 Task: Create Trello cards for each plant with images and detailed descriptions, including care tips.
Action: Mouse moved to (277, 148)
Screenshot: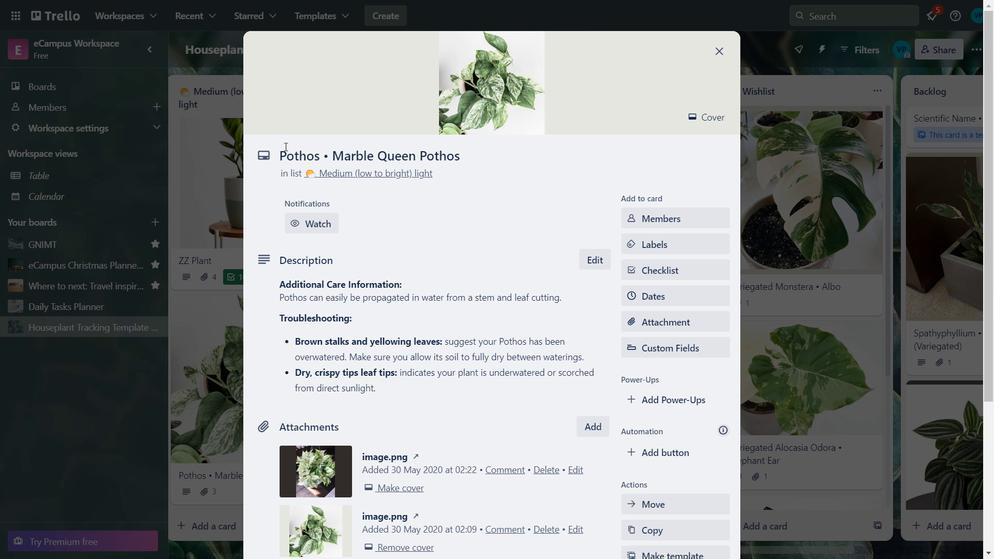 
Action: Mouse pressed left at (277, 148)
Screenshot: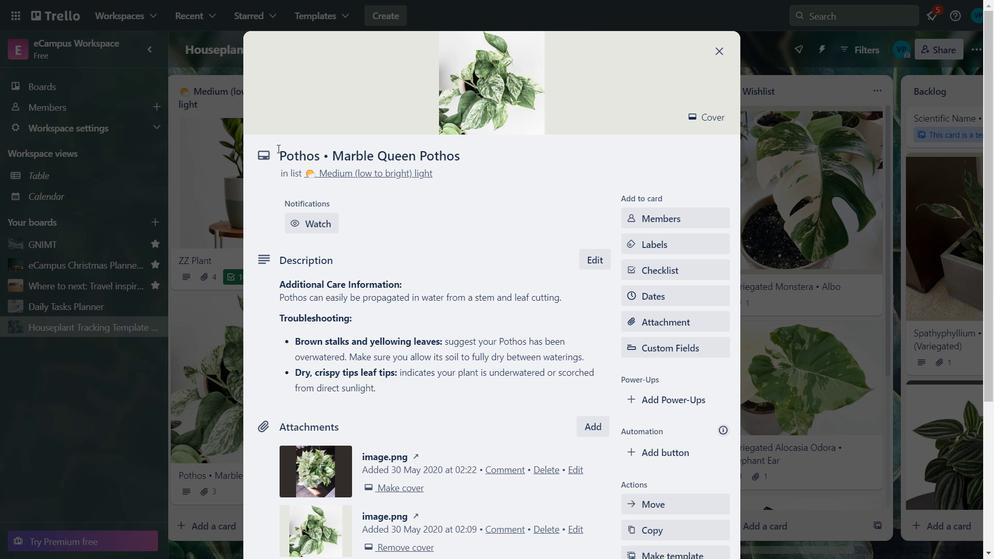 
Action: Mouse moved to (491, 162)
Screenshot: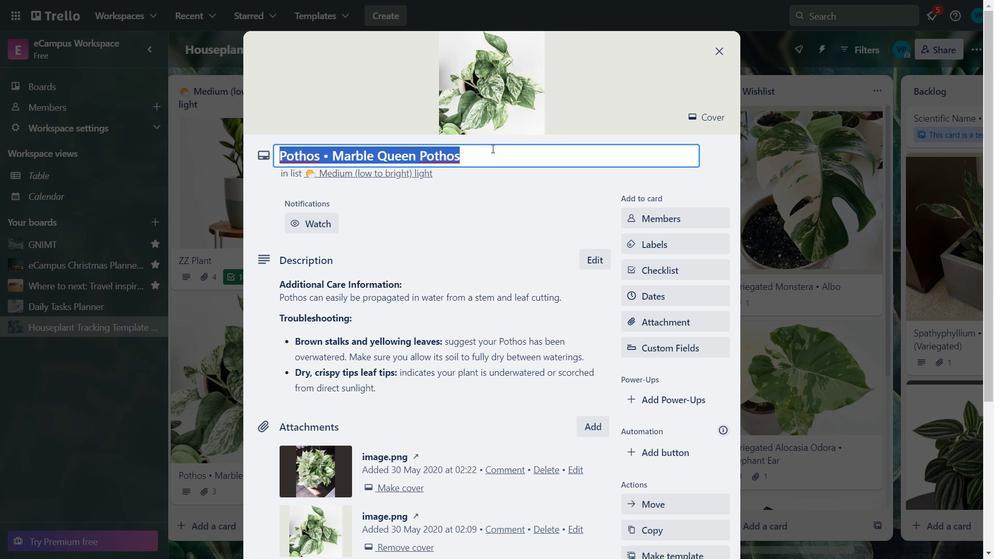 
Action: Key pressed ctrl+C
Screenshot: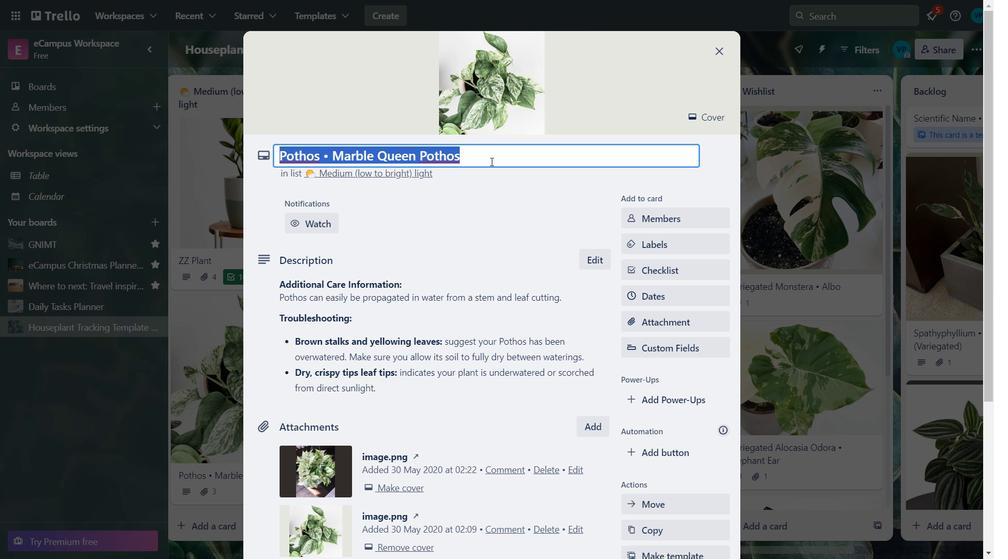 
Action: Mouse moved to (686, 273)
Screenshot: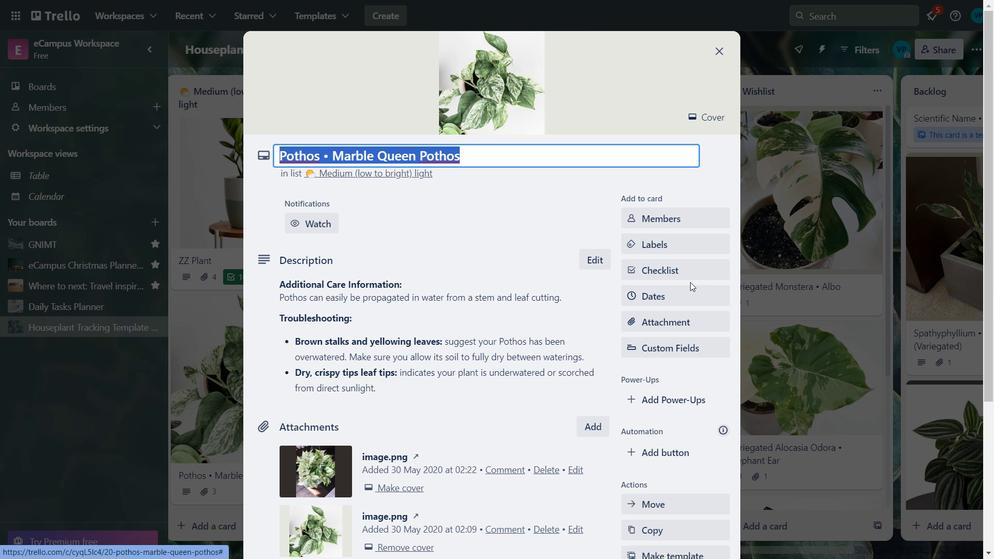 
Action: Mouse pressed left at (686, 273)
Screenshot: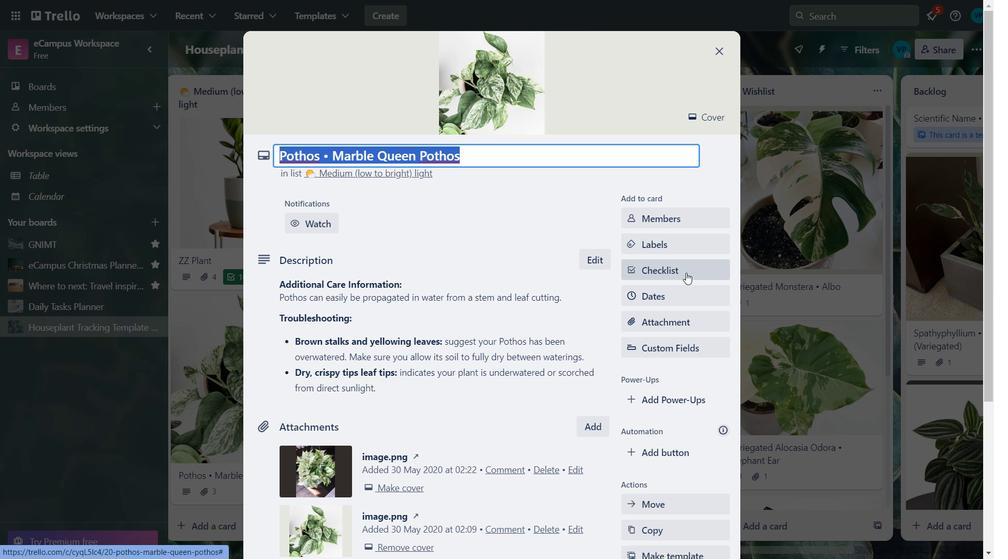 
Action: Key pressed <Key.backspace>ctrl+V
Screenshot: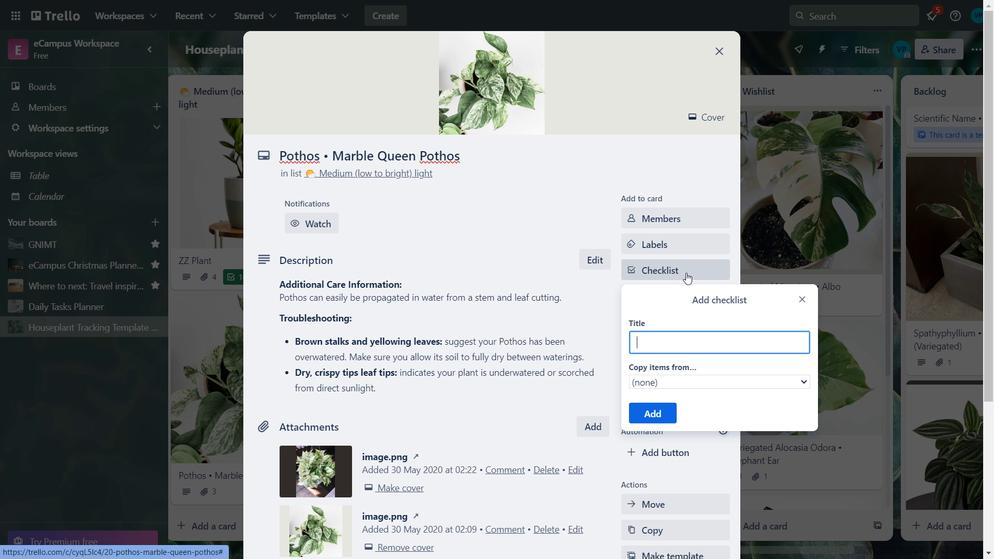 
Action: Mouse moved to (657, 406)
Screenshot: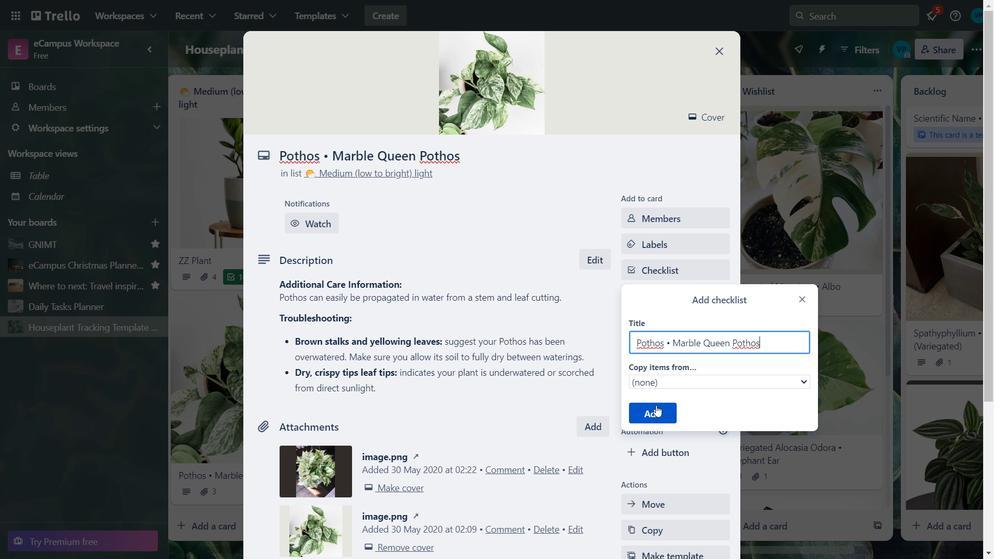 
Action: Mouse pressed left at (657, 406)
Screenshot: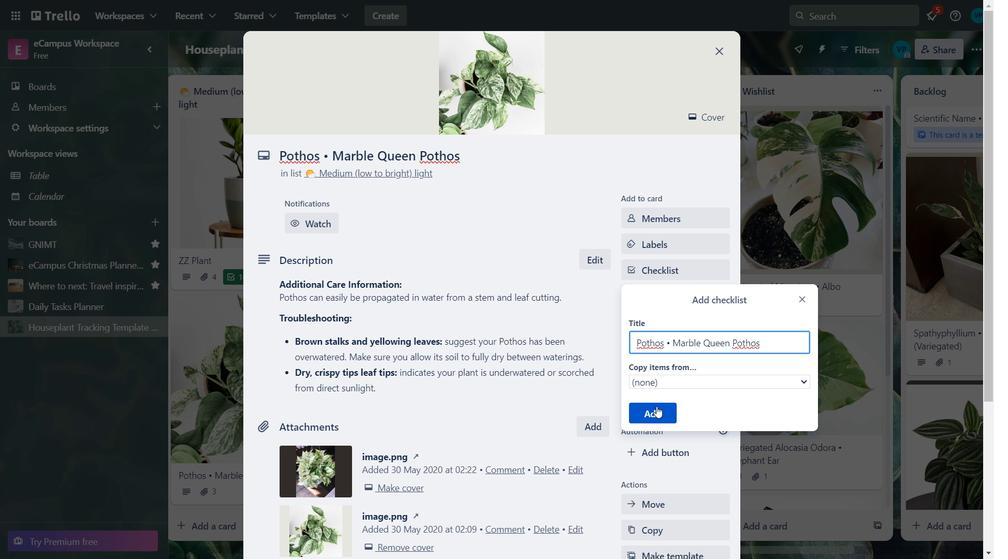 
Action: Mouse moved to (440, 383)
Screenshot: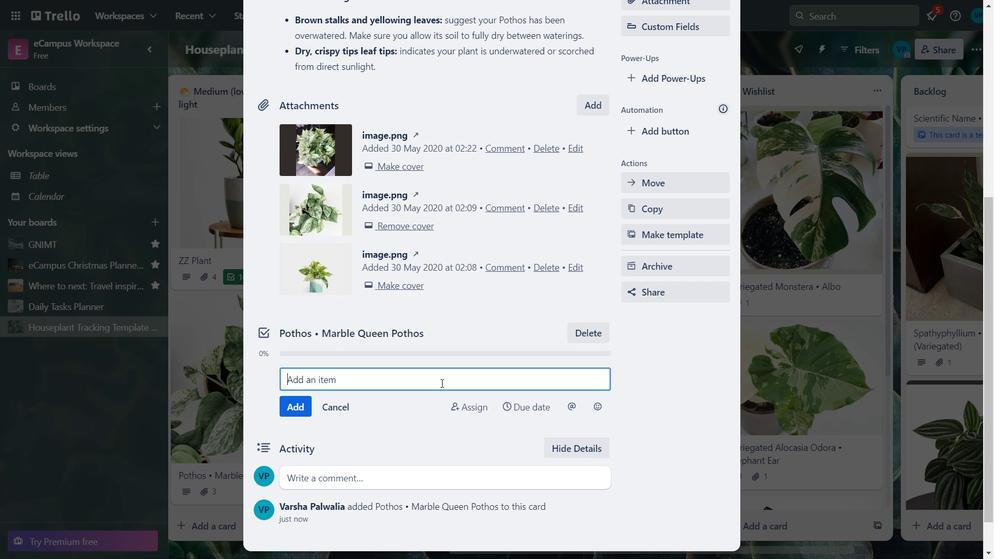 
Action: Key pressed <Key.caps_lock>ctrl+T<Key.caps_lock>he<Key.space>marble<Key.space><Key.caps_lock>Q<Key.caps_lock>ueen<Key.space><Key.caps_lock>P<Key.caps_lock>othos<Key.space><Key.shift>()<Key.left><Key.caps_lock>E<Key.caps_lock>pipremnum<Key.space><Key.space>aureum<Key.space><Key.space><Key.caps_lock>M<Key.caps_lock>arble<Key.space><Key.caps_lock>Q<Key.caps_lock>ueen<Key.space><Key.shift><Key.shift><Key.shift><Key.shift><Key.shift><Key.shift><Key.shift><Key.shift><Key.shift><Key.shift><Key.shift><Key.shift><Key.shift><Key.shift><Key.shift>"
Screenshot: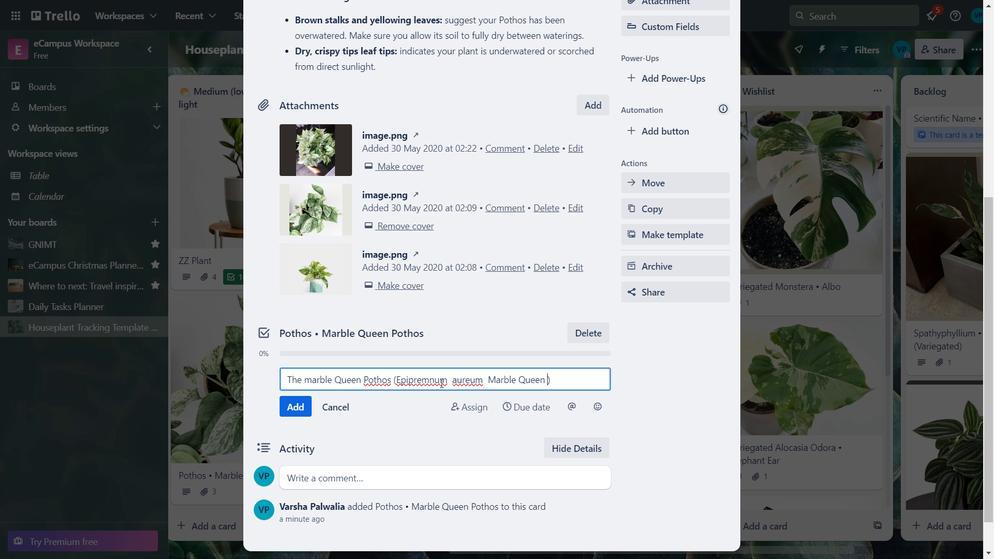 
Action: Mouse moved to (397, 378)
Screenshot: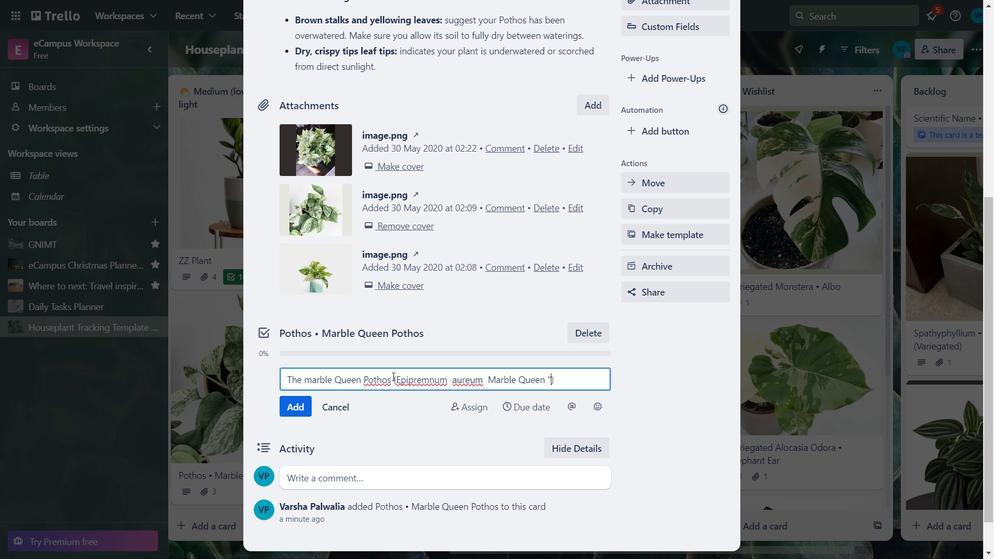 
Action: Mouse pressed left at (397, 378)
Screenshot: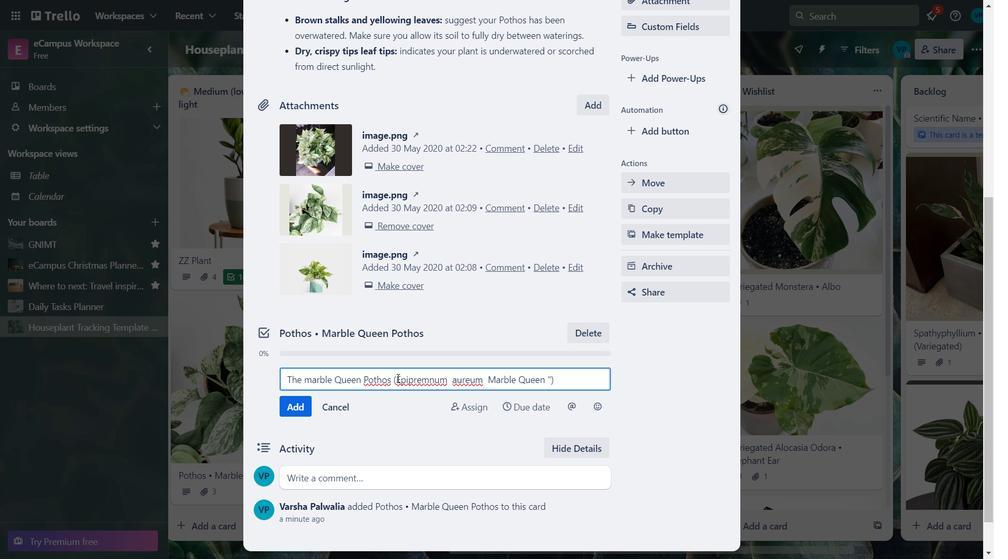 
Action: Key pressed <Key.shift>"
Screenshot: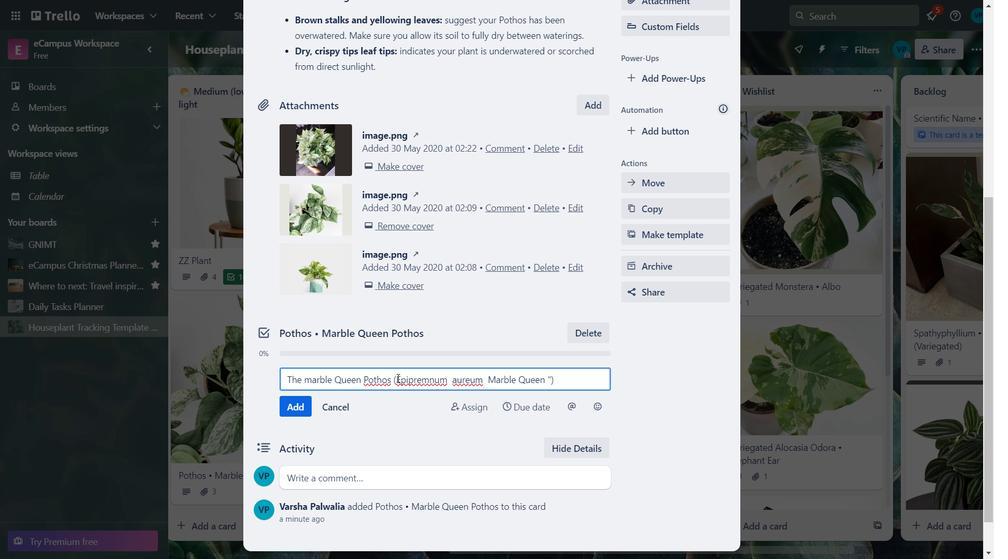 
Action: Mouse moved to (551, 375)
Screenshot: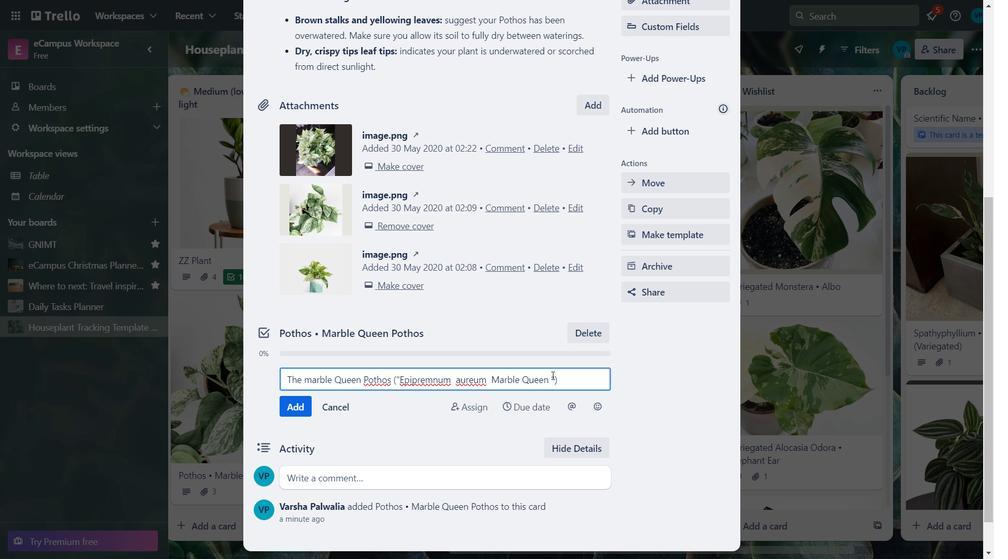 
Action: Mouse pressed left at (551, 375)
Screenshot: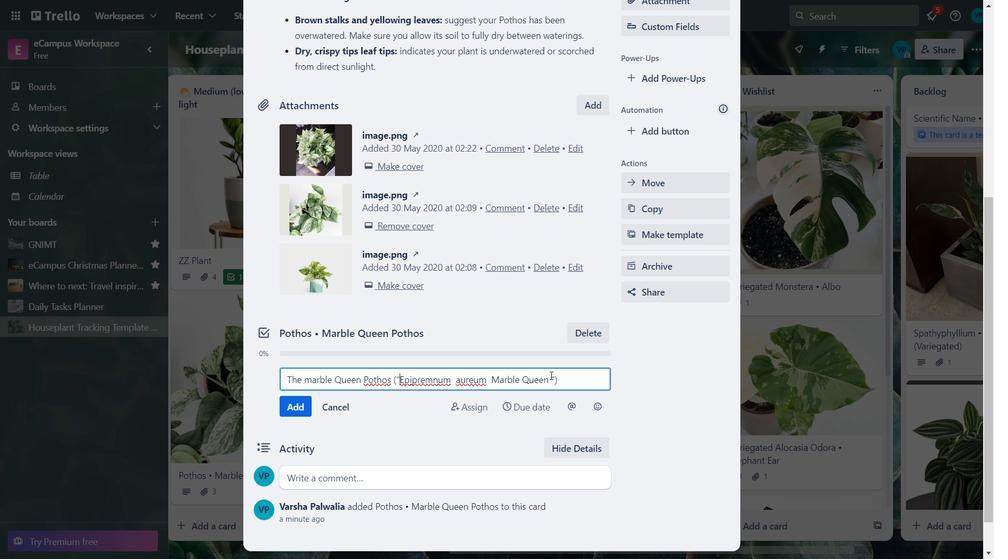 
Action: Key pressed <Key.backspace>
Screenshot: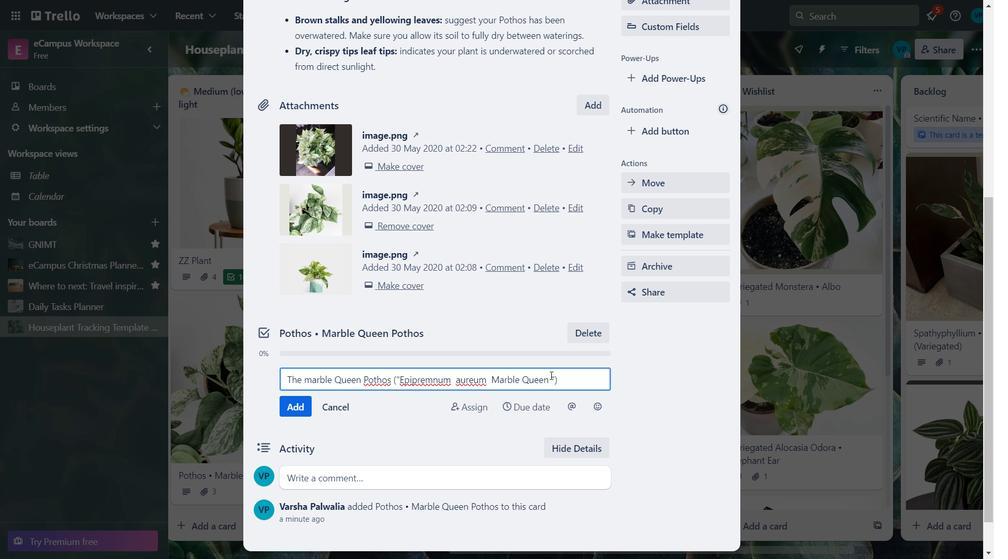 
Action: Mouse moved to (293, 406)
Screenshot: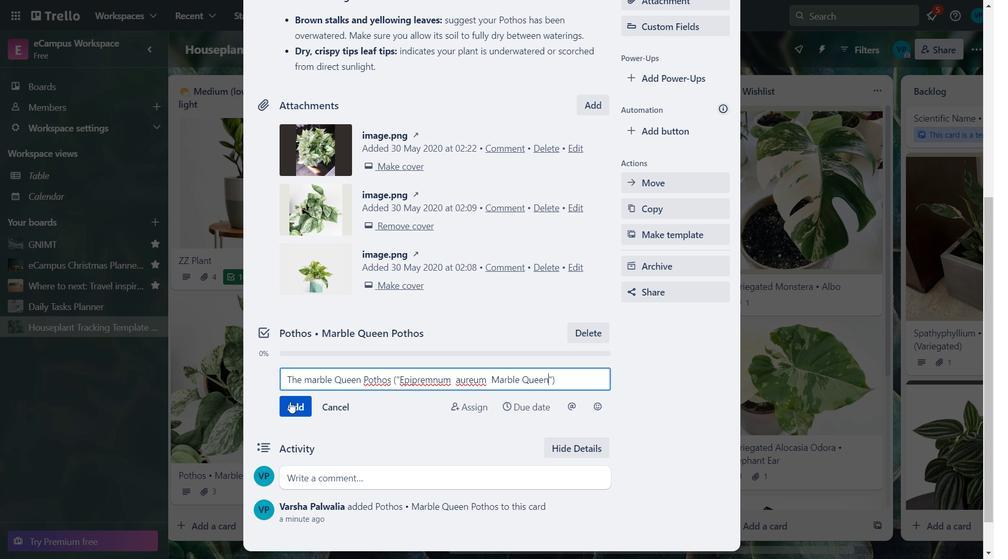 
Action: Mouse pressed left at (293, 406)
Screenshot: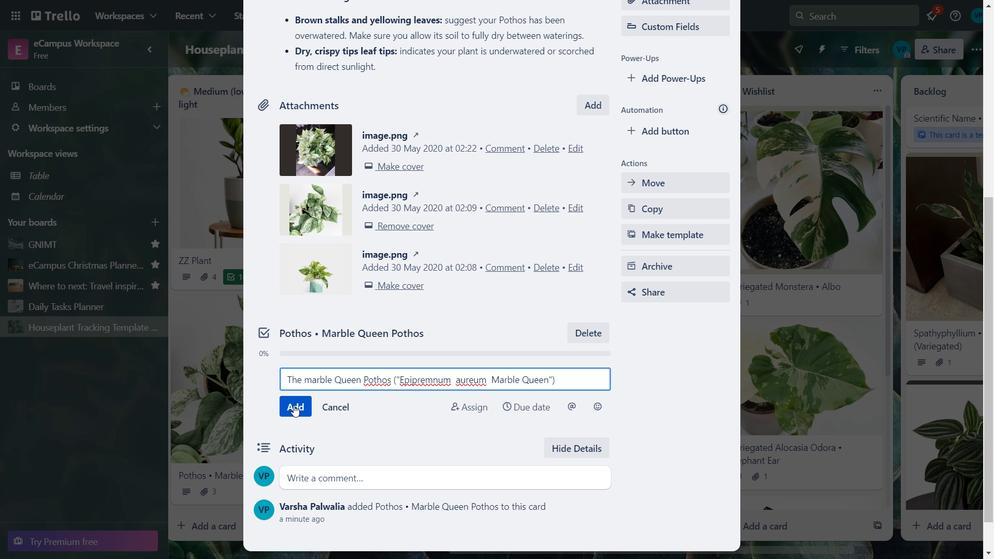 
Action: Key pressed <Key.caps_lock>A<Key.caps_lock><Key.space>relatively<Key.space>common<Key.space>pothos<Key.space>variety
Screenshot: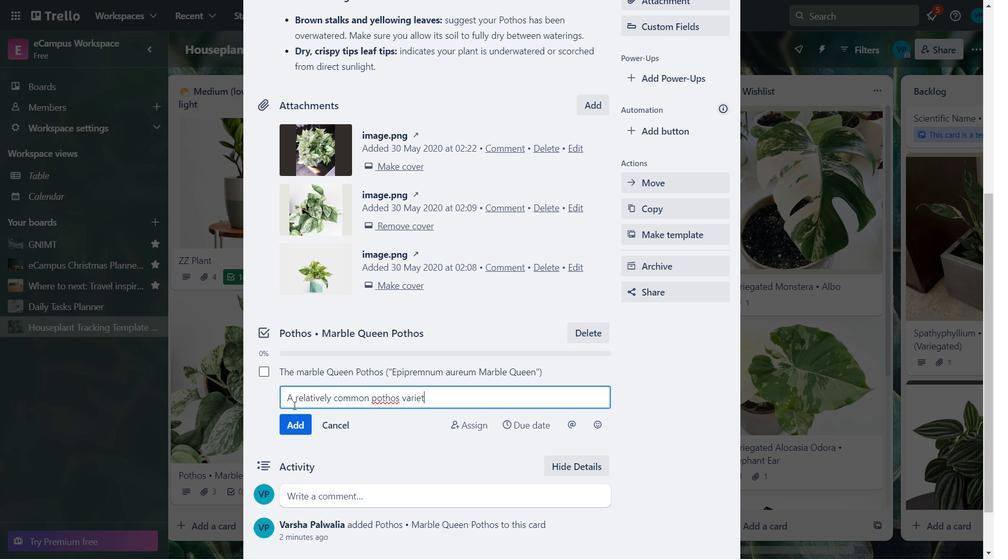 
Action: Mouse moved to (294, 431)
Screenshot: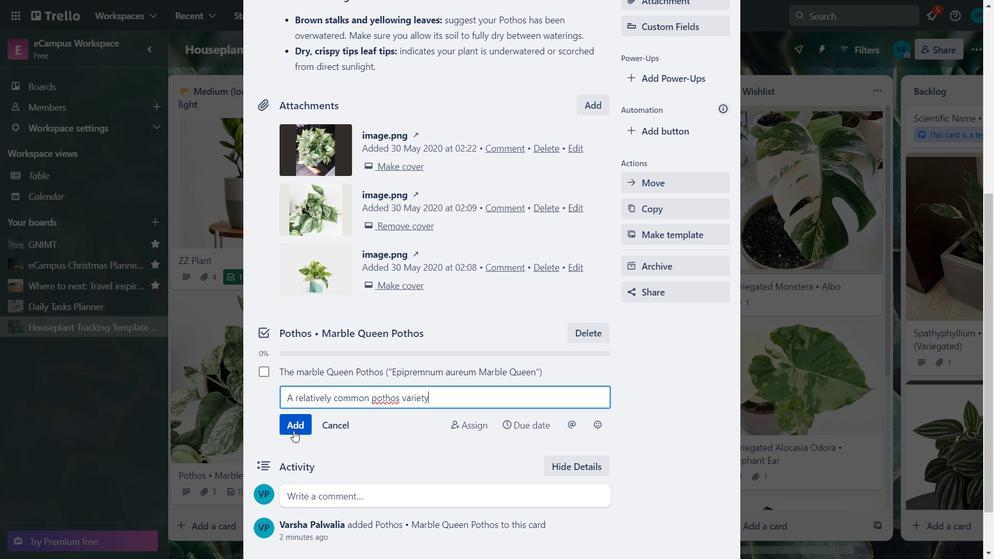 
Action: Mouse pressed left at (294, 431)
Screenshot: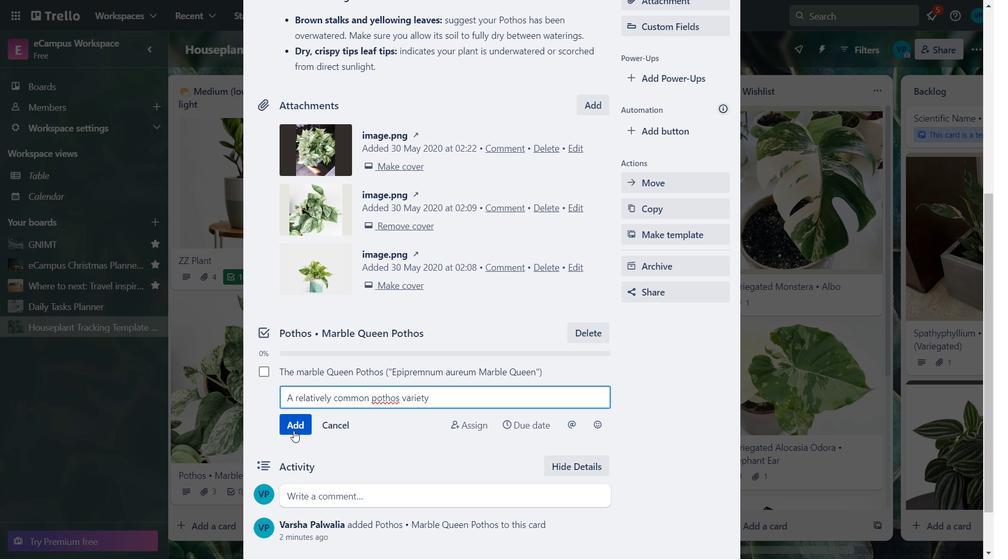 
Action: Key pressed <Key.caps_lock>A<Key.caps_lock>lmost<Key.space>any<Key.space>plant<Key.space>shop<Key.space>will<Key.space>have<Key.space>
Screenshot: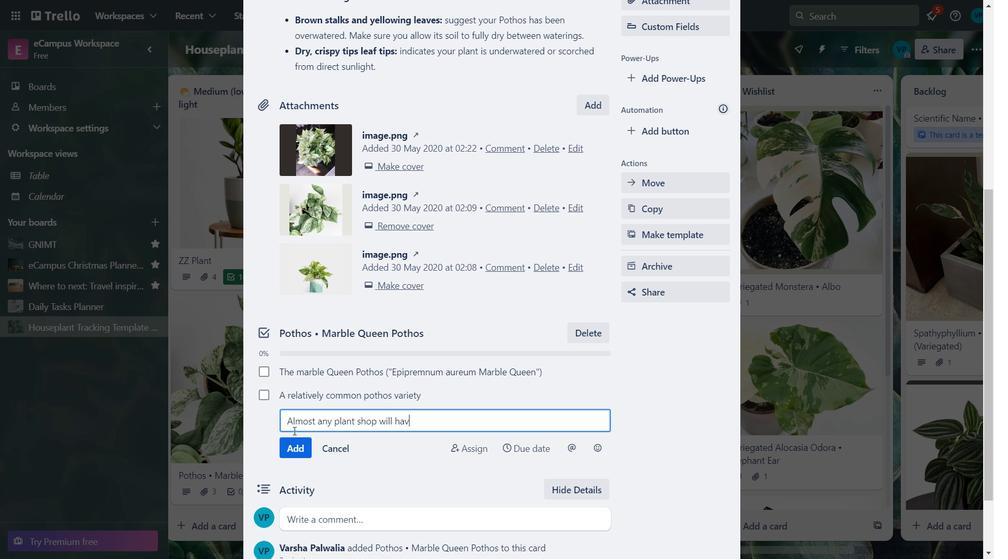 
Action: Mouse moved to (453, 416)
Screenshot: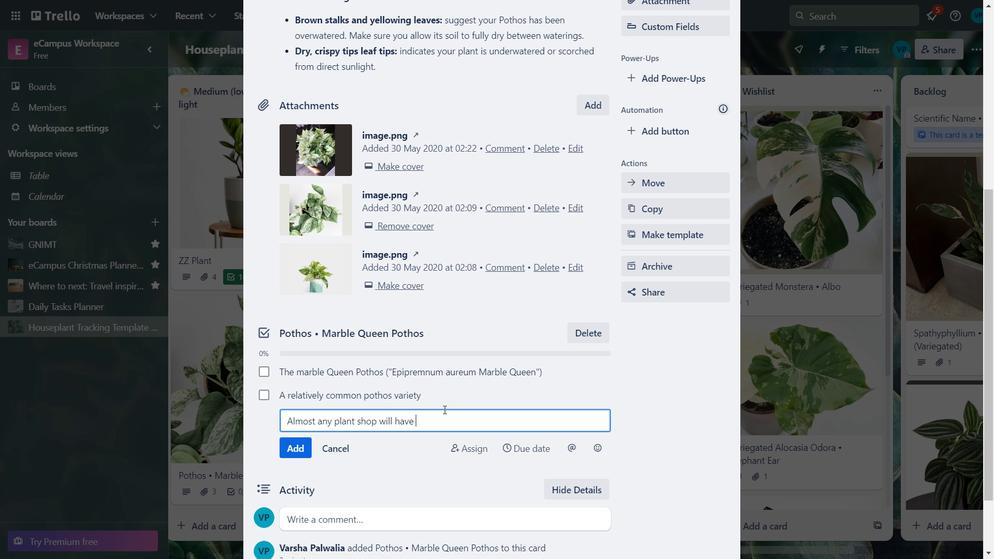 
Action: Key pressed some<Key.space>on<Key.space>hand.
Screenshot: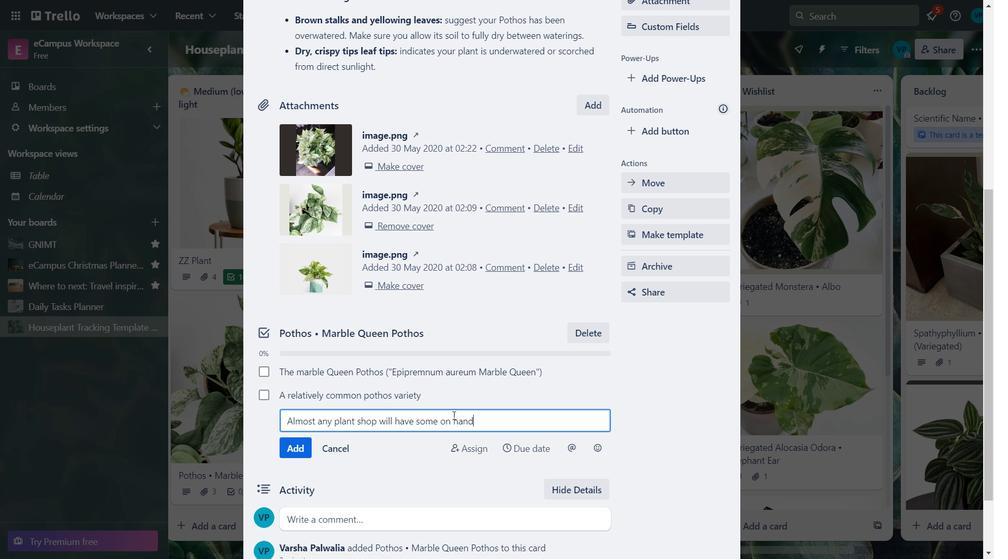 
Action: Mouse moved to (303, 441)
Screenshot: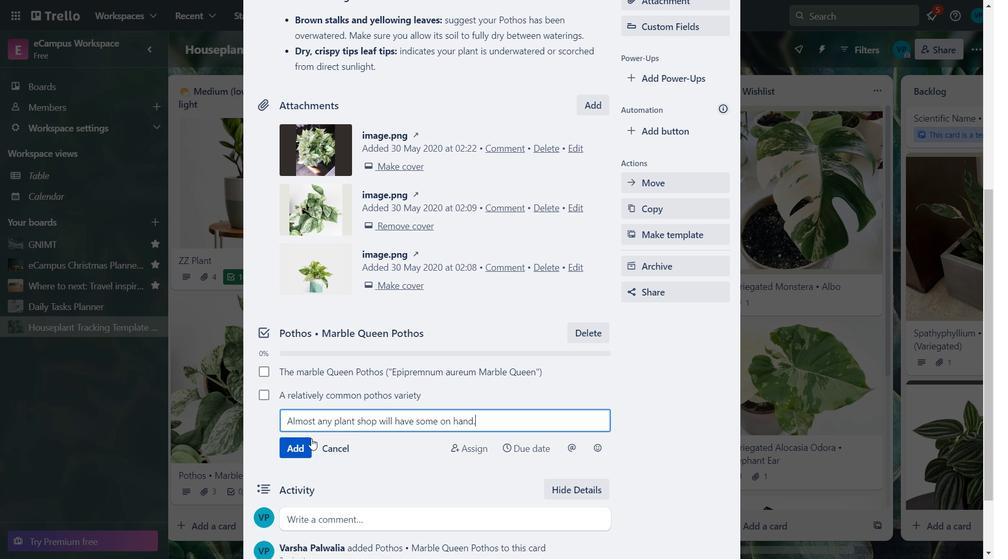 
Action: Mouse pressed left at (303, 441)
Screenshot: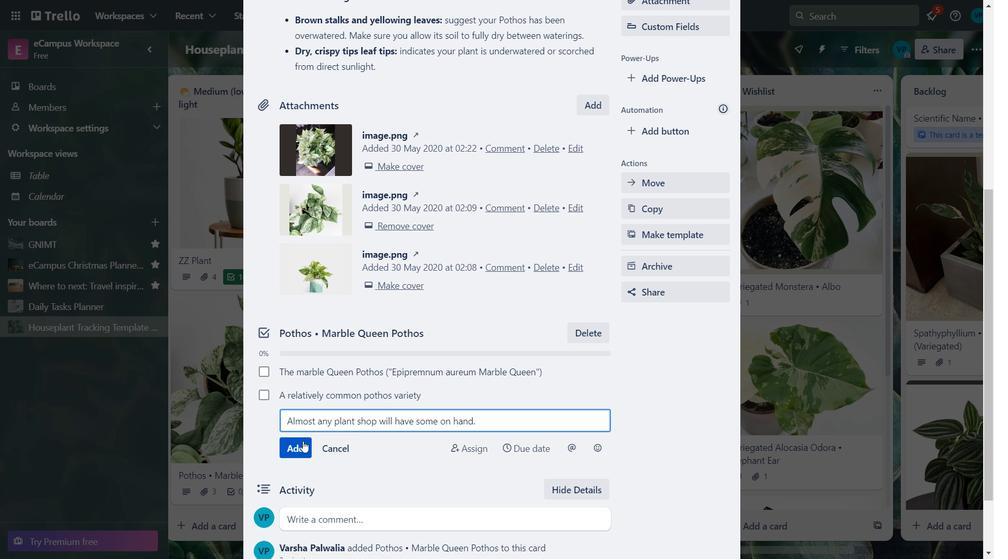 
Action: Key pressed <Key.caps_lock>I<Key.caps_lock>t<Key.backspace><Key.backspace><Key.caps_lock>I<Key.caps_lock>t<Key.space>has<Key.space>highly<Key.space>
Screenshot: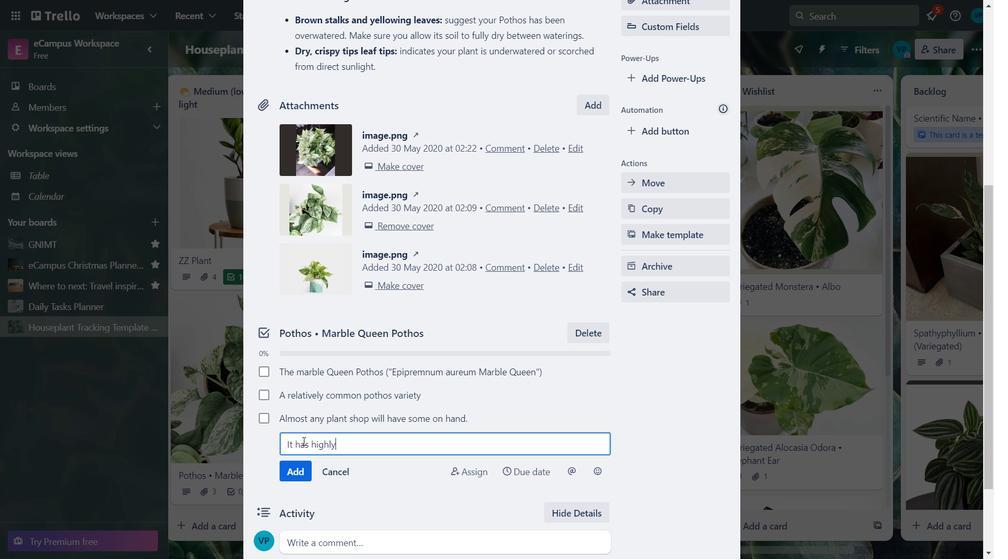 
Action: Mouse moved to (378, 451)
Screenshot: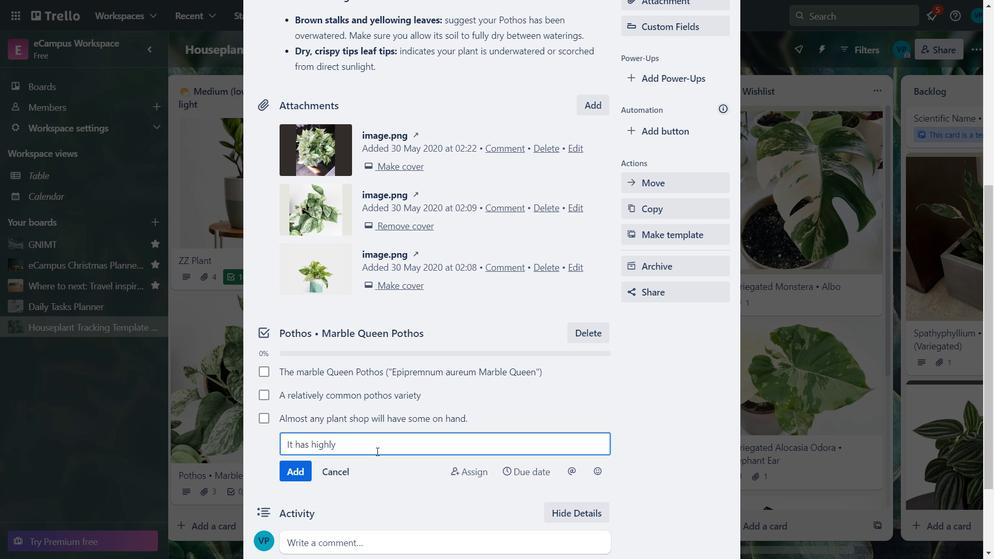 
Action: Key pressed variegated<Key.space>light<Key.space>f<Key.backspace>green<Key.space>leaves<Key.space>that<Key.space>complement<Key.space>almost<Key.space>any<Key.space>interior<Key.space>design<Key.space>and<Key.space>is<Key.space>also<Key.space>
Screenshot: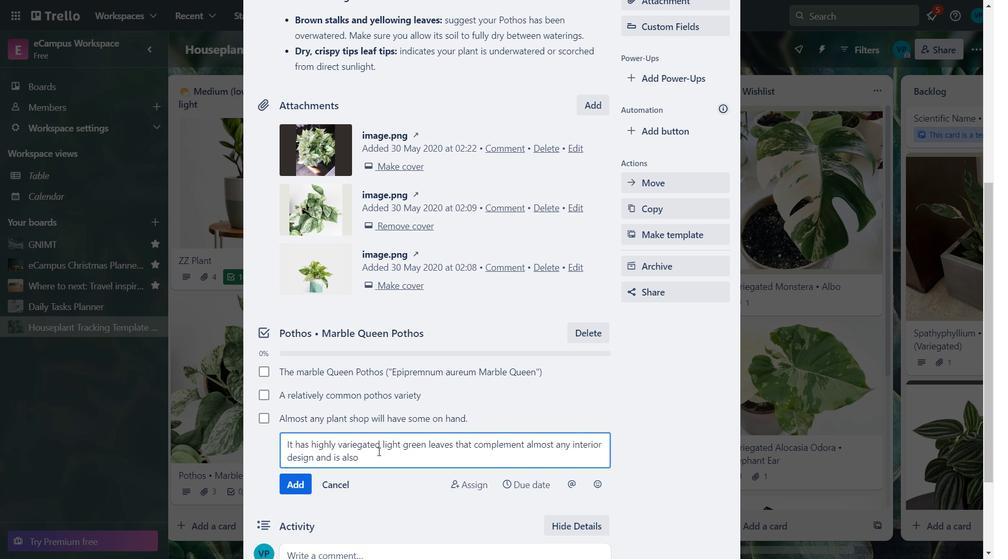 
Action: Mouse moved to (374, 456)
Screenshot: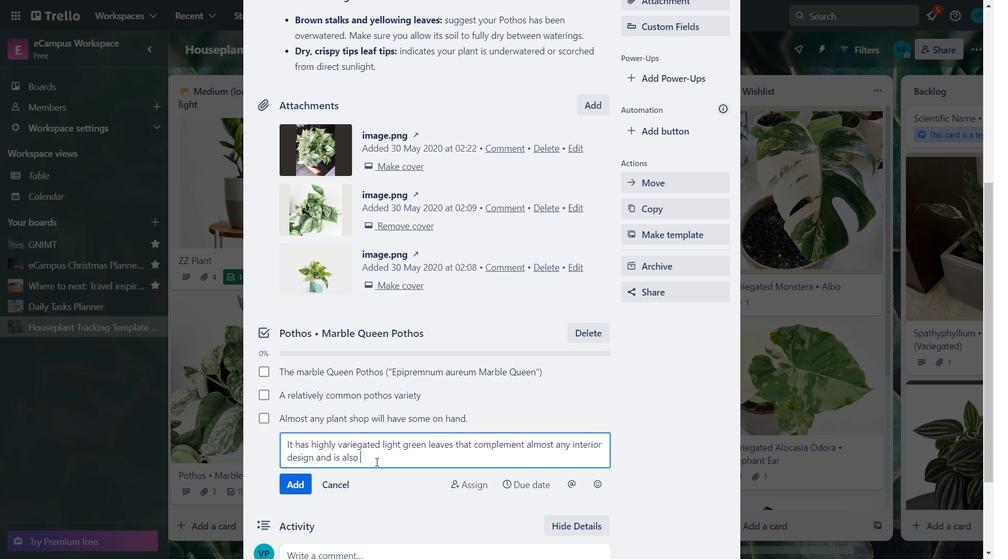 
Action: Mouse pressed left at (374, 456)
Screenshot: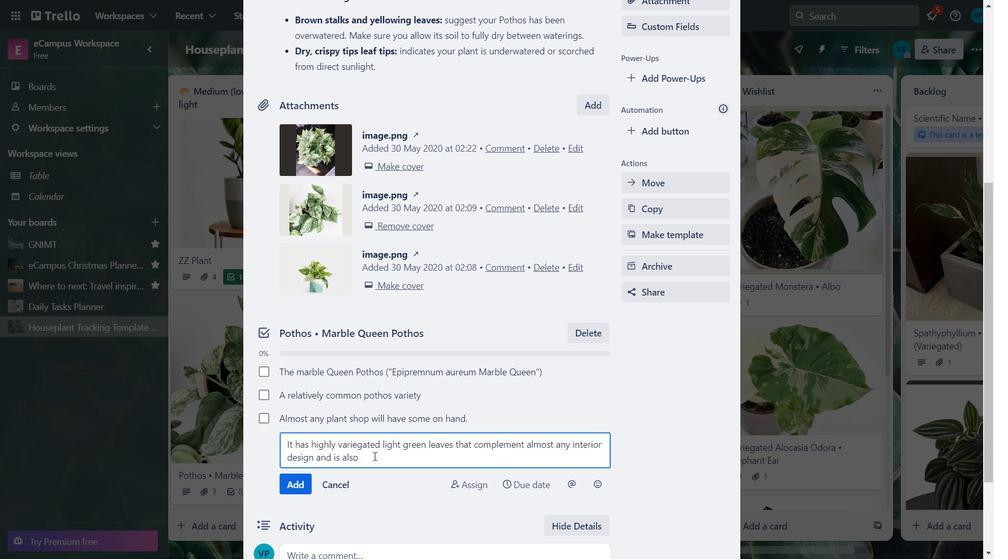 
Action: Mouse pressed left at (374, 456)
Screenshot: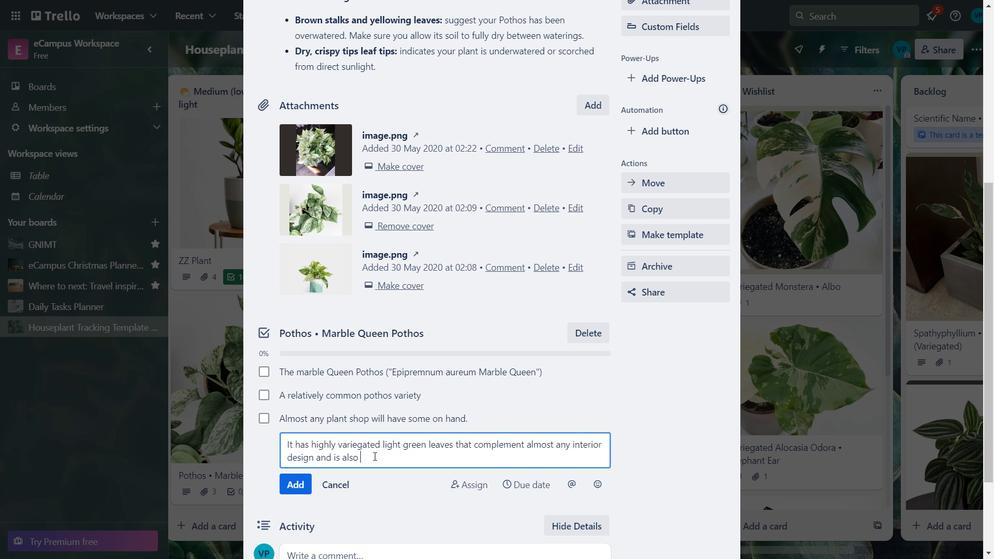 
Action: Mouse pressed left at (374, 456)
Screenshot: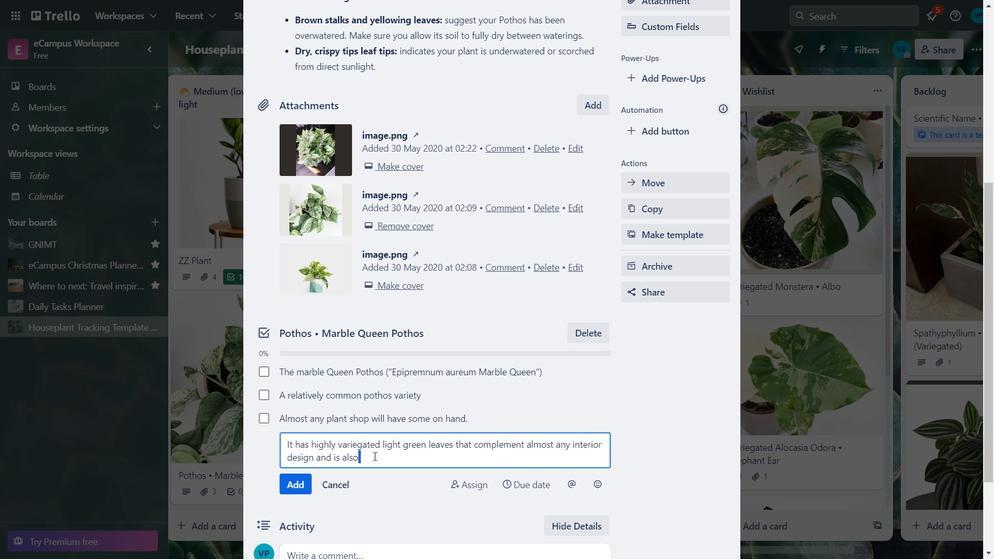
Action: Key pressed jjjjjjjjjjjjk,ngvfcdxsza<Key.shift><Key.caps_lock>MJK,;<Key.backspace><Key.backspace><Key.backspace>
Screenshot: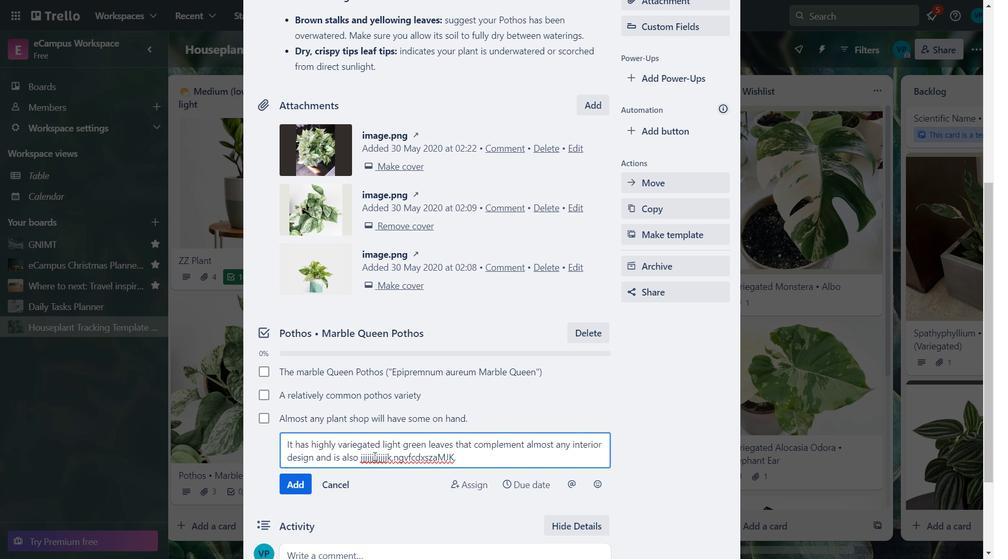 
Action: Mouse moved to (446, 462)
Screenshot: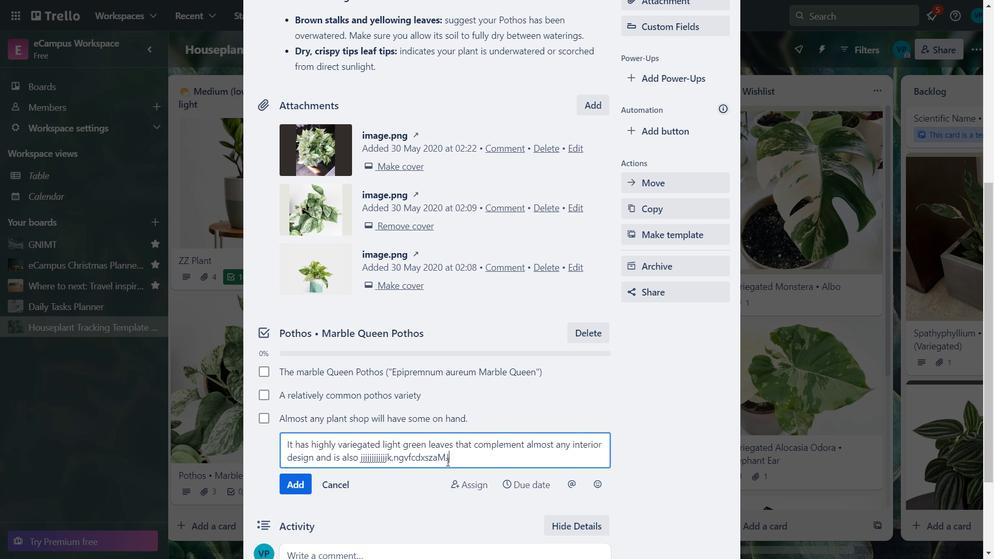 
Action: Key pressed <Key.backspace><Key.backspace><Key.backspace><Key.backspace><Key.backspace><Key.backspace><Key.backspace><Key.backspace><Key.backspace><Key.backspace><Key.backspace><Key.backspace><Key.backspace><Key.backspace><Key.backspace><Key.backspace><Key.backspace><Key.backspace><Key.backspace><Key.backspace><Key.backspace><Key.backspace><Key.backspace><Key.backspace><Key.backspace><Key.backspace>
Screenshot: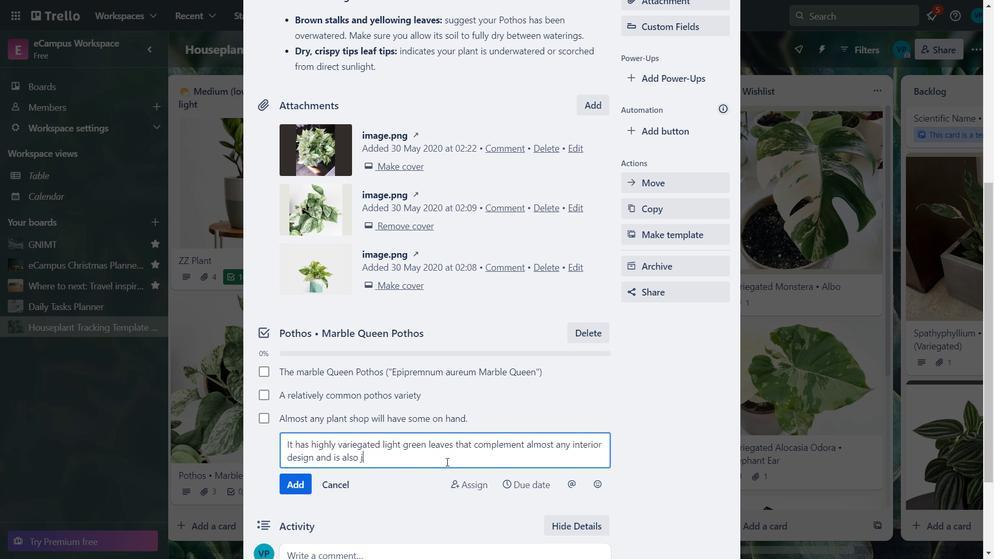 
Action: Mouse moved to (294, 486)
Screenshot: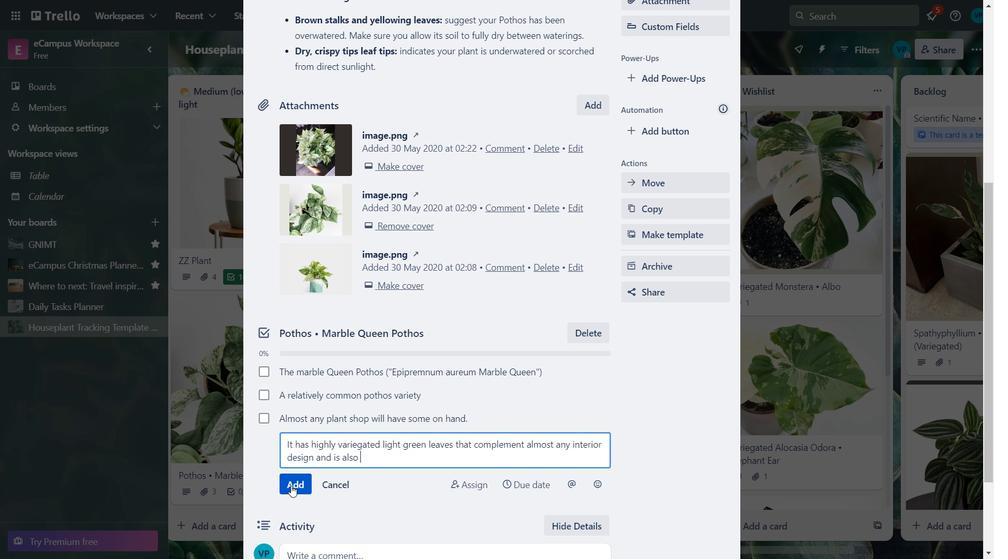 
Action: Mouse pressed left at (294, 486)
Screenshot: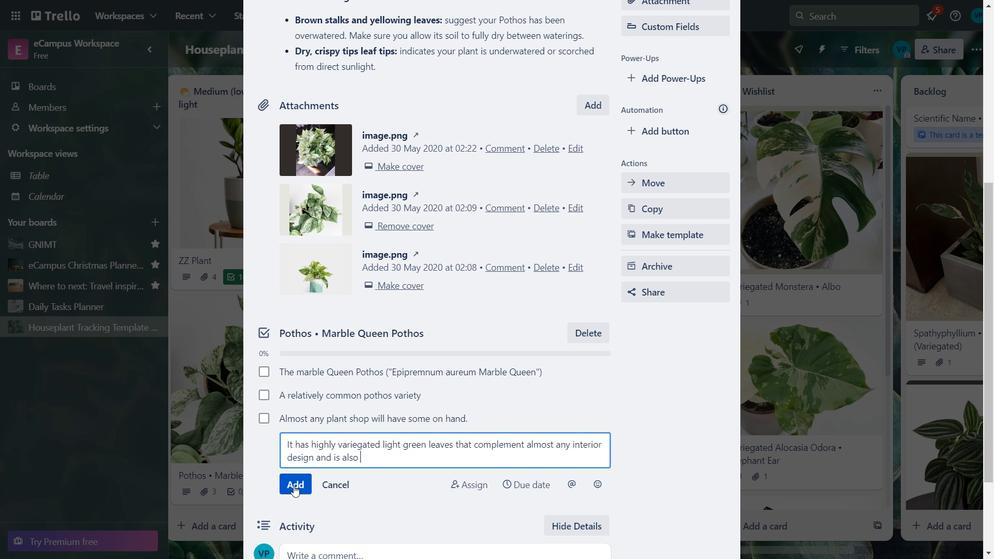 
Action: Key pressed <Key.caps_lock>m<Key.caps_lock>AR<Key.backspace><Key.backspace><Key.backspace><Key.caps_lock><Key.caps_lock>M<Key.caps_lock>arble<Key.space><Key.caps_lock>Q<Key.caps_lock>ueen<Key.space><Key.caps_lock>L<Key.caps_lock>eaves<Key.space>are<Key.space>highly<Key.space>variegated<Key.space>,<Key.space>they<Key.space>contain<Key.space>less<Key.space>chlorophyll
Screenshot: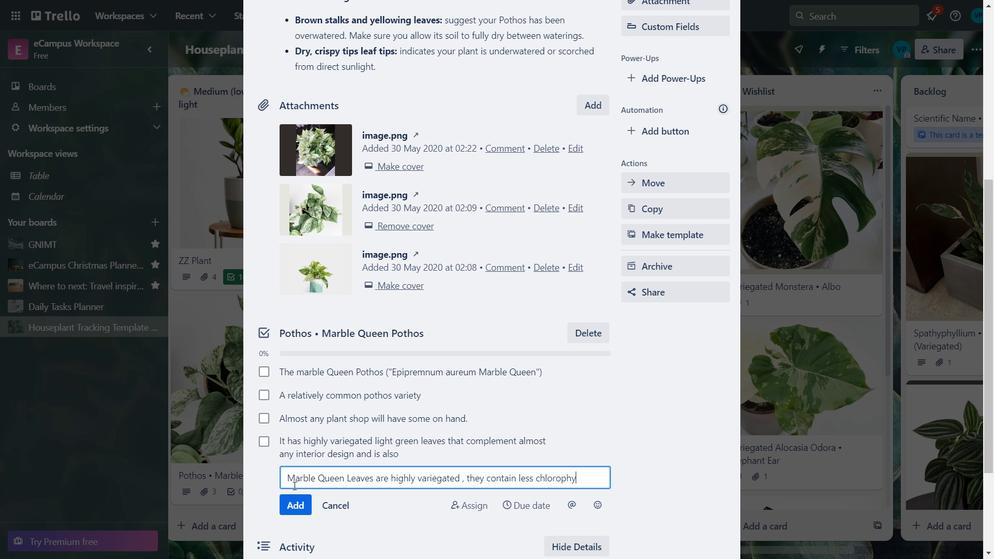 
Action: Mouse moved to (305, 495)
Screenshot: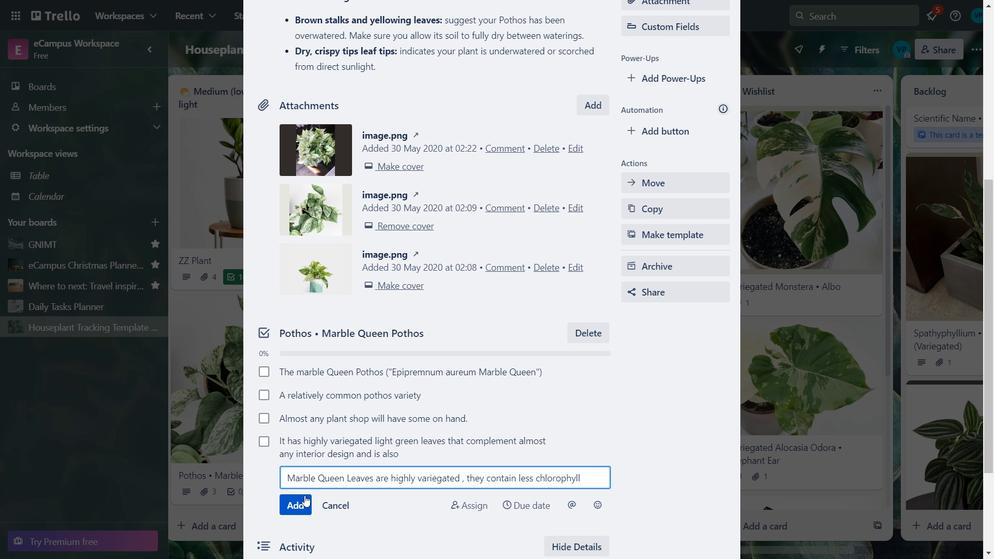 
Action: Mouse pressed left at (305, 495)
Screenshot: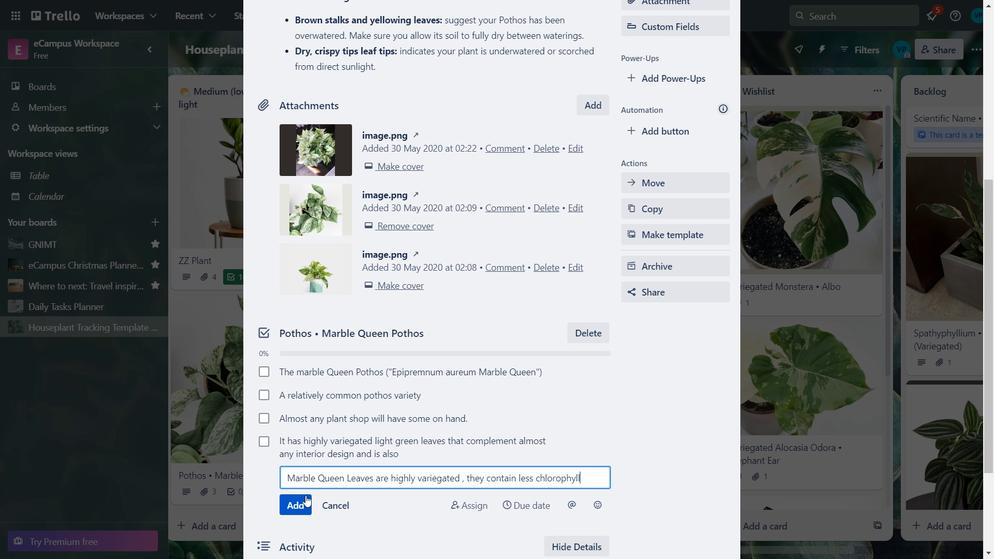 
Action: Key pressed <Key.caps_lock>T<Key.caps_lock>hey<Key.space>grow<Key.space>at<Key.space>a<Key.space>much<Key.space>slower<Key.space>rate<Key.space>and<Key.space>generall<Key.space><Key.backspace>y<Key.space>have<Key.space>smaller<Key.space>leaves<Key.space>than<Key.space>the<Key.space><Key.caps_lock>G<Key.caps_lock>olden<Key.space>photos
Screenshot: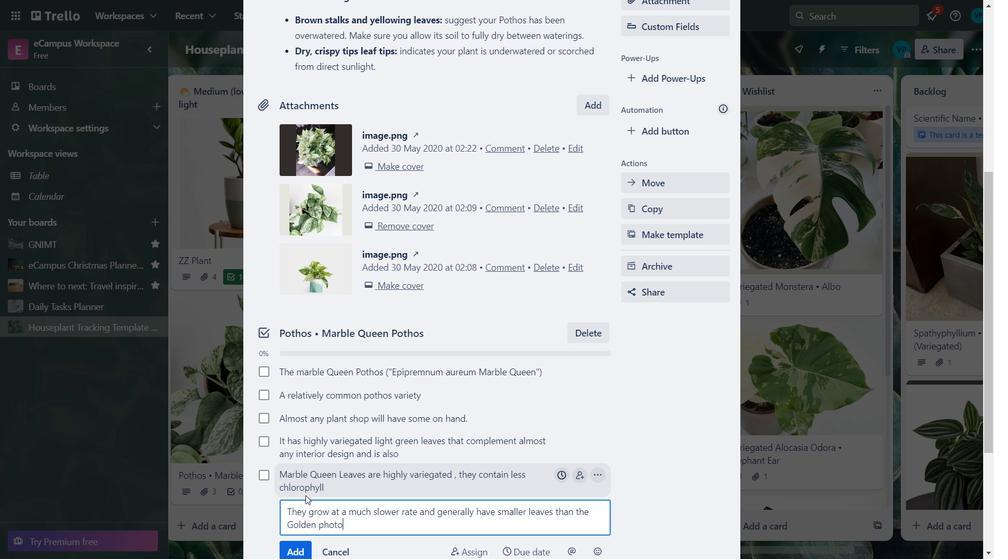 
Action: Mouse moved to (296, 550)
Screenshot: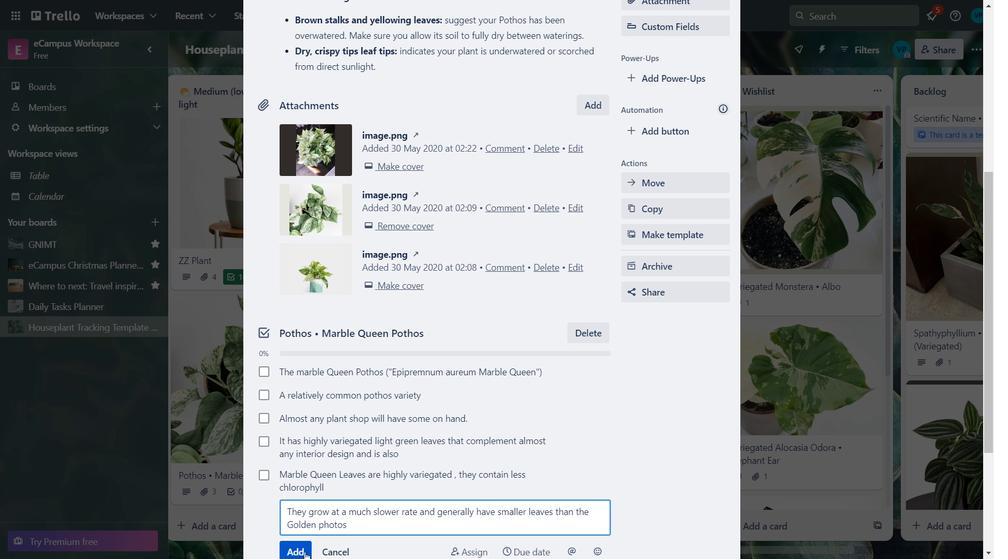 
Action: Mouse pressed left at (296, 550)
Screenshot: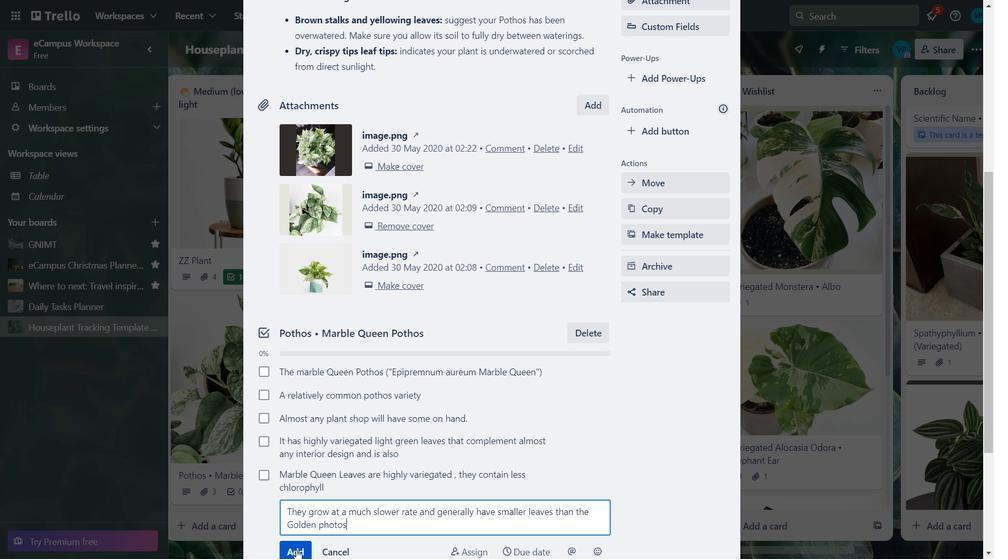 
Action: Mouse moved to (262, 371)
Screenshot: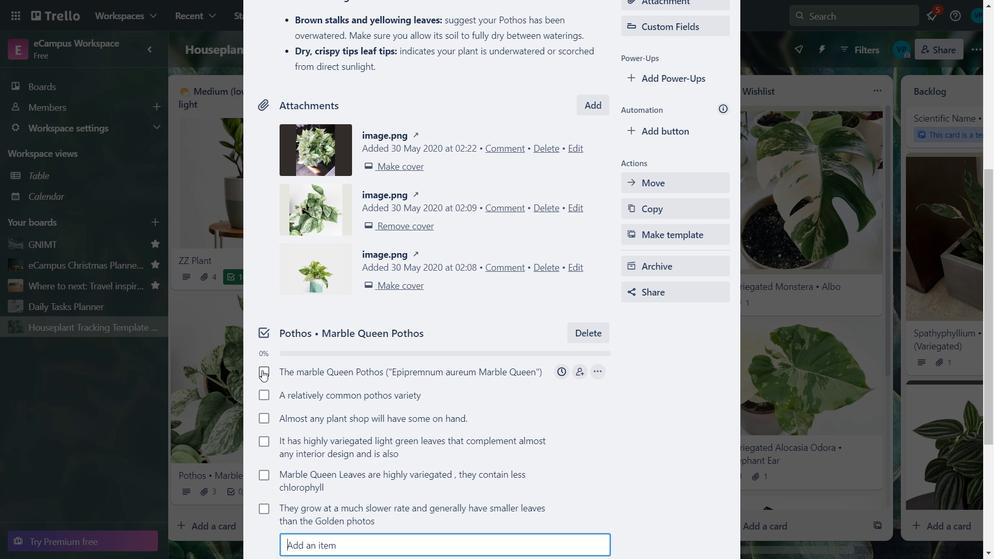 
Action: Mouse pressed left at (262, 371)
Screenshot: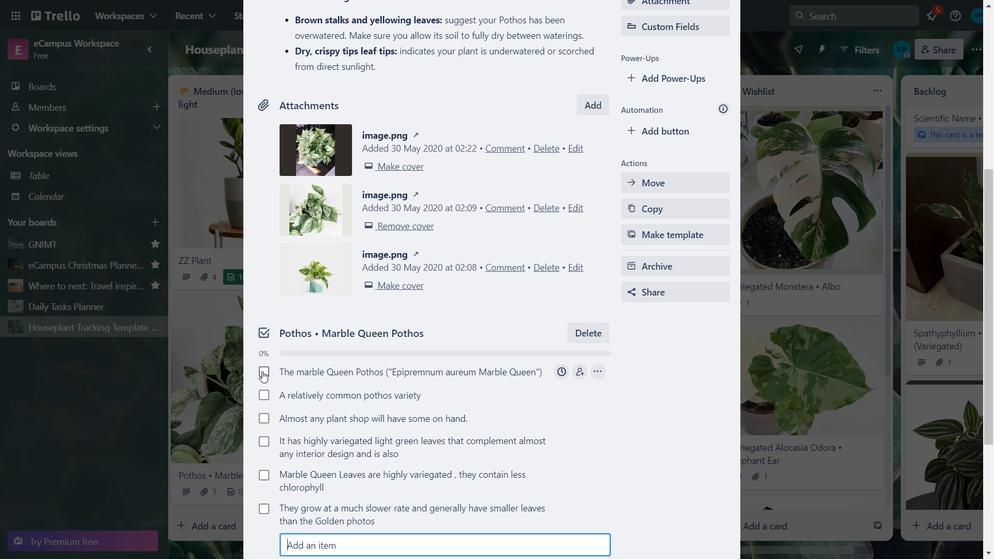 
Action: Mouse moved to (262, 397)
Screenshot: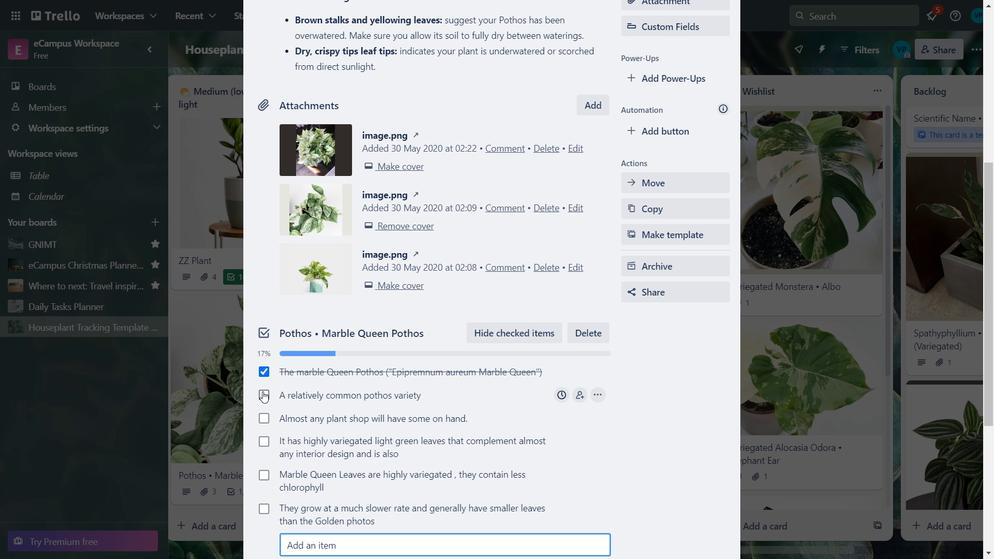 
Action: Mouse pressed left at (262, 397)
Screenshot: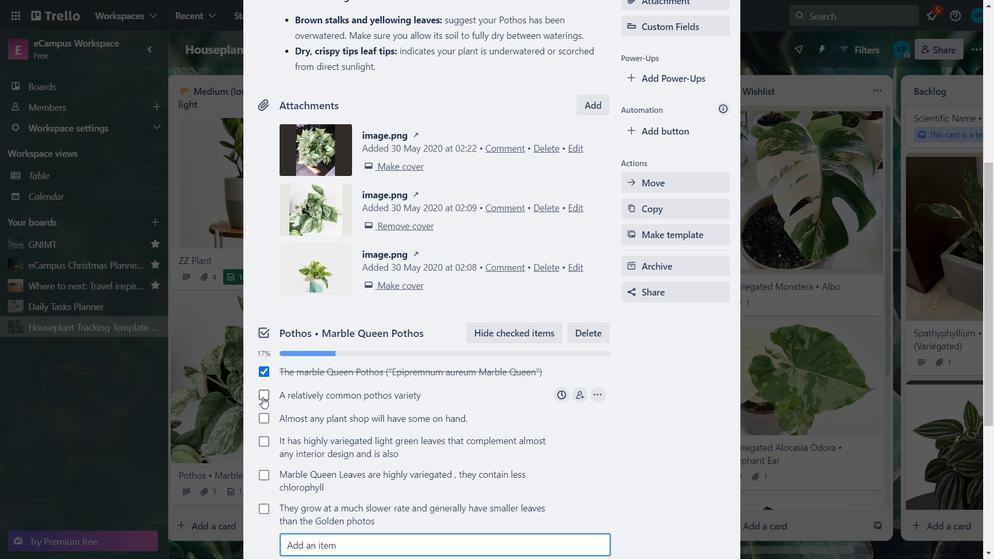 
Action: Mouse moved to (264, 417)
Screenshot: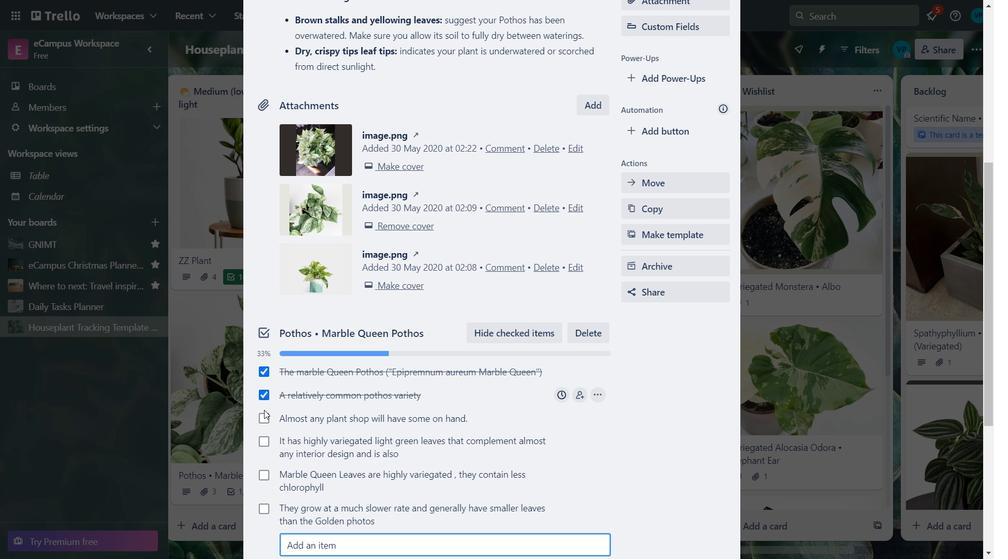 
Action: Mouse pressed left at (264, 417)
Screenshot: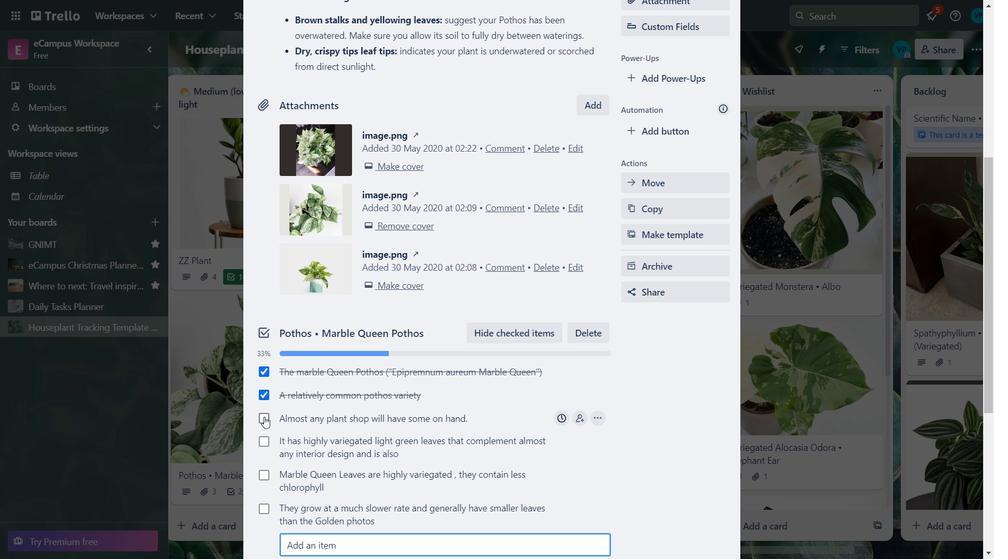 
Action: Mouse moved to (263, 444)
Screenshot: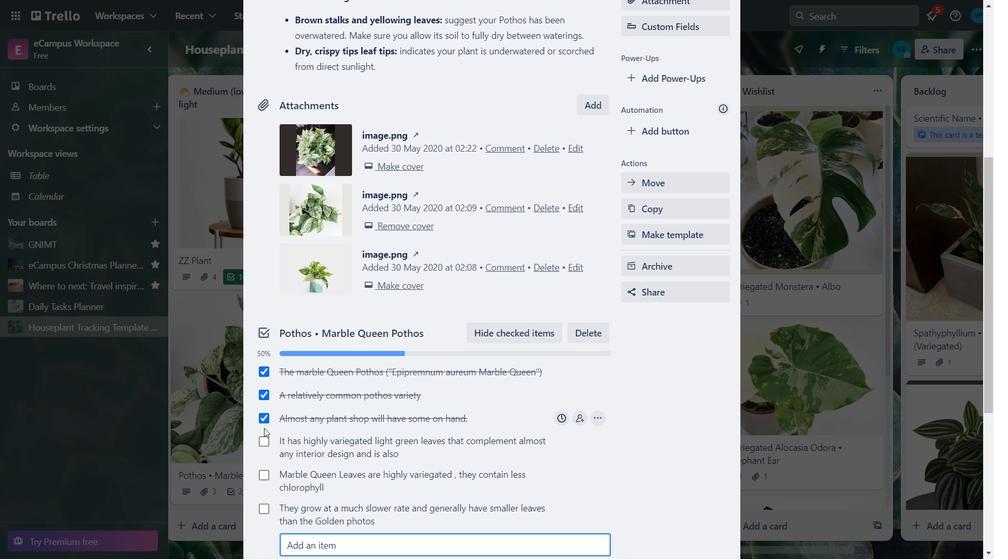 
Action: Mouse pressed left at (263, 444)
Screenshot: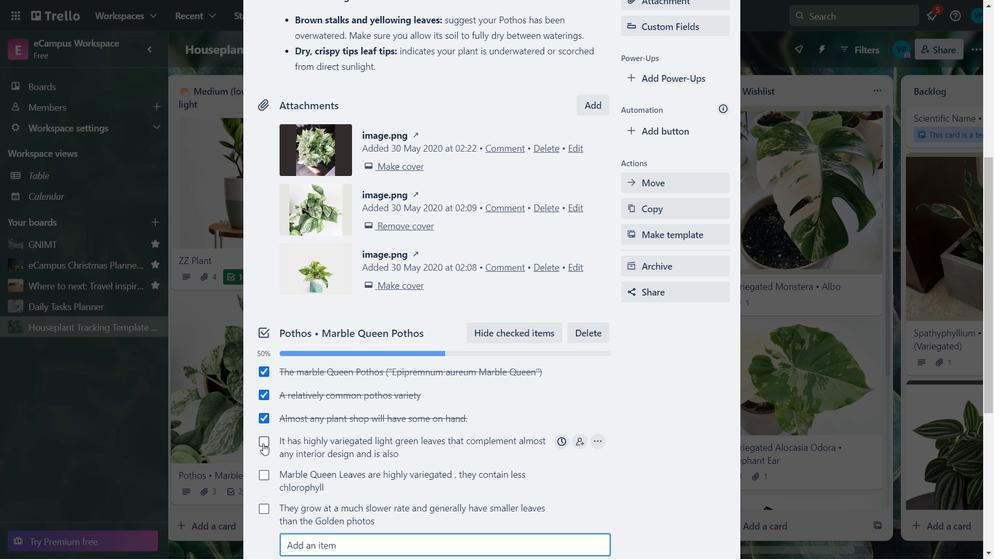 
Action: Mouse moved to (266, 477)
Screenshot: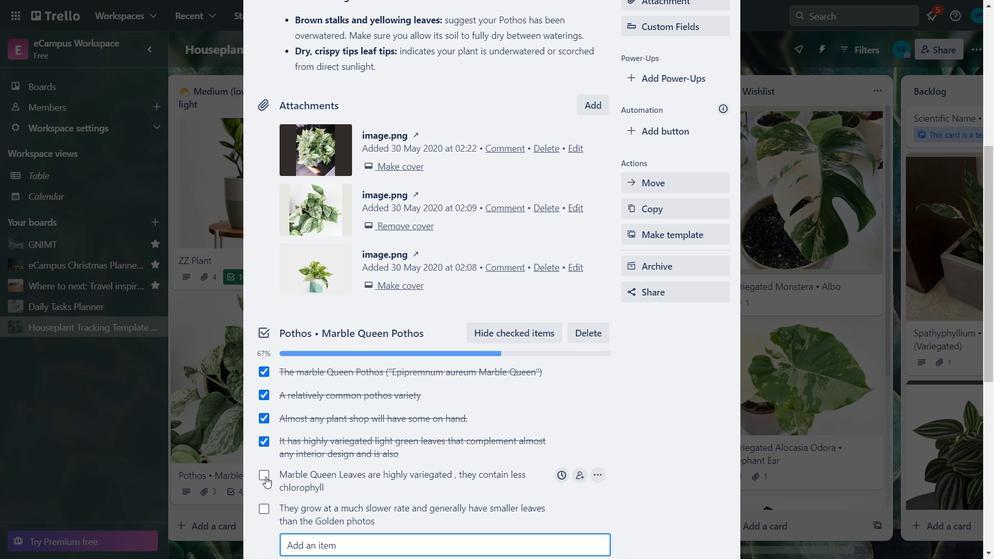 
Action: Mouse pressed left at (266, 477)
Screenshot: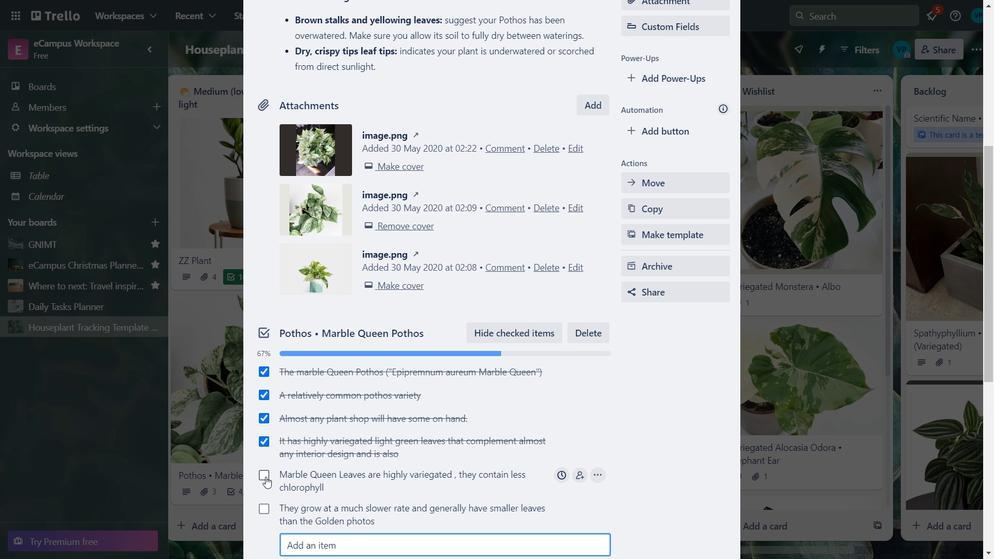 
Action: Mouse moved to (262, 507)
Screenshot: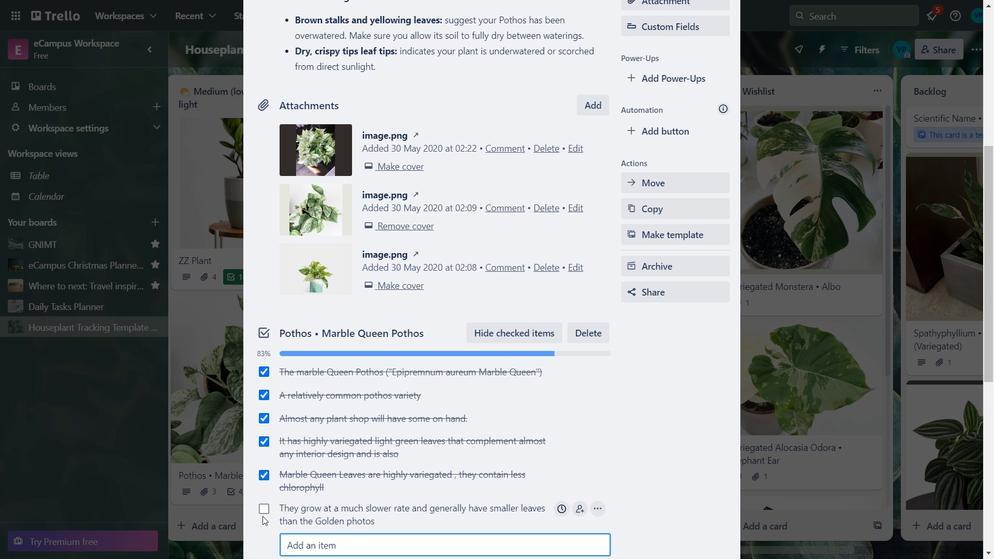 
Action: Mouse pressed left at (262, 507)
Screenshot: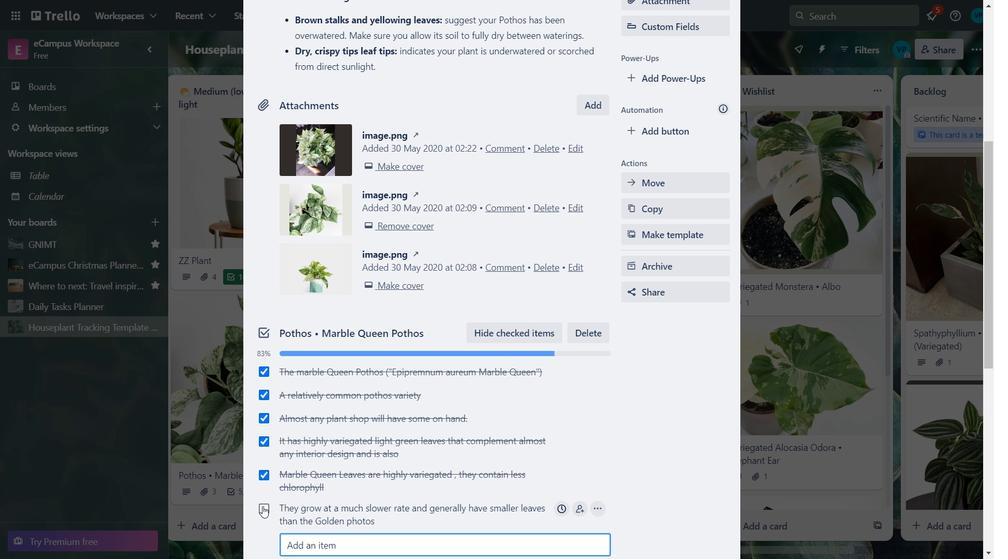 
Action: Mouse moved to (734, 43)
Screenshot: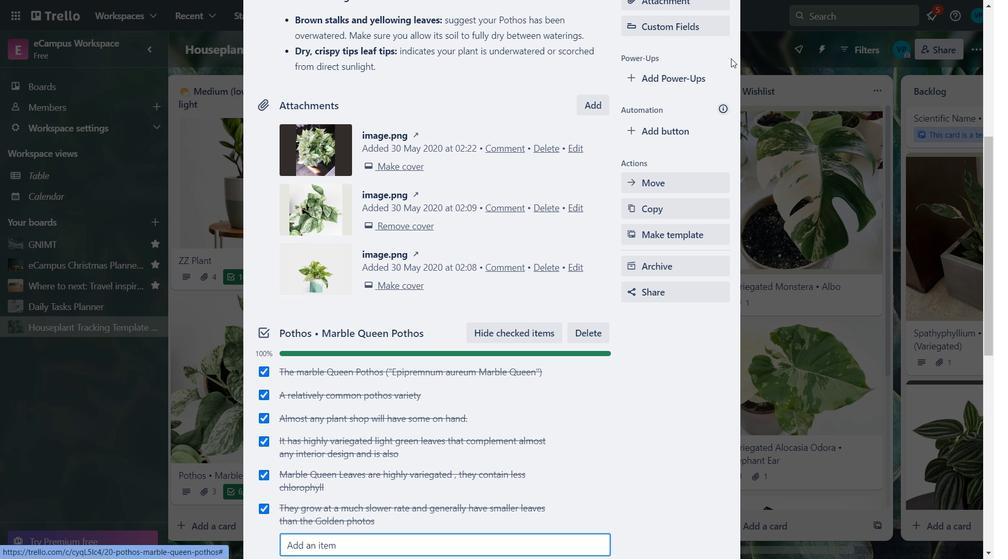 
Action: Mouse pressed left at (734, 43)
Screenshot: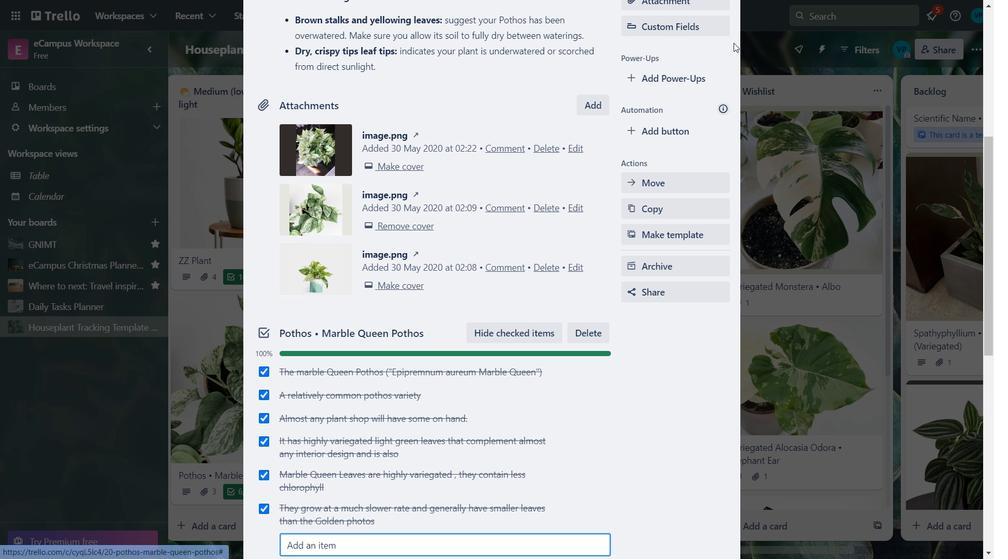 
Action: Key pressed <Key.up><Key.up><Key.up><Key.up><Key.up><Key.up><Key.up><Key.up><Key.up><Key.up><Key.up><Key.up><Key.up><Key.down><Key.down>
Screenshot: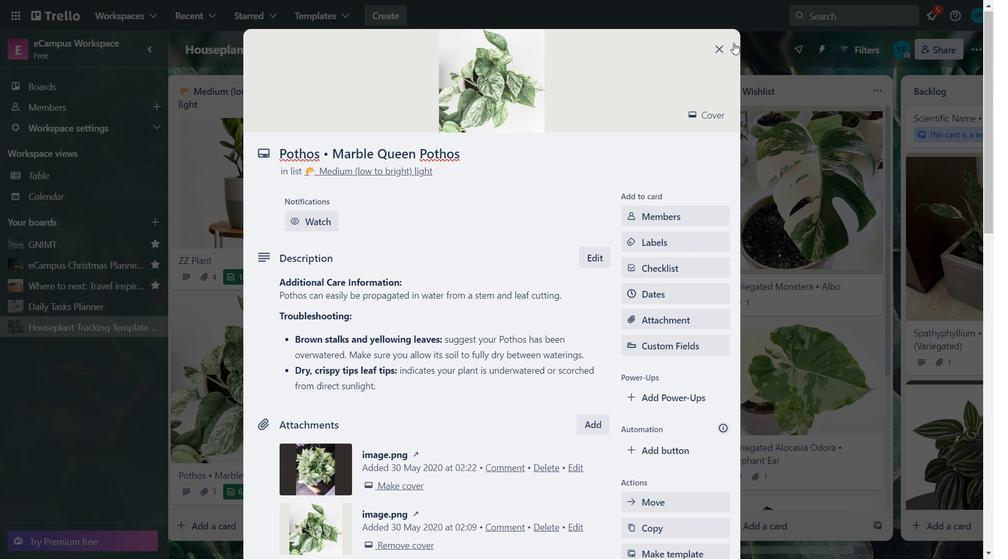 
Action: Mouse moved to (641, 191)
Screenshot: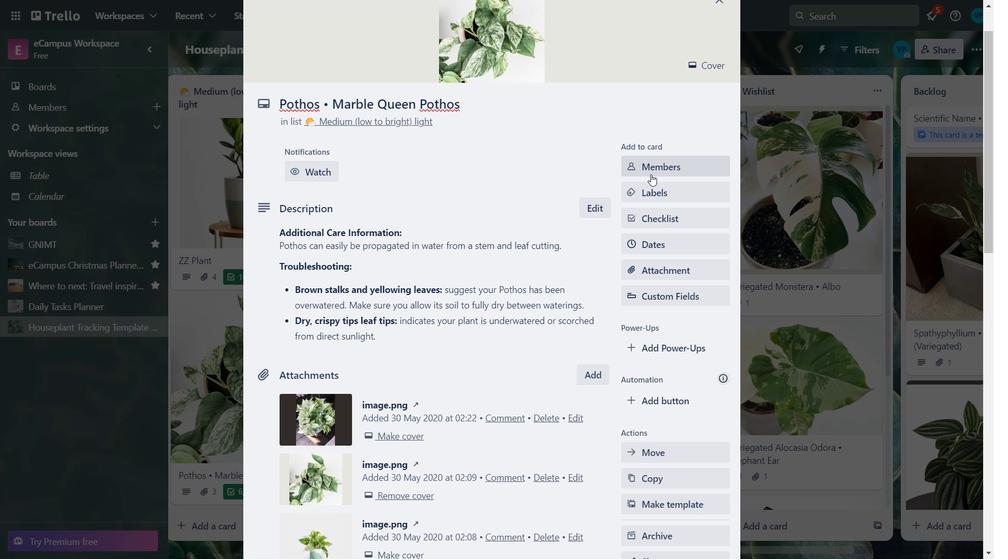 
Action: Mouse pressed left at (641, 191)
Screenshot: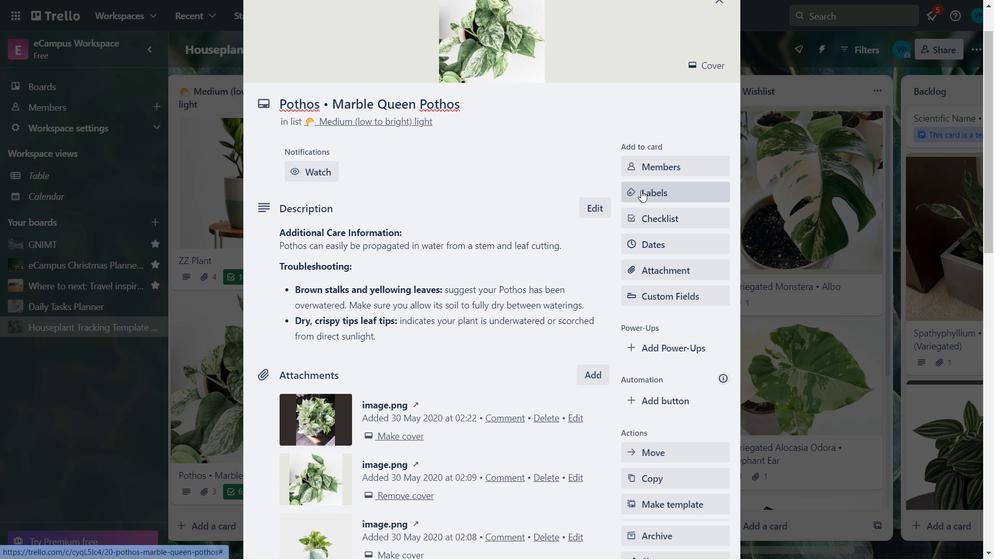 
Action: Mouse moved to (734, 445)
Screenshot: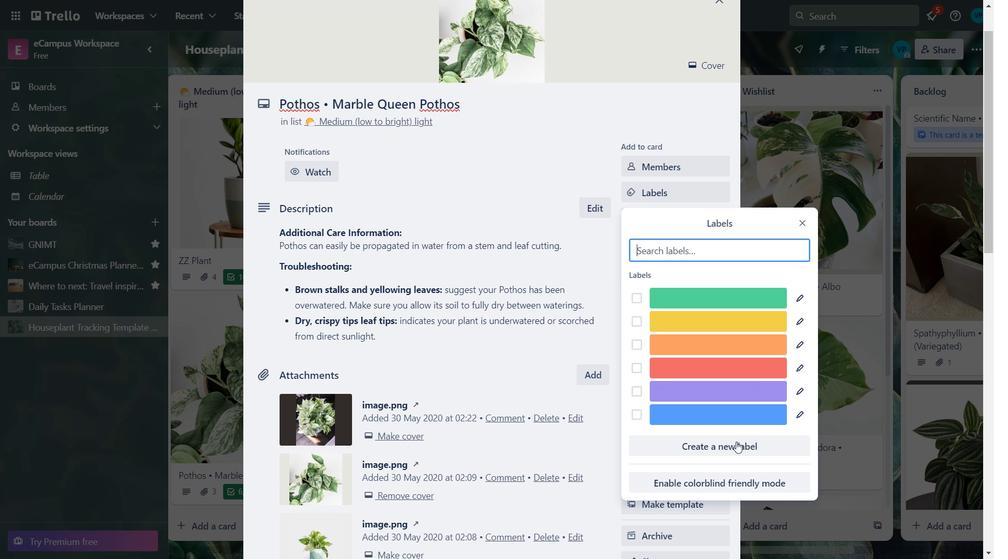
Action: Mouse pressed left at (734, 445)
Screenshot: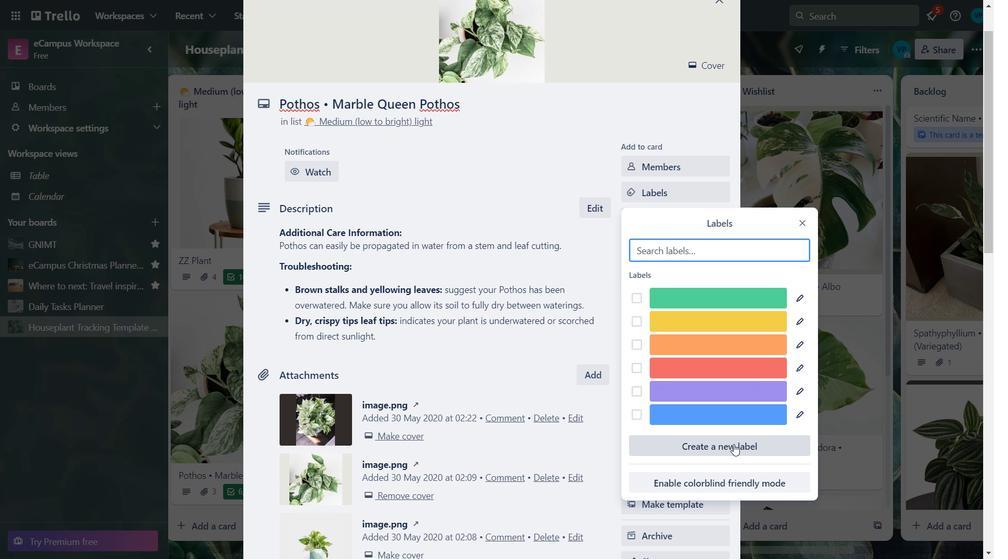 
Action: Mouse moved to (649, 453)
Screenshot: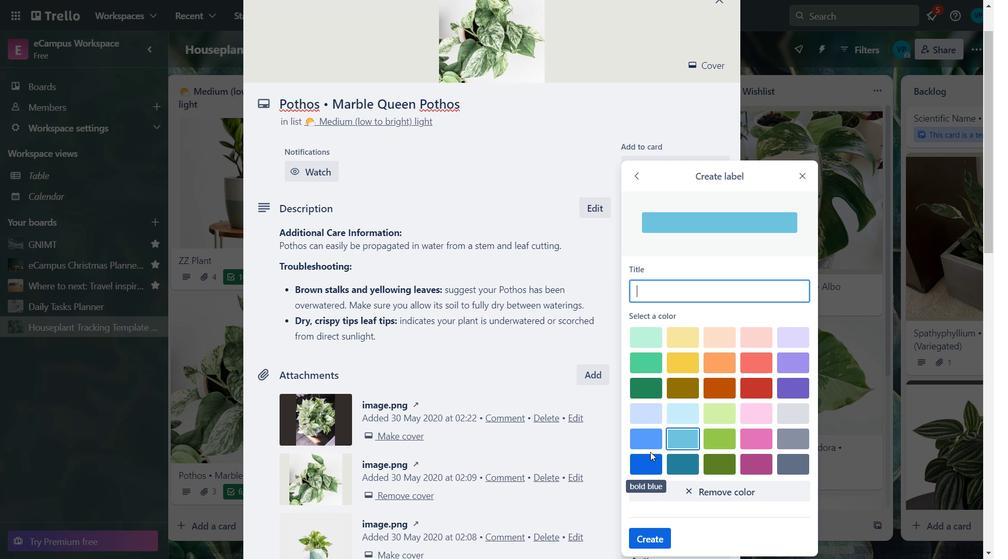 
Action: Mouse pressed left at (649, 453)
Screenshot: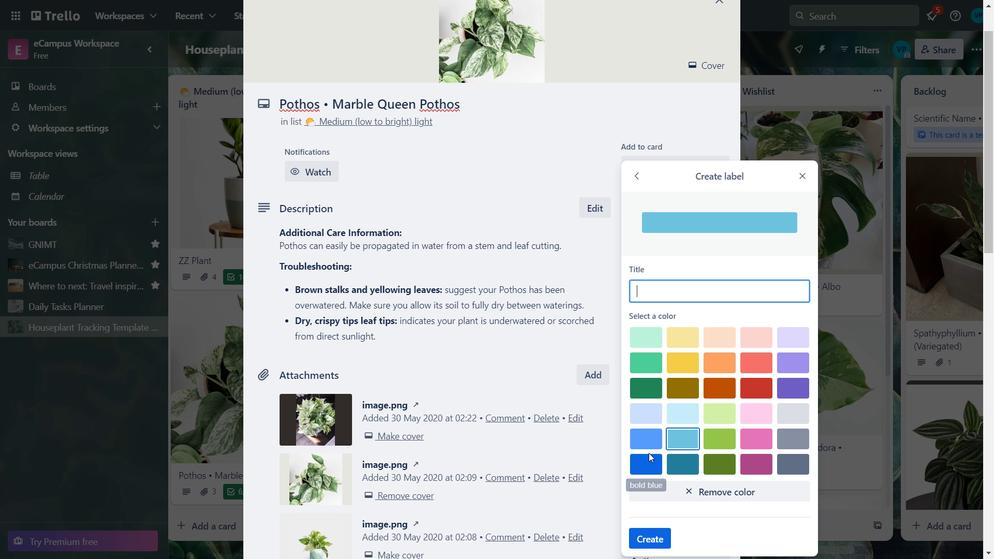 
Action: Mouse moved to (655, 440)
Screenshot: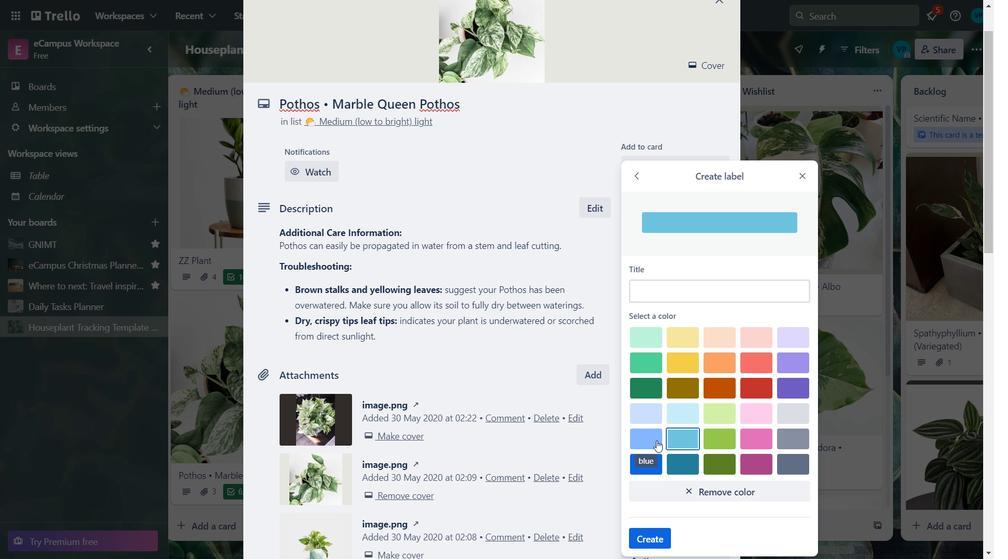 
Action: Mouse pressed left at (655, 440)
Screenshot: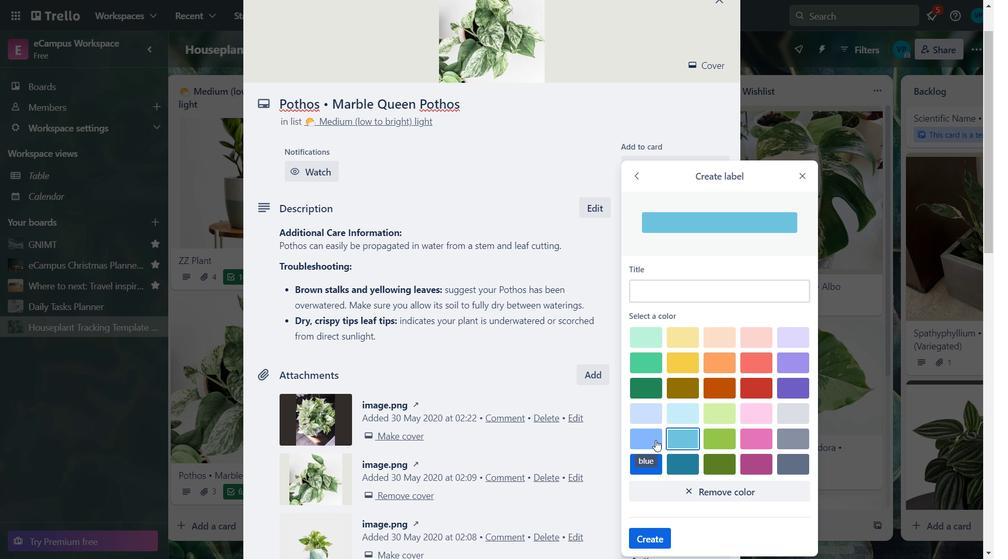 
Action: Mouse moved to (545, 117)
Screenshot: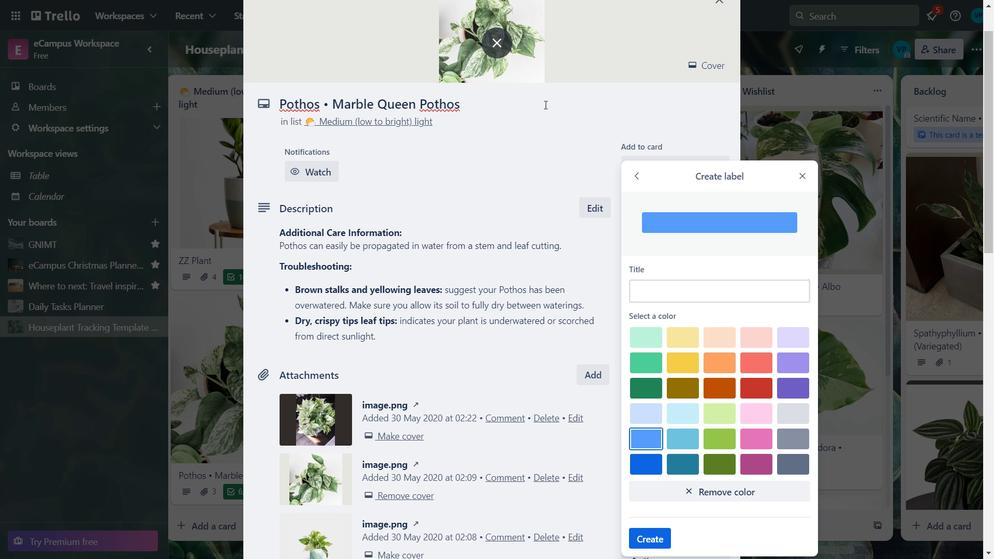 
Action: Mouse pressed left at (545, 117)
Screenshot: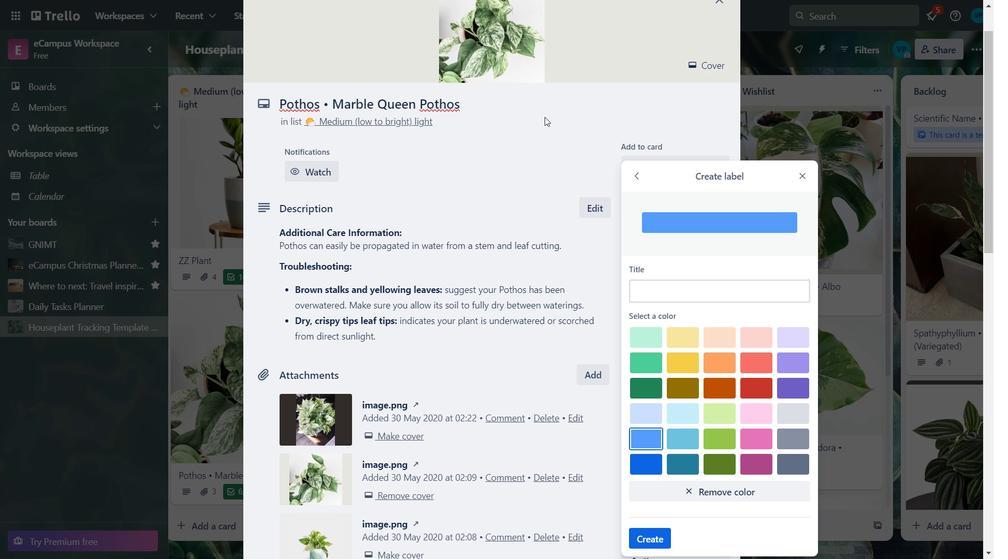 
Action: Mouse moved to (702, 64)
Screenshot: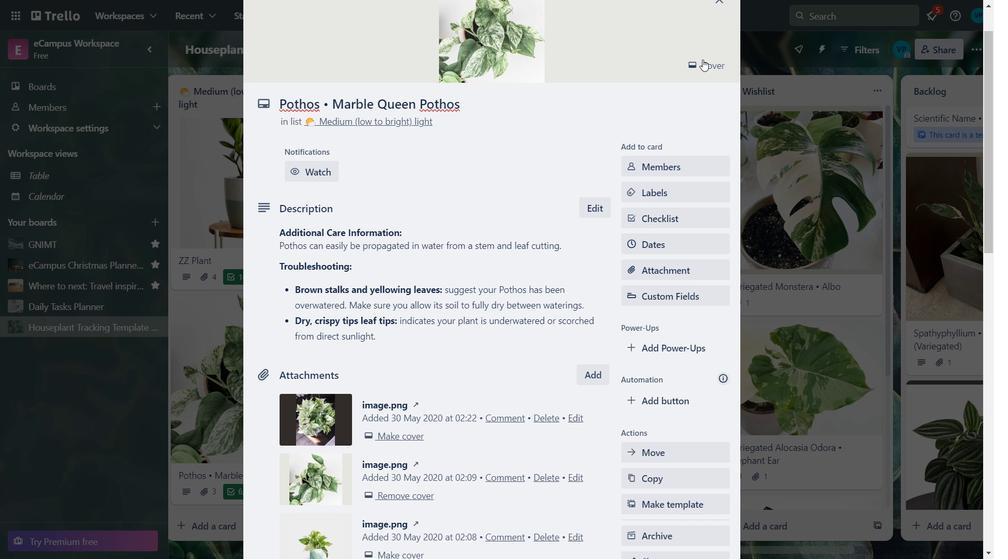 
Action: Mouse pressed left at (702, 64)
Screenshot: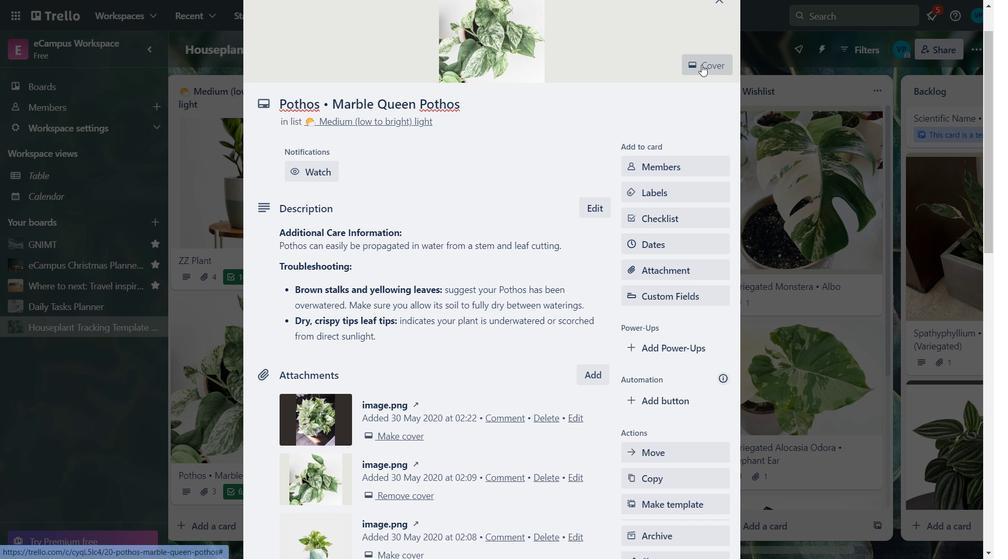 
Action: Mouse moved to (771, 477)
Screenshot: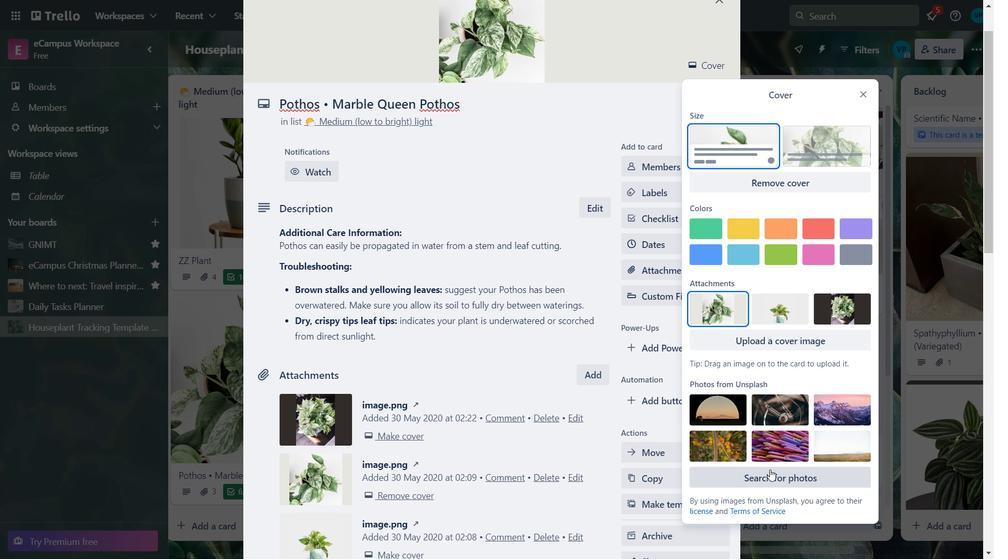 
Action: Mouse pressed left at (771, 477)
Screenshot: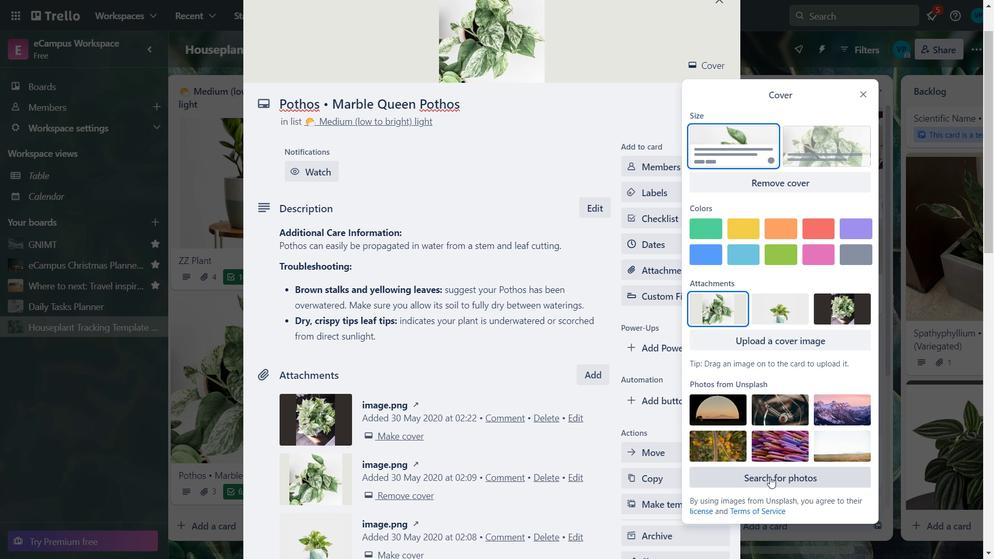 
Action: Mouse moved to (804, 131)
Screenshot: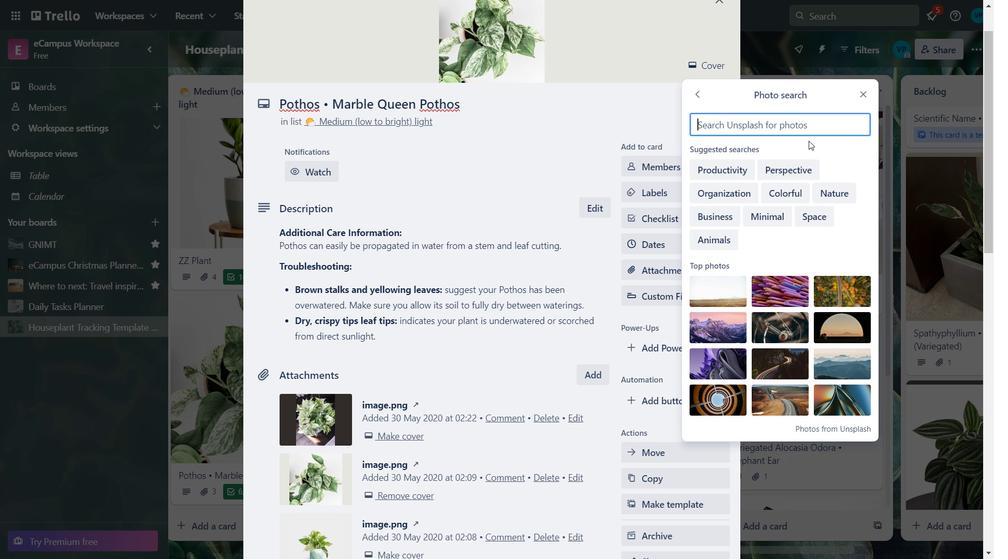 
Action: Key pressed <Key.caps_lock>M<Key.caps_lock>arble<Key.space>queen<Key.space>plant
Screenshot: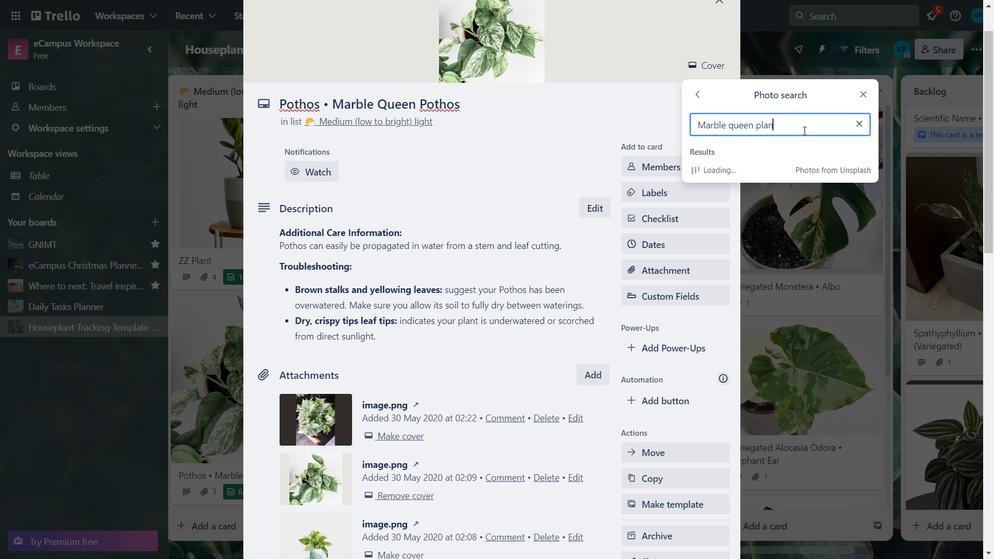 
Action: Mouse moved to (818, 302)
Screenshot: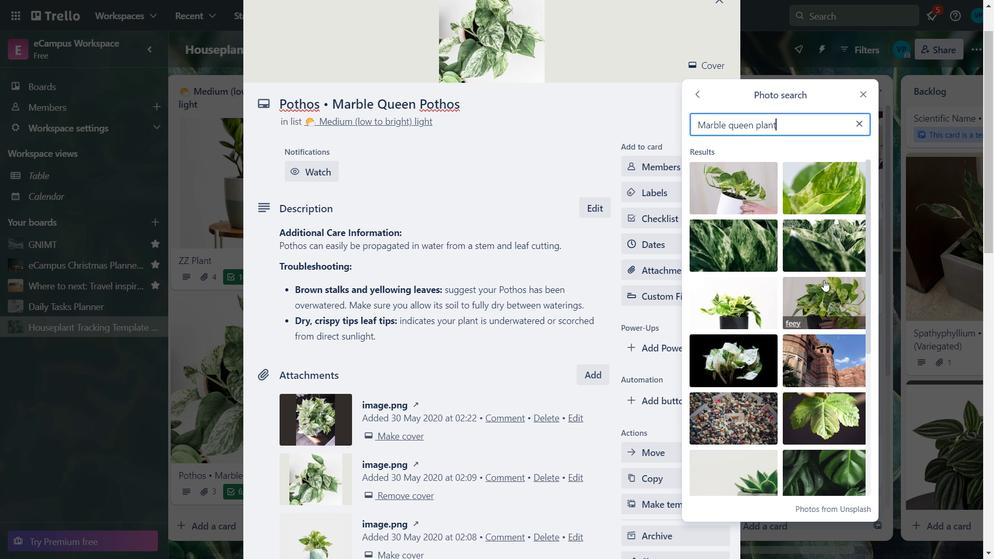 
Action: Mouse pressed left at (818, 302)
Screenshot: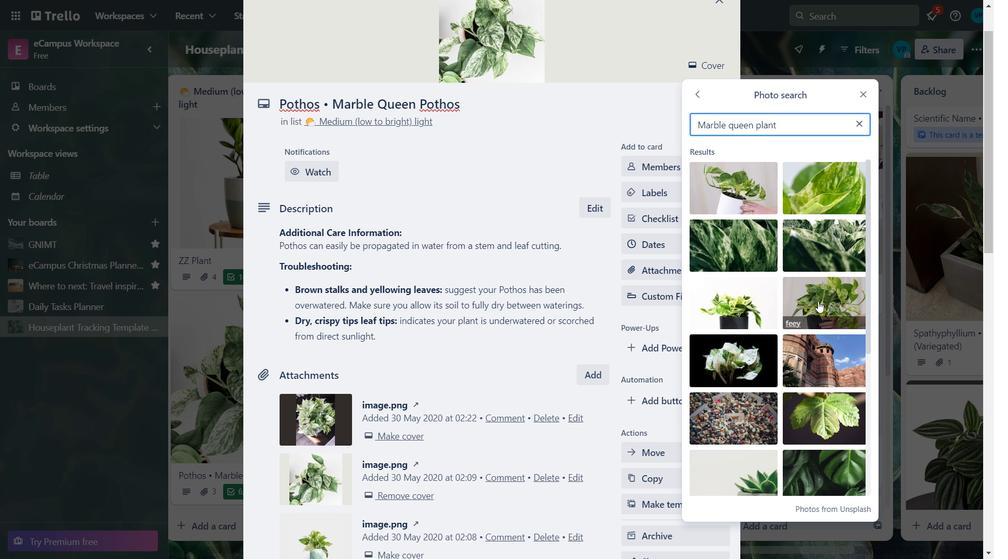
Action: Mouse moved to (827, 152)
Screenshot: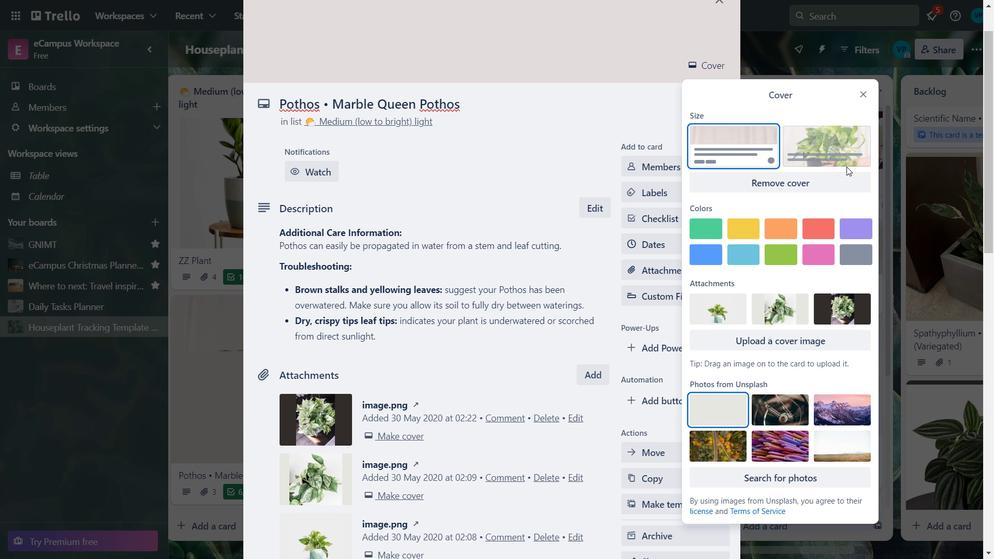
Action: Mouse pressed left at (827, 152)
Screenshot: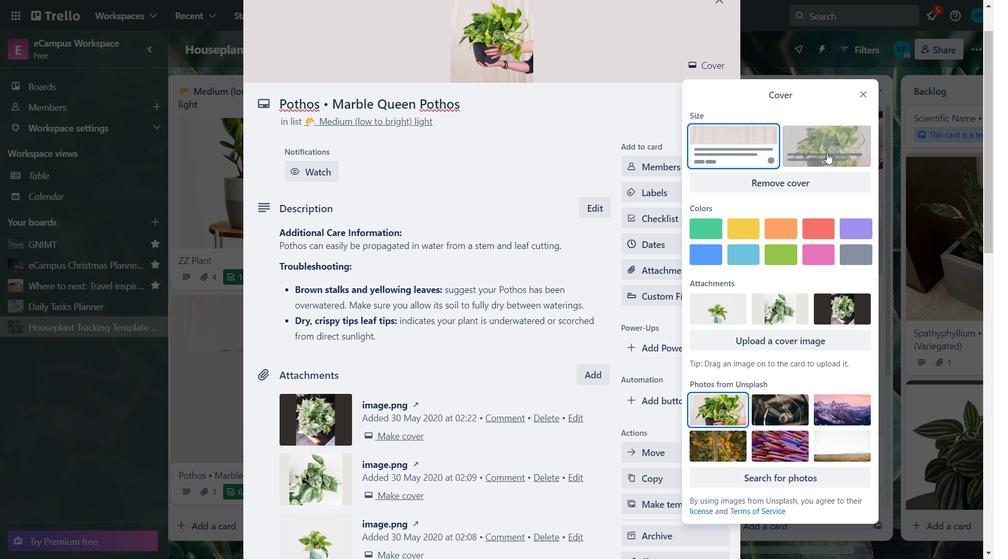
Action: Mouse moved to (862, 83)
Screenshot: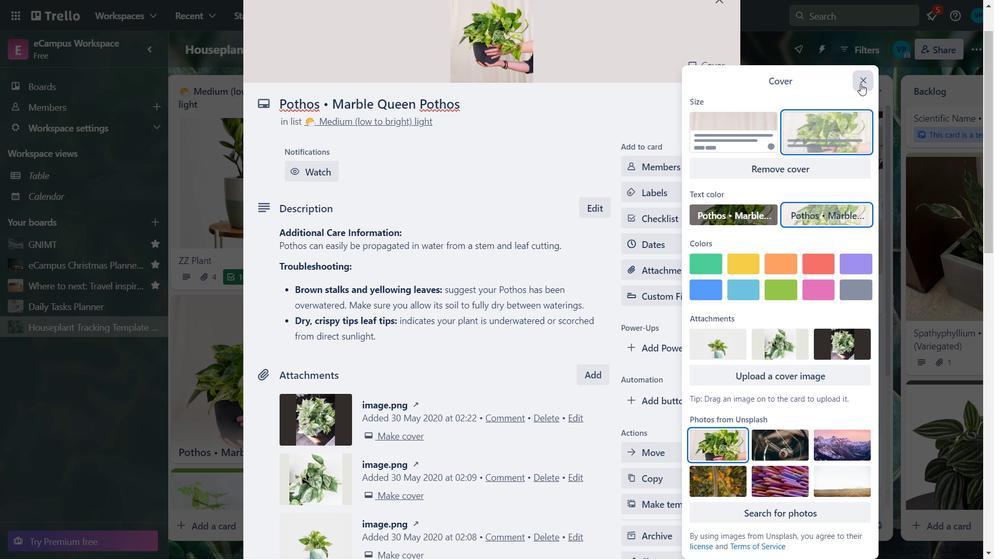 
Action: Mouse pressed left at (862, 83)
Screenshot: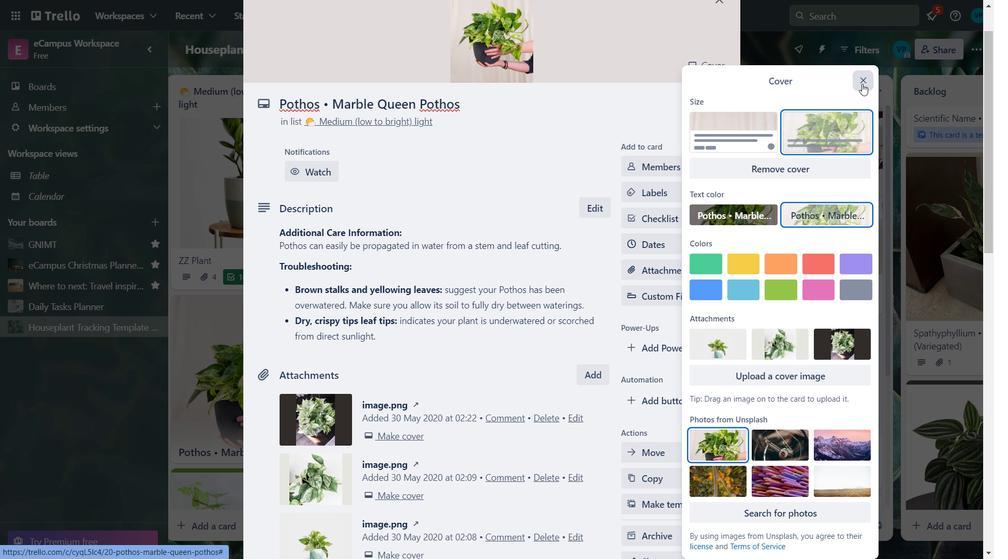 
Action: Mouse moved to (777, 37)
Screenshot: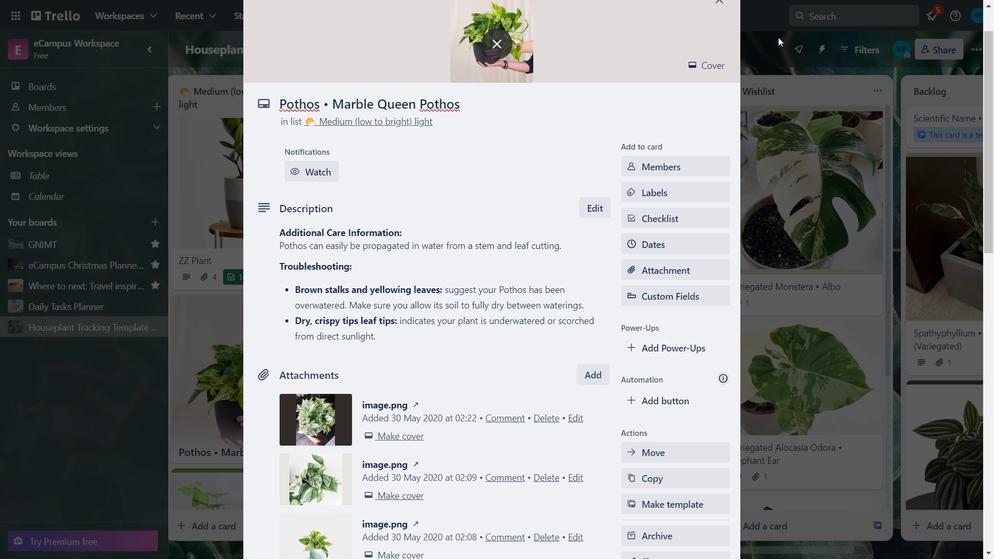 
Action: Mouse pressed left at (777, 37)
Screenshot: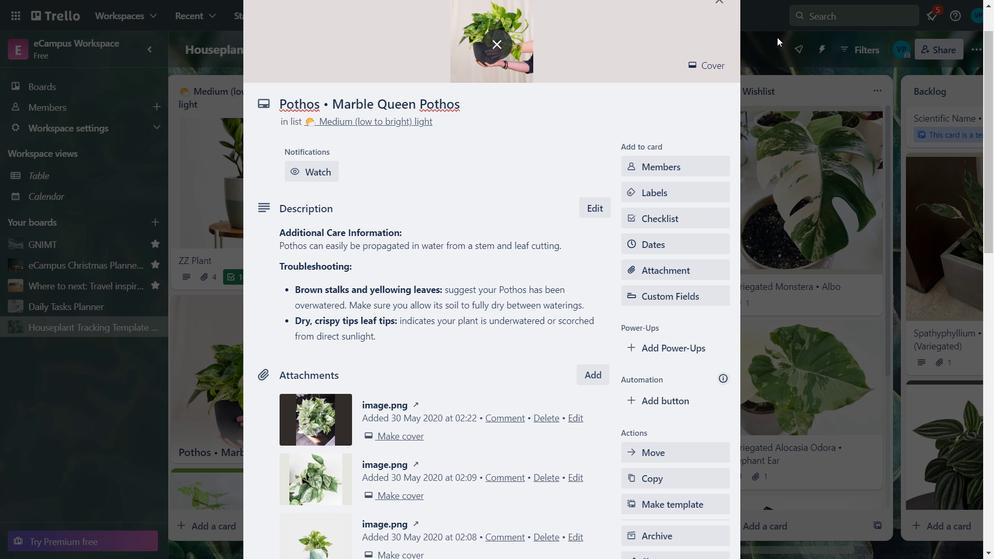 
Action: Mouse moved to (815, 398)
Screenshot: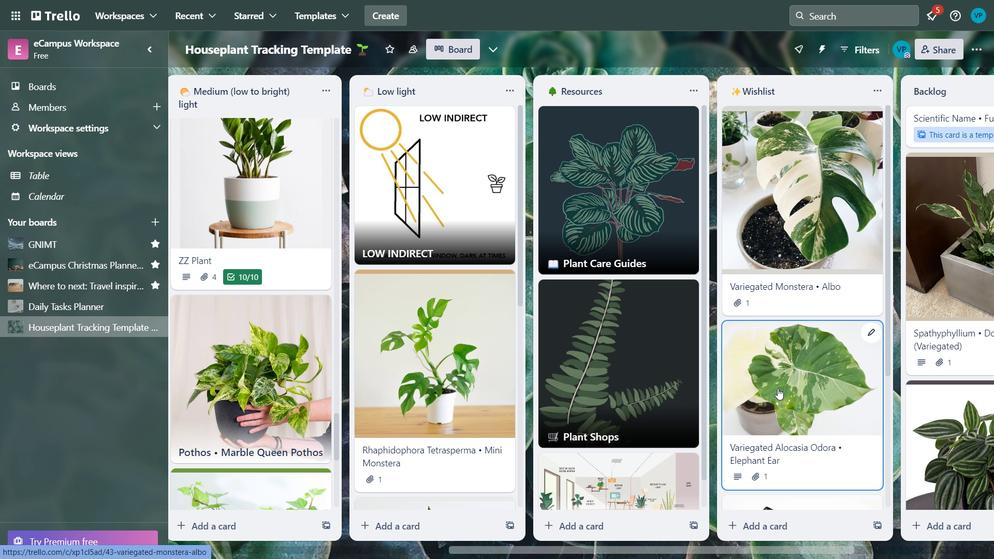 
Action: Key pressed <Key.down><Key.down><Key.down>
Screenshot: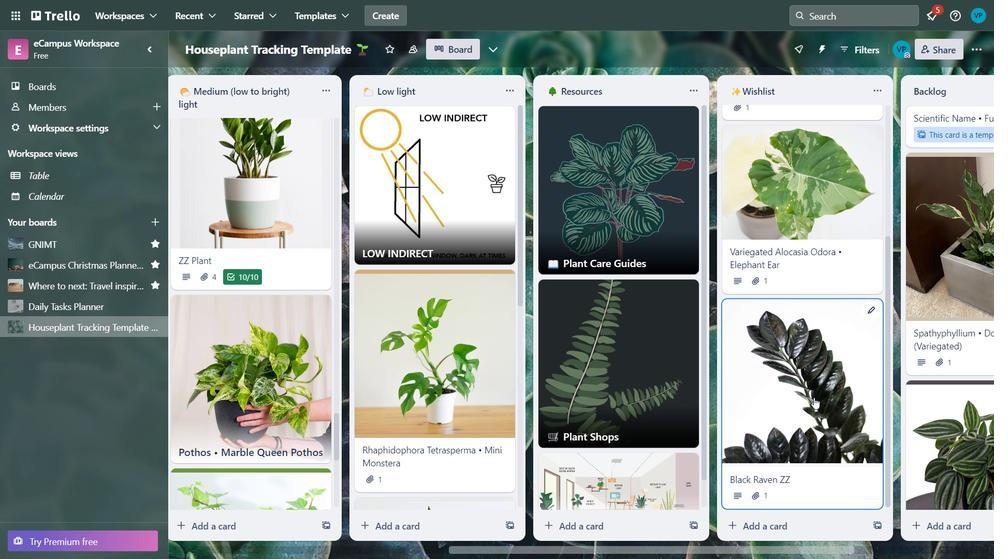 
Action: Mouse moved to (418, 364)
Screenshot: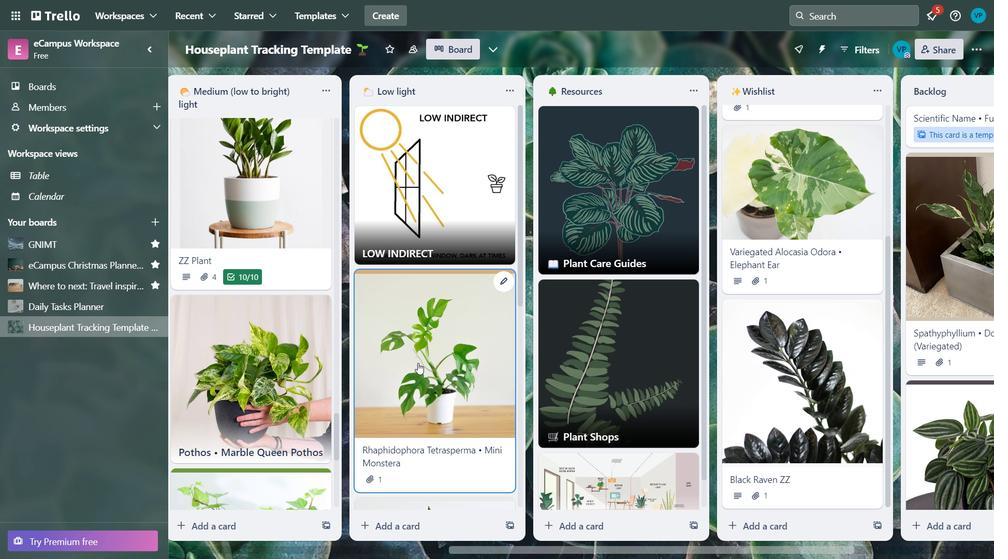 
Action: Key pressed <Key.down><Key.down><Key.down><Key.down><Key.down><Key.down><Key.down><Key.up><Key.up><Key.up><Key.up><Key.up><Key.up>
Screenshot: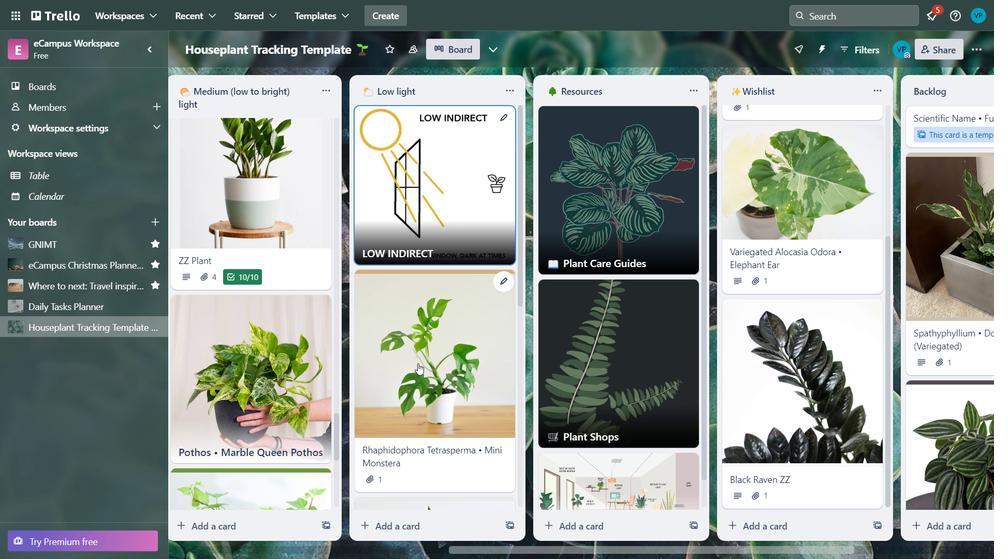 
Action: Mouse moved to (268, 421)
Screenshot: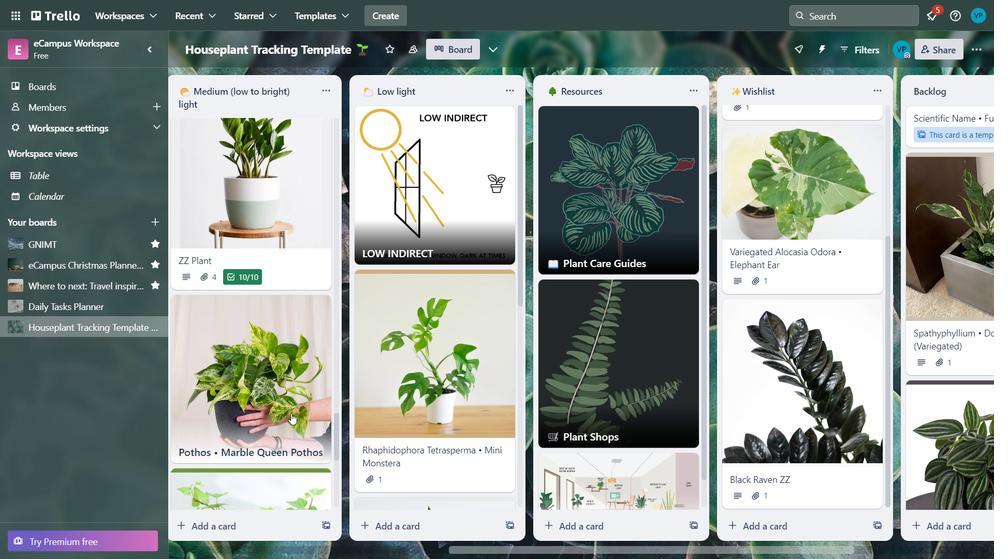 
Action: Key pressed <Key.down><Key.down><Key.down><Key.up><Key.up><Key.up><Key.up><Key.down><Key.down><Key.down><Key.down><Key.up><Key.up><Key.down>
Screenshot: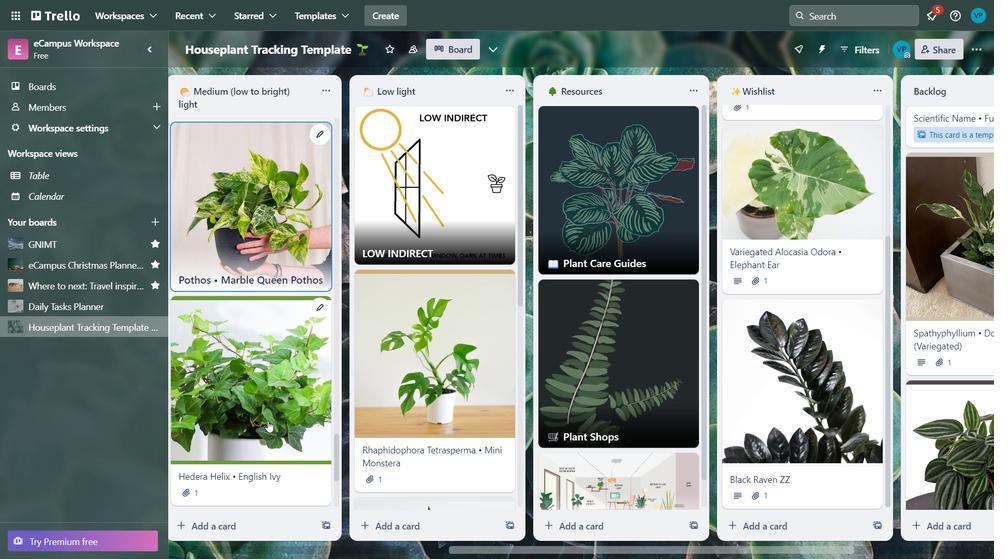 
Action: Mouse moved to (237, 409)
Screenshot: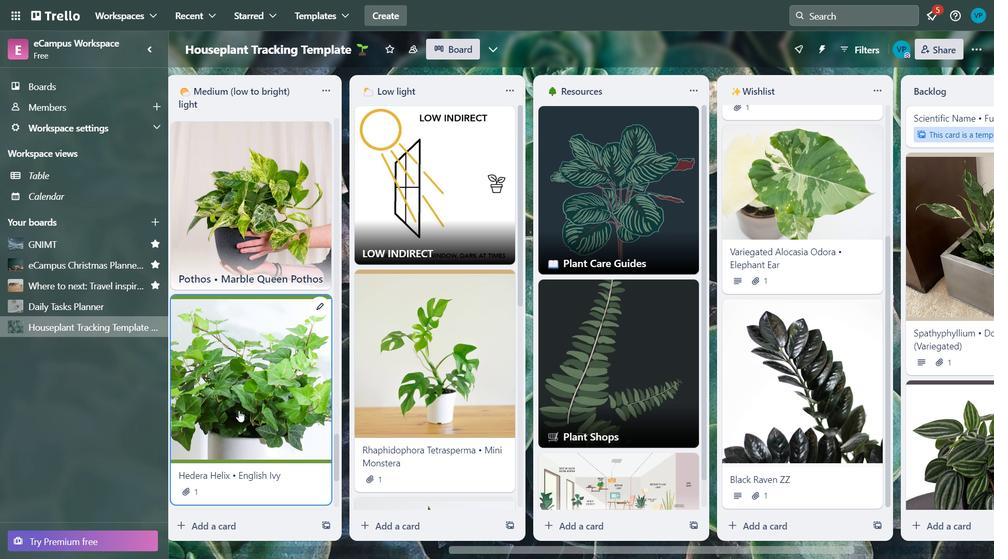 
Action: Mouse pressed left at (237, 409)
Screenshot: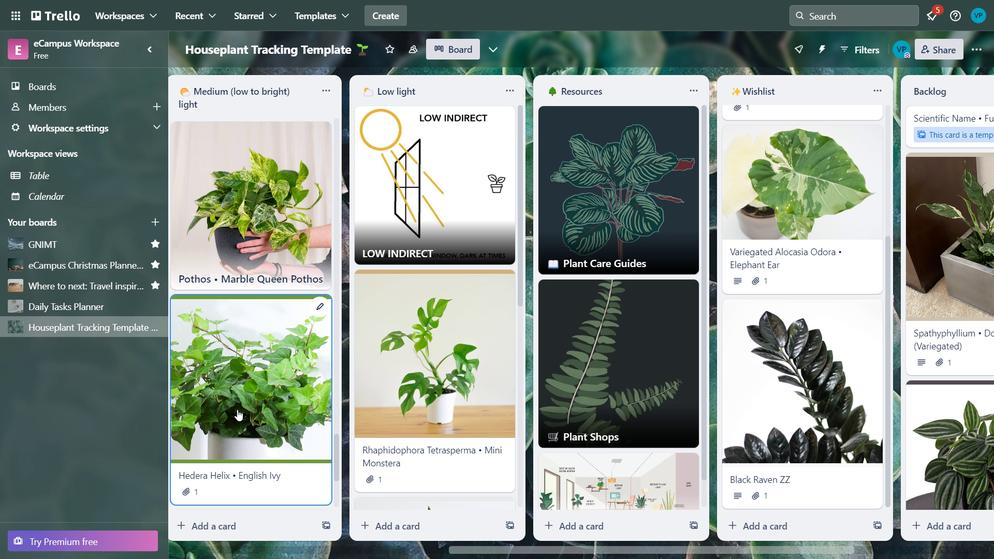 
Action: Mouse moved to (408, 292)
Screenshot: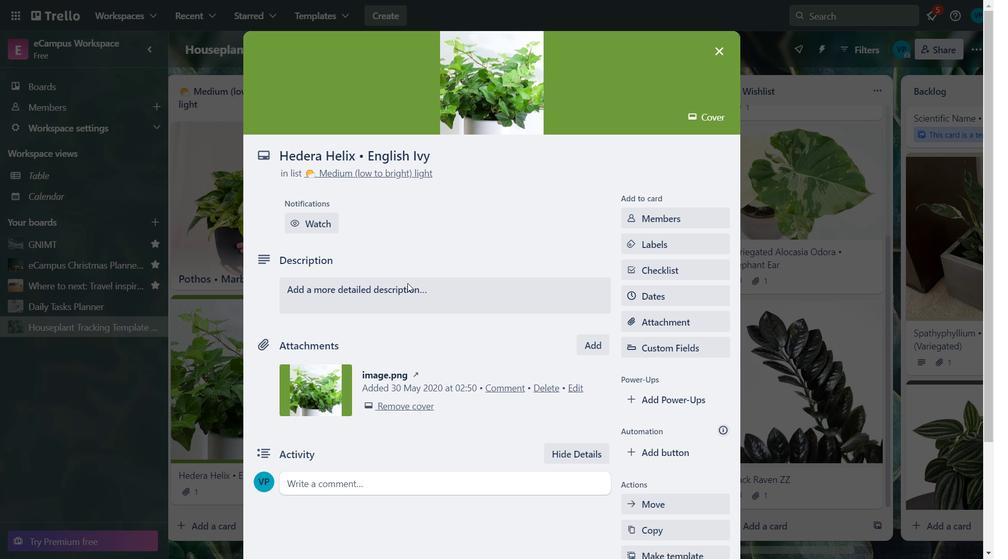 
Action: Mouse pressed left at (408, 292)
Screenshot: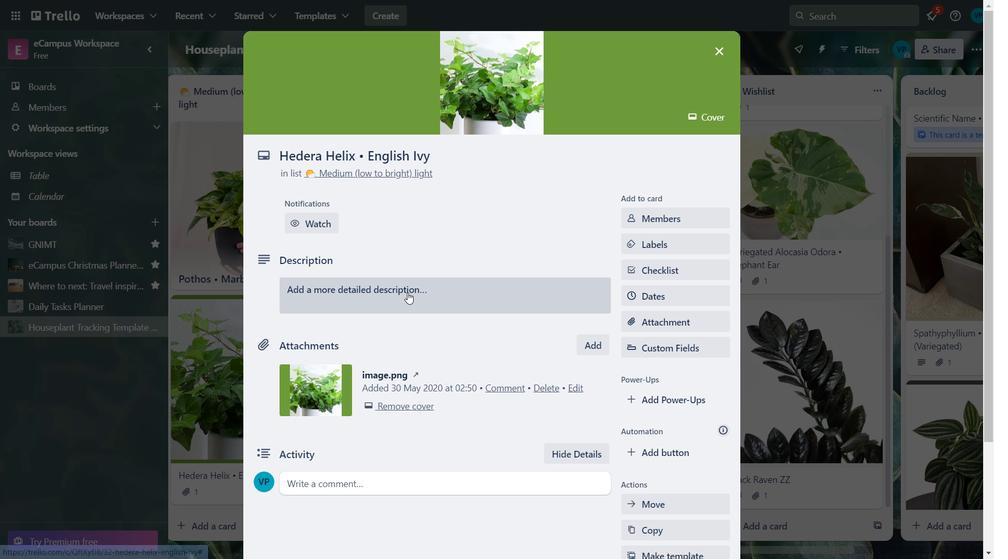 
Action: Mouse moved to (405, 297)
Screenshot: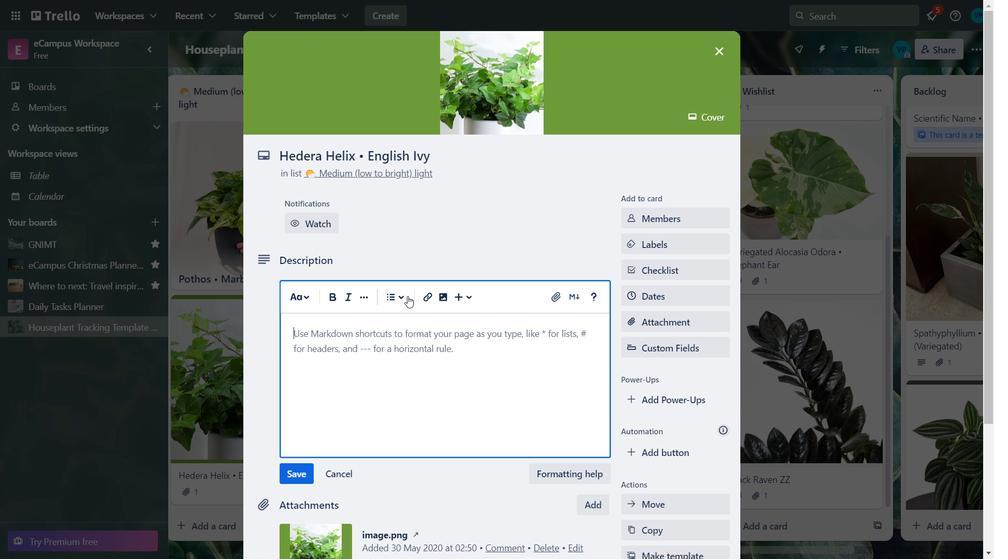 
Action: Mouse pressed left at (405, 297)
Screenshot: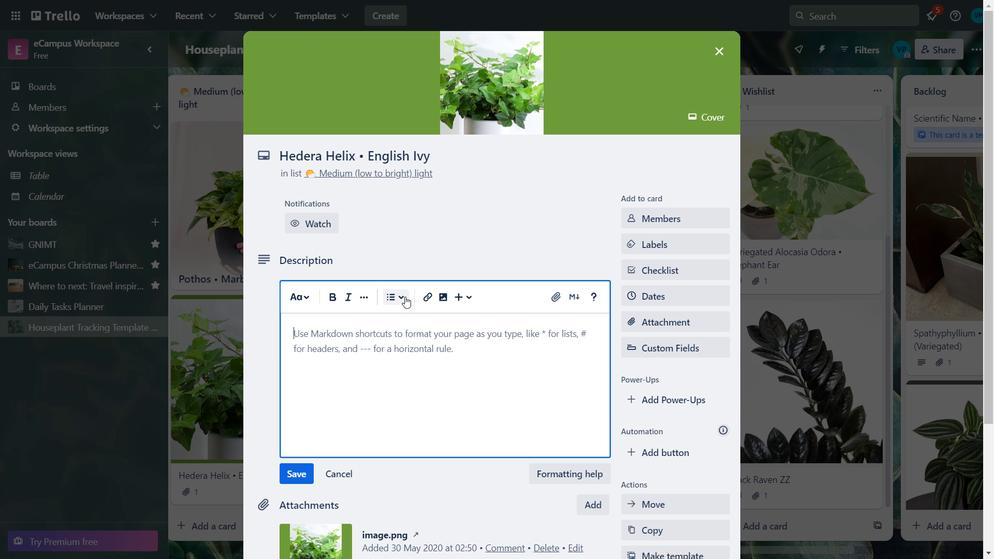
Action: Mouse moved to (468, 292)
Screenshot: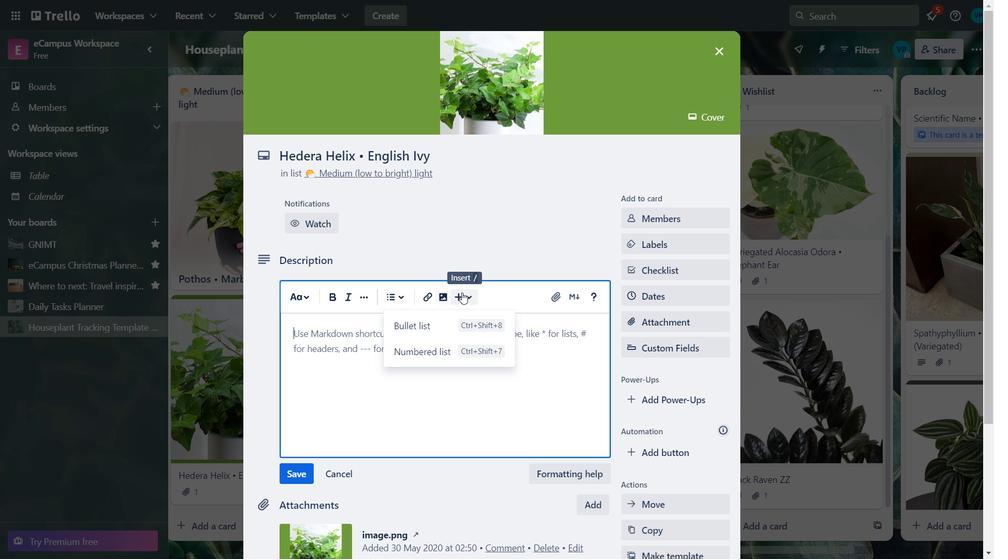 
Action: Mouse pressed left at (468, 292)
Screenshot: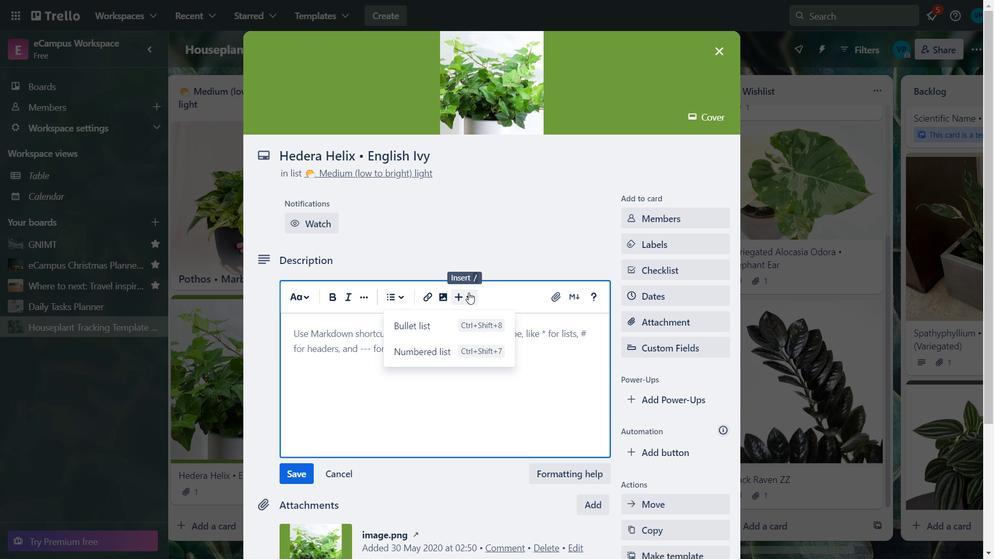 
Action: Mouse moved to (514, 330)
Screenshot: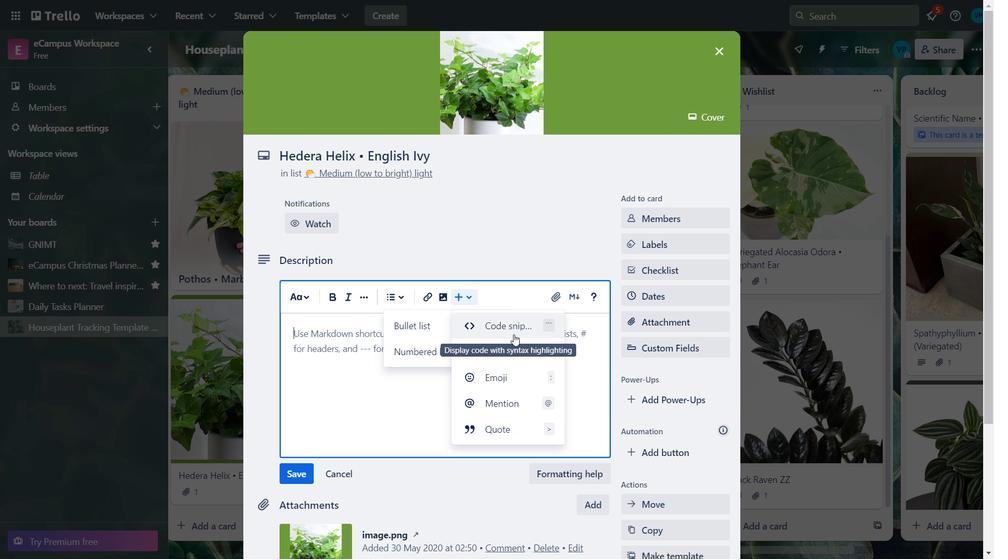 
Action: Mouse pressed left at (514, 330)
Screenshot: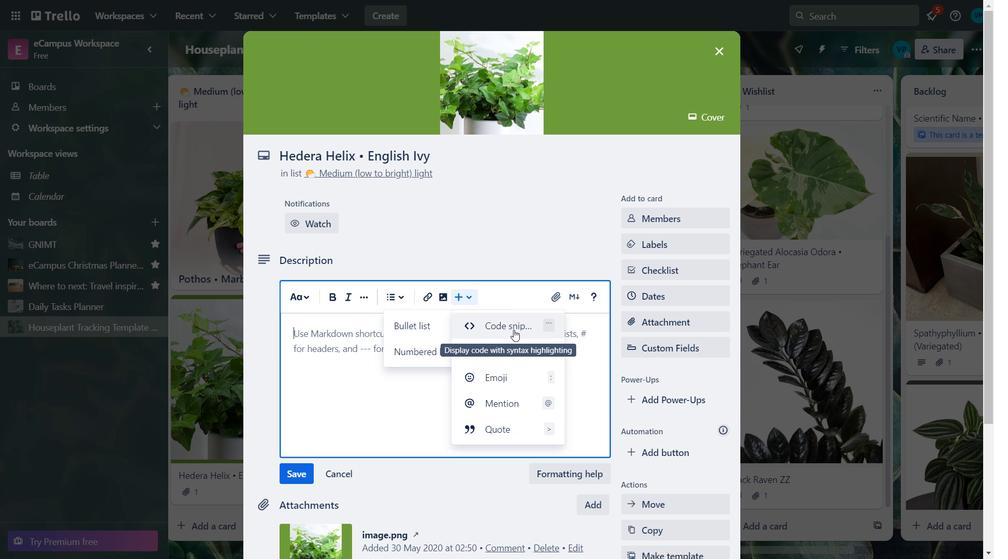 
Action: Mouse moved to (480, 379)
Screenshot: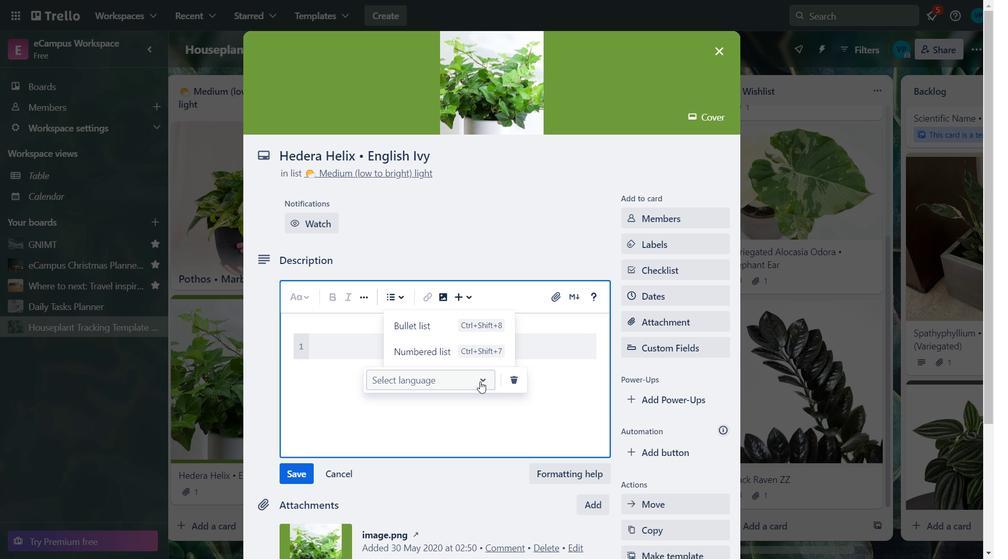 
Action: Mouse pressed left at (480, 379)
Screenshot: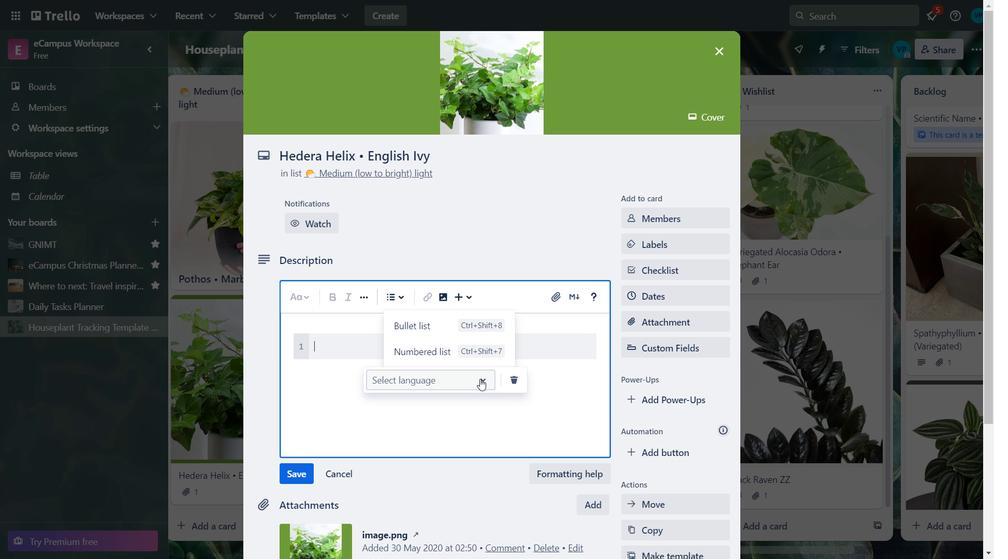 
Action: Mouse moved to (491, 509)
Screenshot: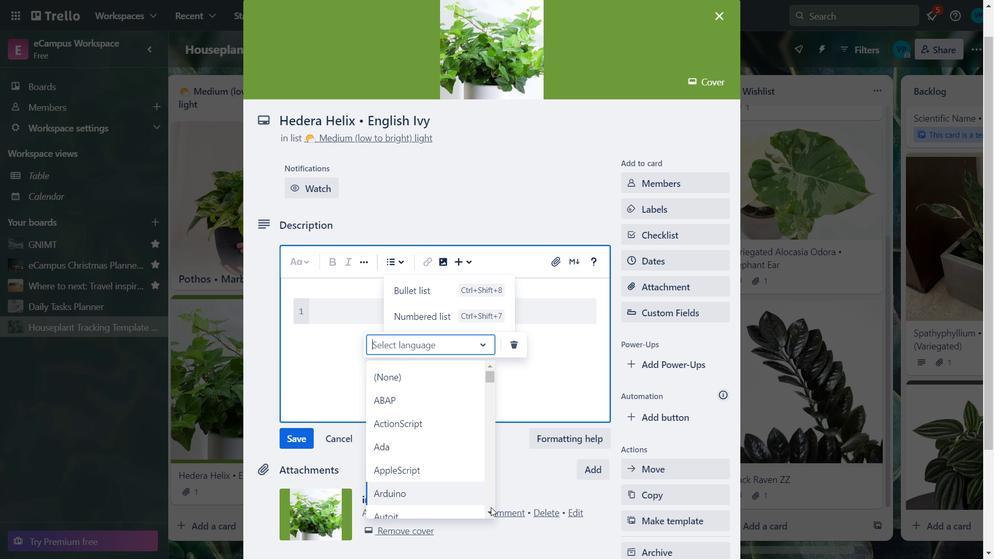 
Action: Mouse pressed left at (491, 509)
Screenshot: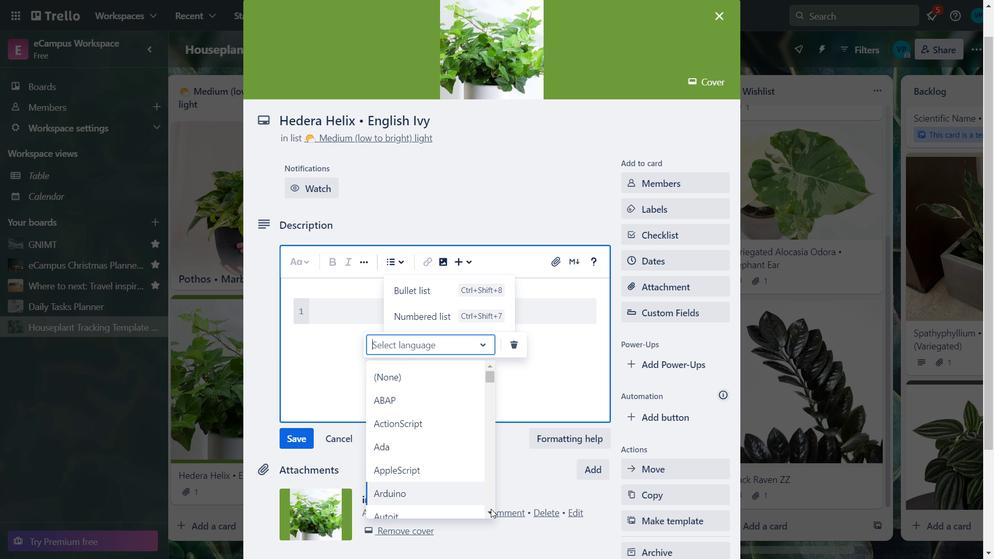 
Action: Mouse pressed left at (491, 509)
Screenshot: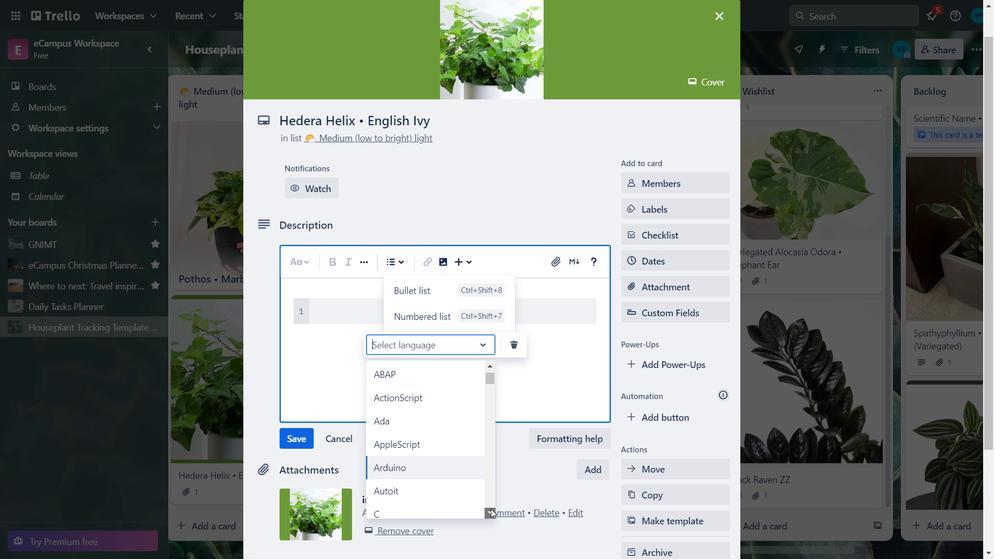 
Action: Mouse pressed left at (491, 509)
Screenshot: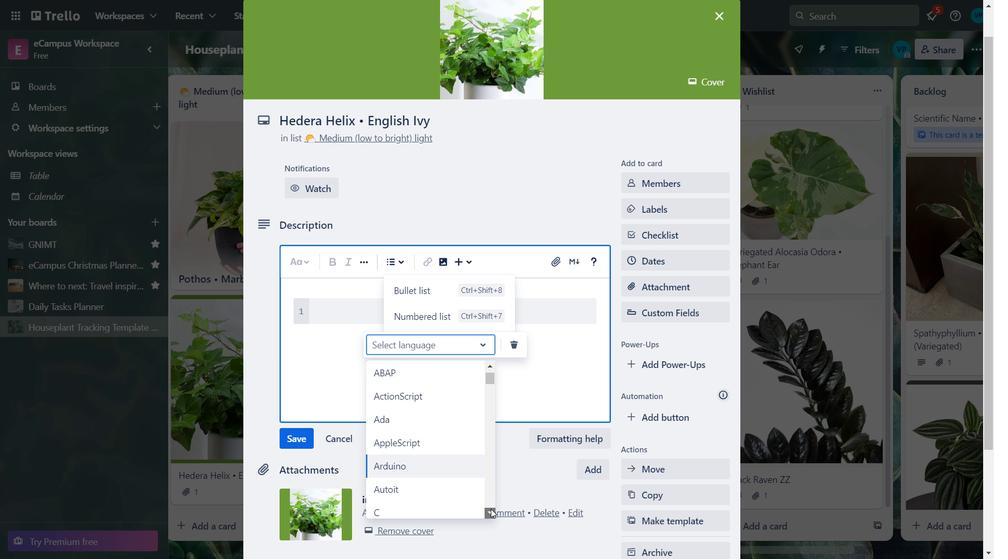
Action: Mouse pressed left at (491, 509)
Screenshot: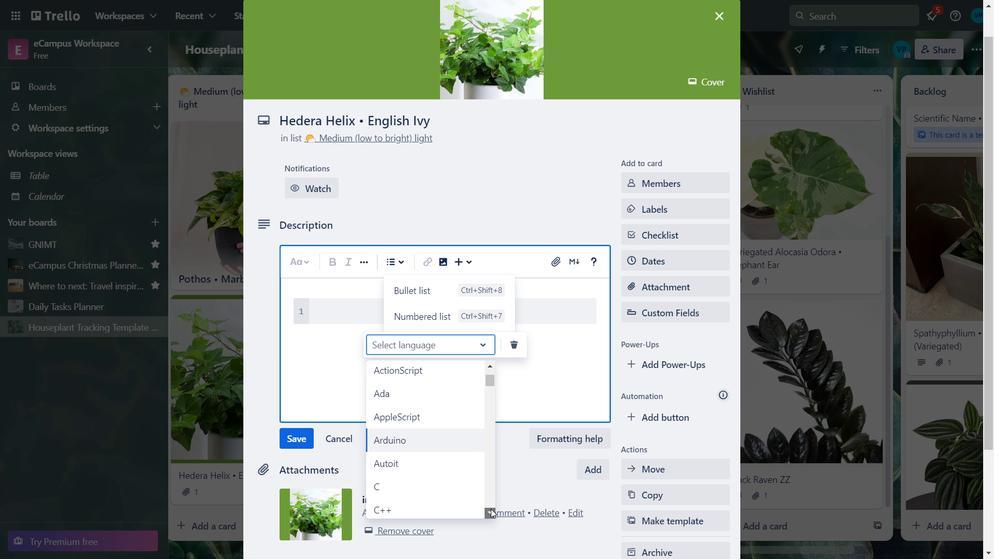 
Action: Mouse pressed left at (491, 509)
Screenshot: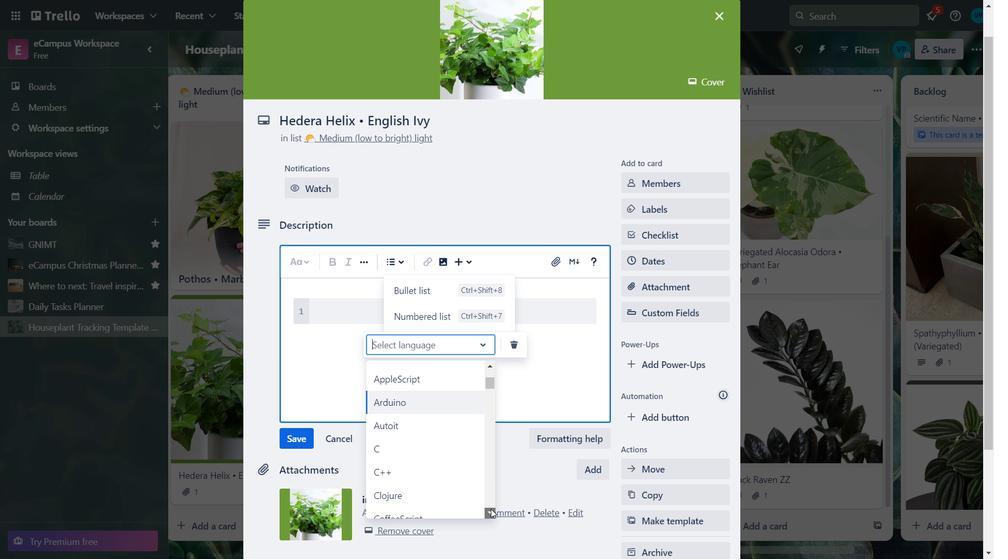 
Action: Mouse pressed left at (491, 509)
Screenshot: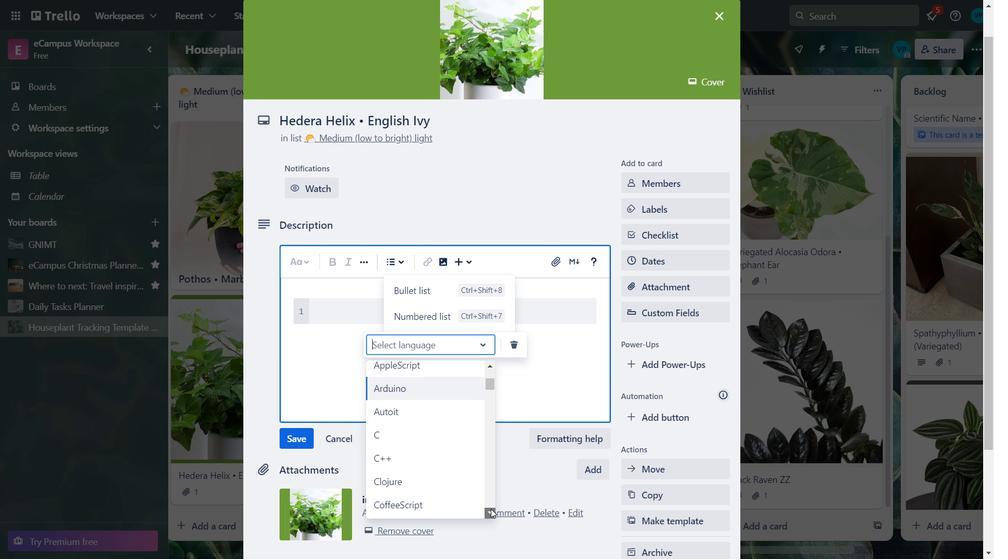 
Action: Mouse pressed left at (491, 509)
Screenshot: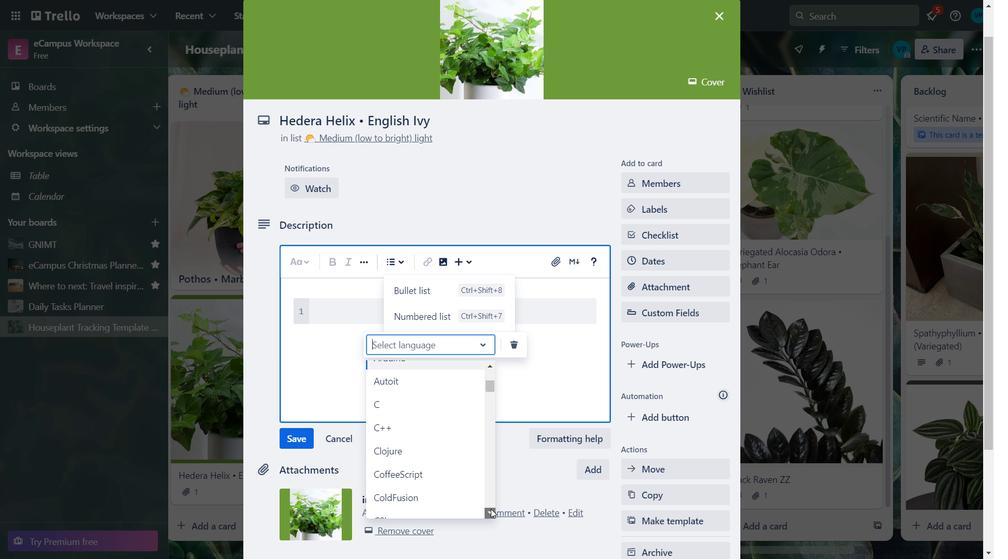 
Action: Mouse pressed left at (491, 509)
Screenshot: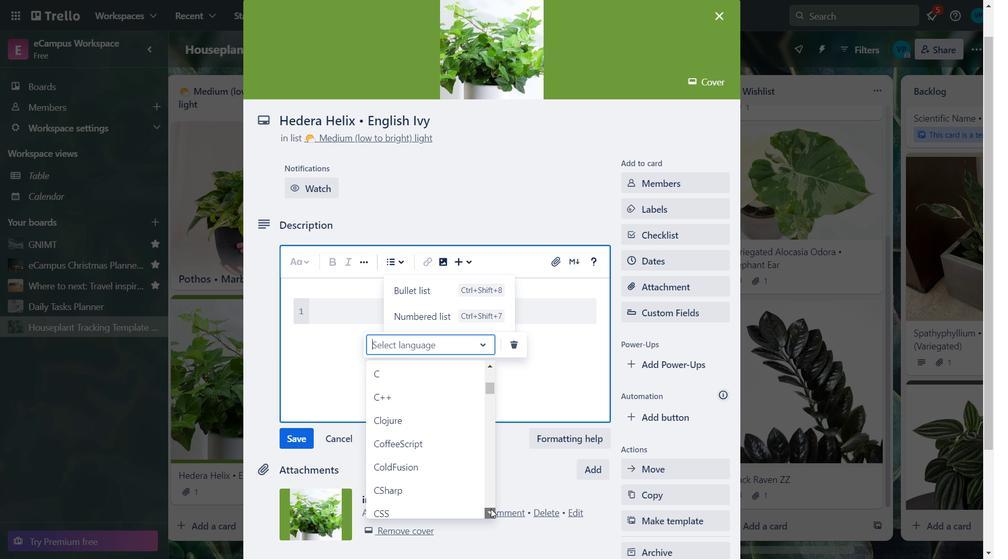 
Action: Mouse pressed left at (491, 509)
Screenshot: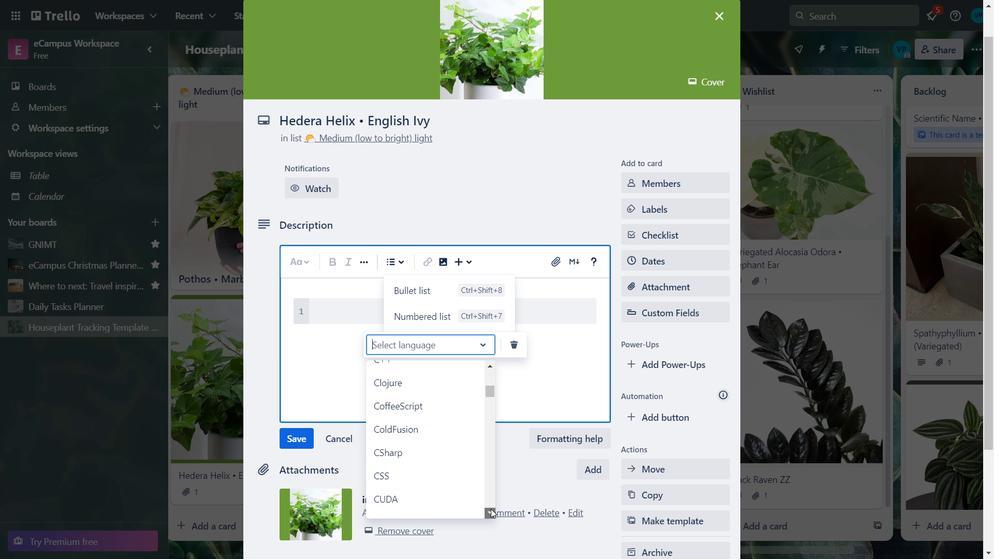 
Action: Mouse pressed left at (491, 509)
Screenshot: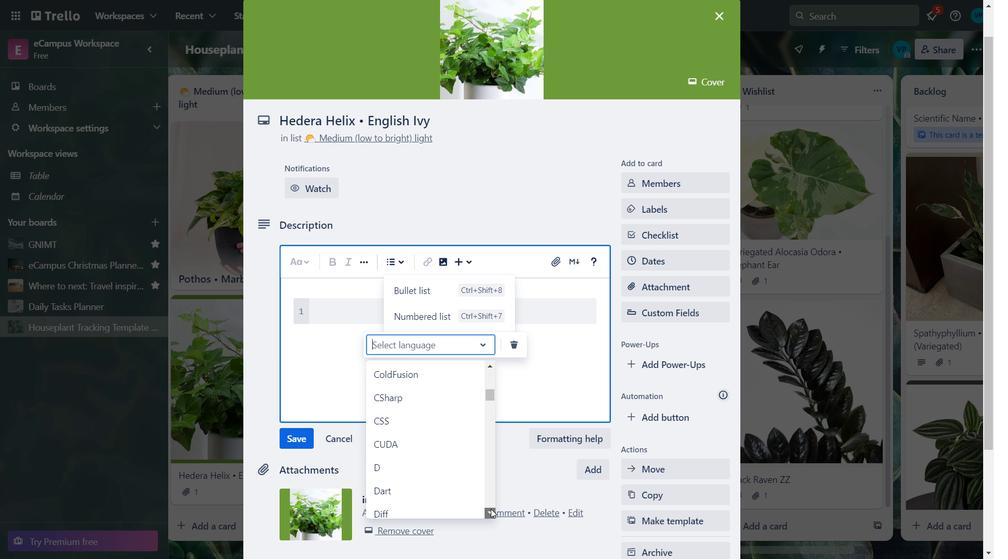 
Action: Mouse pressed left at (491, 509)
Screenshot: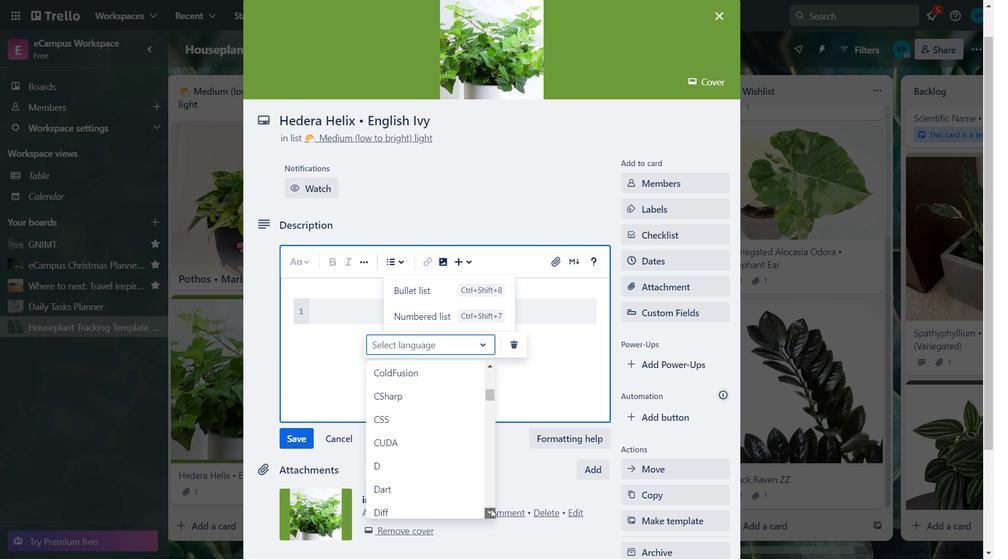 
Action: Mouse pressed left at (491, 509)
Screenshot: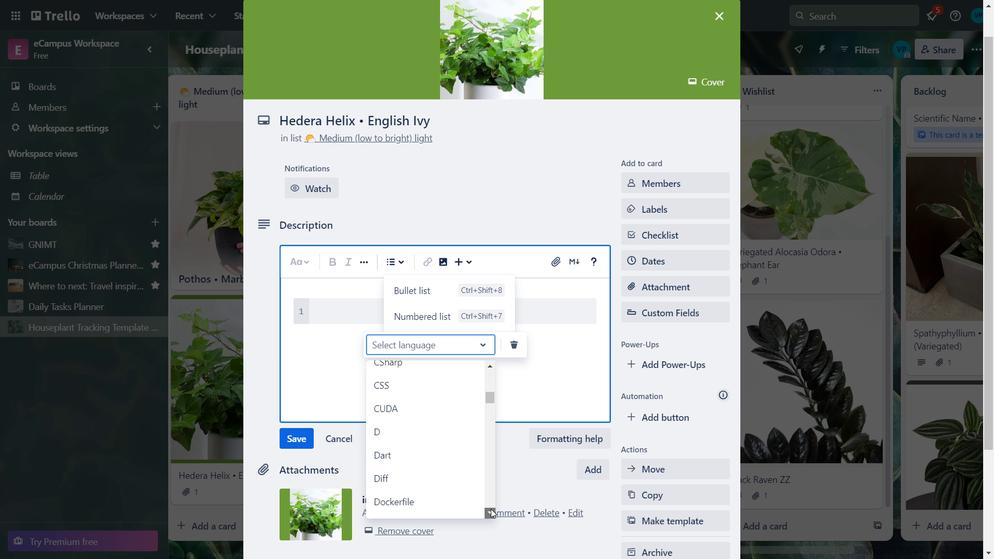 
Action: Mouse pressed left at (491, 509)
Screenshot: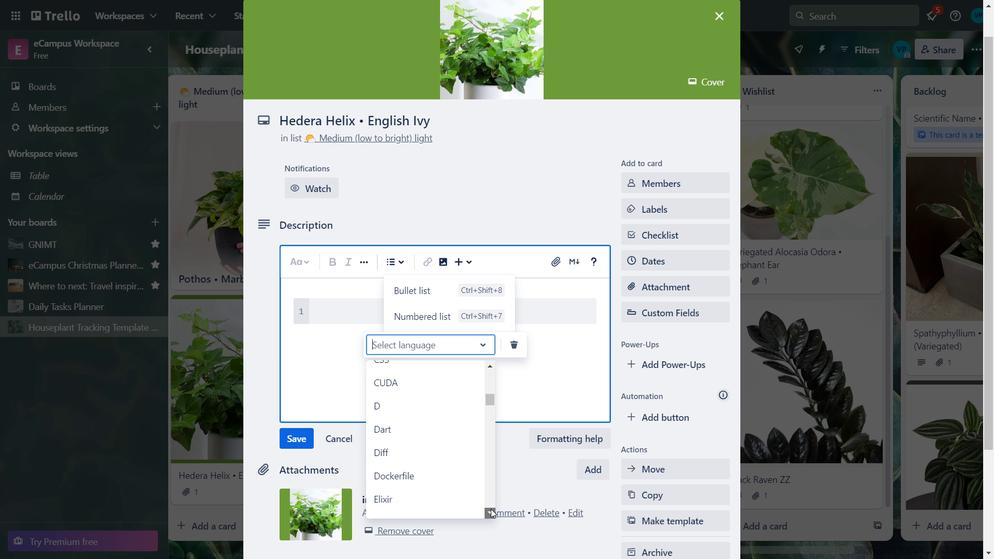 
Action: Mouse pressed left at (491, 509)
Screenshot: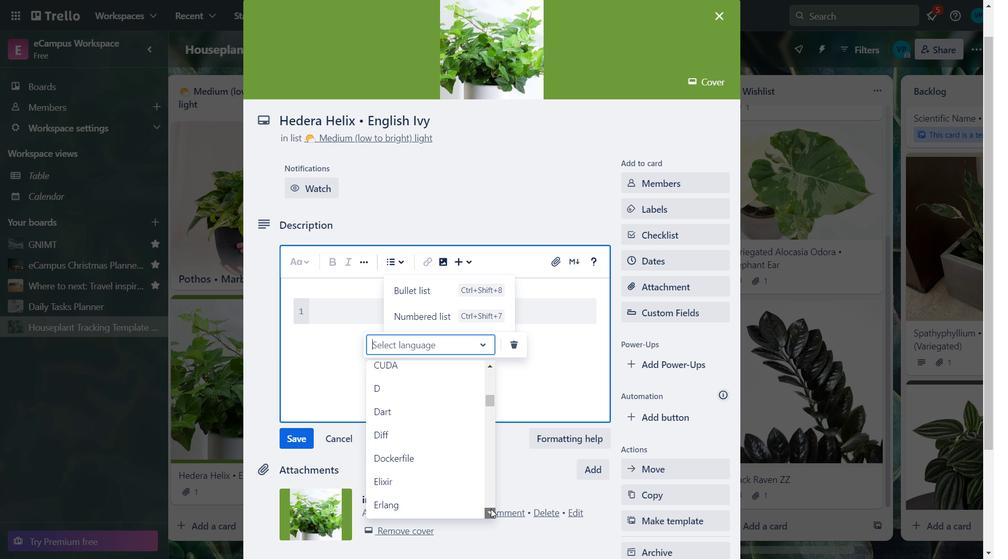 
Action: Mouse pressed left at (491, 509)
Screenshot: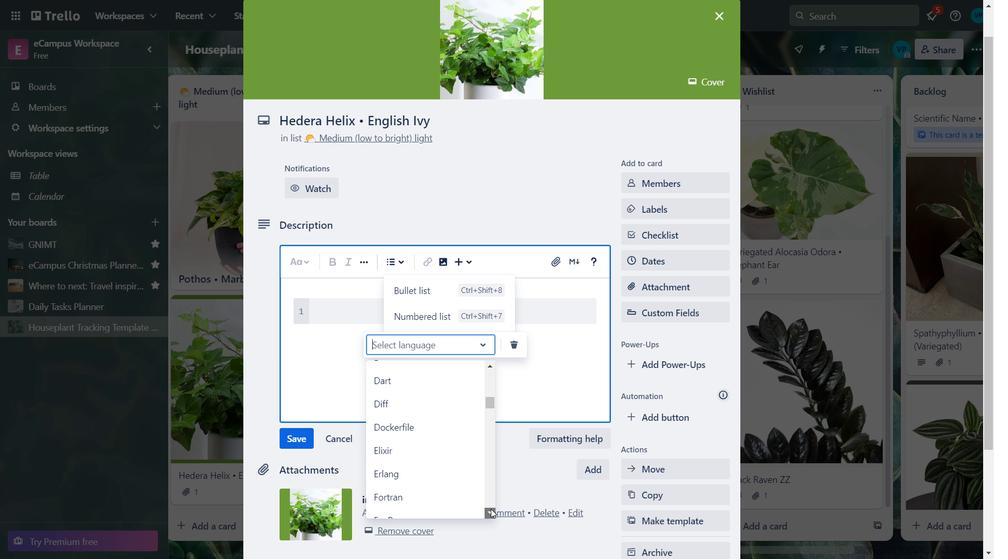 
Action: Mouse pressed left at (491, 509)
Screenshot: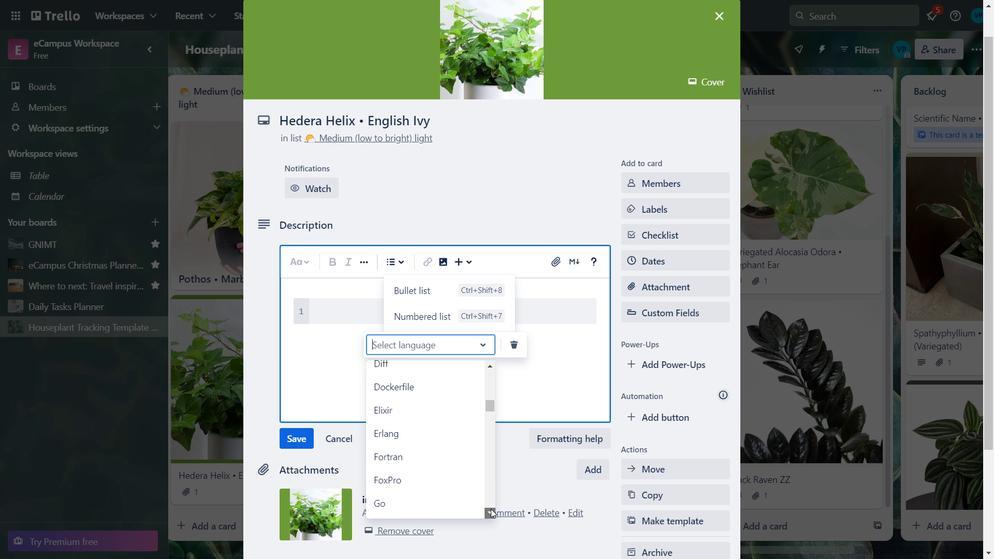 
Action: Mouse pressed left at (491, 509)
Screenshot: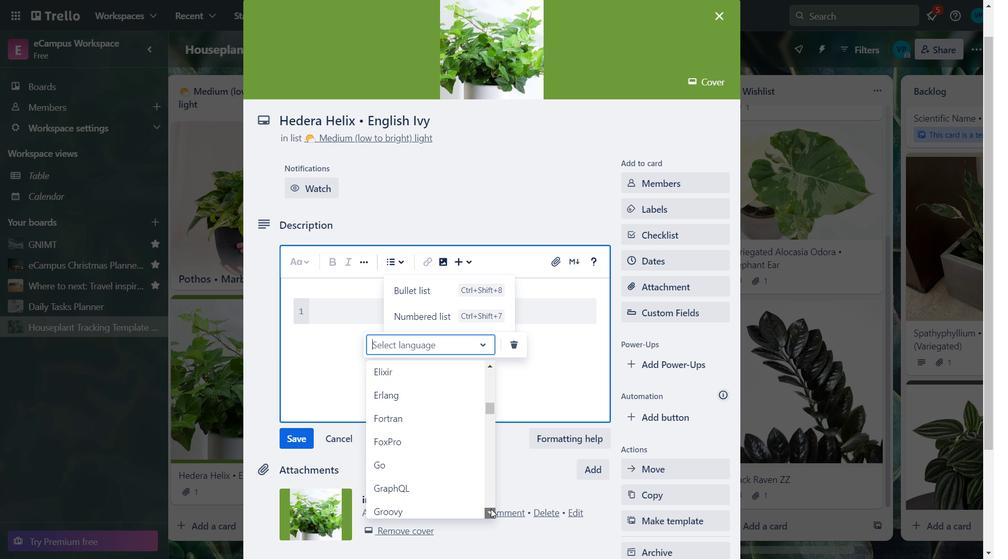 
Action: Mouse pressed left at (491, 509)
Screenshot: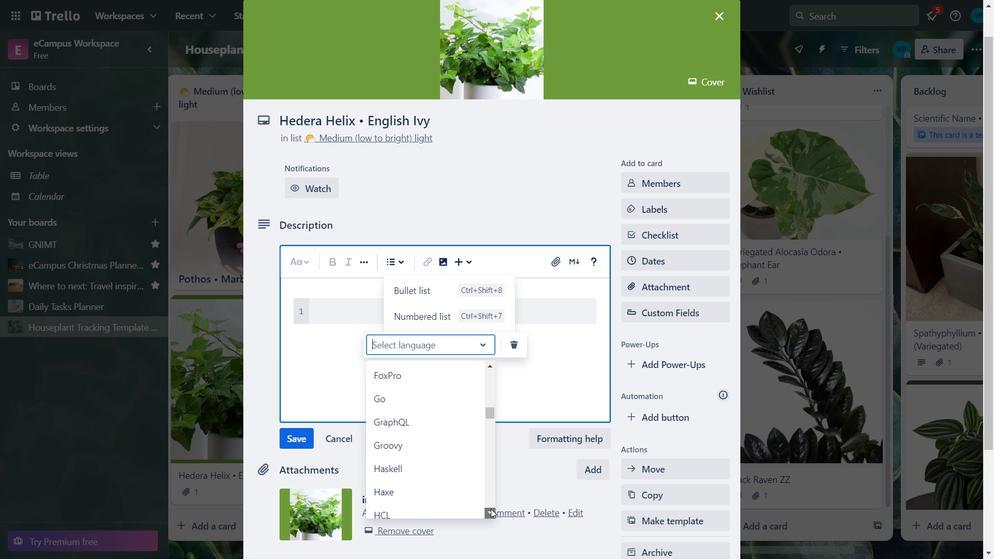
Action: Mouse pressed left at (491, 509)
Screenshot: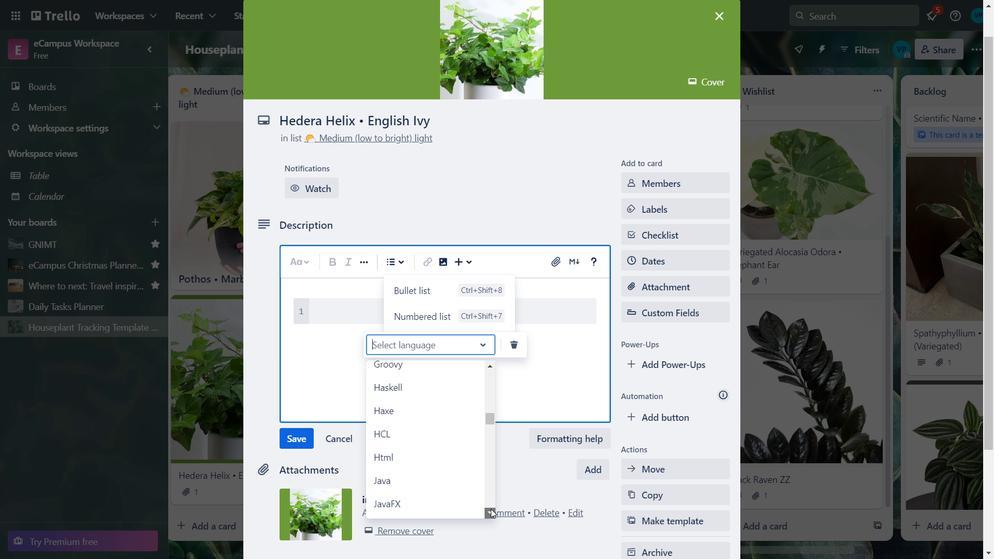 
Action: Mouse pressed left at (491, 509)
Screenshot: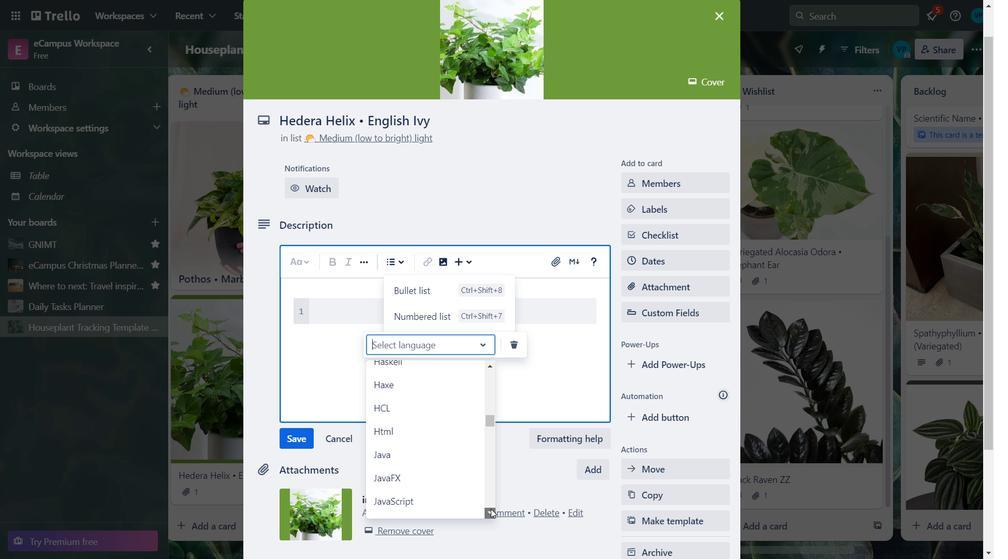 
Action: Mouse pressed left at (491, 509)
Screenshot: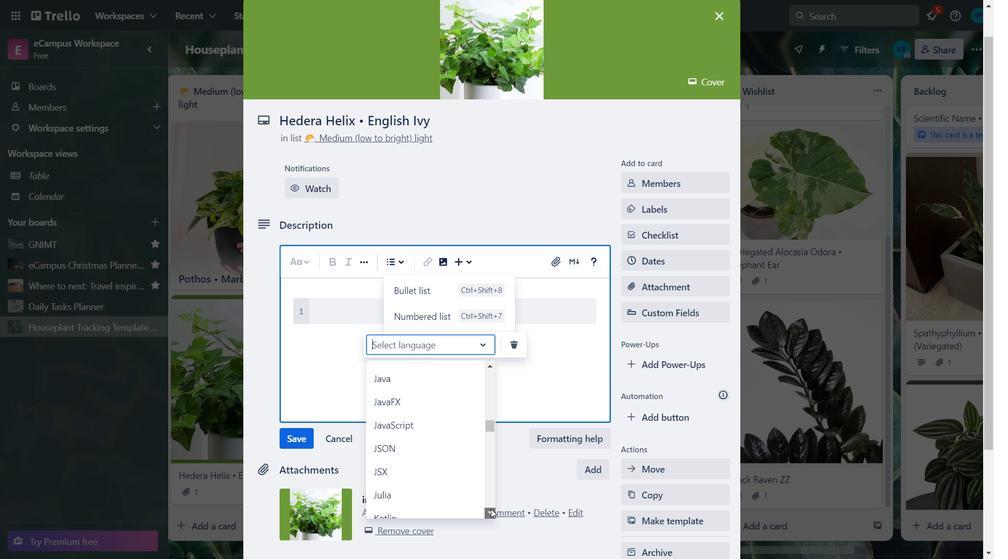 
Action: Mouse pressed left at (491, 509)
Screenshot: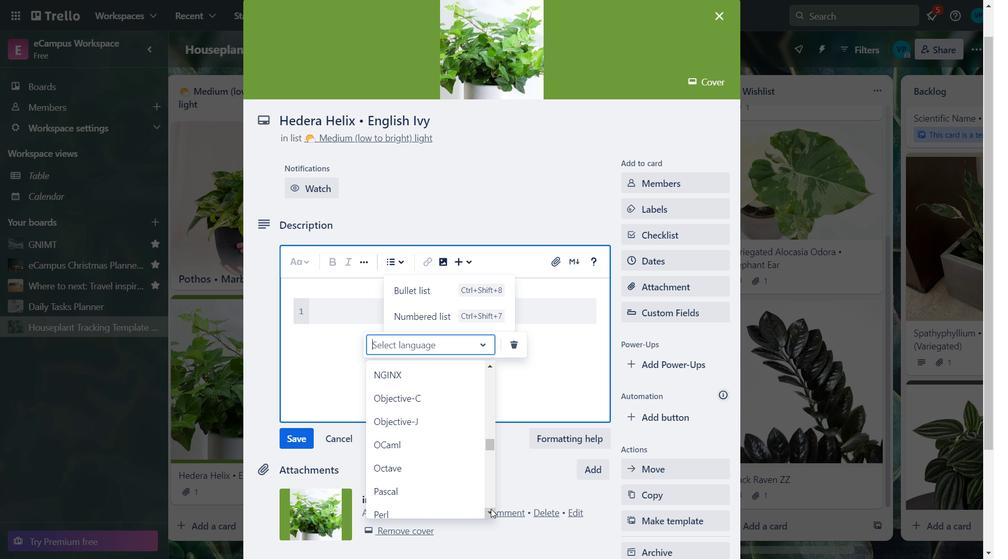 
Action: Mouse pressed left at (491, 509)
Screenshot: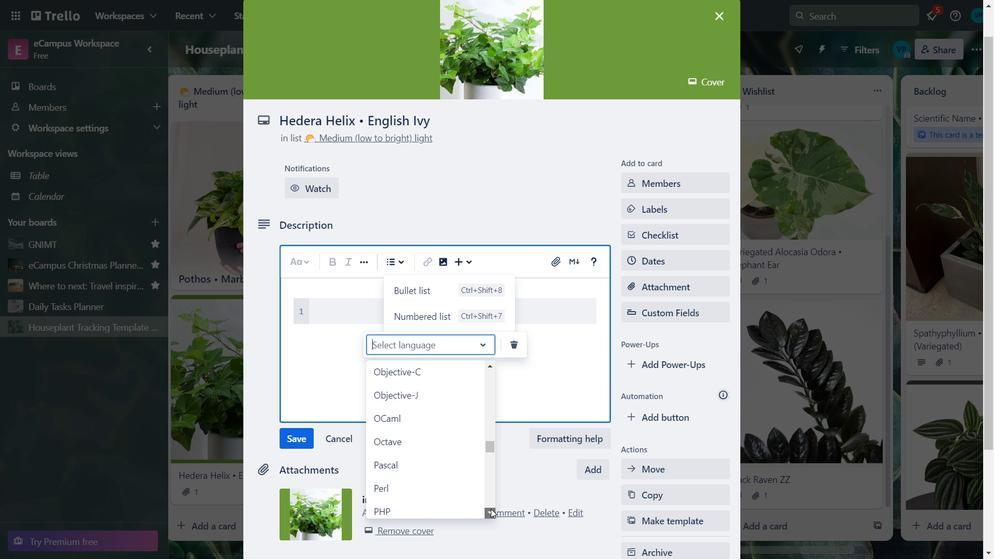 
Action: Mouse pressed left at (491, 509)
Screenshot: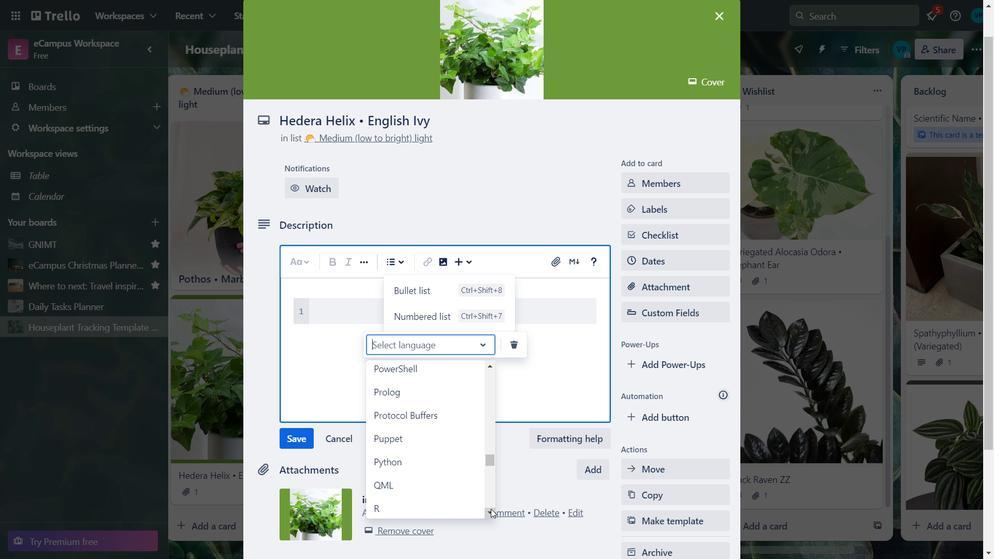 
Action: Mouse pressed left at (491, 509)
Screenshot: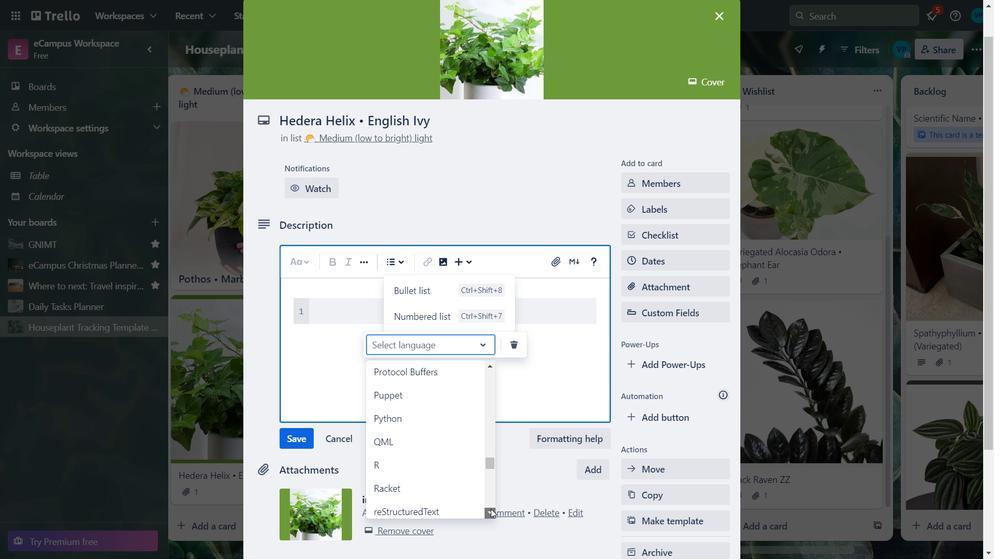 
Action: Mouse pressed left at (491, 509)
Screenshot: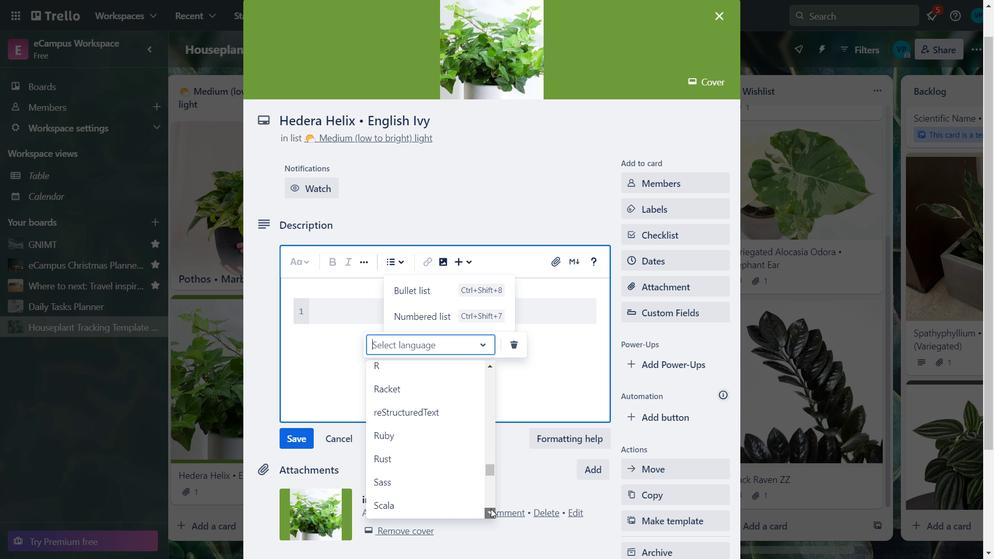 
Action: Mouse pressed left at (491, 509)
Screenshot: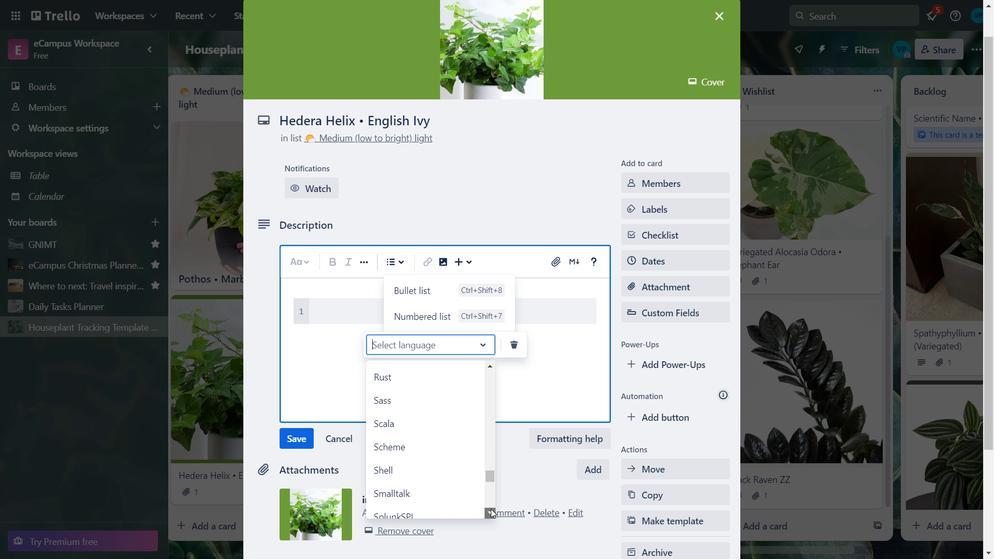 
Action: Mouse pressed left at (491, 509)
Screenshot: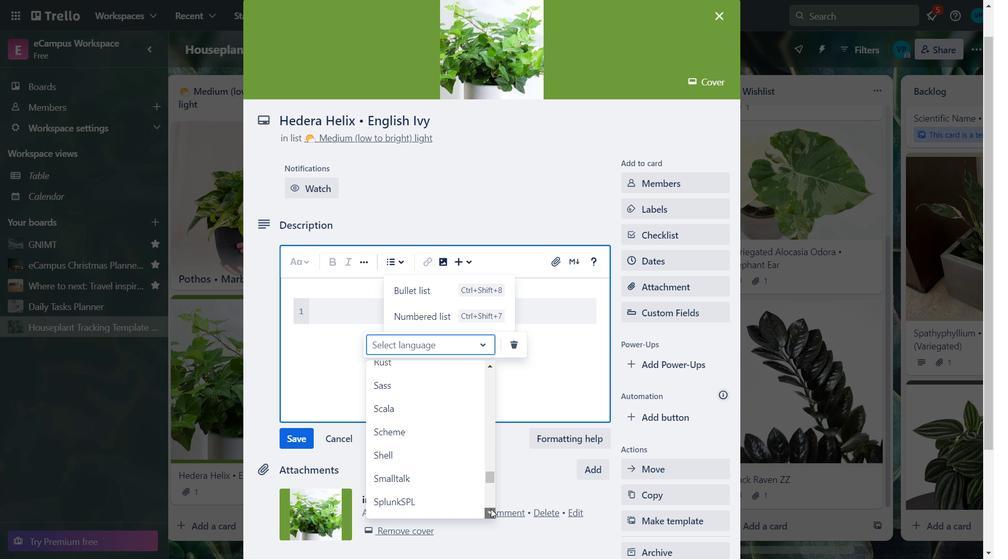 
Action: Mouse pressed left at (491, 509)
Screenshot: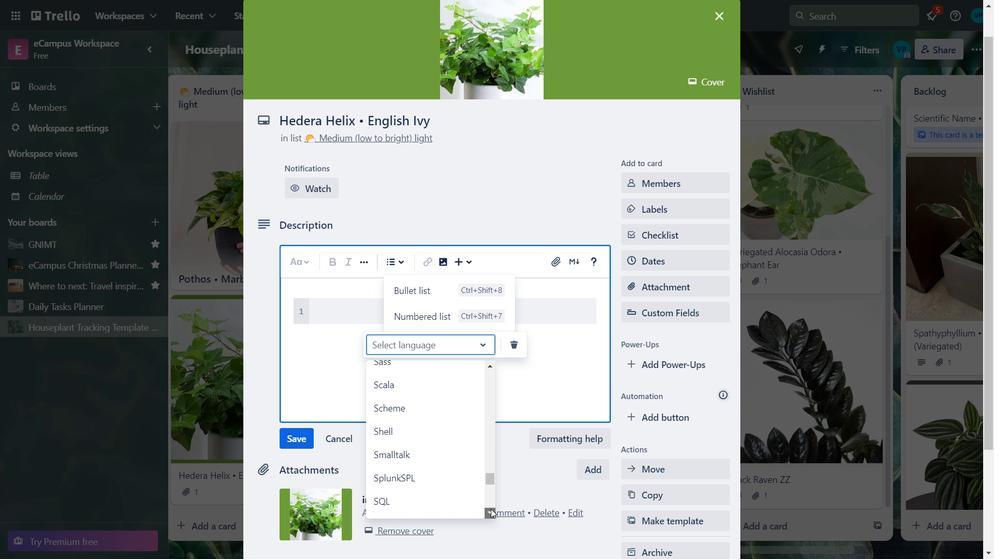 
Action: Mouse pressed left at (491, 509)
Screenshot: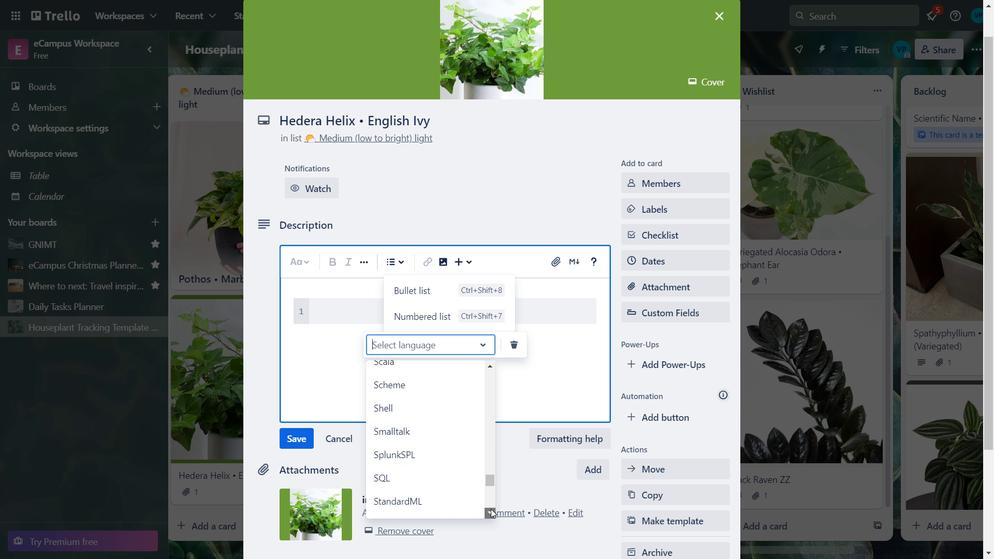 
Action: Mouse pressed left at (491, 509)
Screenshot: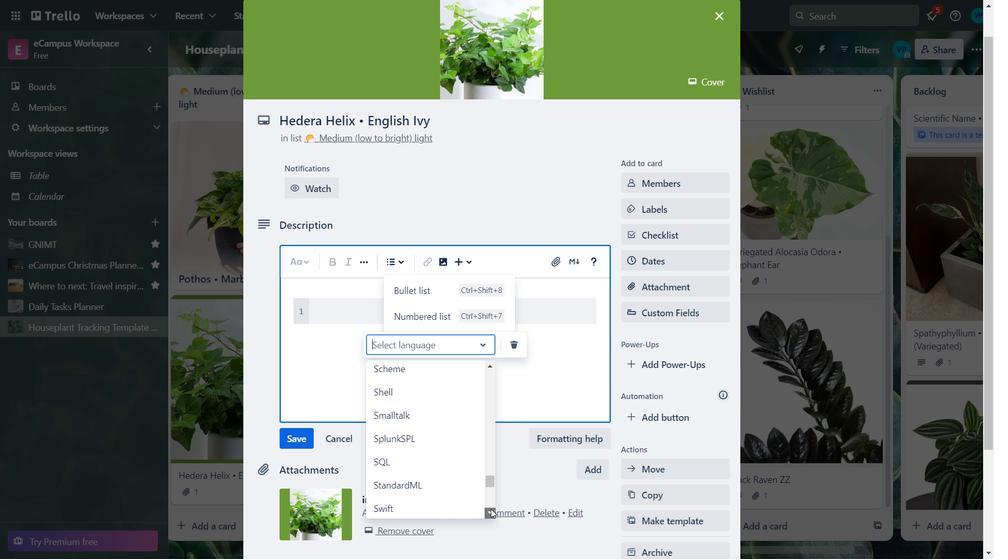 
Action: Mouse pressed left at (491, 509)
Screenshot: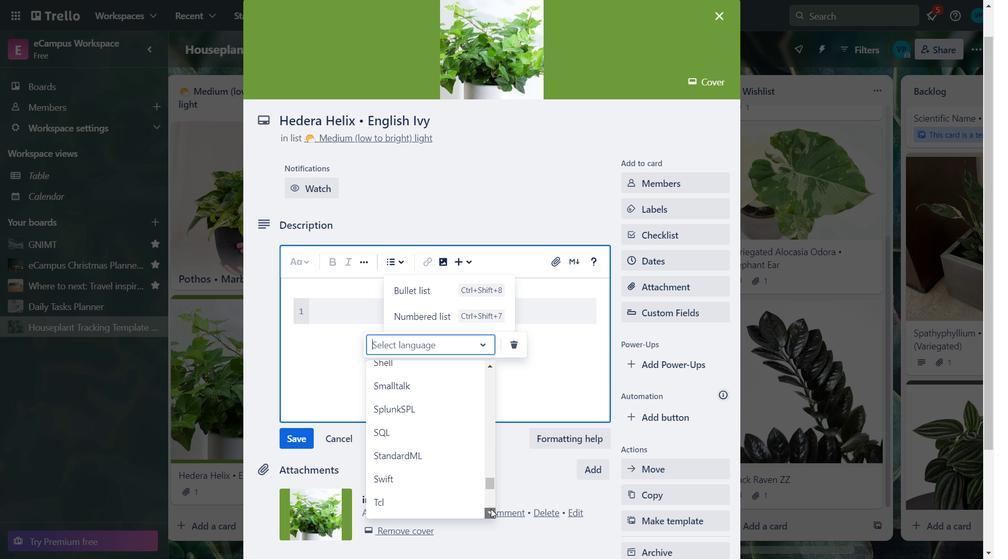 
Action: Mouse pressed left at (491, 509)
Screenshot: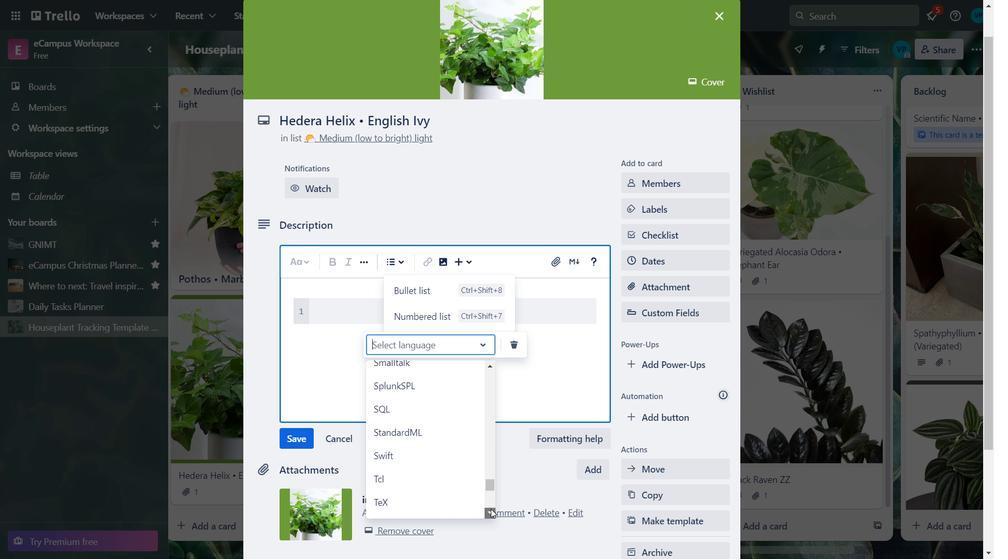 
Action: Mouse pressed left at (491, 509)
Screenshot: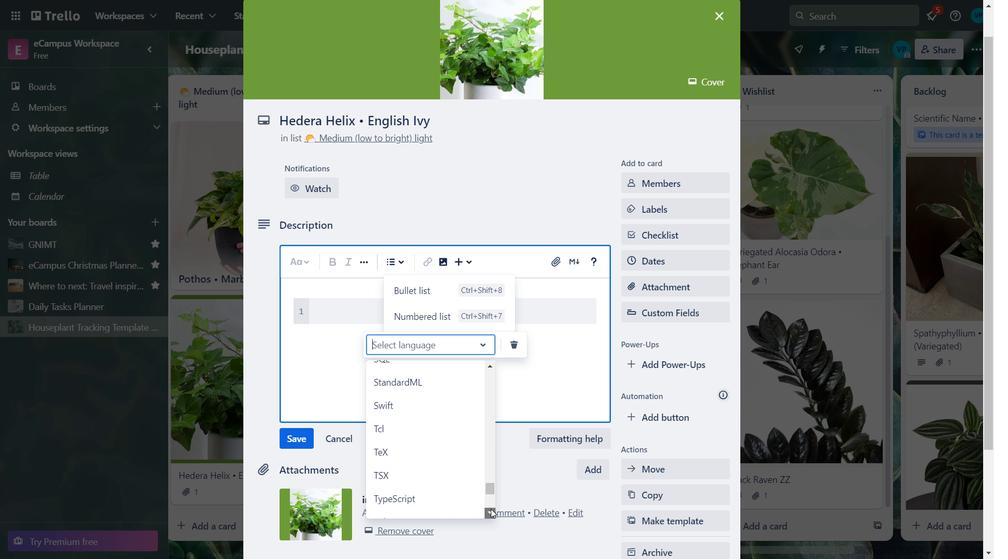 
Action: Mouse pressed left at (491, 509)
Screenshot: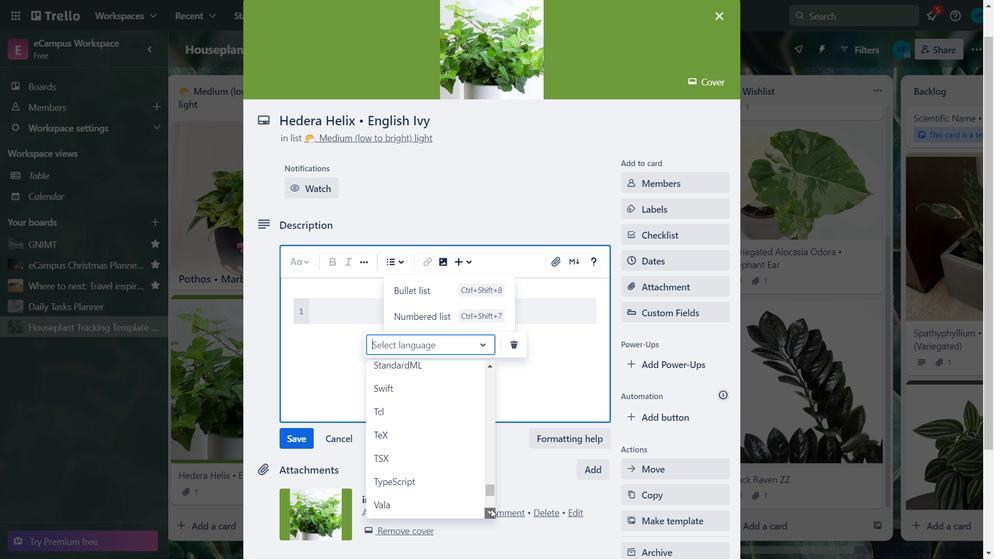 
Action: Mouse pressed left at (491, 509)
Screenshot: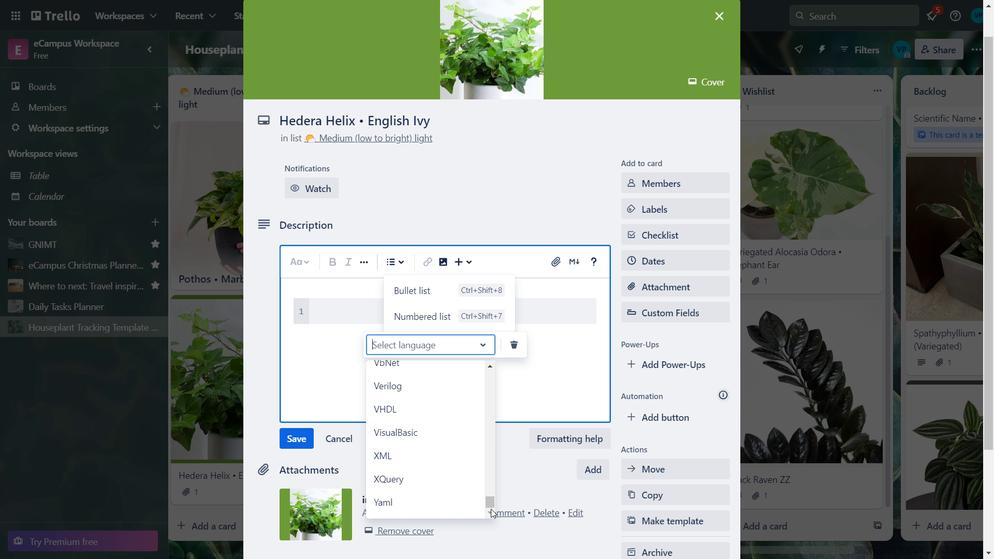 
Action: Mouse pressed left at (491, 509)
Screenshot: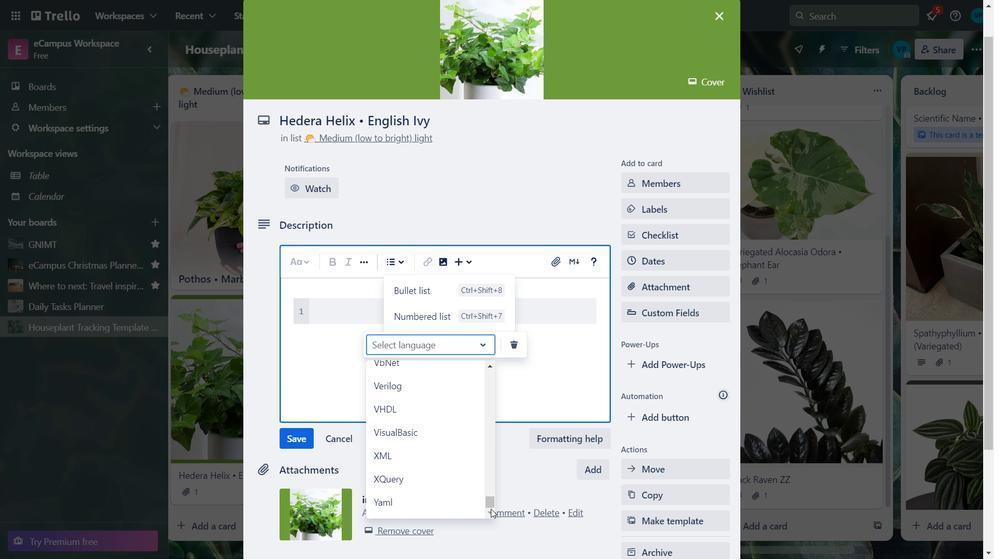 
Action: Mouse moved to (488, 506)
Screenshot: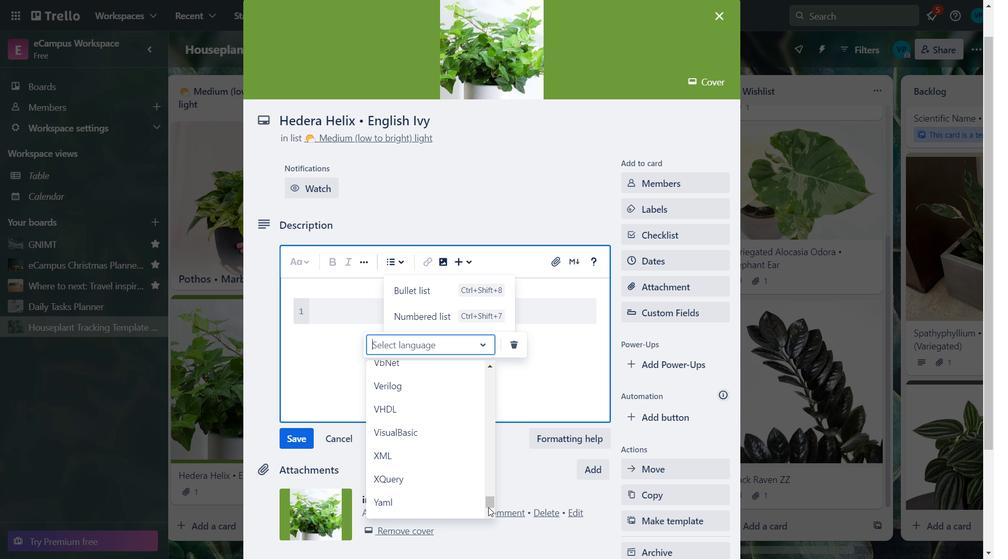 
Action: Mouse pressed left at (488, 506)
Screenshot: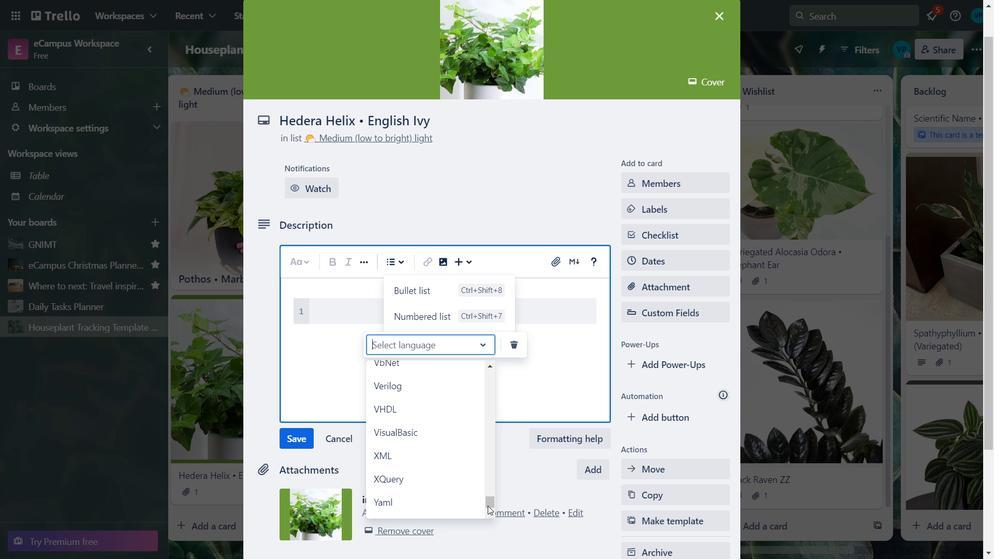 
Action: Mouse moved to (511, 348)
Screenshot: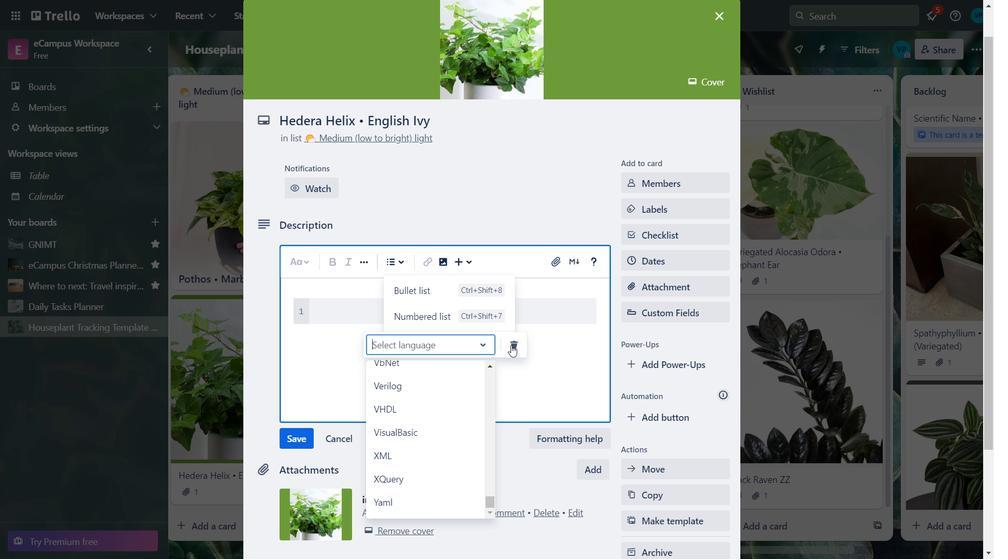 
Action: Mouse pressed left at (511, 348)
Screenshot: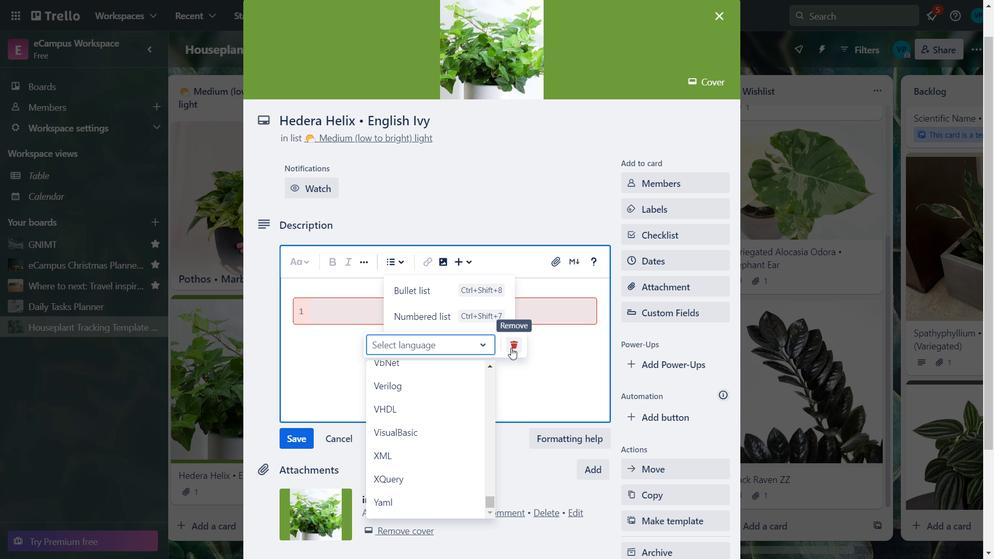 
Action: Mouse moved to (548, 334)
Screenshot: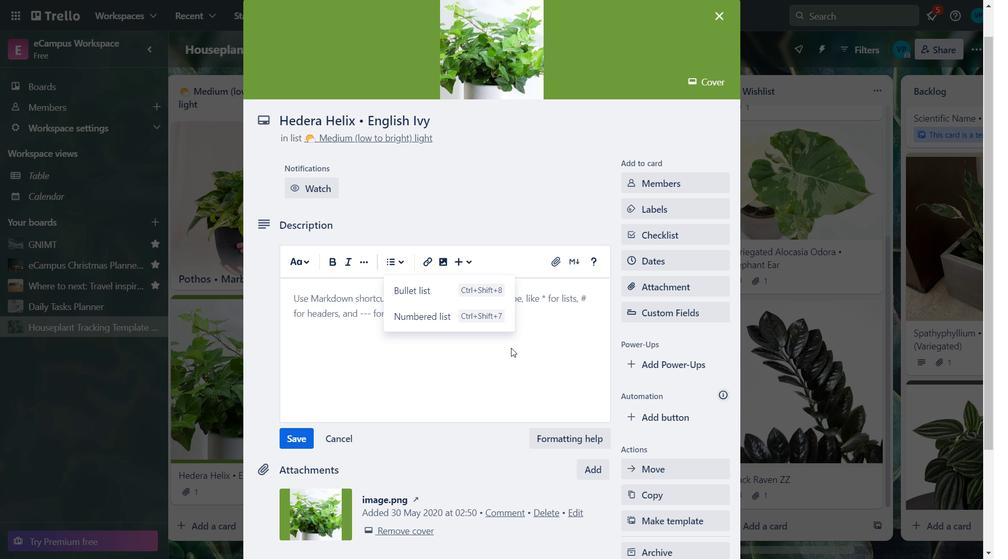 
Action: Mouse pressed left at (548, 334)
Screenshot: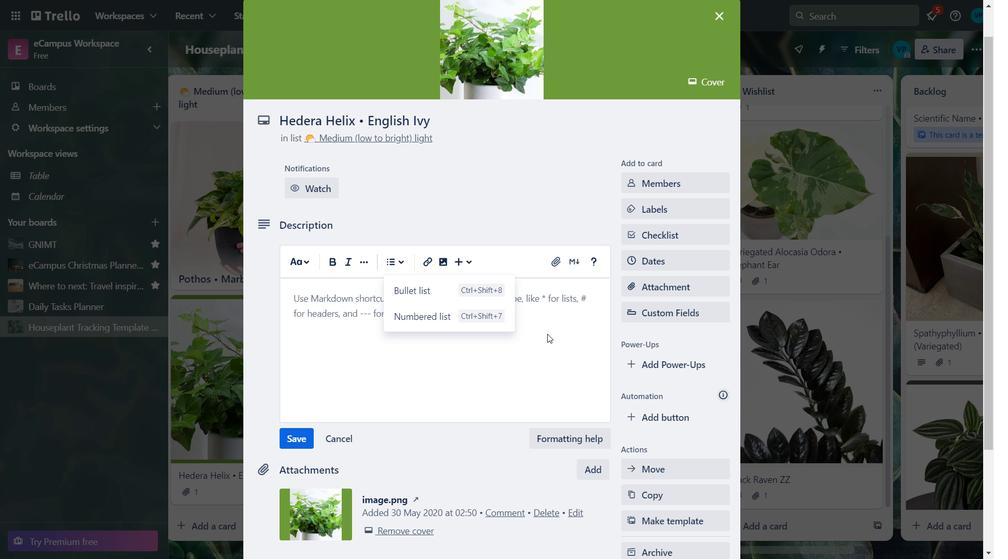 
Action: Mouse moved to (278, 120)
Screenshot: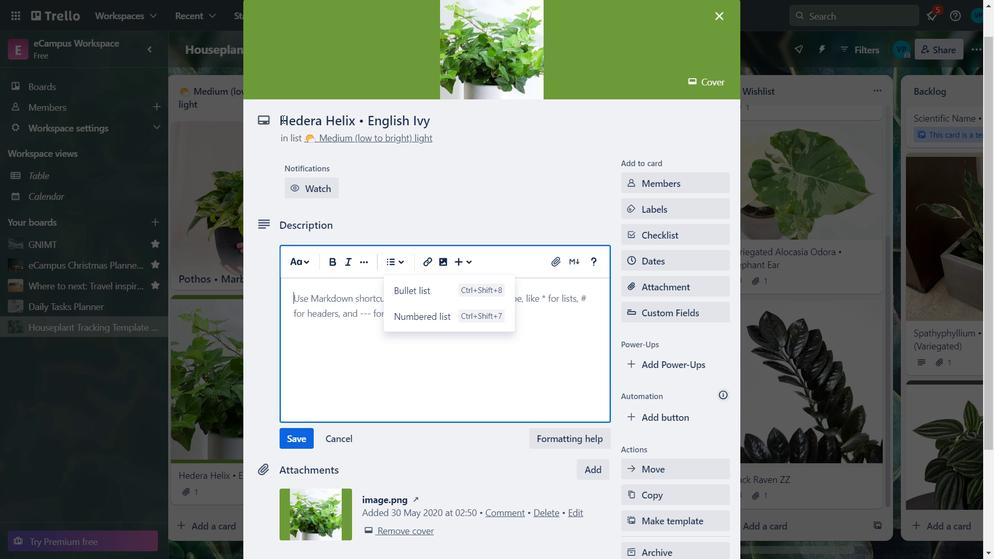 
Action: Mouse pressed left at (278, 120)
Screenshot: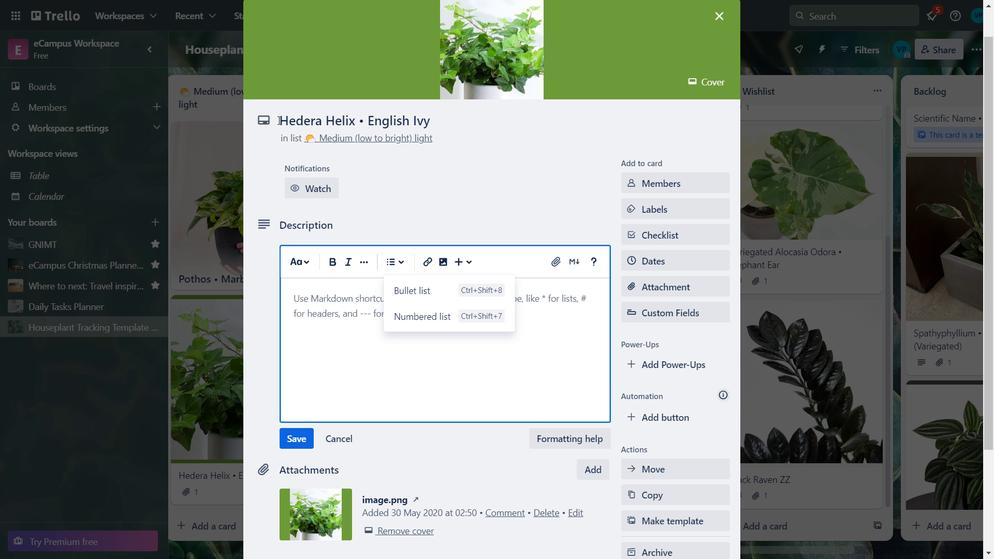 
Action: Mouse moved to (459, 133)
Screenshot: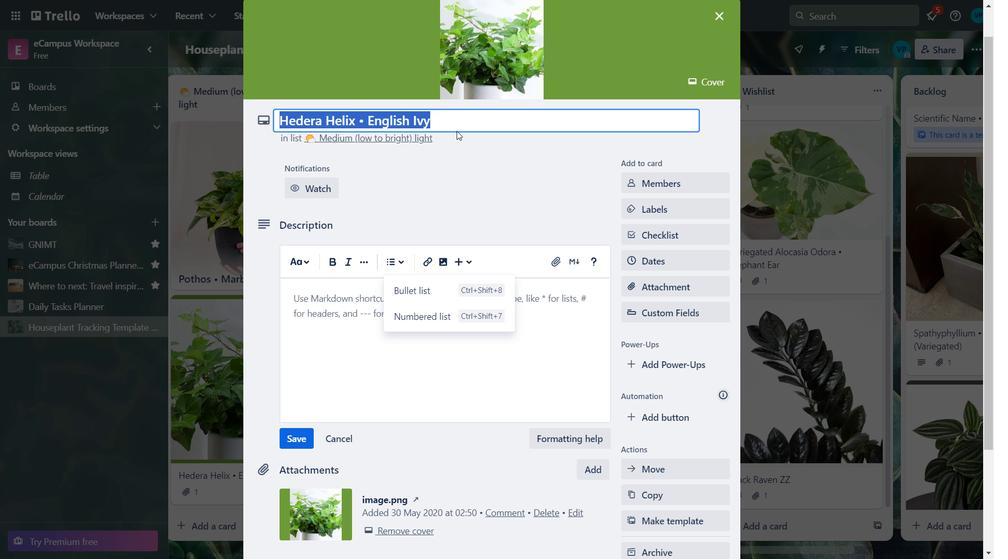 
Action: Key pressed ctrl+C
Screenshot: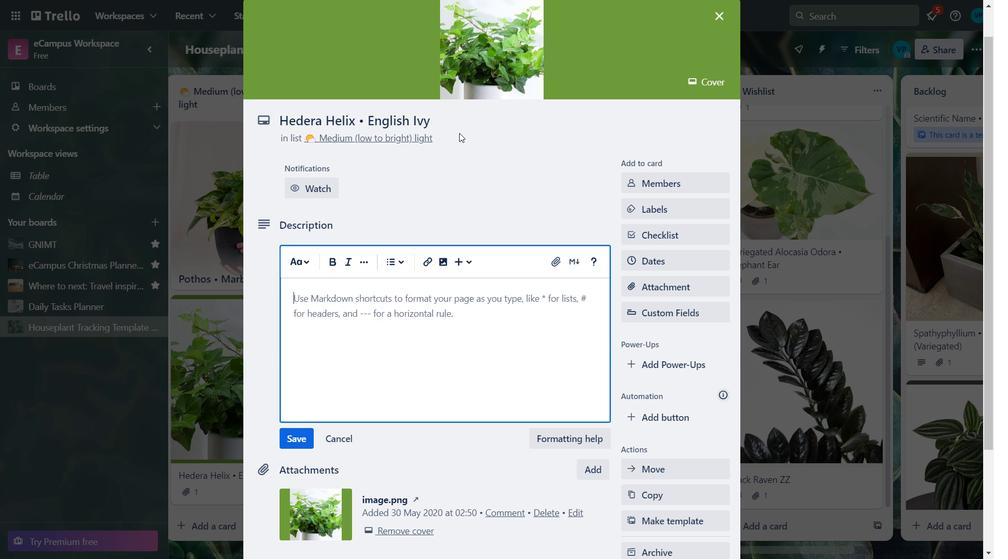 
Action: Mouse moved to (352, 284)
Screenshot: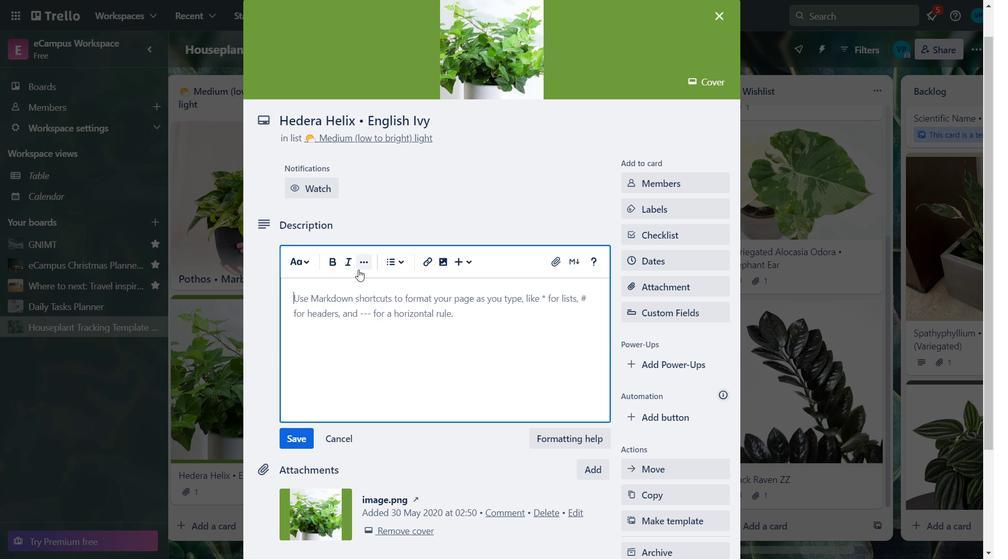 
Action: Mouse pressed left at (352, 284)
Screenshot: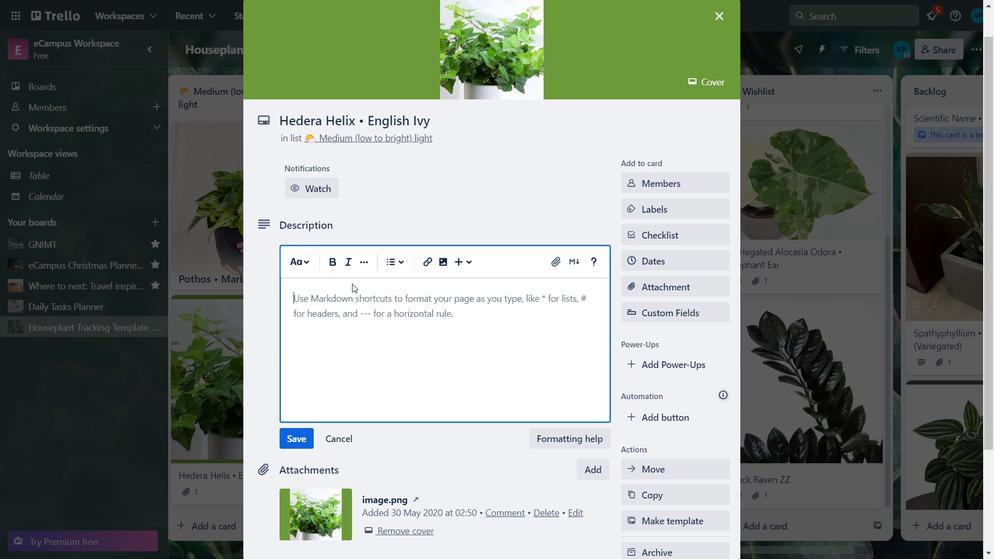 
Action: Mouse moved to (345, 294)
Screenshot: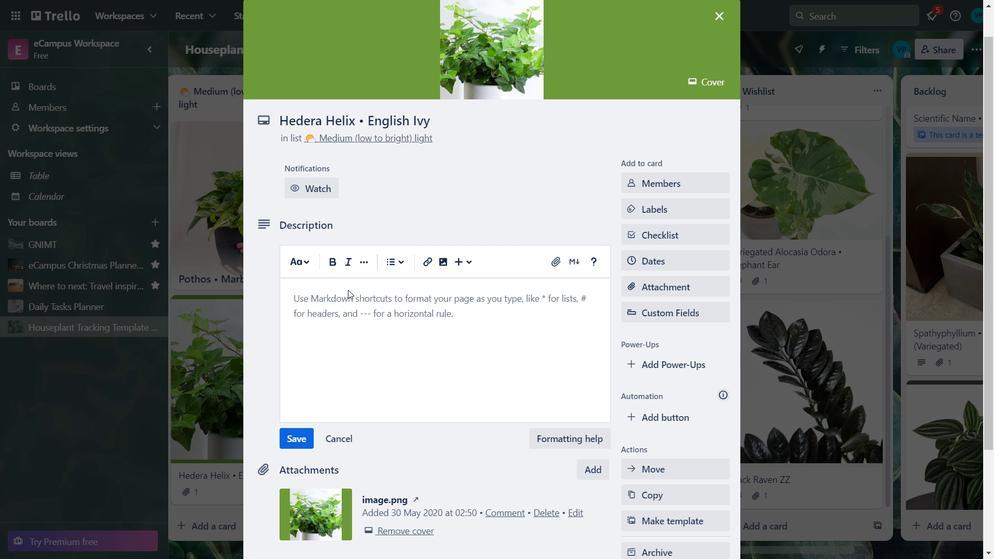 
Action: Mouse pressed left at (345, 294)
Screenshot: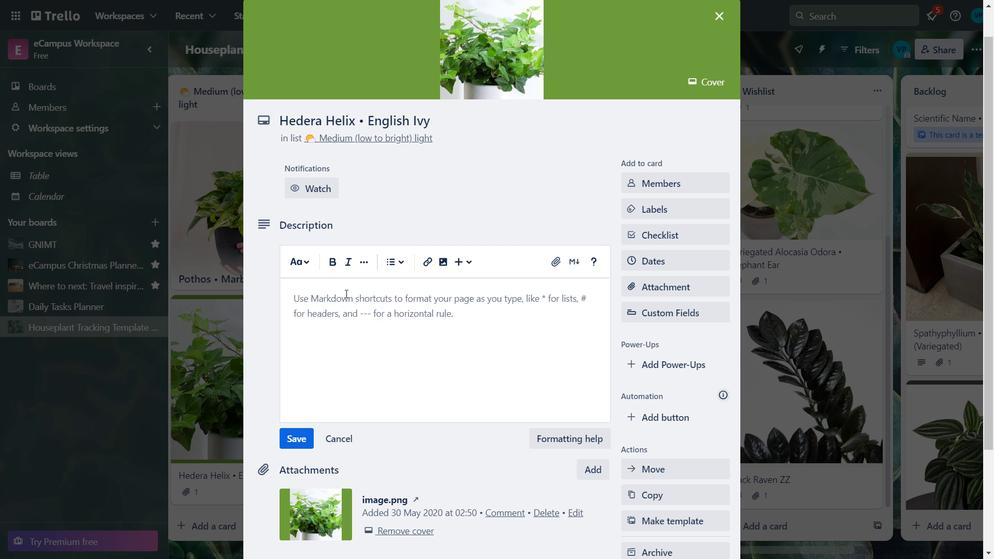 
Action: Key pressed ctrl+V
Screenshot: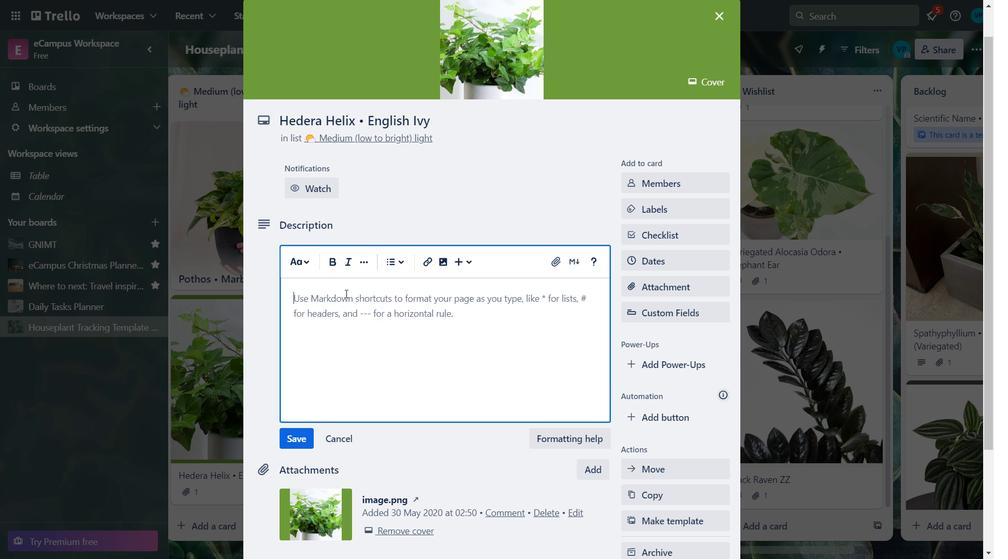 
Action: Mouse moved to (293, 291)
Screenshot: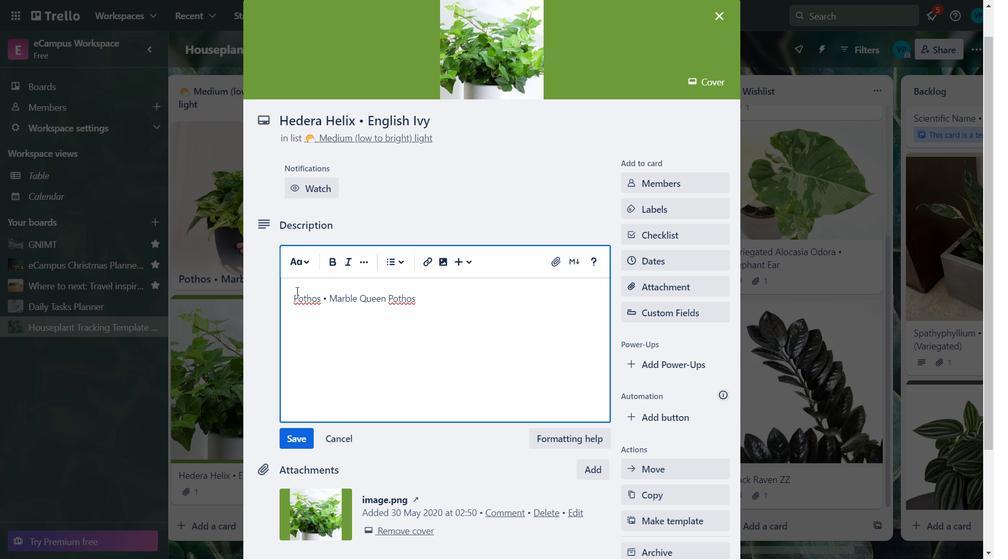 
Action: Mouse pressed left at (293, 291)
Screenshot: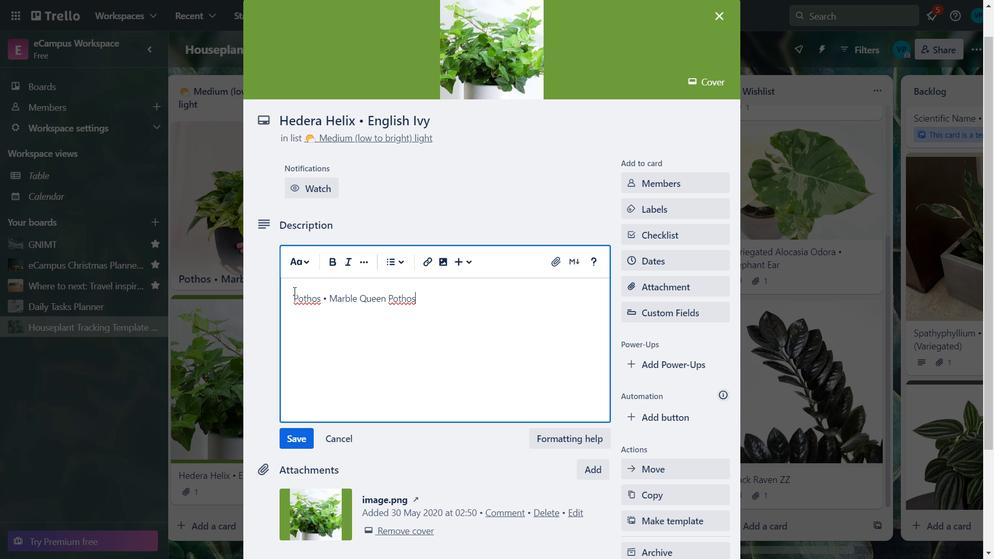 
Action: Mouse moved to (333, 260)
Screenshot: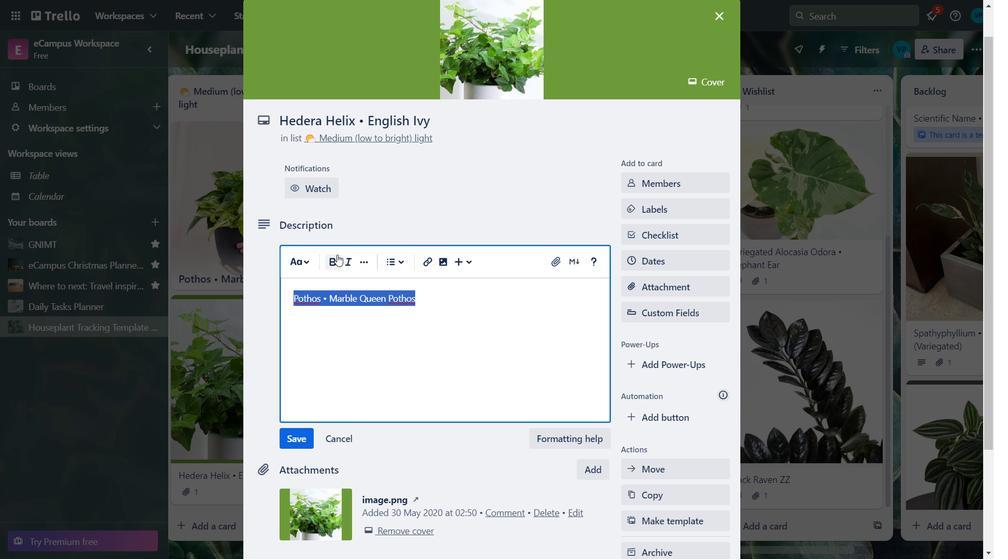 
Action: Mouse pressed left at (333, 260)
Screenshot: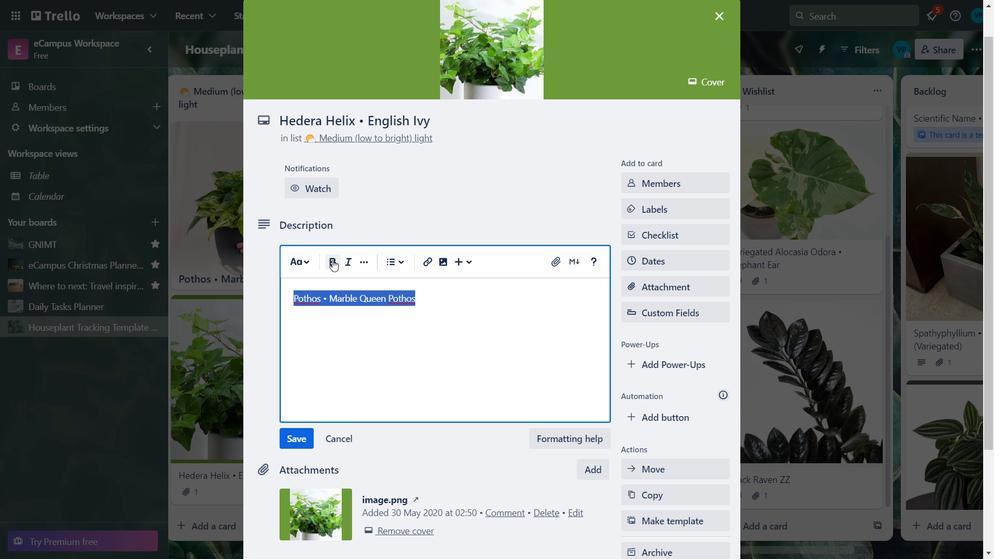 
Action: Mouse moved to (457, 298)
Screenshot: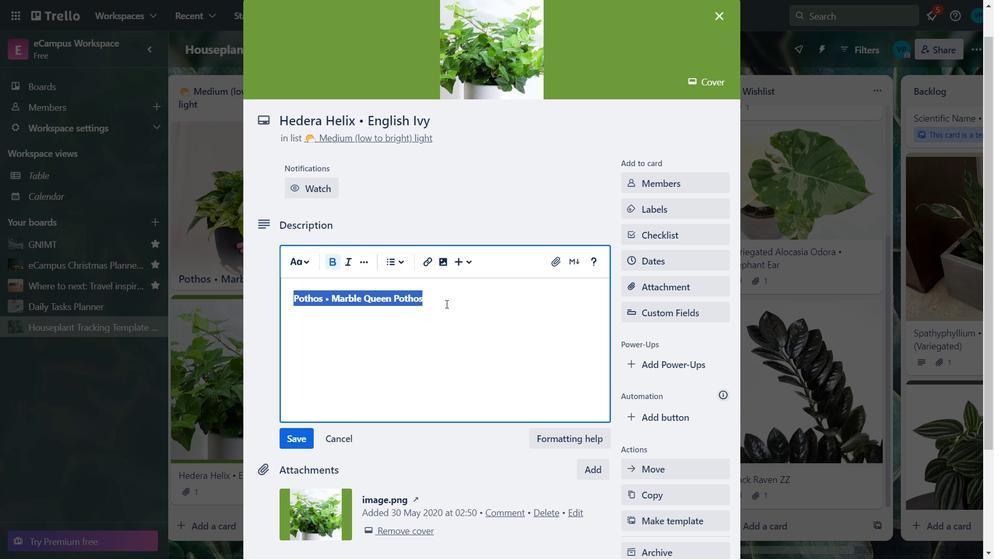 
Action: Mouse pressed left at (457, 298)
Screenshot: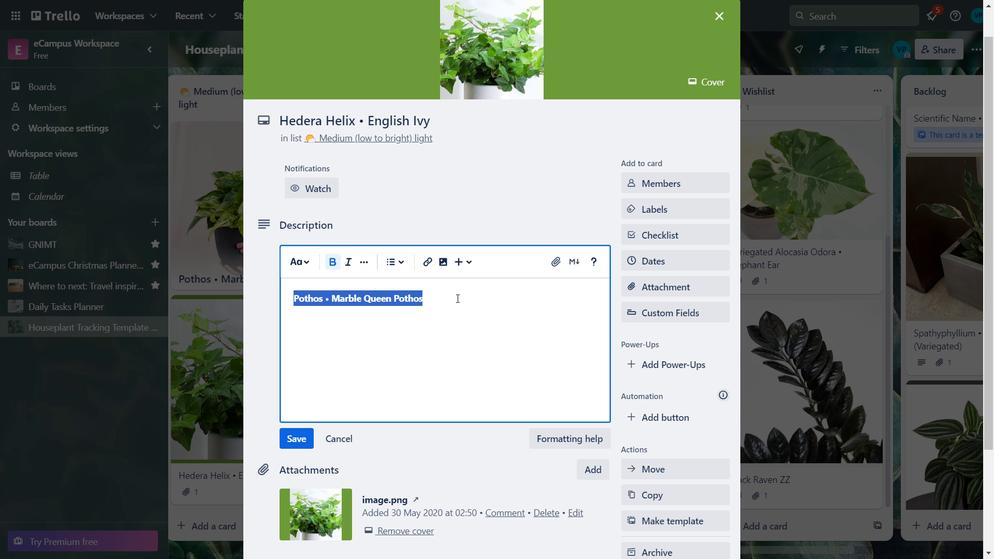 
Action: Key pressed <Key.enter><Key.caps_lock>ctrl+H<Key.caps_lock>endera<Key.space>helix<Key.space><Key.backspace>,<Key.space>the<Key.space>common<Key.space>ivy<Key.space>,<Key.space>is<Key.space>a<Key.space>species<Key.space>of<Key.space>flowering<Key.space>plant
Screenshot: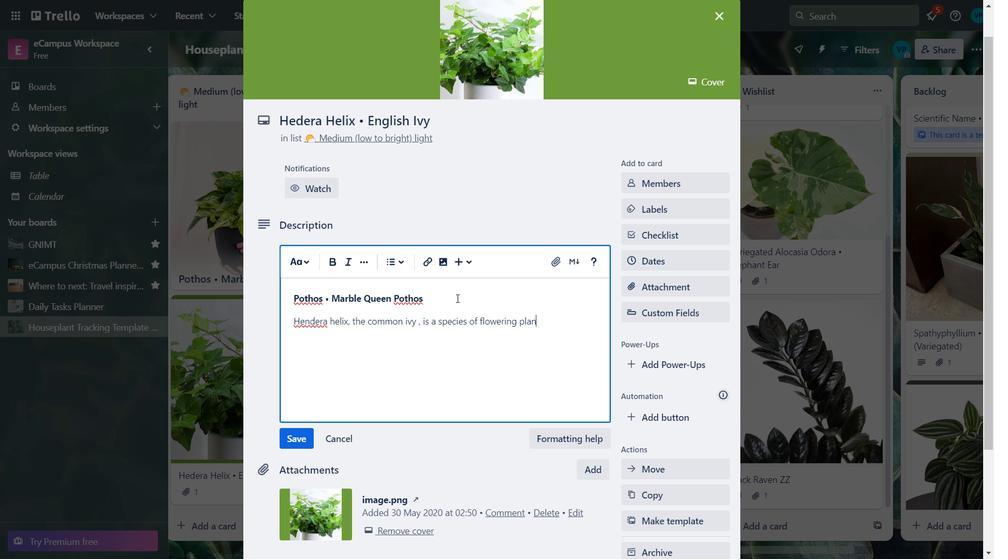 
Action: Mouse moved to (451, 357)
Screenshot: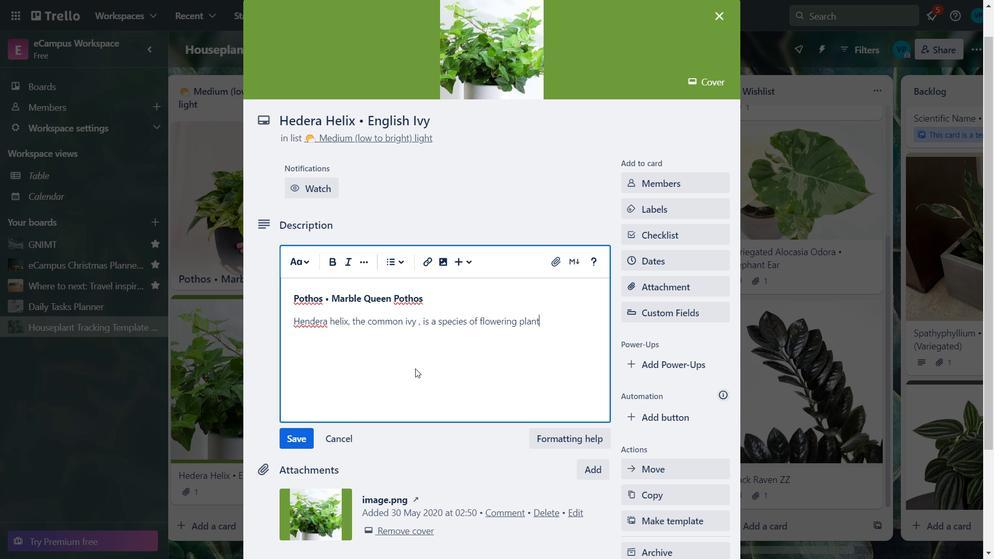 
Action: Key pressed <Key.space>of<Key.space>the<Key.space>ivy<Key.space>genius<Key.space><Key.backspace><Key.backspace><Key.backspace><Key.backspace>us<Key.space>in<Key.space>the<Key.space>a<Key.backspace><Key.caps_lock>A<Key.caps_lock>raliaceae.
Screenshot: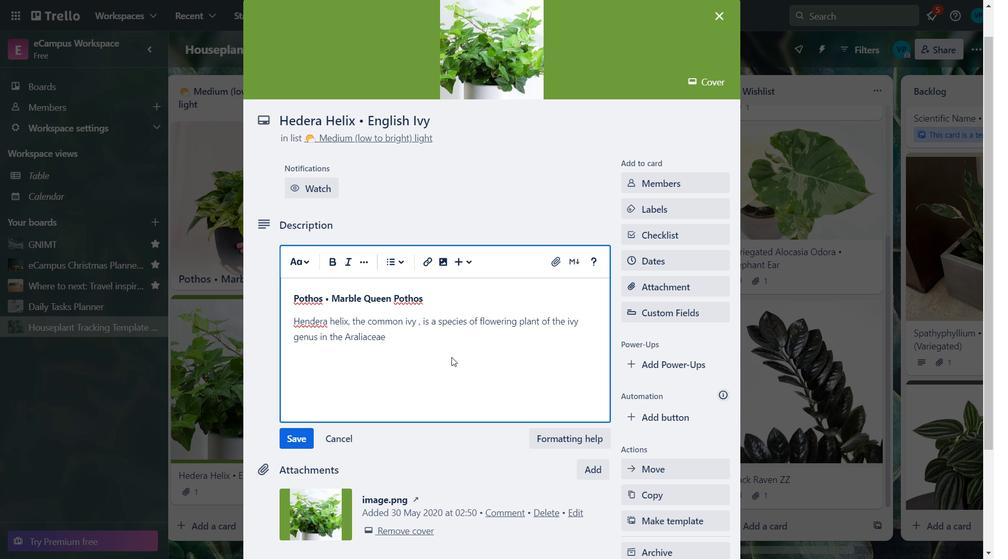 
Action: Mouse moved to (466, 336)
Screenshot: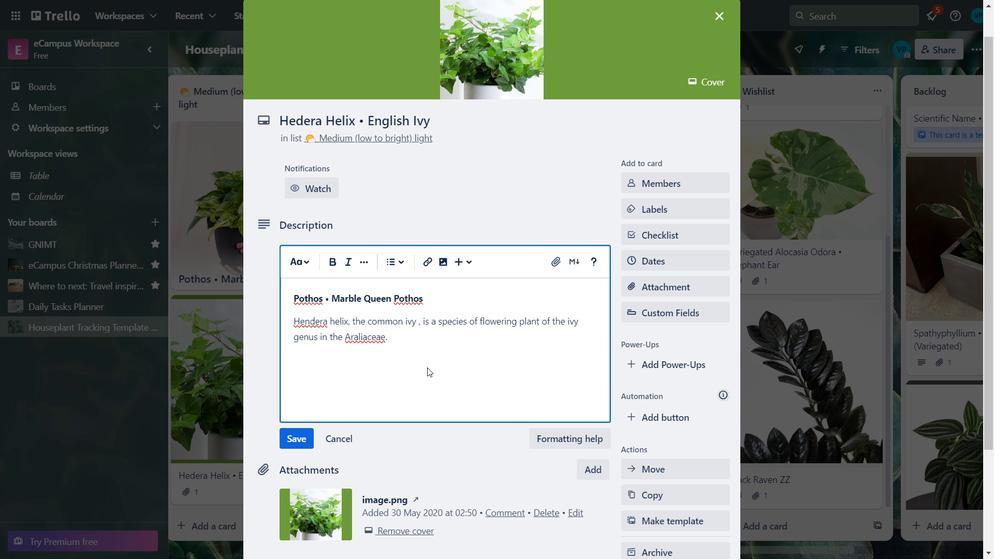 
Action: Key pressed <Key.enter><Key.caps_lock>I<Key.caps_lock>t<Key.space>is<Key.space>a<Key.space>familiar<Key.space>sight<Key.space>in<Key.space>
Screenshot: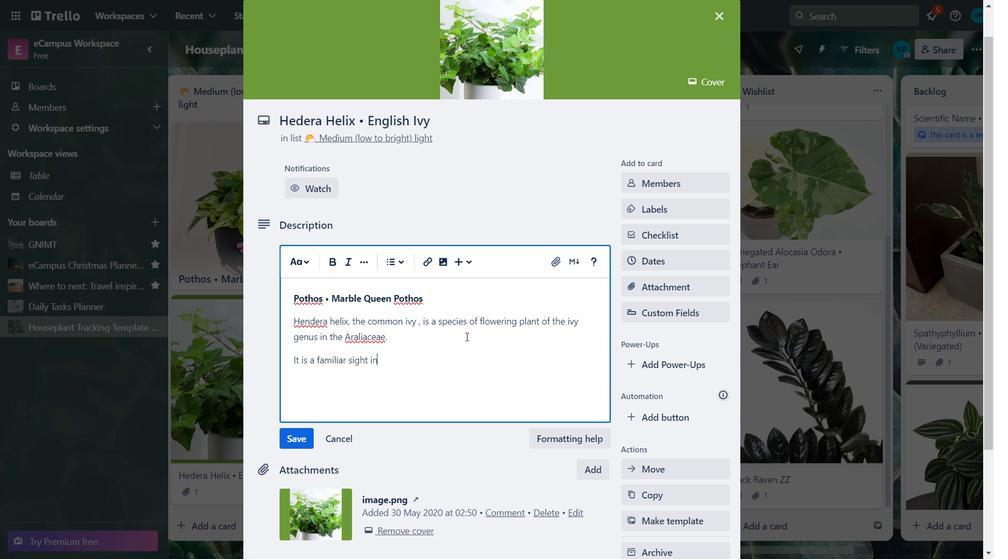 
Action: Mouse moved to (464, 322)
Screenshot: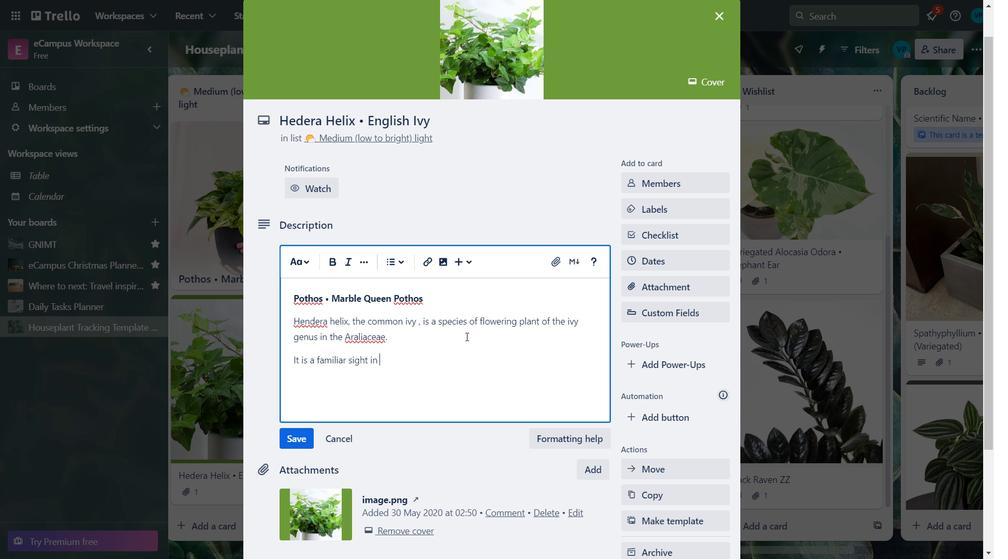 
Action: Key pressed gardens<Key.space>,<Key.space>waste<Key.space>spaces<Key.space>and<Key.space>wild<Key.space>areas,<Key.space>where<Key.space>it<Key.space>grows<Key.space>on<Key.space>walls
Screenshot: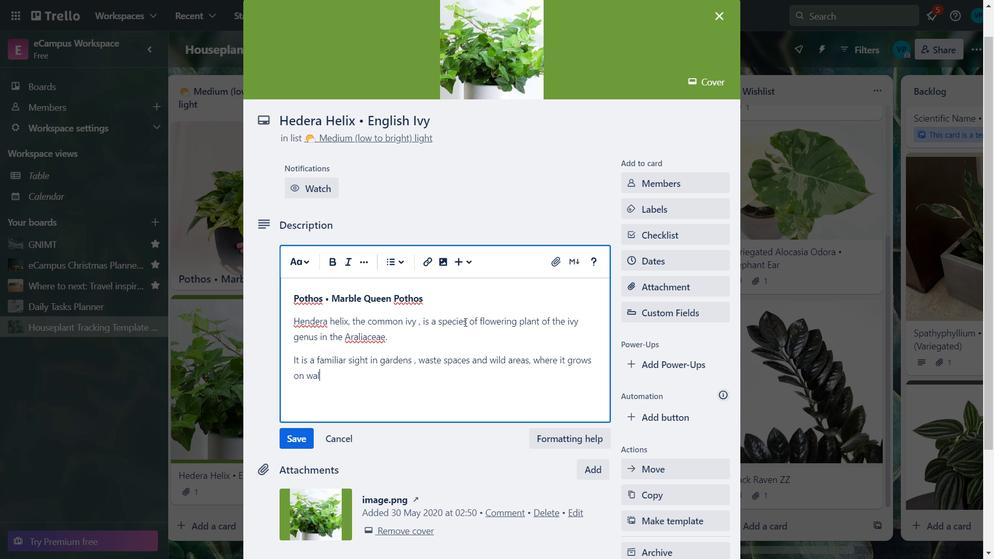 
Action: Mouse moved to (298, 438)
Screenshot: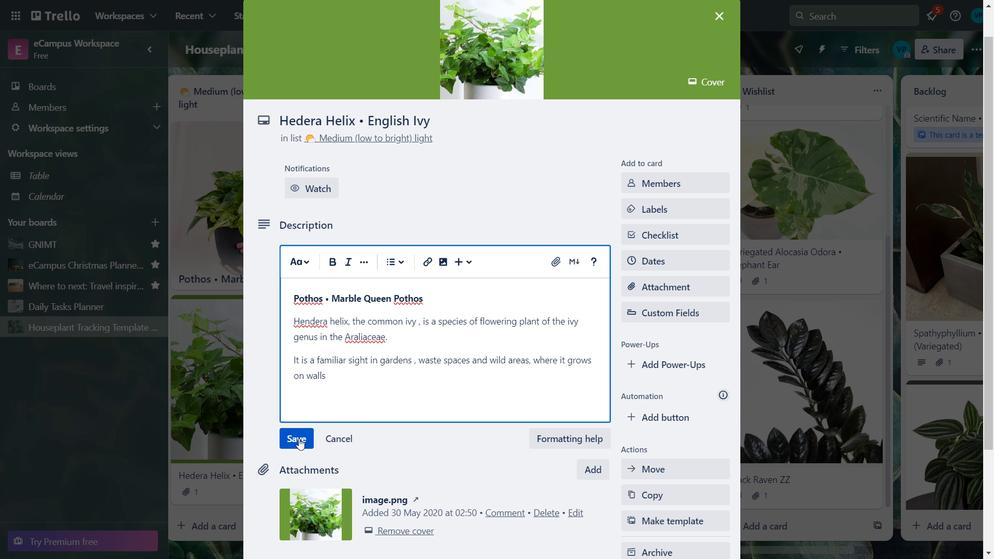 
Action: Mouse pressed left at (298, 438)
Screenshot: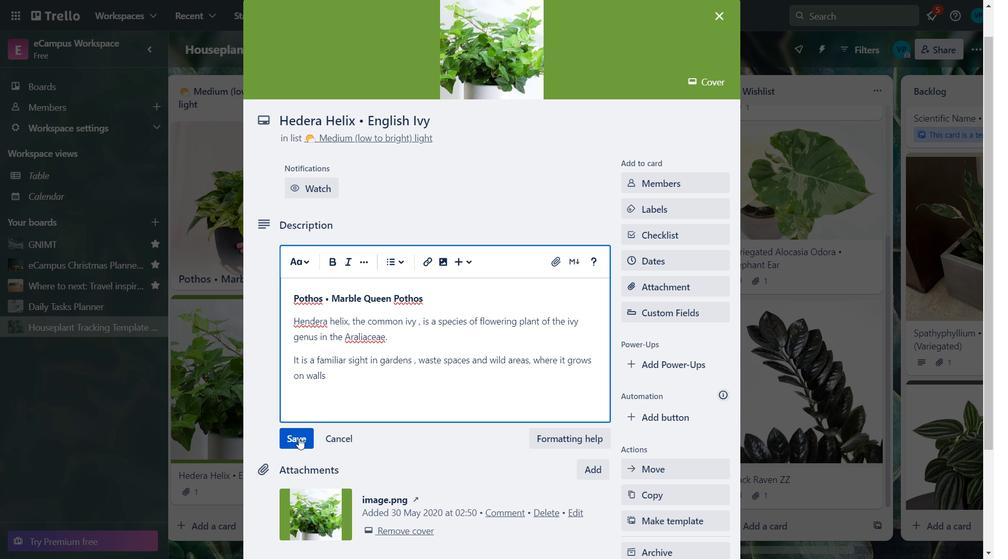 
Action: Mouse moved to (488, 304)
Screenshot: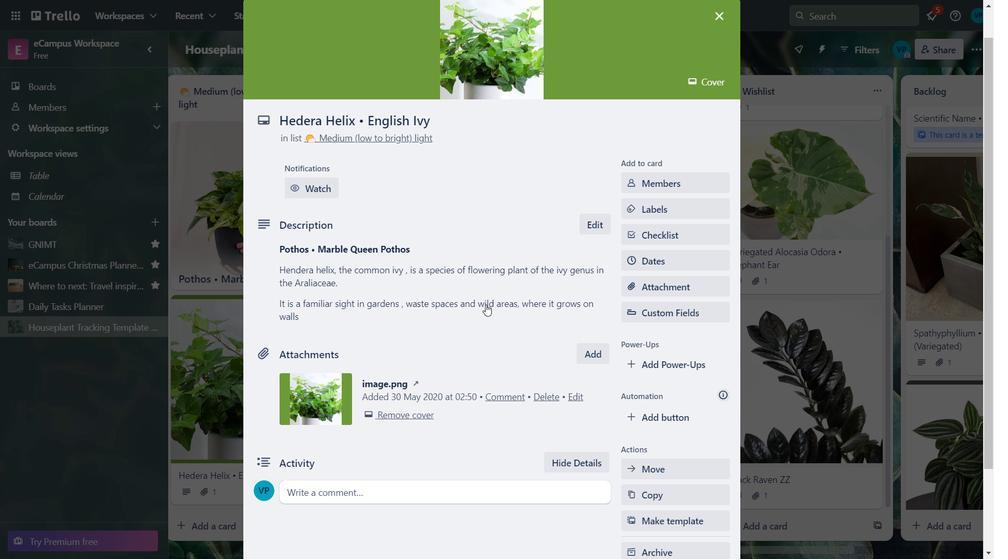 
Action: Key pressed <Key.down><Key.down><Key.down><Key.down><Key.up><Key.up><Key.up><Key.up>
Screenshot: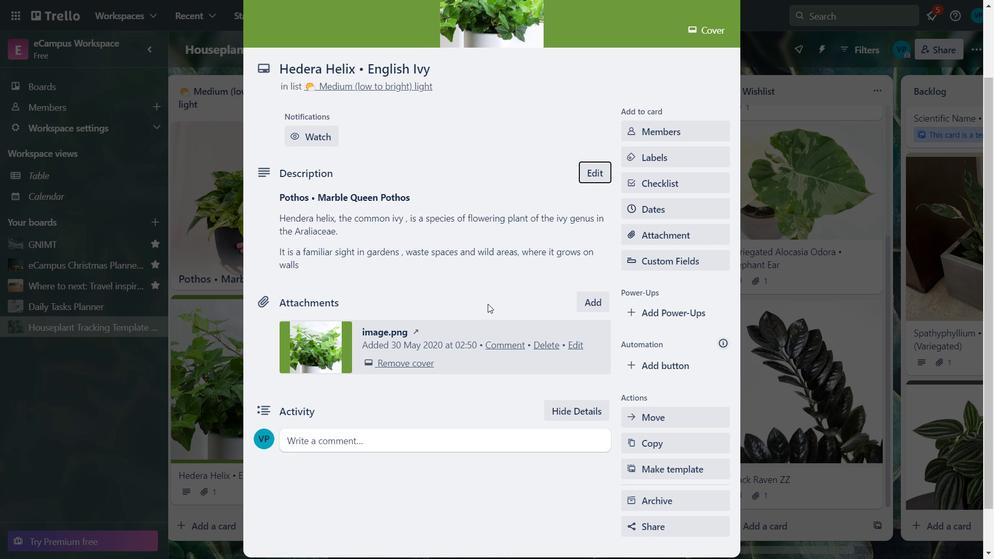 
Action: Mouse moved to (277, 122)
Screenshot: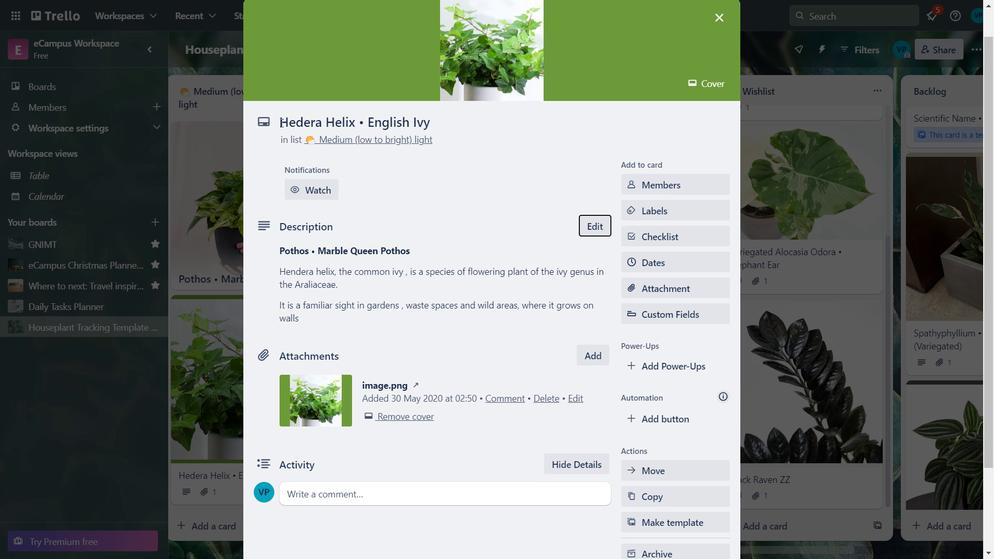 
Action: Mouse pressed left at (277, 122)
Screenshot: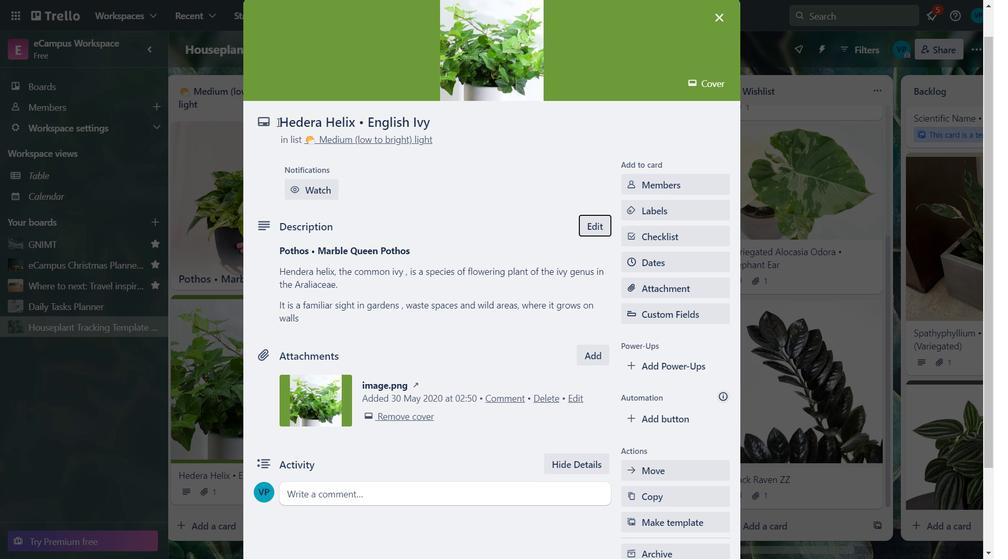 
Action: Mouse moved to (468, 113)
Screenshot: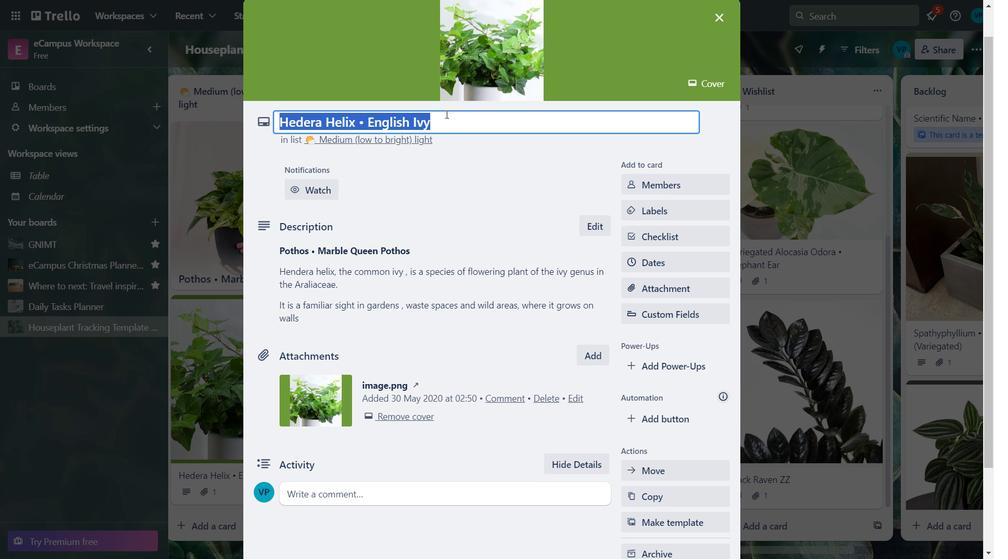 
Action: Key pressed ctrl+C
Screenshot: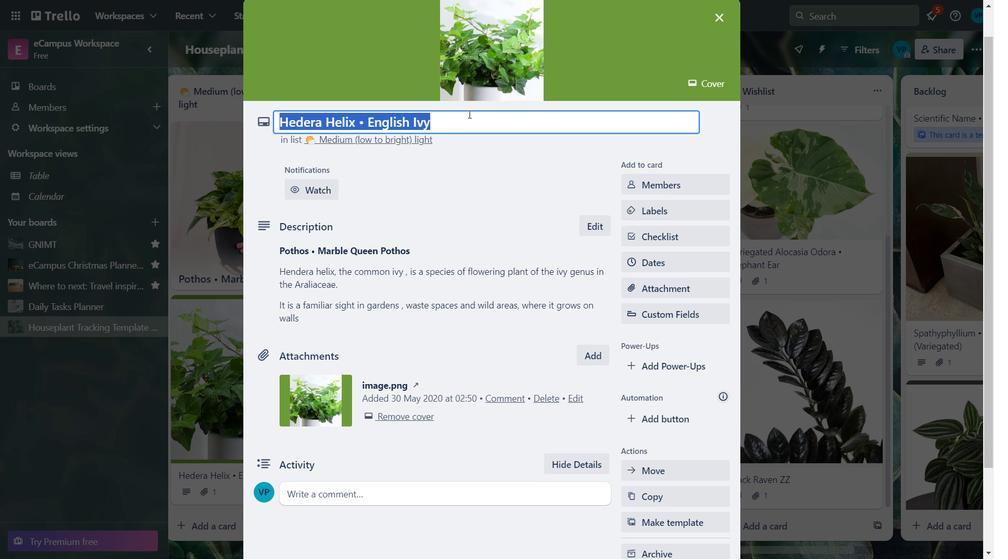 
Action: Mouse moved to (673, 241)
Screenshot: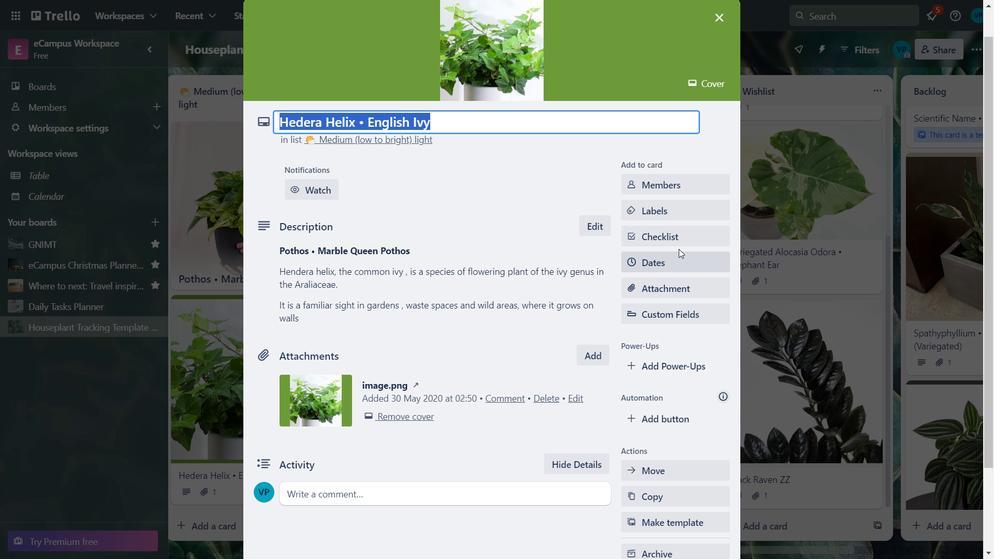 
Action: Mouse pressed left at (673, 241)
Screenshot: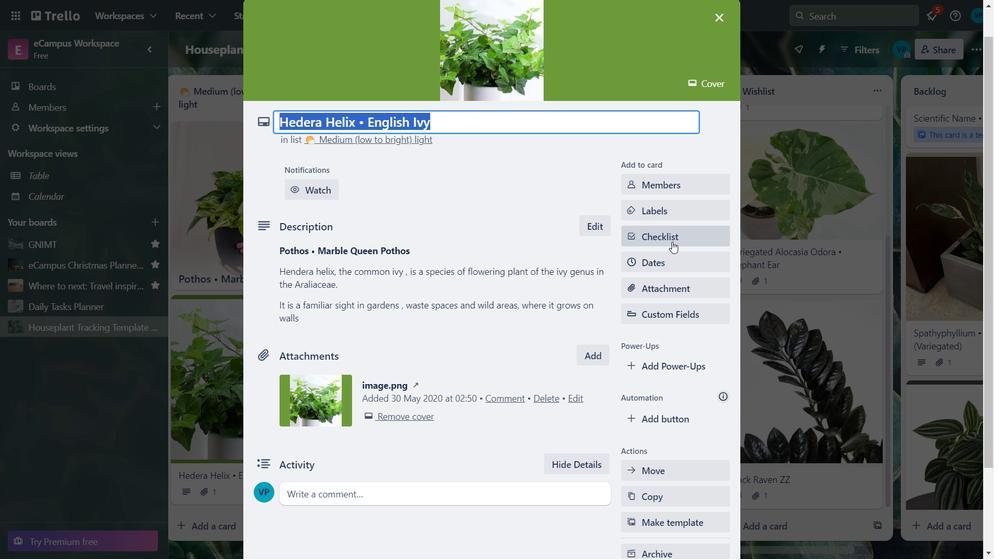 
Action: Key pressed <Key.backspace>ctrl+V
Screenshot: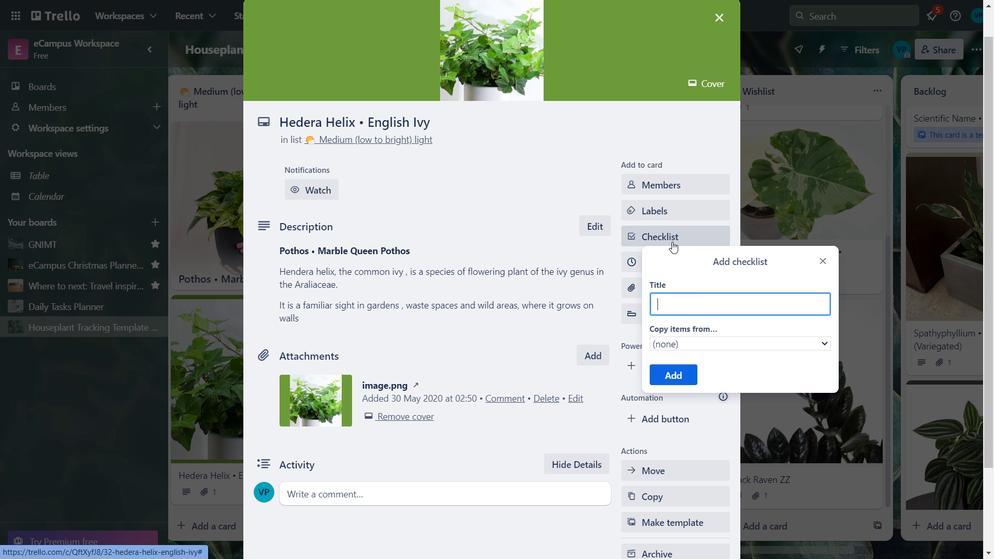 
Action: Mouse moved to (677, 376)
Screenshot: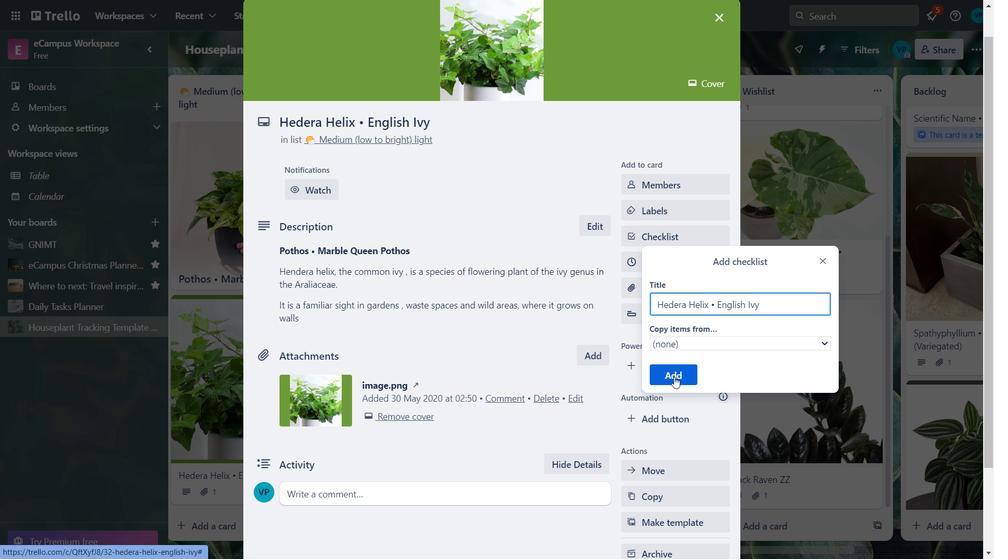
Action: Mouse pressed left at (677, 376)
Screenshot: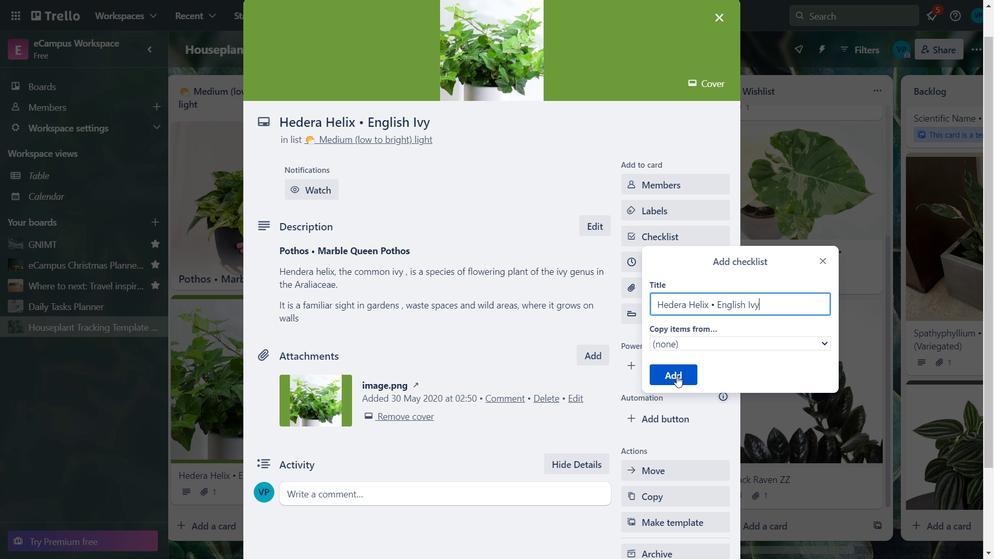 
Action: Mouse moved to (474, 379)
Screenshot: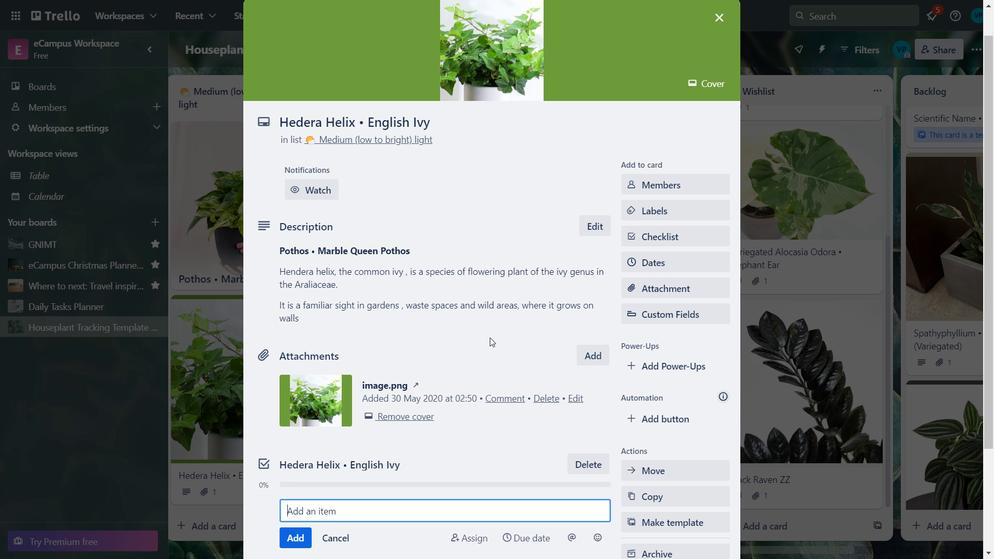 
Action: Key pressed <Key.down>
Screenshot: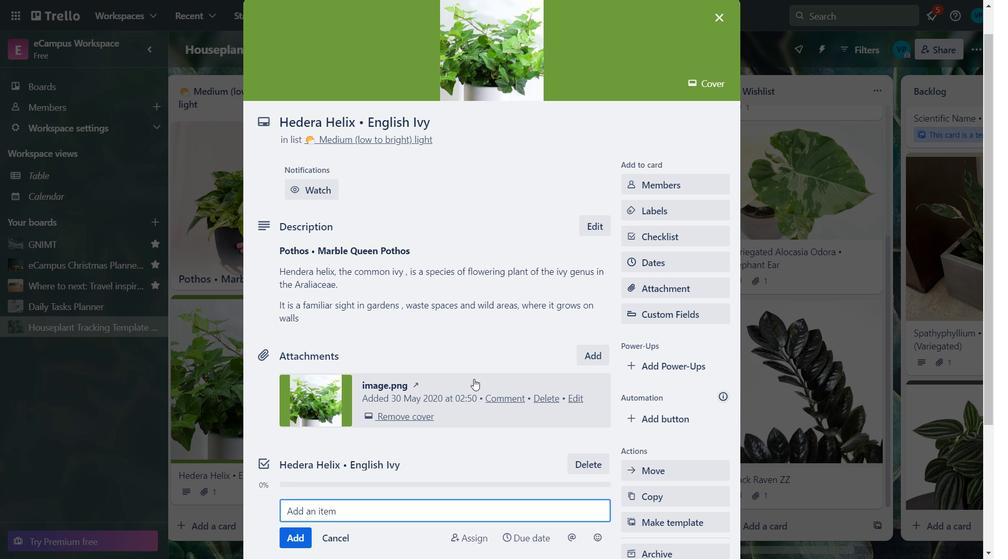 
Action: Mouse moved to (402, 514)
Screenshot: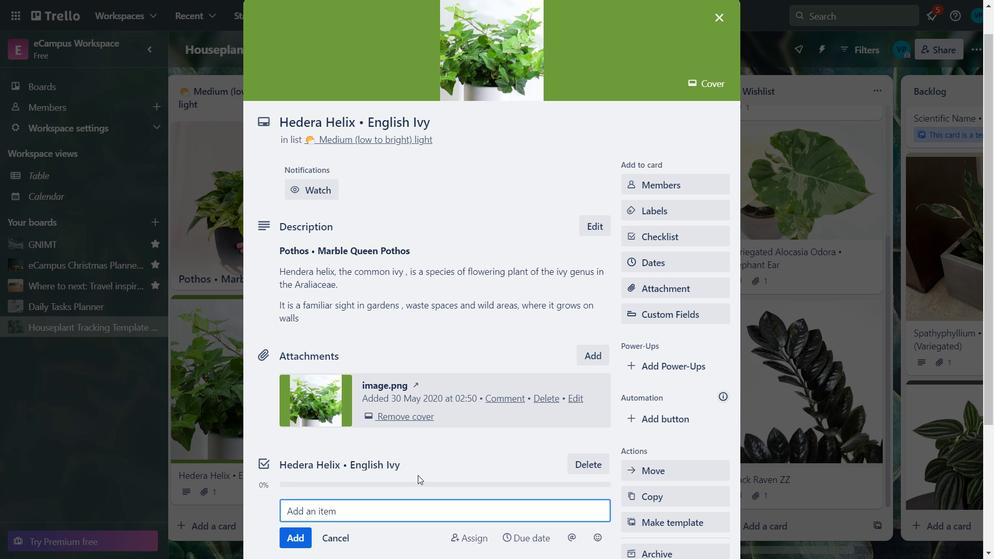
Action: Mouse pressed left at (402, 514)
Screenshot: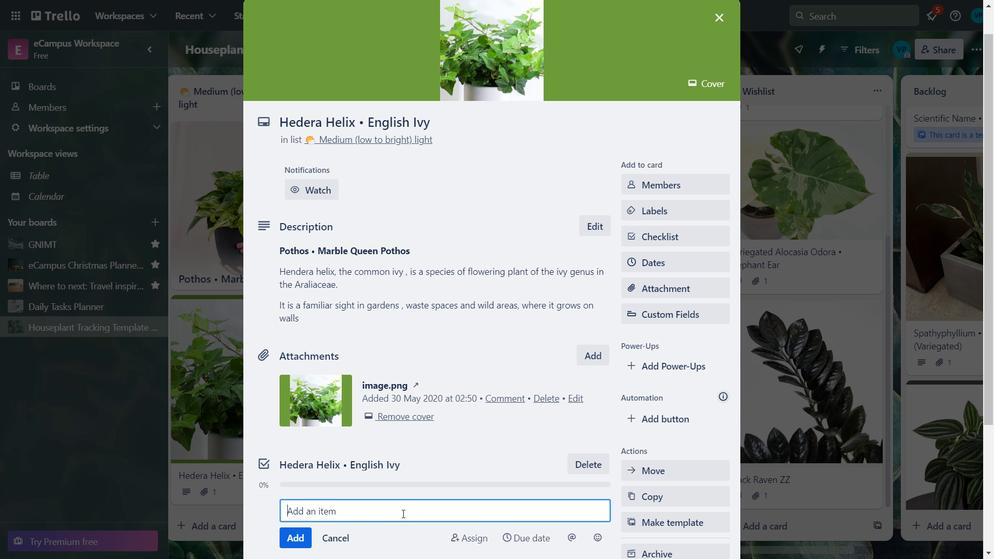 
Action: Mouse moved to (735, 429)
Screenshot: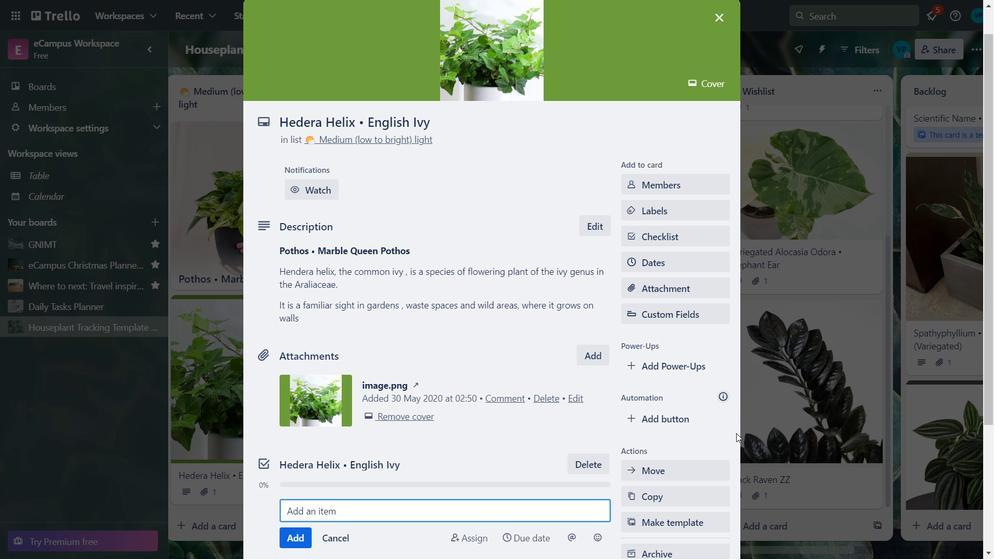 
Action: Mouse pressed left at (735, 429)
Screenshot: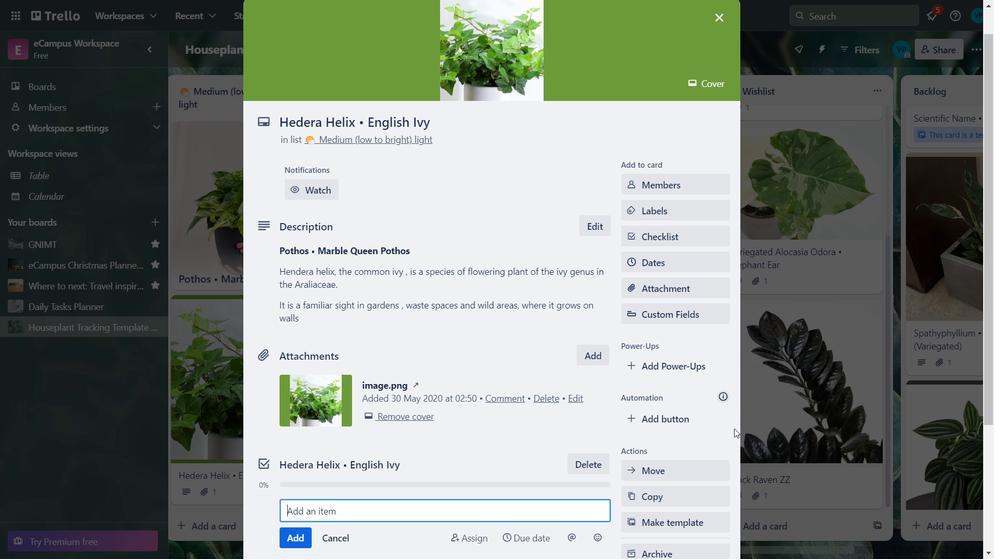 
Action: Key pressed <Key.down><Key.down><Key.down><Key.down><Key.down><Key.down><Key.down><Key.down>
Screenshot: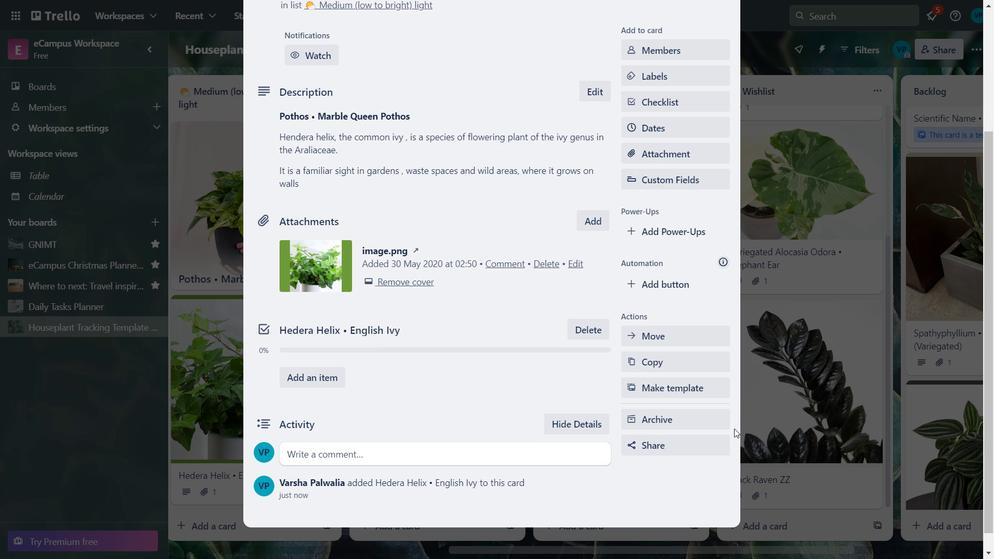 
Action: Mouse moved to (312, 356)
Screenshot: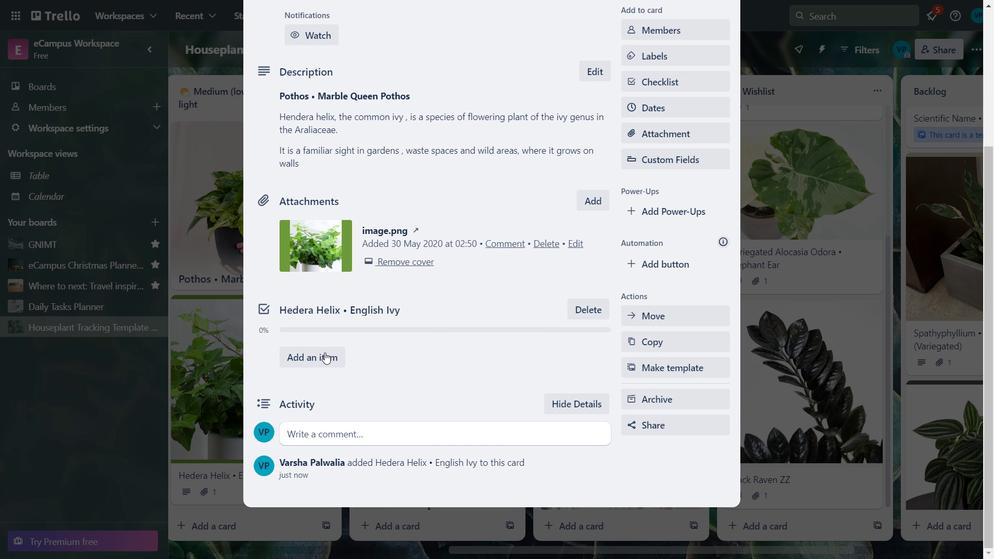 
Action: Mouse pressed left at (312, 356)
Screenshot: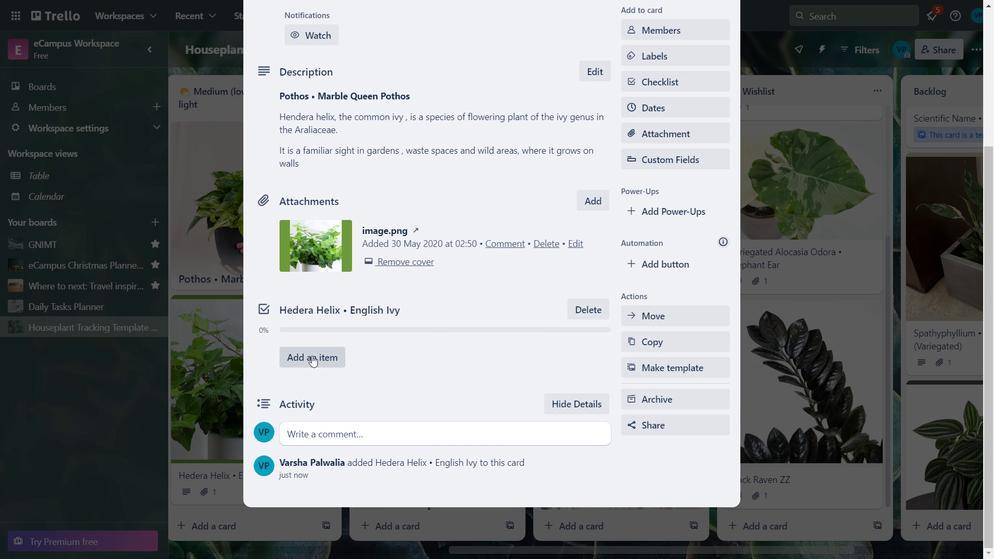 
Action: Mouse moved to (314, 357)
Screenshot: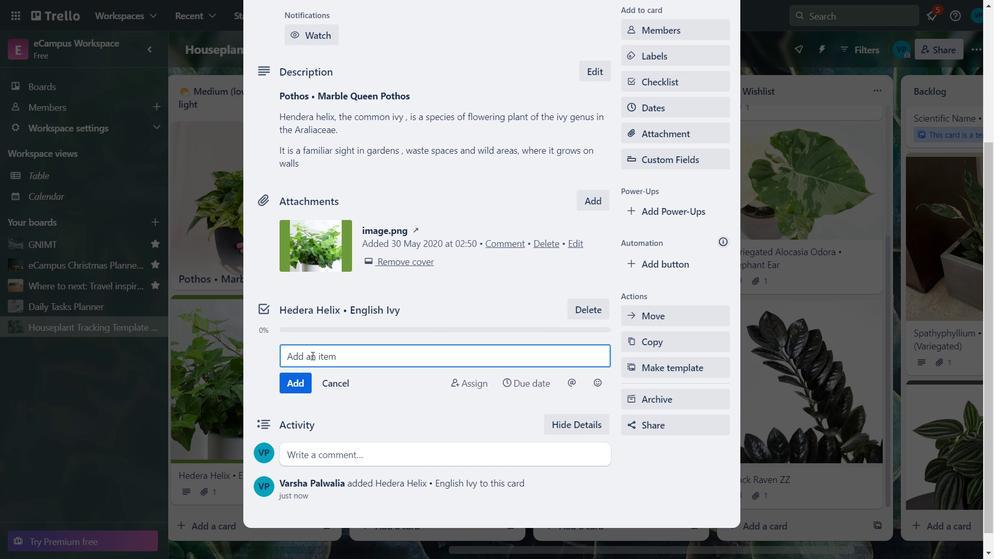 
Action: Key pressed <Key.caps_lock>ctrl+A<Key.caps_lock>s<Key.space>a<Key.space>result<Key.space>of<Key.space>its<Key.space>hardy<Key.space>nature<Key.space>and<Key.space>its<Key.space>tendency<Key.space>to<Key.space>grow<Key.space>readily<Key.space>without<Key.space>human<Key.space>assistance
Screenshot: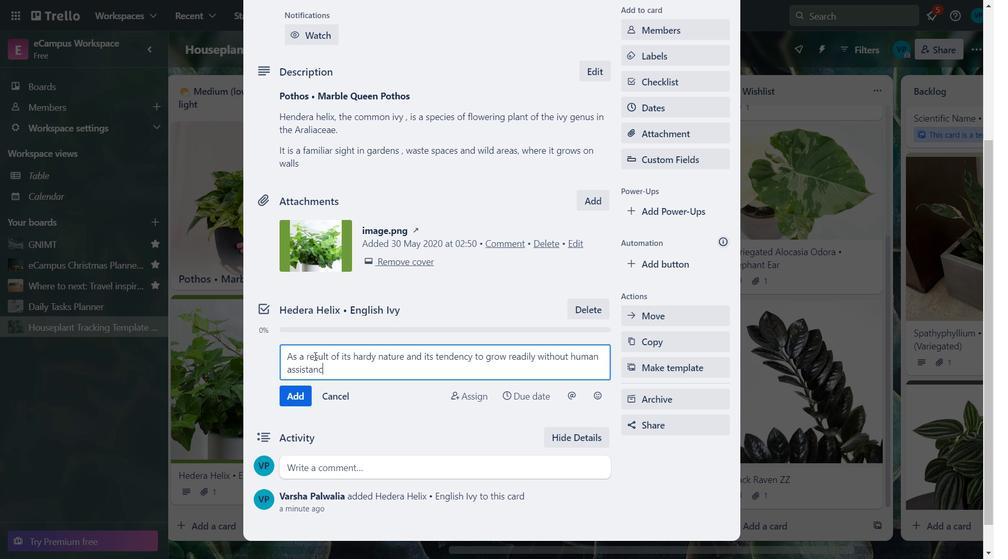 
Action: Mouse moved to (295, 397)
Screenshot: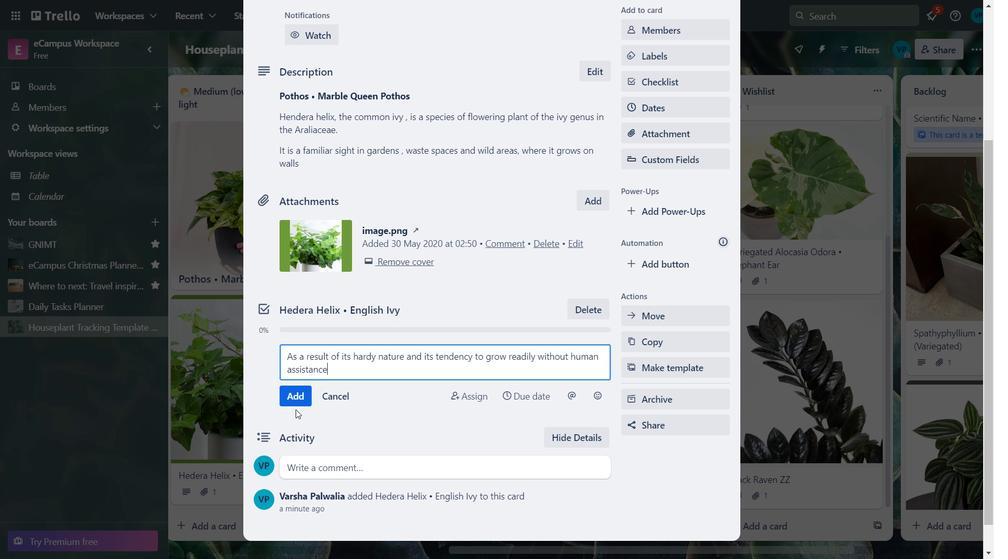 
Action: Mouse pressed left at (295, 397)
Screenshot: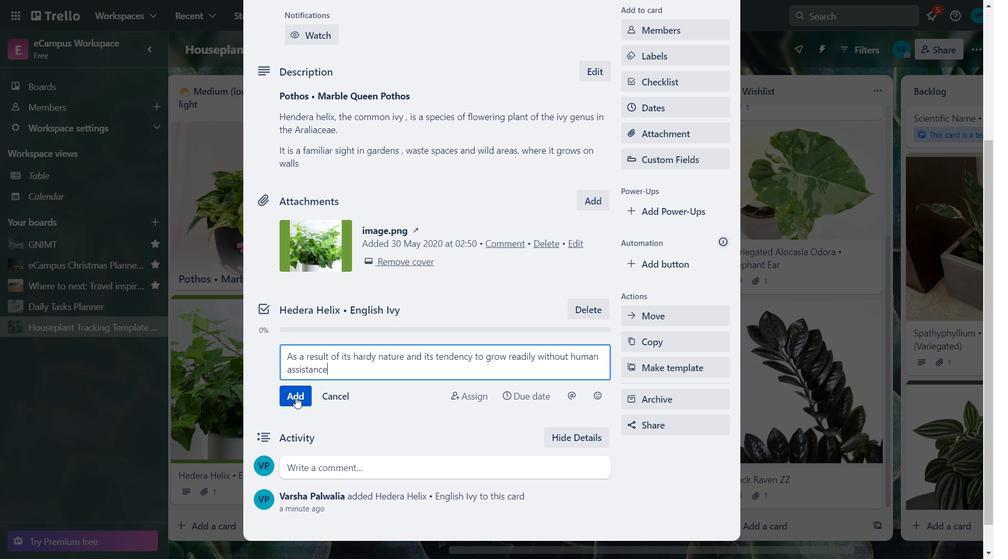 
Action: Key pressed ivy<Key.space>attained<Key.space>popularity<Key.space>as<Key.space>an<Key.space>ornamental<Key.space>plant
Screenshot: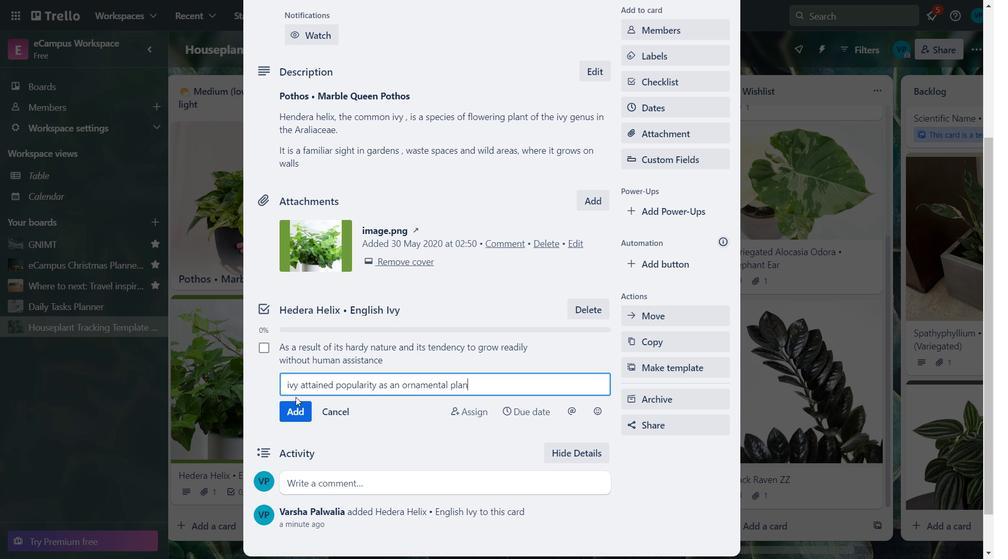 
Action: Mouse moved to (294, 410)
Screenshot: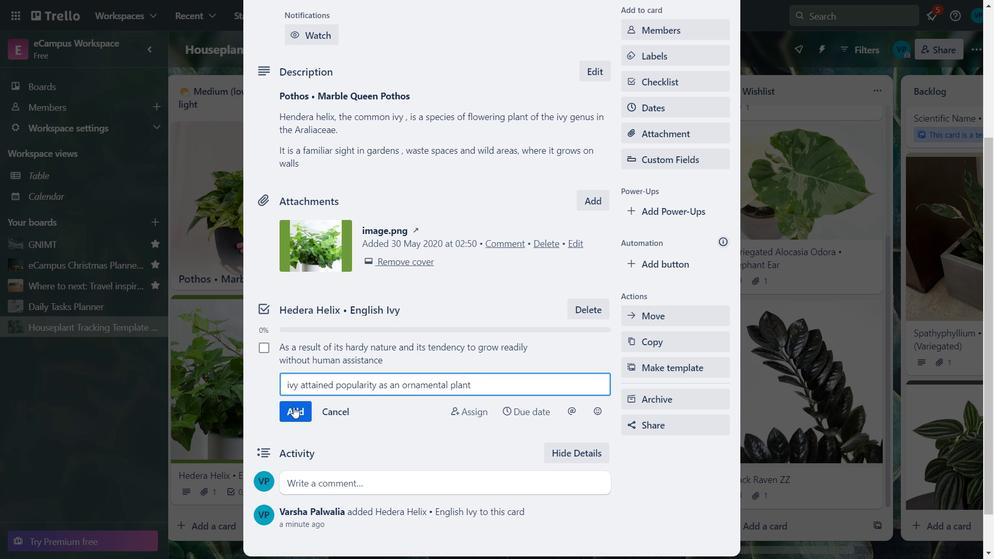 
Action: Mouse pressed left at (294, 410)
Screenshot: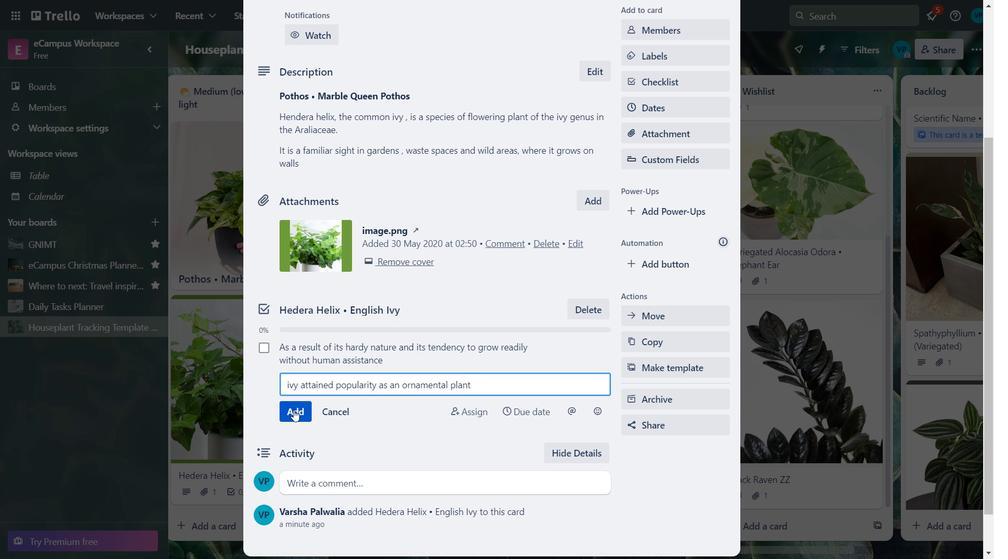 
Action: Key pressed but<Key.space>escaped<Key.space>plants<Key.space>have<Key.space>become<Key.space>naturalised<Key.space>outside<Key.space>its<Key.space>natic<Key.backspace>ve<Key.space>range<Key.space>and<Key.space>grow<Key.space>unchecked<Key.space>in<Key.space>myraid<Key.space><Key.space>wild<Key.space>and<Key.space>cultivated<Key.space>areas.
Screenshot: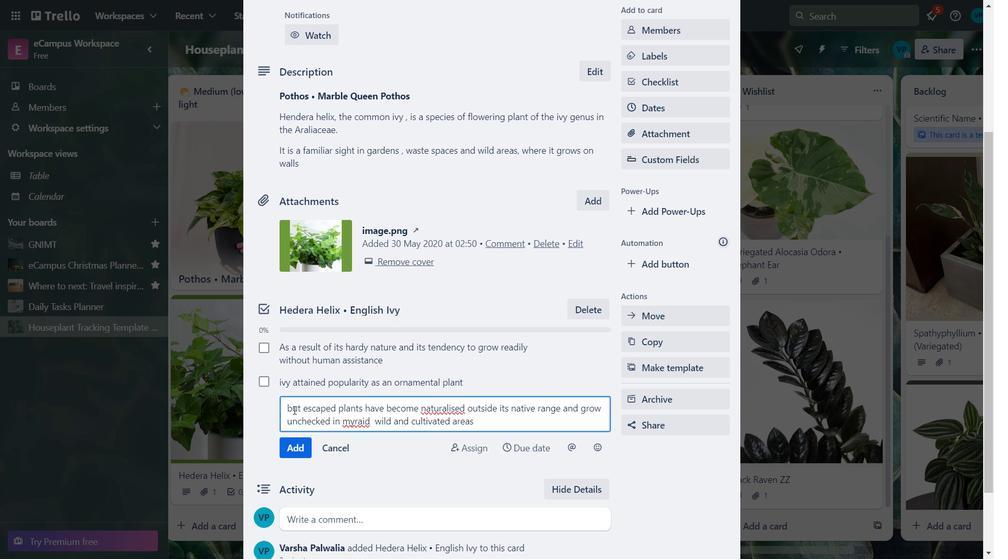 
Action: Mouse moved to (297, 450)
Screenshot: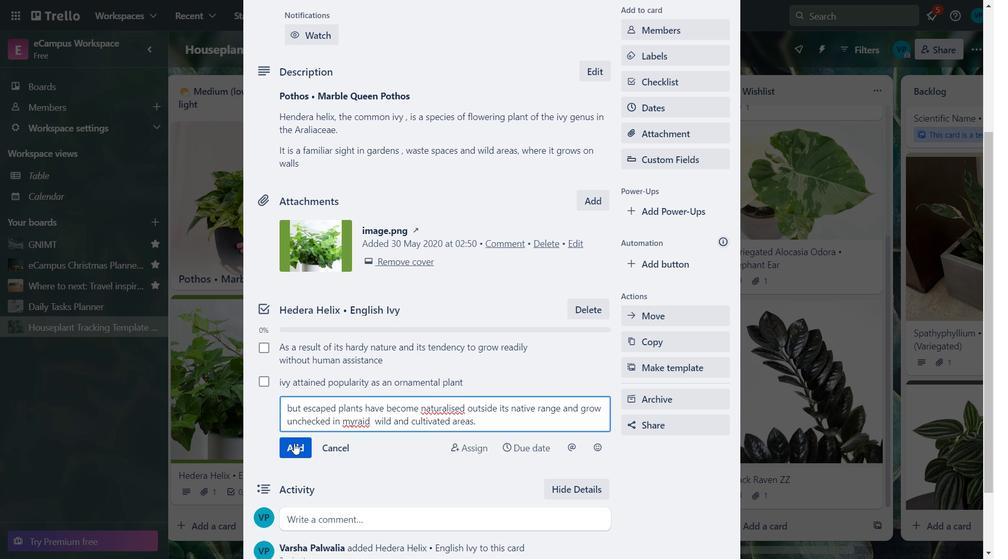 
Action: Mouse pressed left at (297, 450)
Screenshot: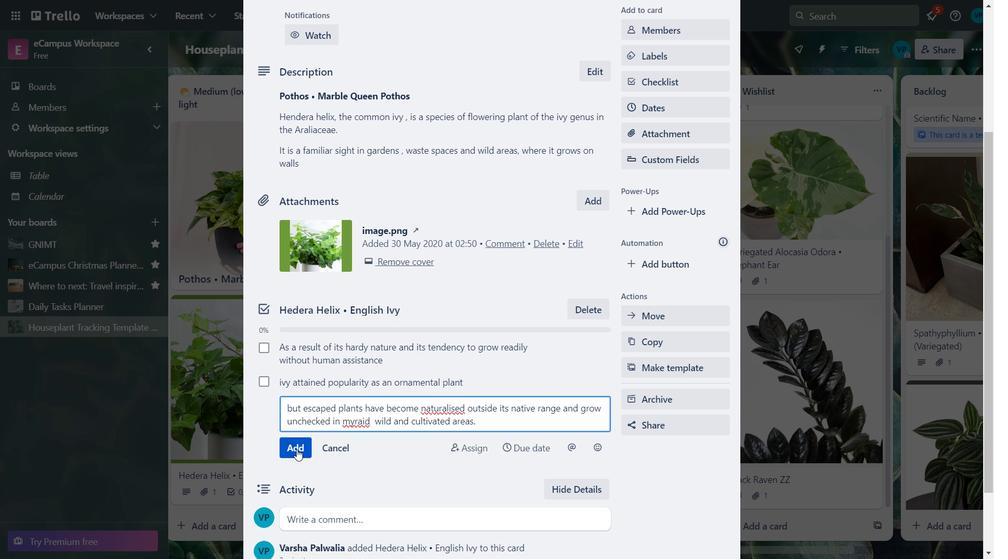 
Action: Mouse moved to (287, 413)
Screenshot: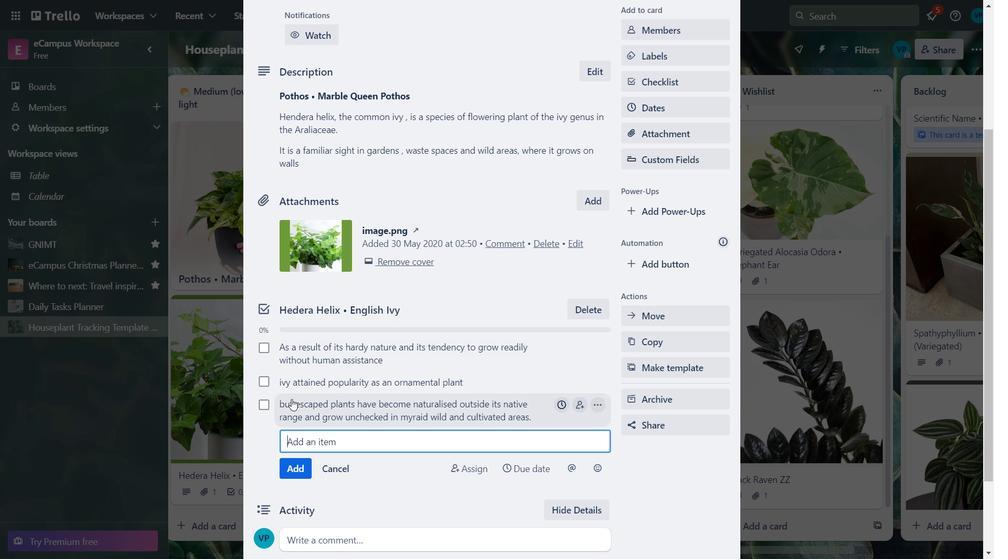 
Action: Key pressed <Key.caps_lock>I<Key.caps_lock>vy<Key.space>has<Key.space>considr<Key.backspace>erable<Key.space>cultural<Key.space>significane<Key.backspace>ce<Key.space>and<Key.space>symbolism.
Screenshot: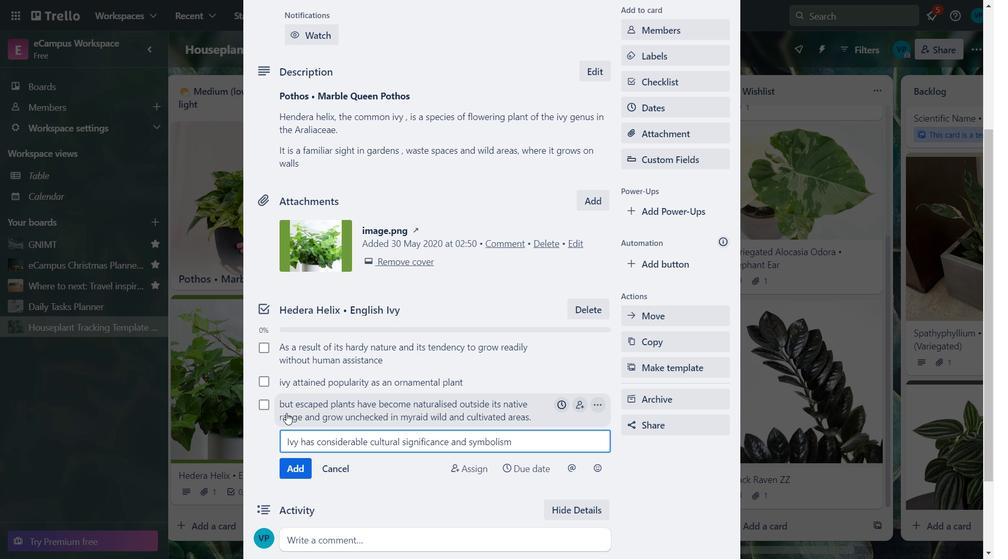 
Action: Mouse moved to (303, 466)
Screenshot: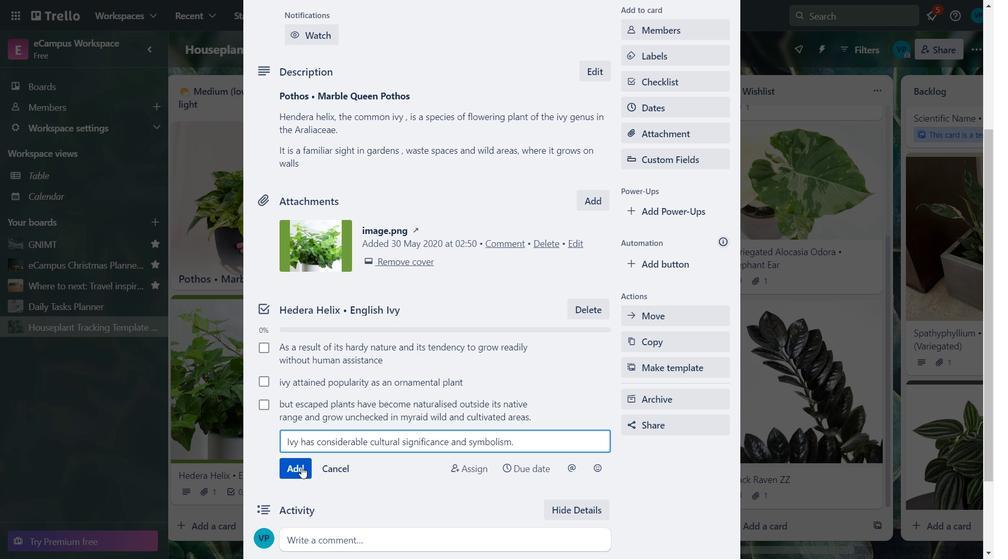 
Action: Mouse pressed left at (303, 466)
Screenshot: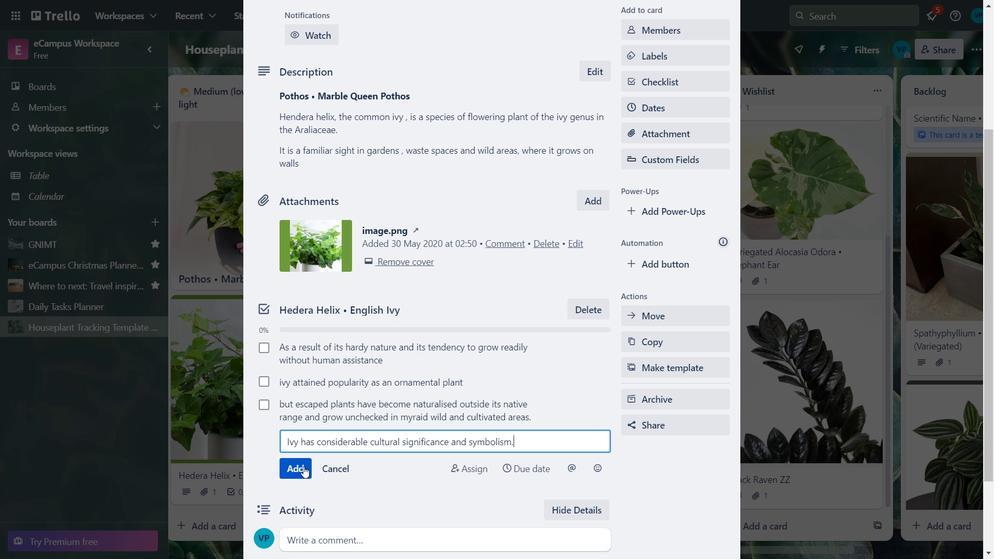 
Action: Mouse moved to (267, 344)
Screenshot: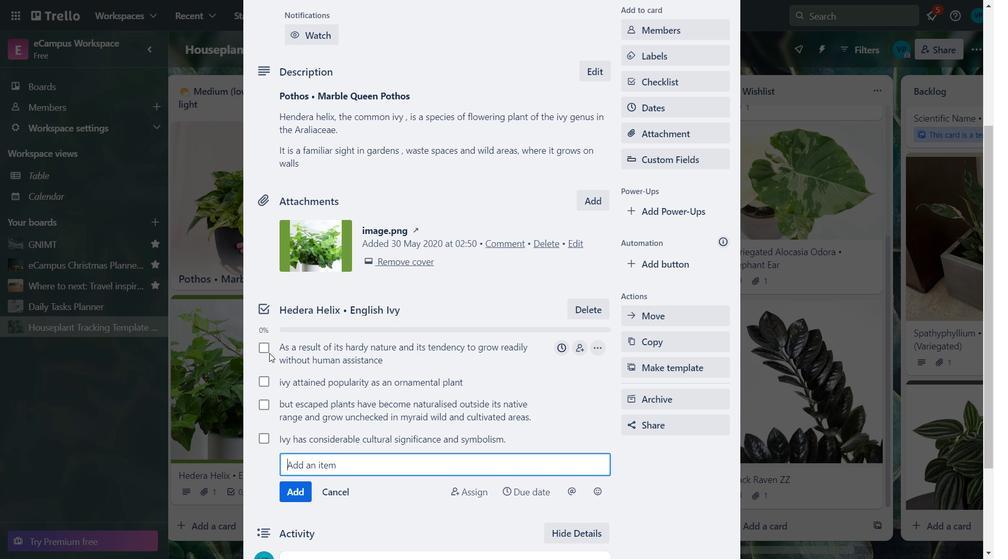 
Action: Mouse pressed left at (267, 344)
Screenshot: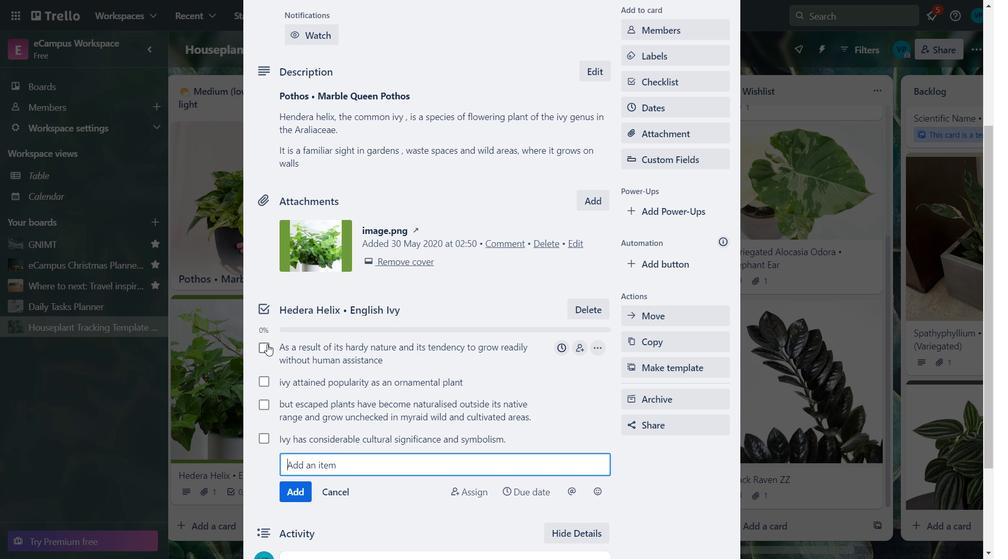 
Action: Mouse moved to (263, 383)
Screenshot: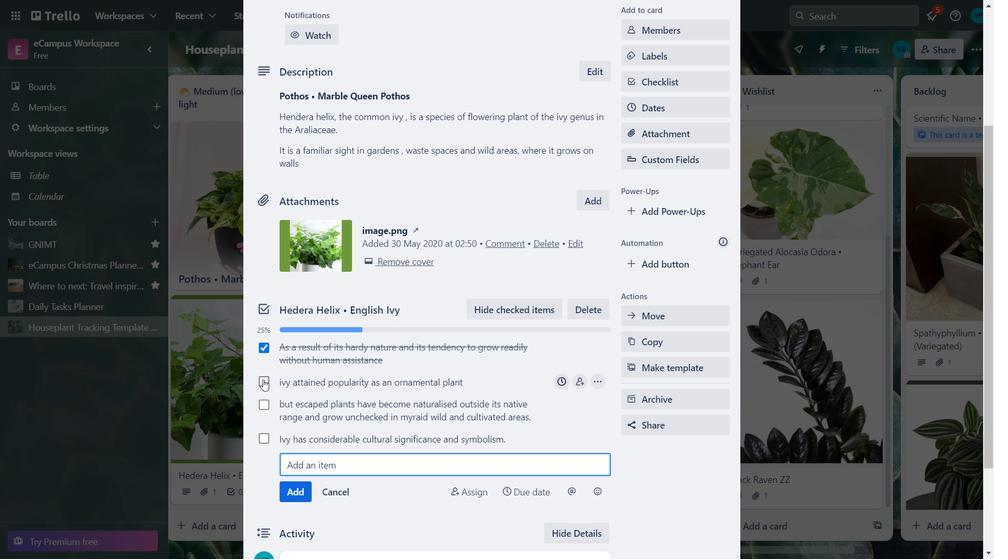 
Action: Mouse pressed left at (263, 383)
Screenshot: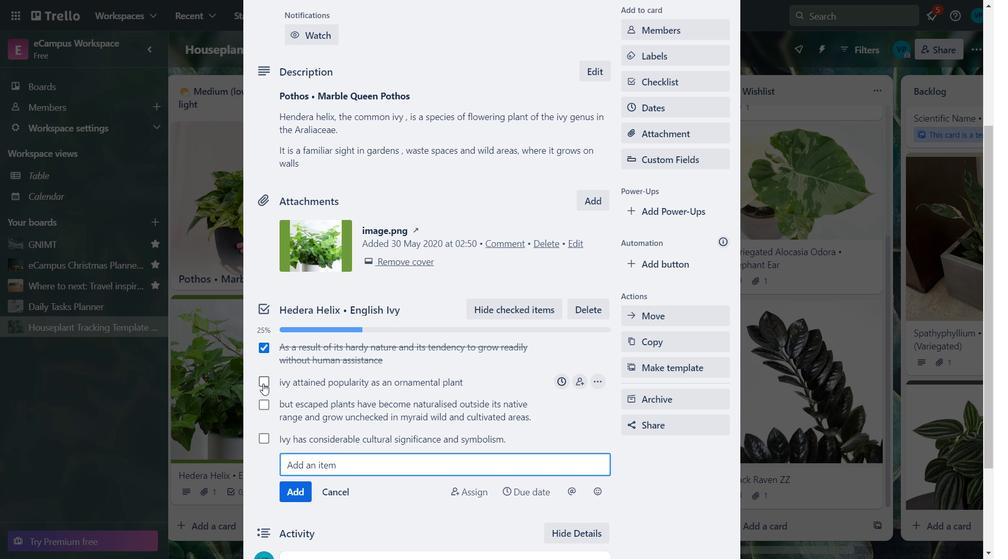 
Action: Mouse moved to (262, 401)
Screenshot: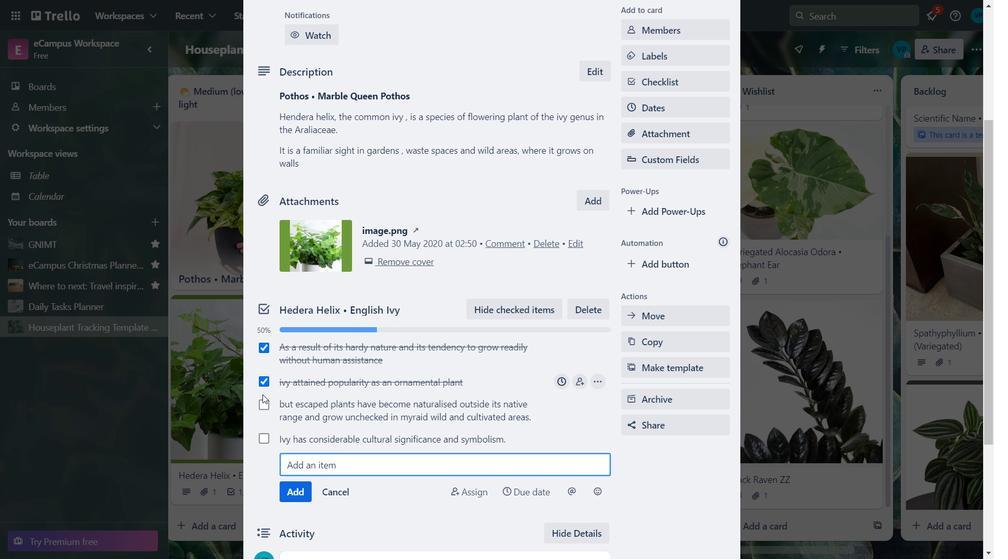 
Action: Mouse pressed left at (262, 401)
Screenshot: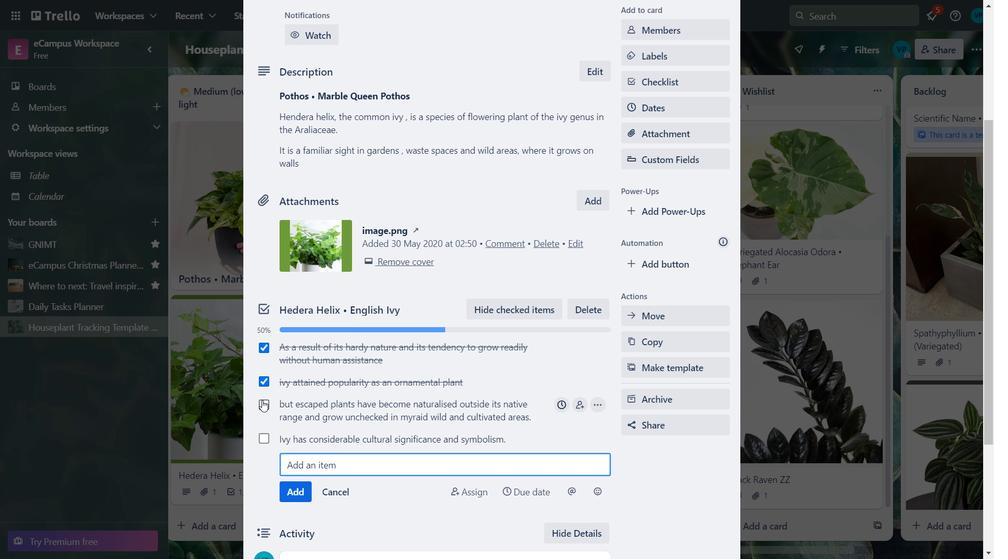 
Action: Mouse moved to (264, 440)
Screenshot: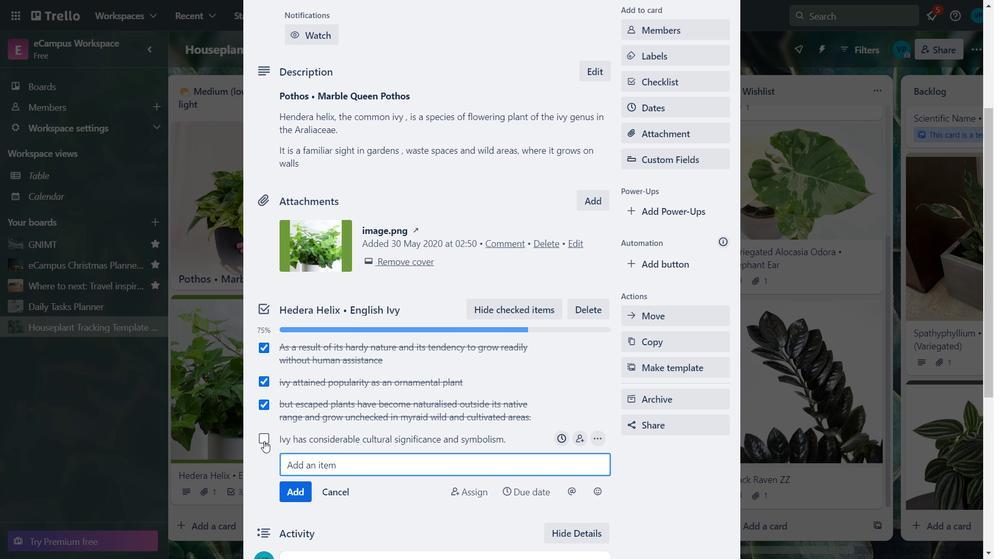 
Action: Mouse pressed left at (264, 440)
Screenshot: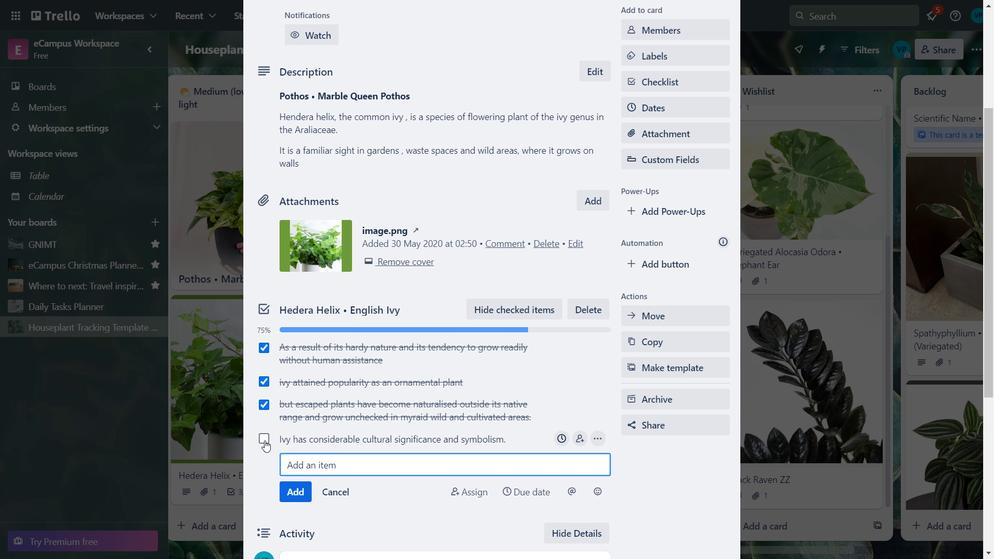 
Action: Mouse moved to (776, 1)
Screenshot: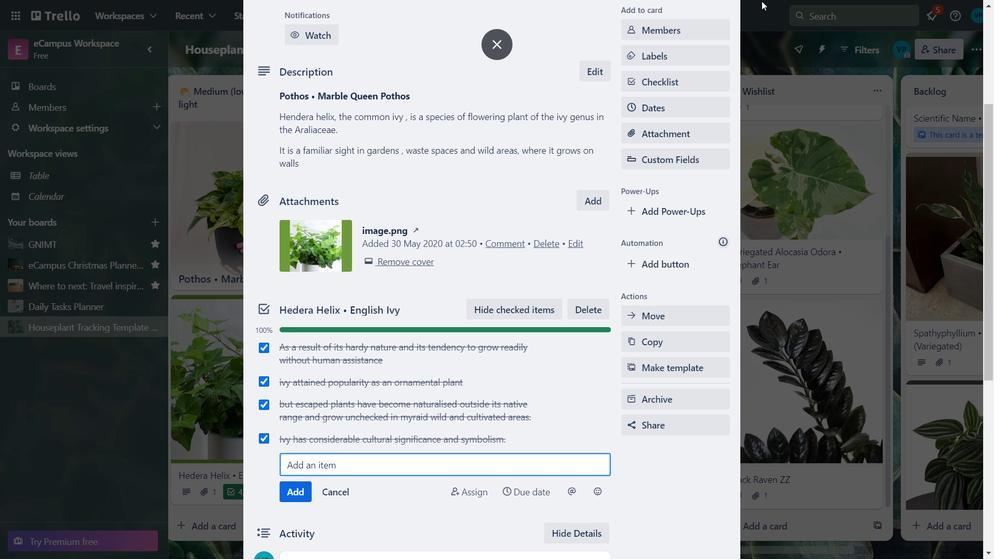 
Action: Mouse pressed left at (776, 1)
Screenshot: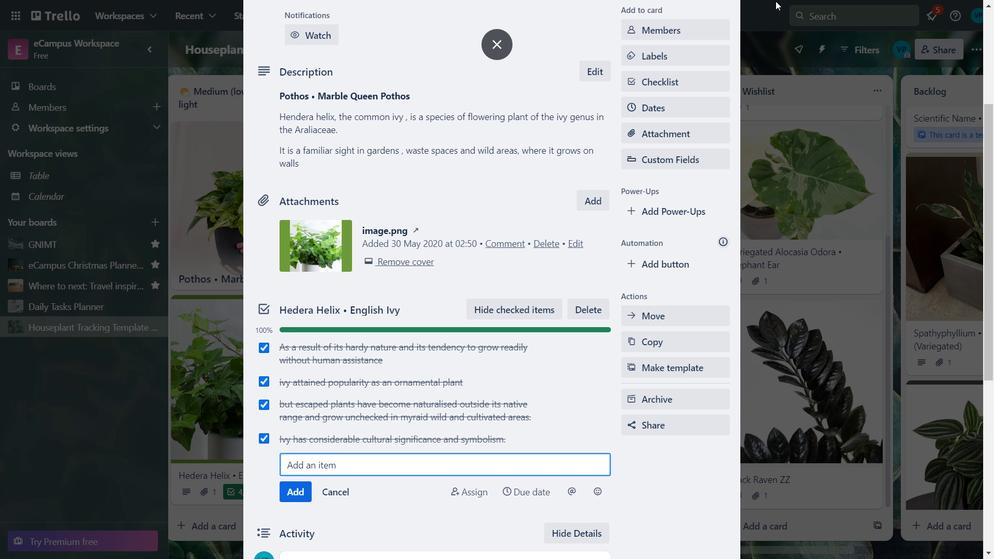 
Action: Mouse moved to (766, 64)
Screenshot: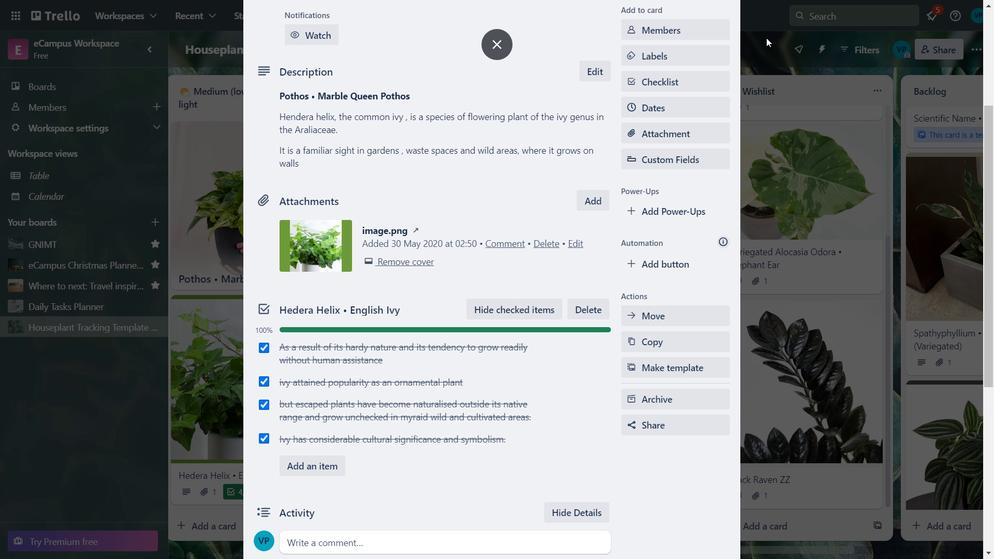 
Action: Mouse pressed left at (766, 64)
Screenshot: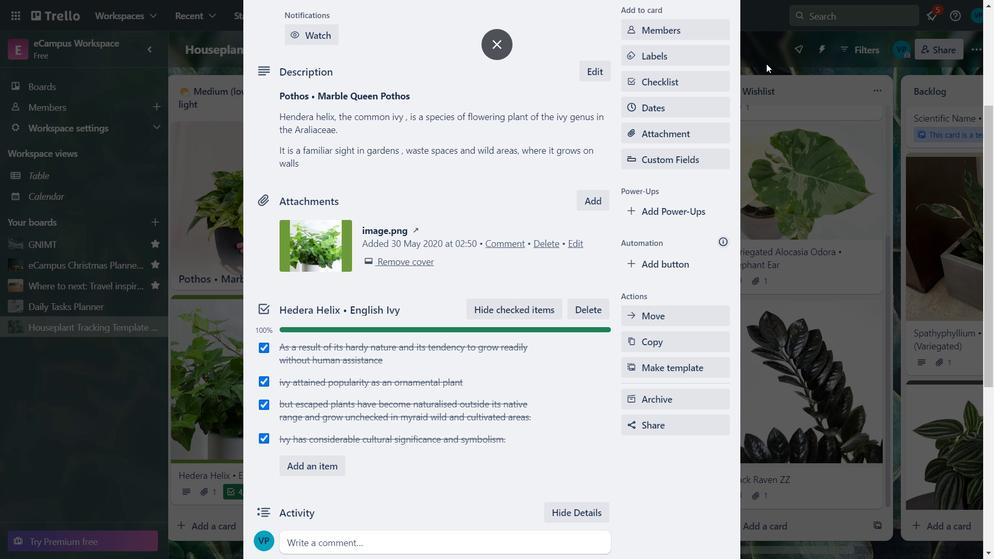 
Action: Mouse moved to (522, 392)
Screenshot: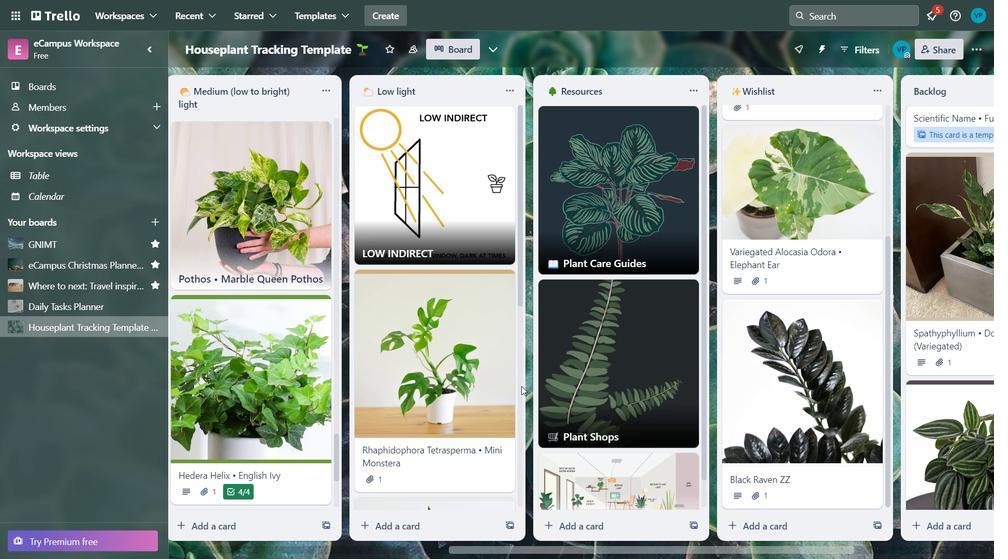 
Action: Mouse pressed left at (522, 392)
Screenshot: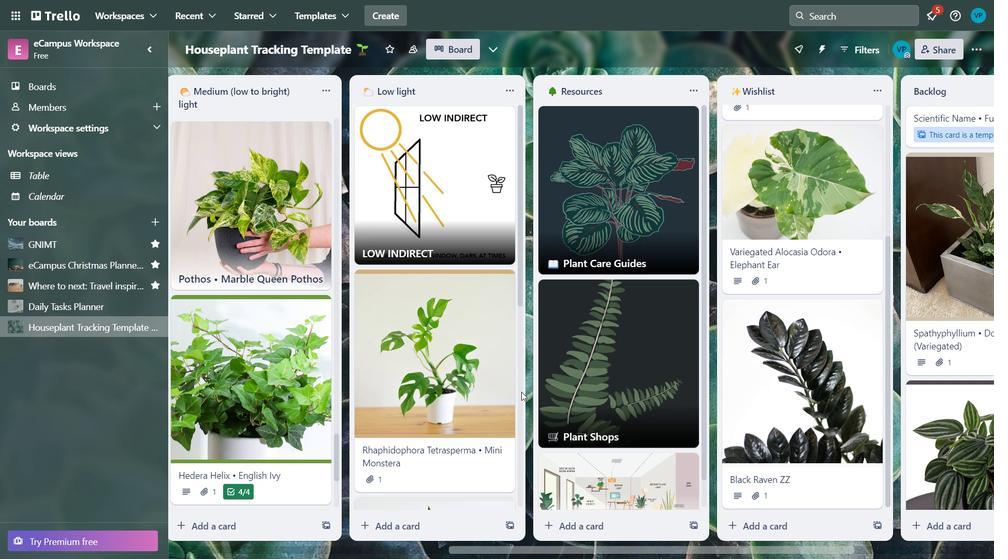 
Action: Mouse moved to (458, 226)
Screenshot: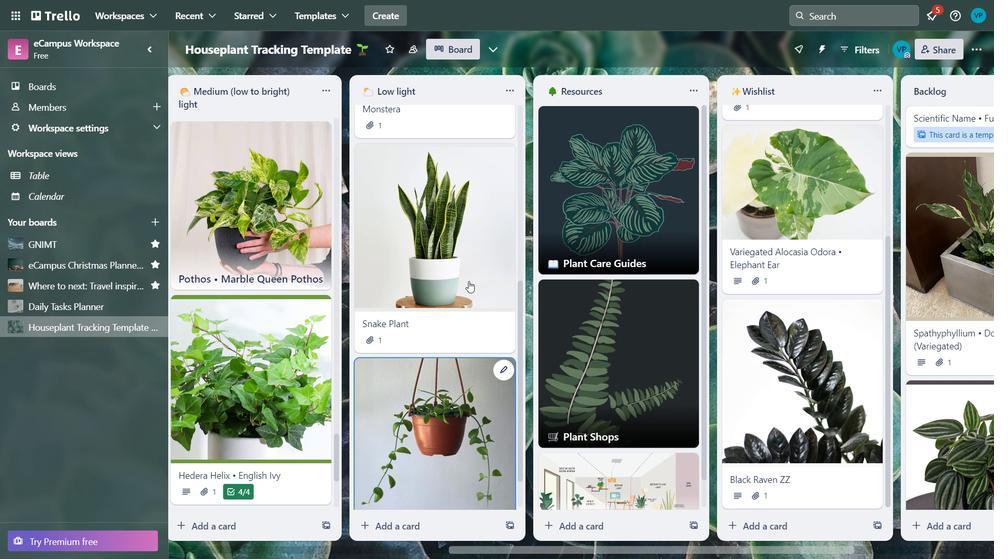 
Action: Mouse pressed left at (458, 226)
Screenshot: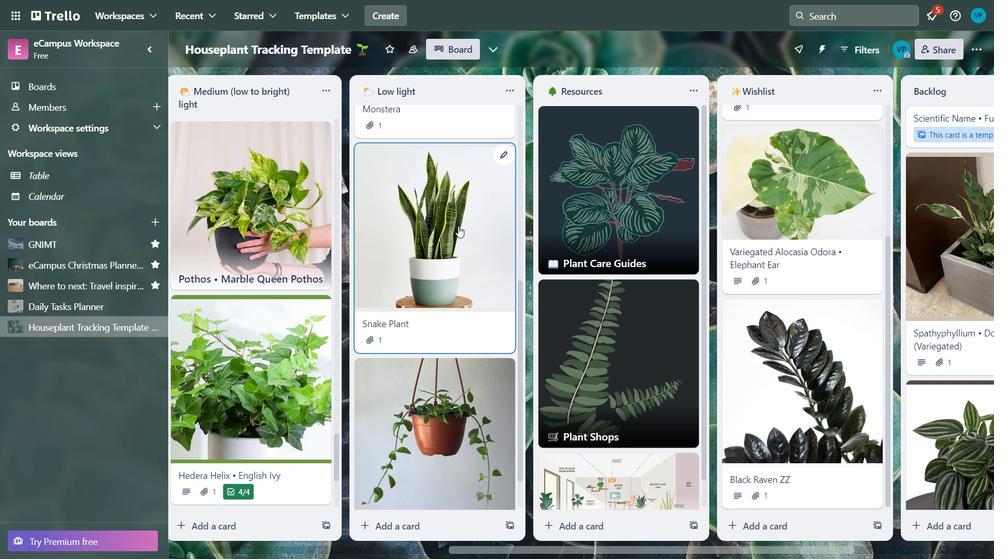 
Action: Mouse moved to (721, 43)
Screenshot: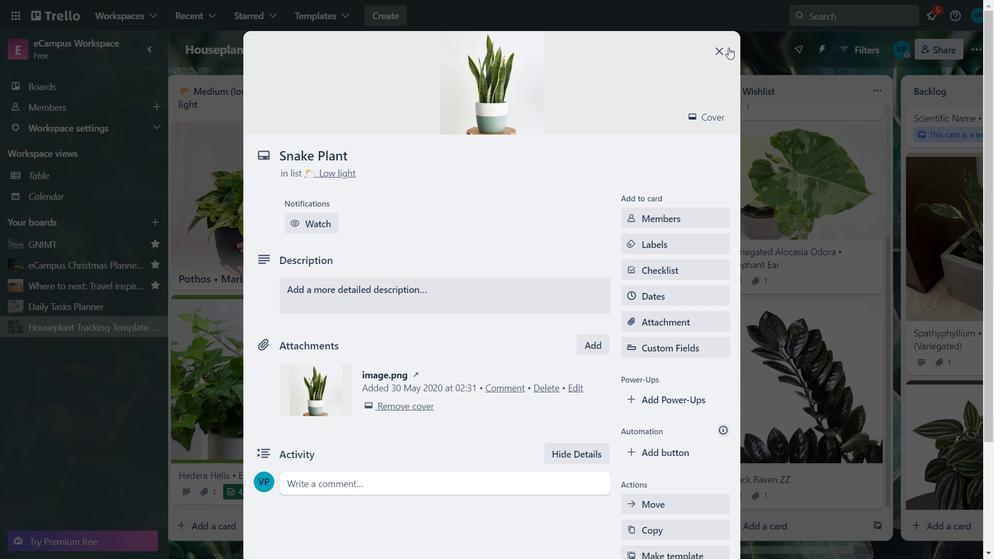 
Action: Mouse pressed left at (721, 43)
Screenshot: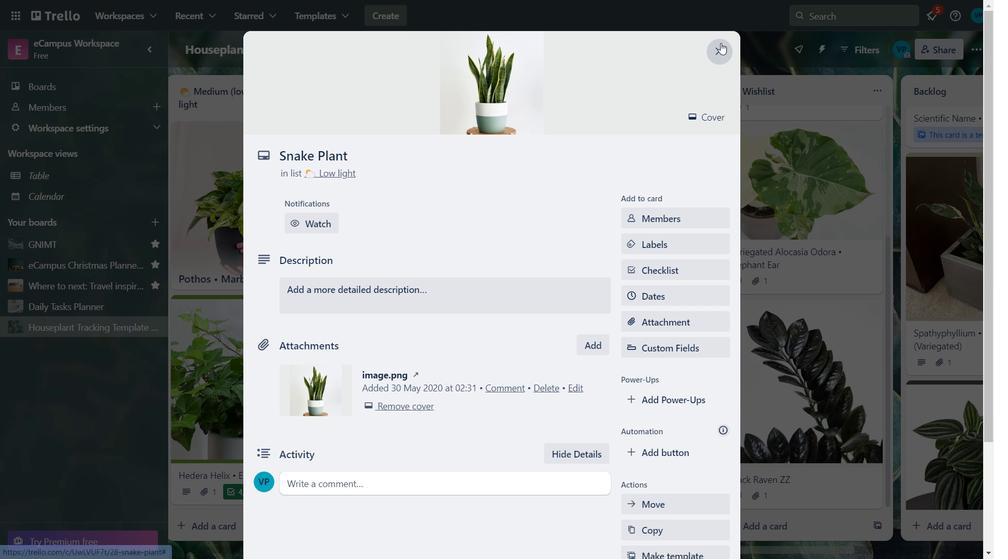 
Action: Mouse moved to (238, 367)
Screenshot: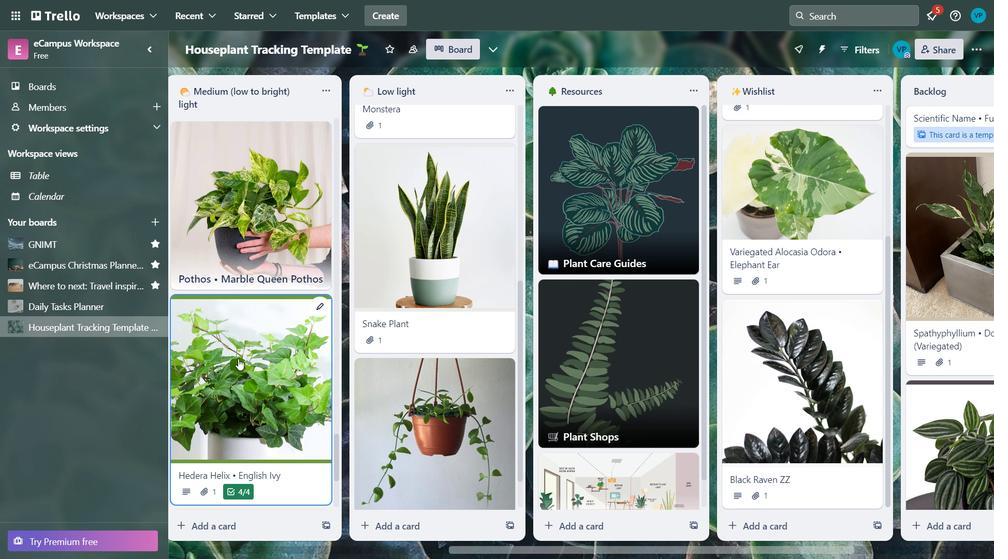 
Action: Key pressed <Key.down><Key.down><Key.down><Key.down>
Screenshot: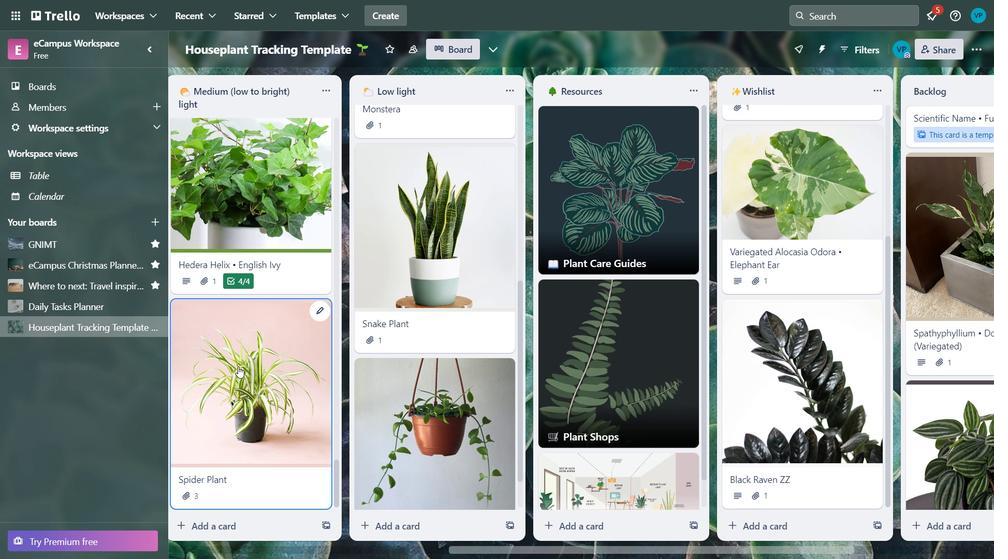 
Action: Mouse pressed left at (238, 367)
Screenshot: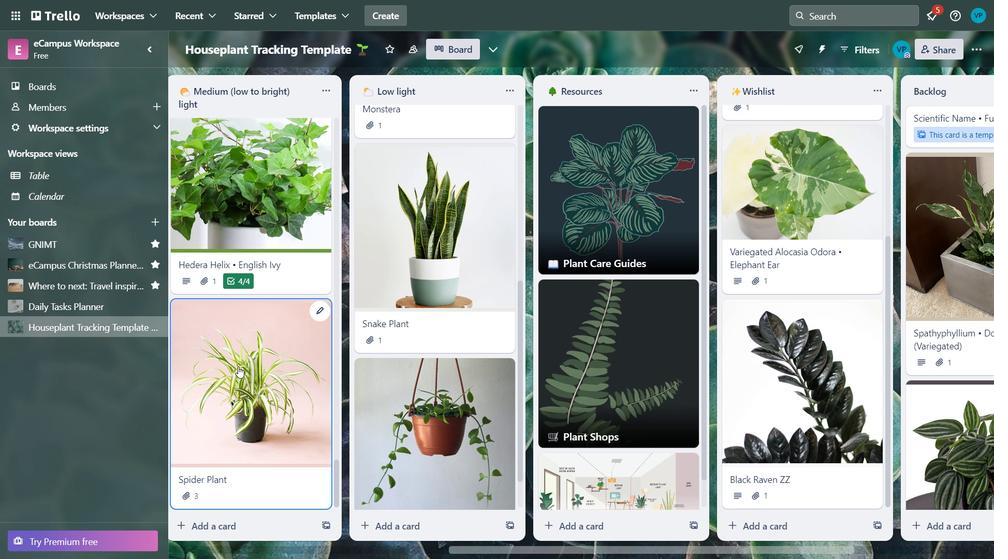 
Action: Mouse moved to (410, 287)
Screenshot: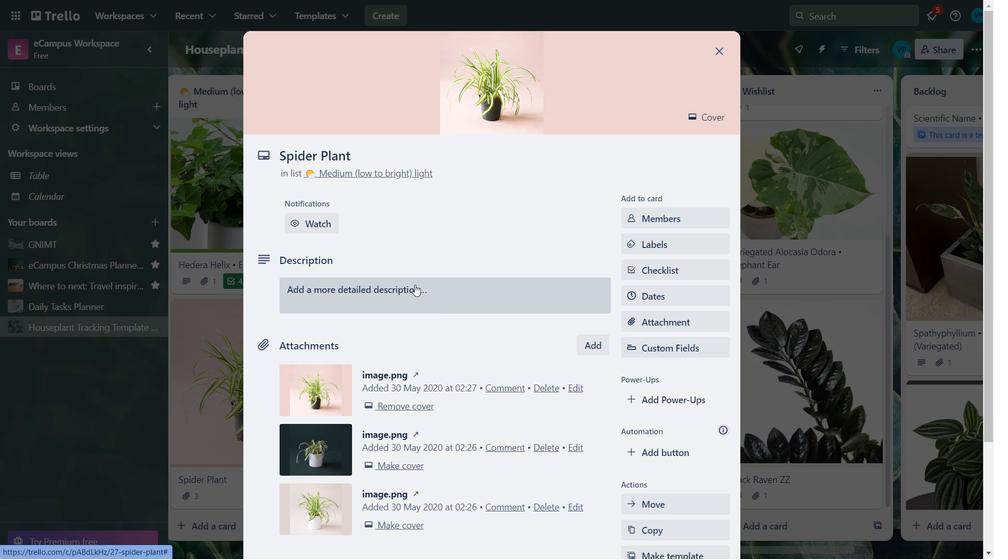 
Action: Mouse pressed left at (410, 287)
Screenshot: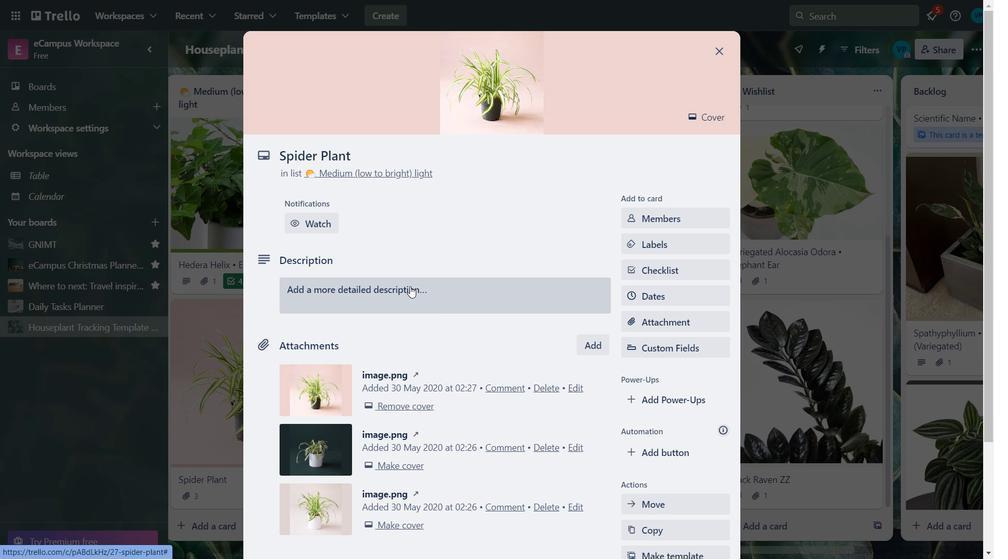
Action: Mouse moved to (206, 301)
Screenshot: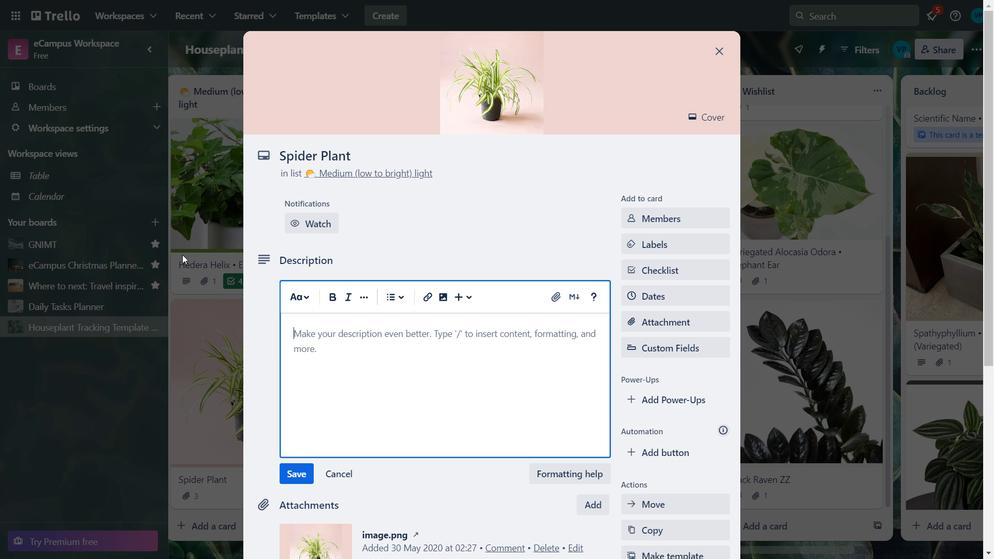 
Action: Key pressed <Key.caps_lock>C<Key.caps_lock>hr<Key.backspace>lorophytum<Key.space>cons<Key.backspace><Key.backspace>mosum<Key.space>,<Key.space>usually<Key.space>called<Key.space>spider<Key.space>plant<Key.space>due<Key.space>ti<Key.backspace>o<Key.space>its<Key.space>spider<Key.space>-<Key.space>like<Key.space>look<Key.space>also<Key.space>known<Key.space>as<Key.space>spider<Key.space>ivy<Key.space>,<Key.space>airplane<Key.space>plant<Key.space>,<Key.space>ribbon<Key.space>plam<Key.backspace>nt<Key.space><Key.shift>()<Key.left>a<Key.space>name<Key.space>it<Key.space>shares<Key.space>with<Key.caps_lock><Key.caps_lock>d<Key.caps_lock>EC<Key.backspace><Key.backspace><Key.backspace><Key.space><Key.caps_lock>d<Key.caps_lock>A<Key.backspace><Key.backspace><Key.caps_lock>d<Key.backspace><Key.caps_lock>D<Key.caps_lock>racaena<Key.space>sam<Key.backspace>nderiana<Key.space>
Screenshot: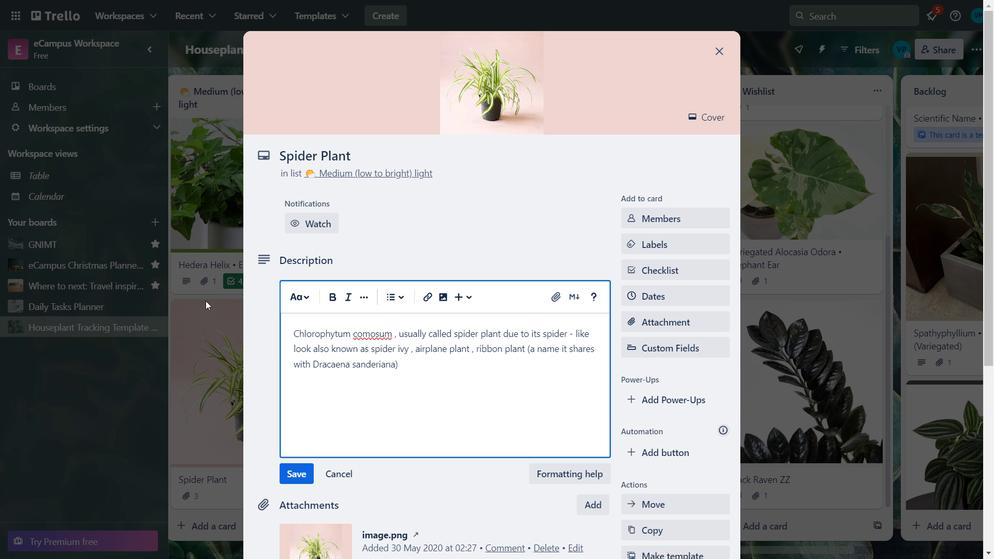 
Action: Mouse moved to (440, 375)
Screenshot: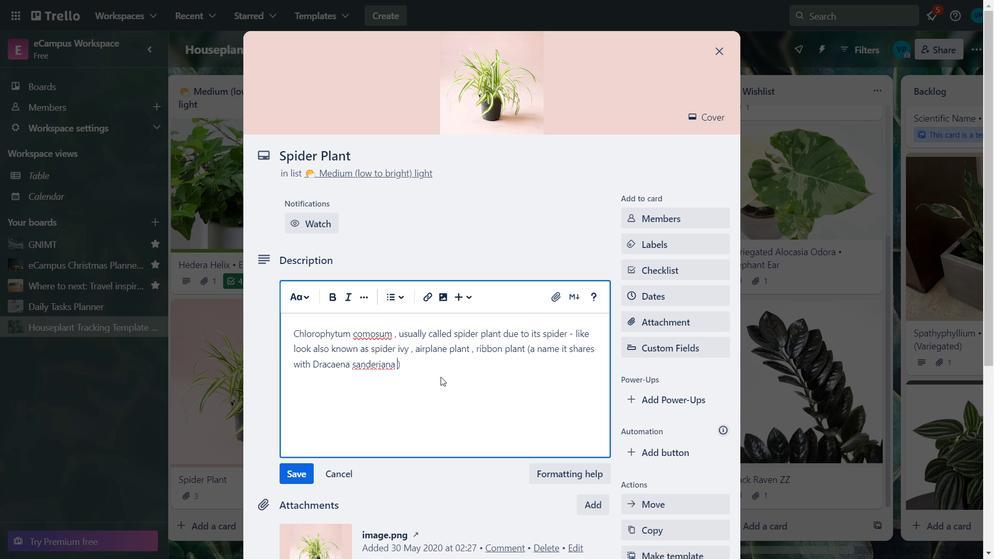 
Action: Key pressed <Key.backspace>
Screenshot: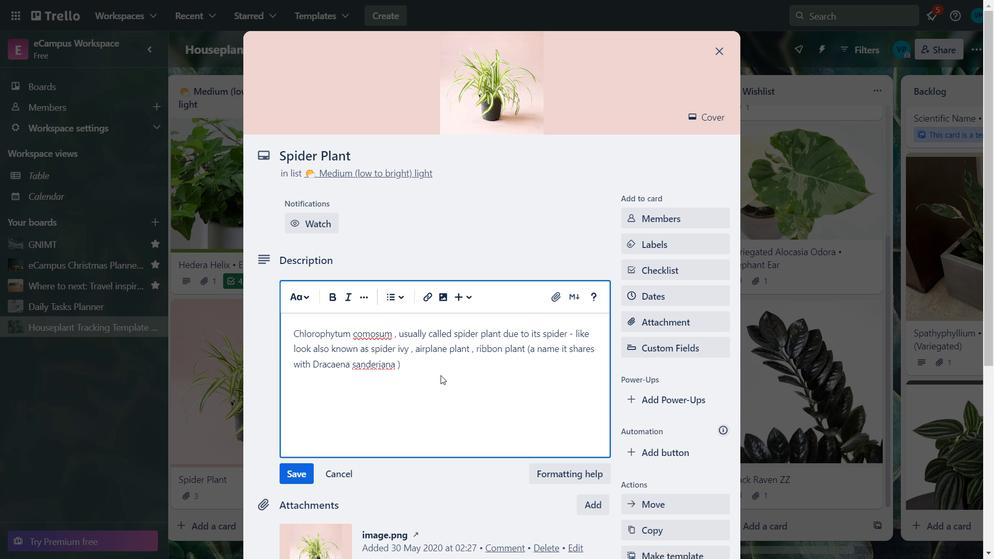 
Action: Mouse moved to (418, 356)
Screenshot: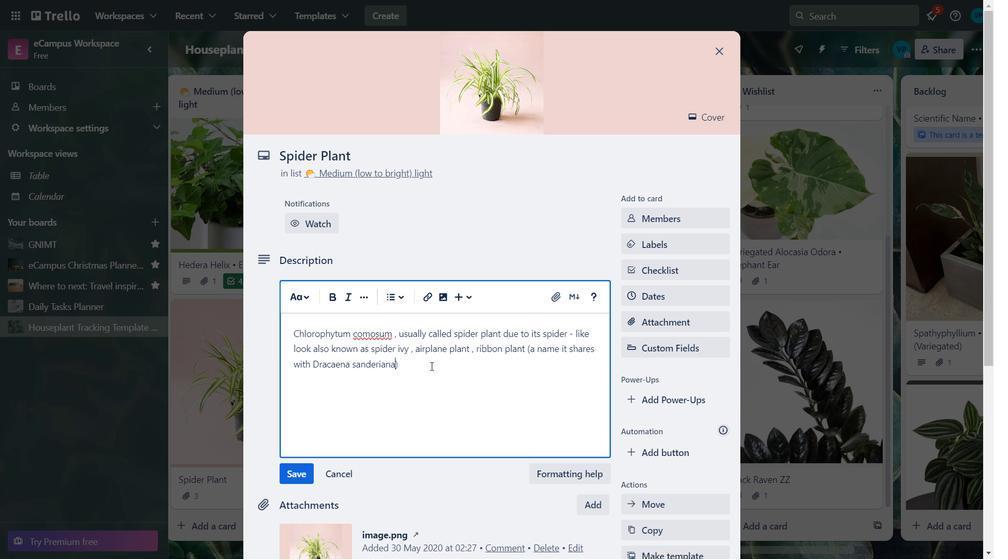 
Action: Mouse pressed left at (418, 356)
Screenshot: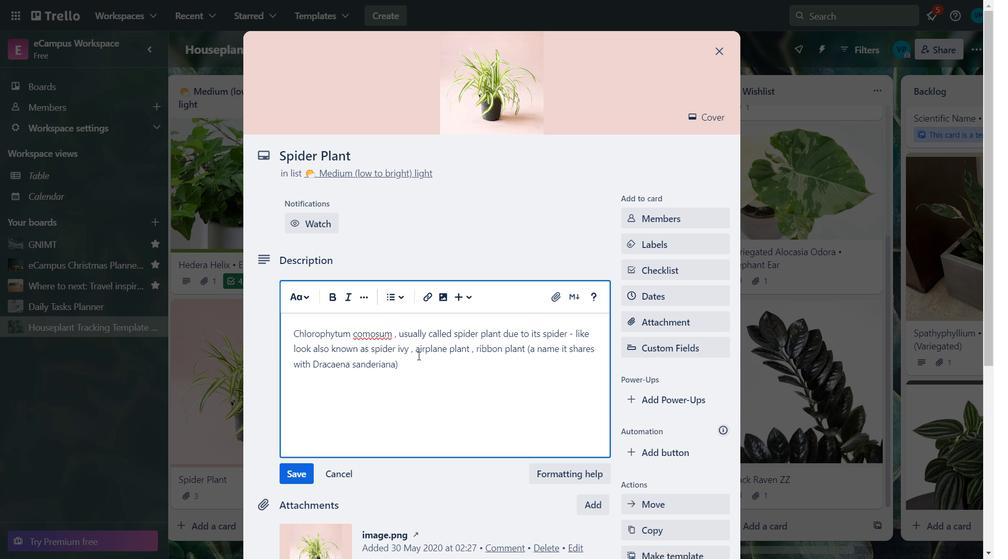 
Action: Mouse moved to (412, 364)
Screenshot: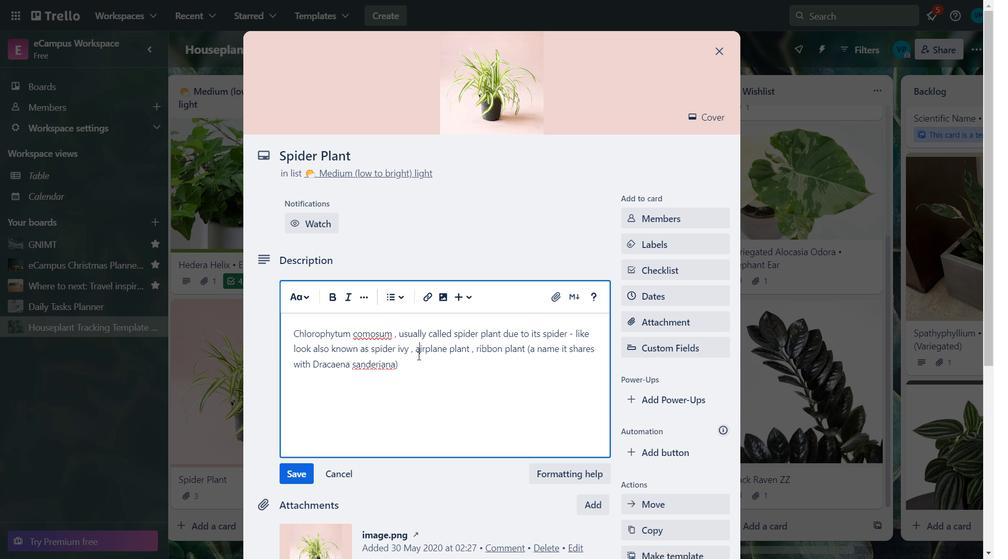 
Action: Mouse pressed left at (412, 364)
Screenshot: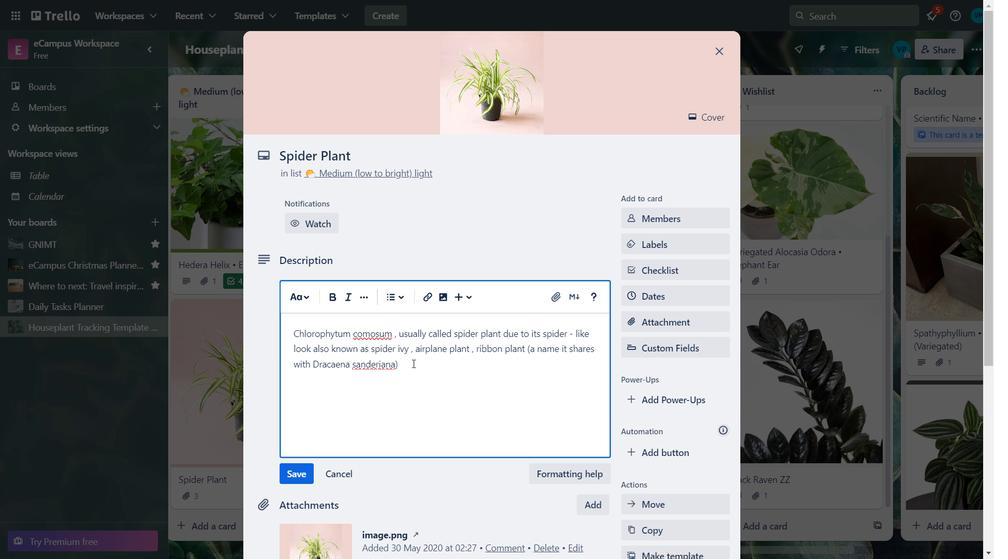 
Action: Key pressed <Key.space><Key.caps_lock>ND<Key.space>THE<Key.backspace><Key.backspace><Key.backspace><Key.backspace><Key.backspace><Key.backspace><Key.caps_lock>and<Key.space>g<Key.backspace>hen<Key.space>and<Key.space>chickens
Screenshot: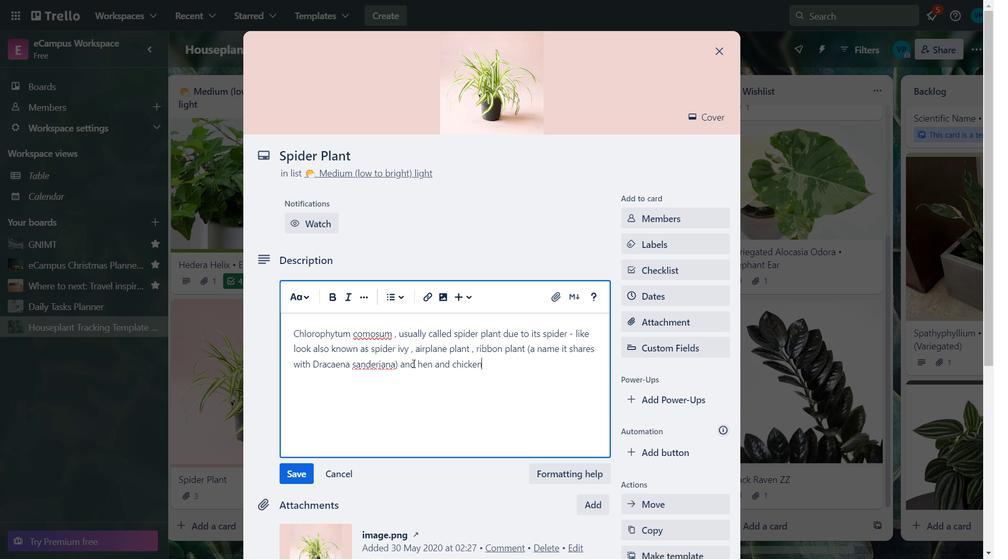 
Action: Mouse moved to (301, 471)
Screenshot: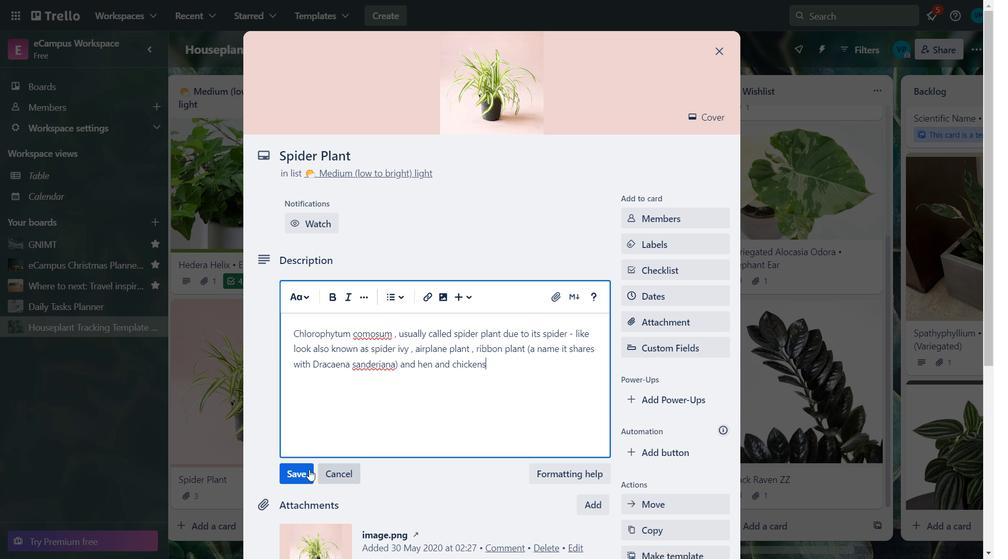 
Action: Mouse pressed left at (301, 471)
Screenshot: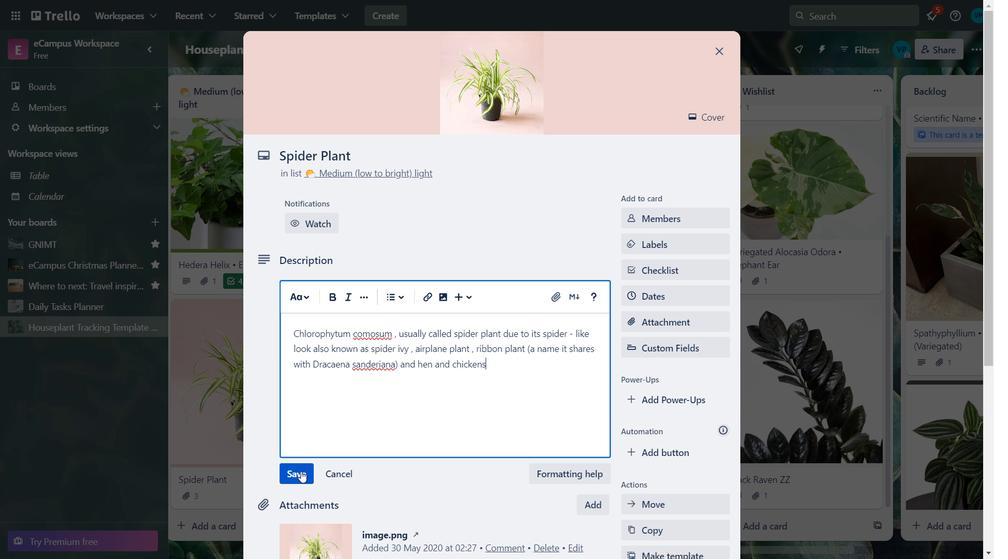 
Action: Mouse moved to (686, 268)
Screenshot: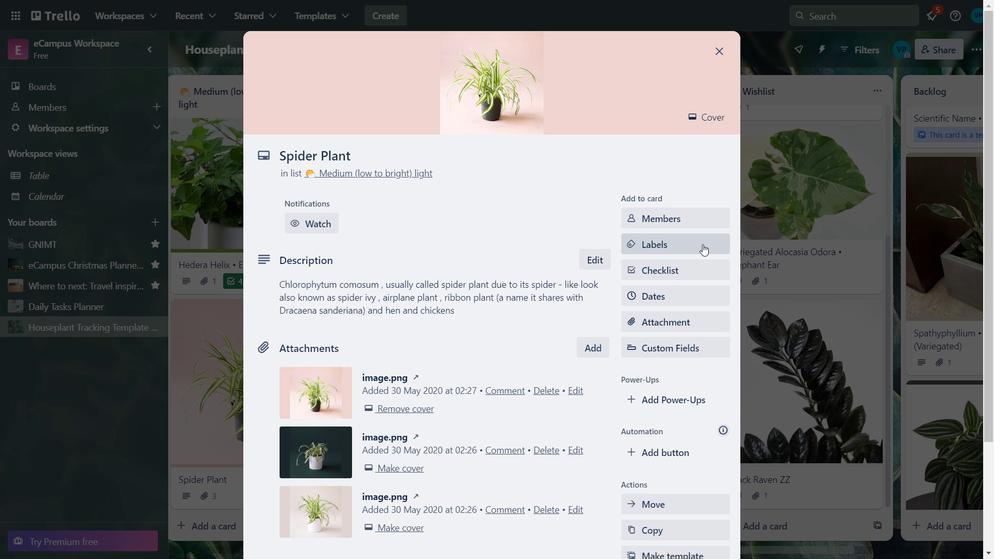 
Action: Mouse pressed left at (686, 268)
Screenshot: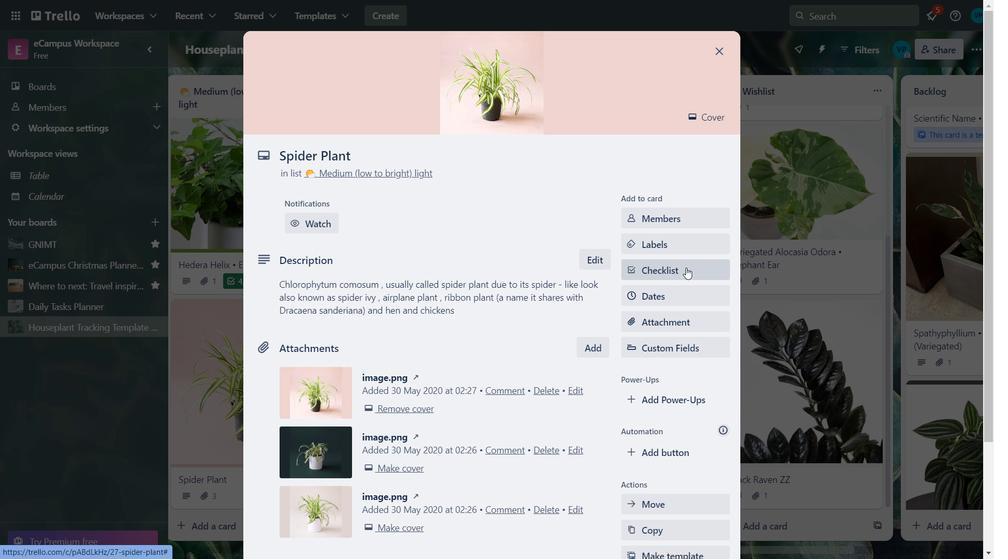 
Action: Mouse moved to (352, 155)
Screenshot: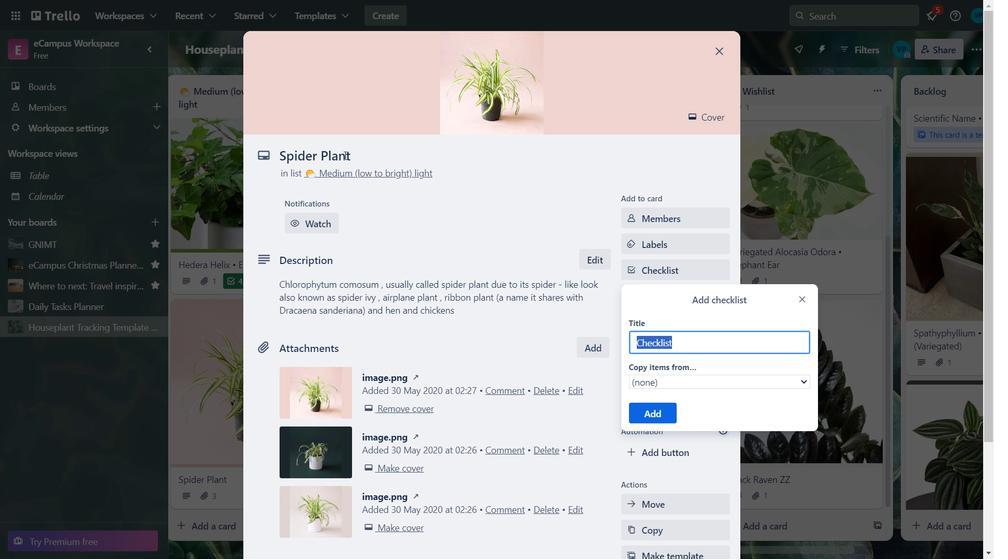 
Action: Mouse pressed left at (352, 155)
Screenshot: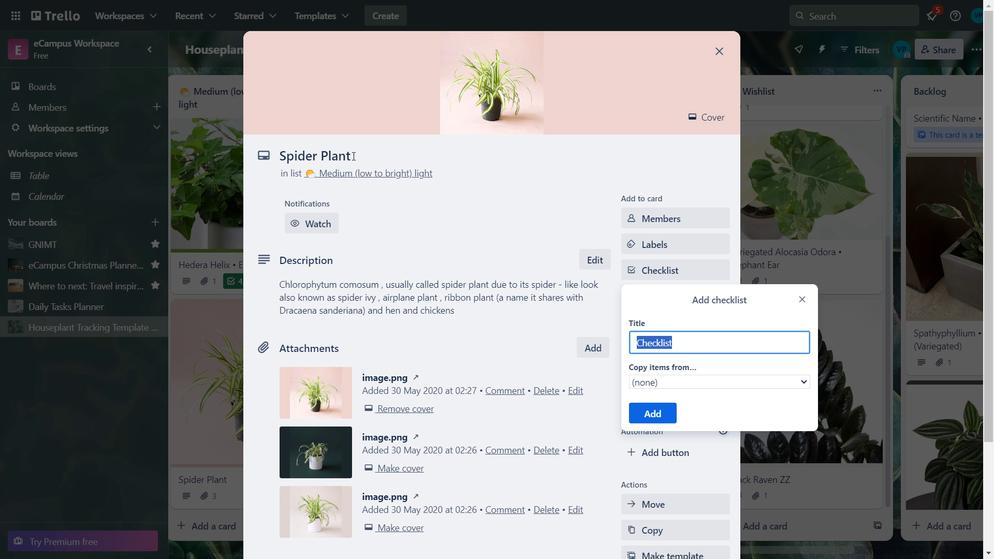 
Action: Mouse moved to (269, 156)
Screenshot: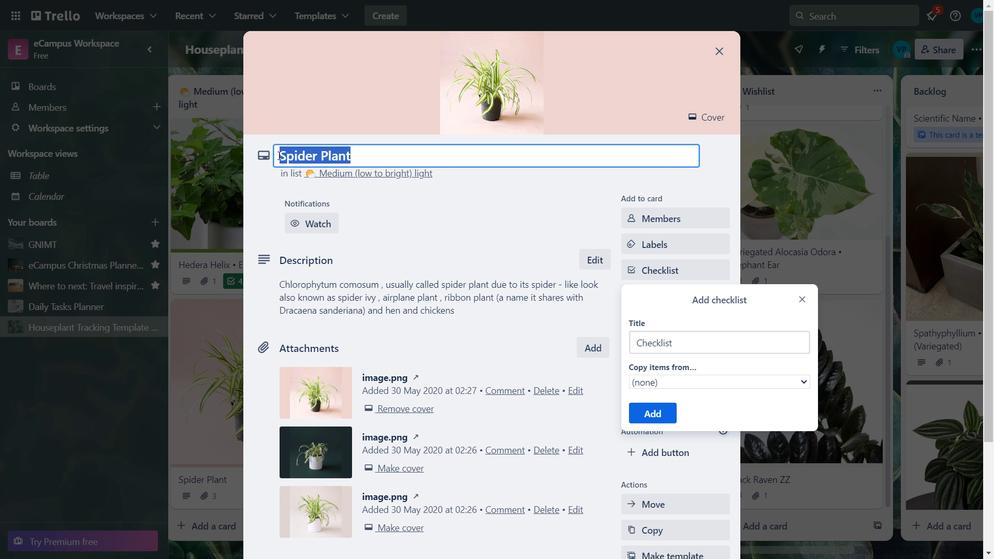 
Action: Key pressed ctrl+C
Screenshot: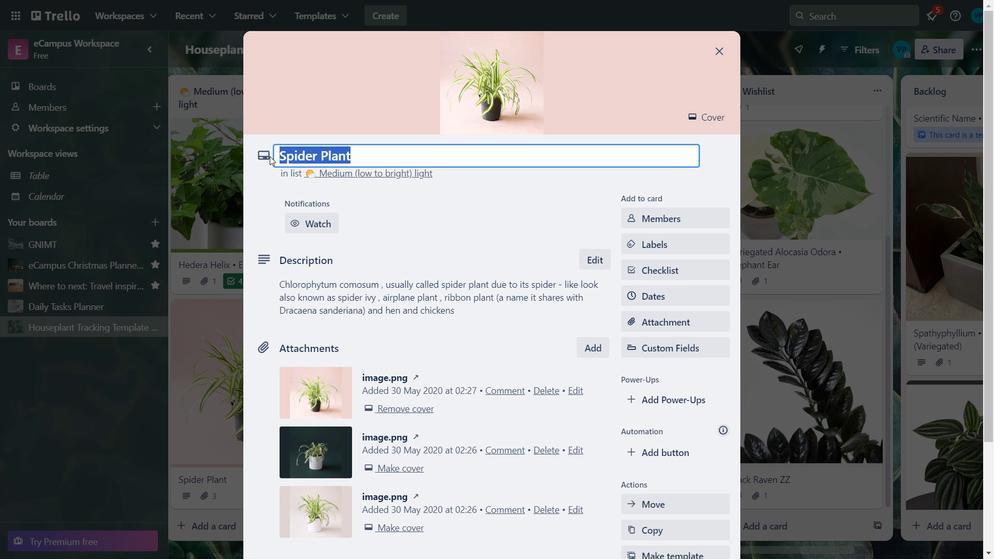 
Action: Mouse moved to (663, 266)
Screenshot: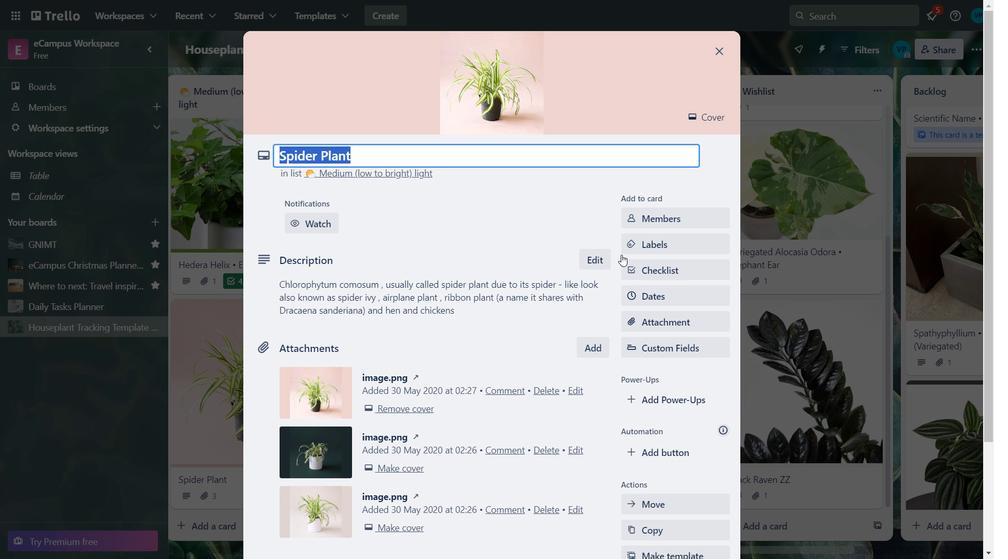 
Action: Mouse pressed left at (663, 266)
Screenshot: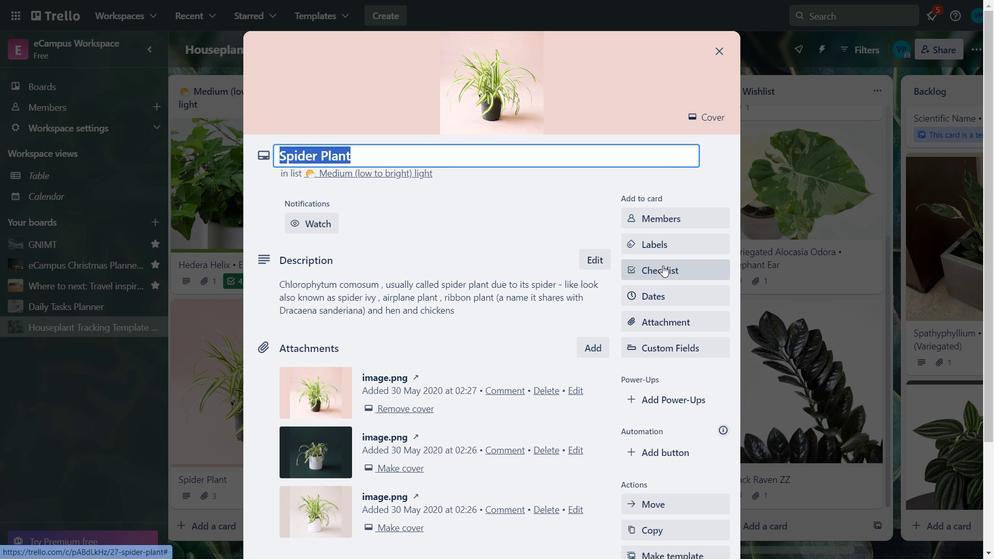 
Action: Key pressed <Key.backspace>ctrl+V
Screenshot: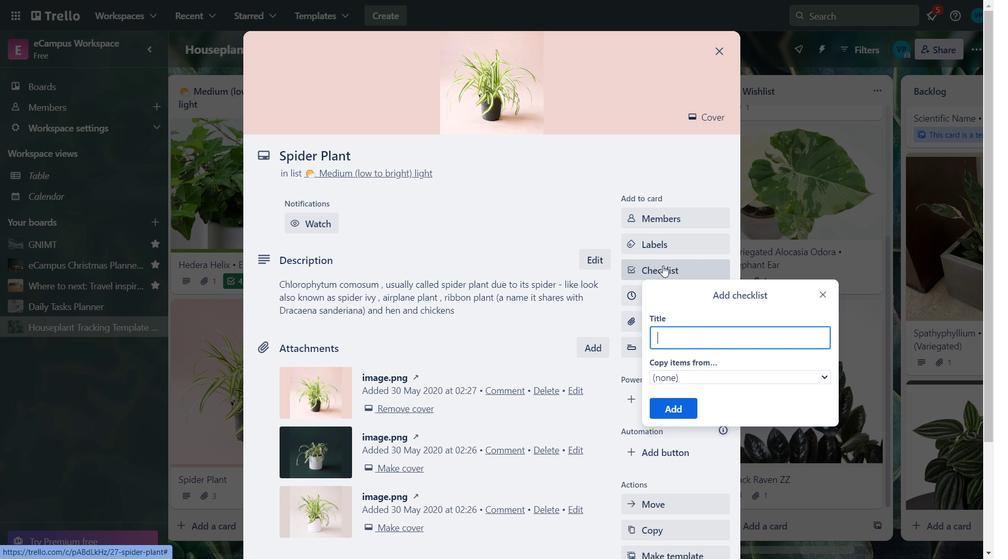 
Action: Mouse moved to (686, 404)
Screenshot: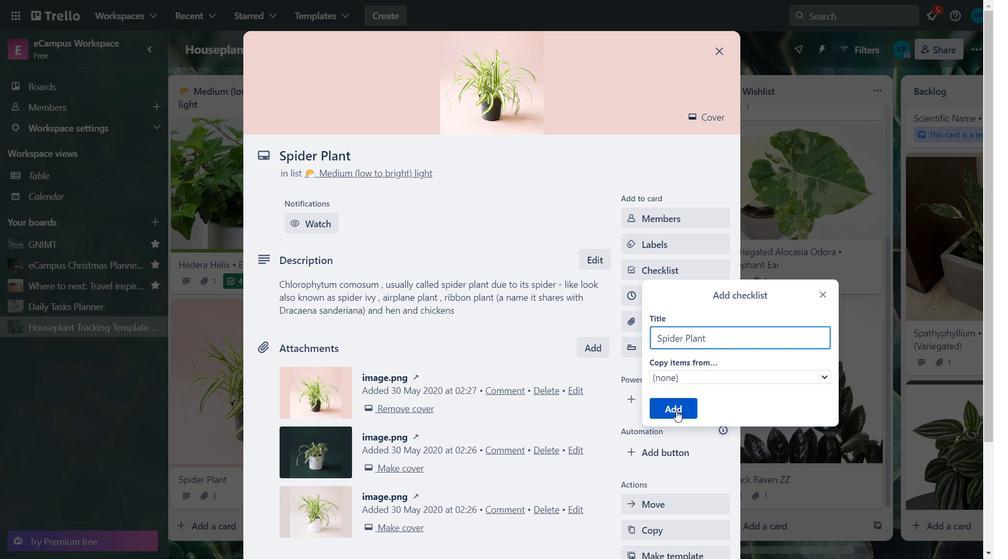 
Action: Mouse pressed left at (686, 404)
Screenshot: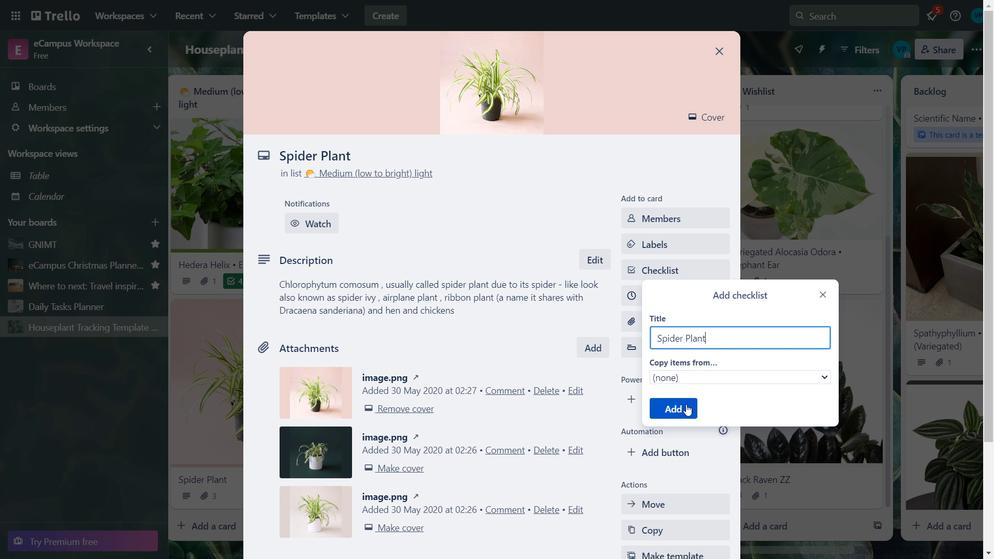
Action: Mouse moved to (406, 377)
